 Task: Set up automation rules in Jira to manage issues based on specific triggers and conditions.
Action: Mouse moved to (985, 312)
Screenshot: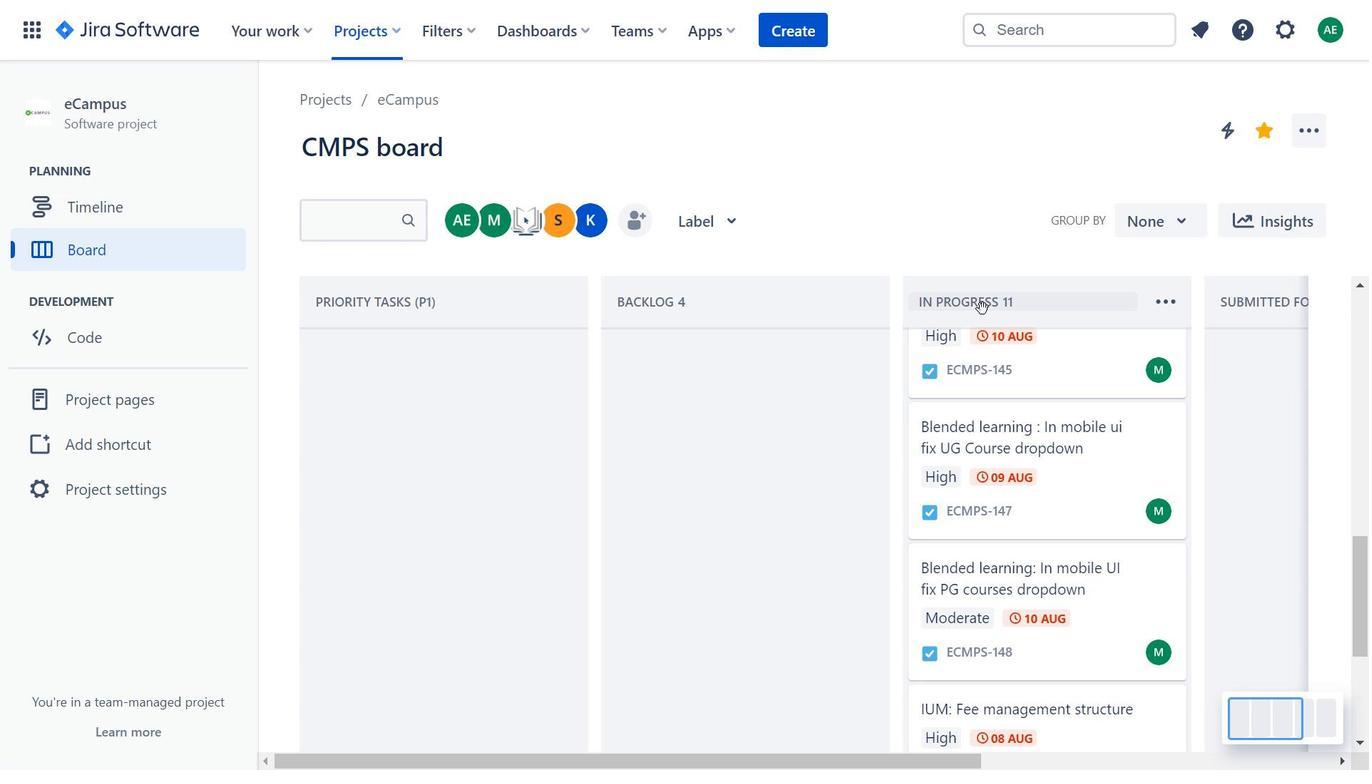 
Action: Mouse scrolled (985, 311) with delta (0, 0)
Screenshot: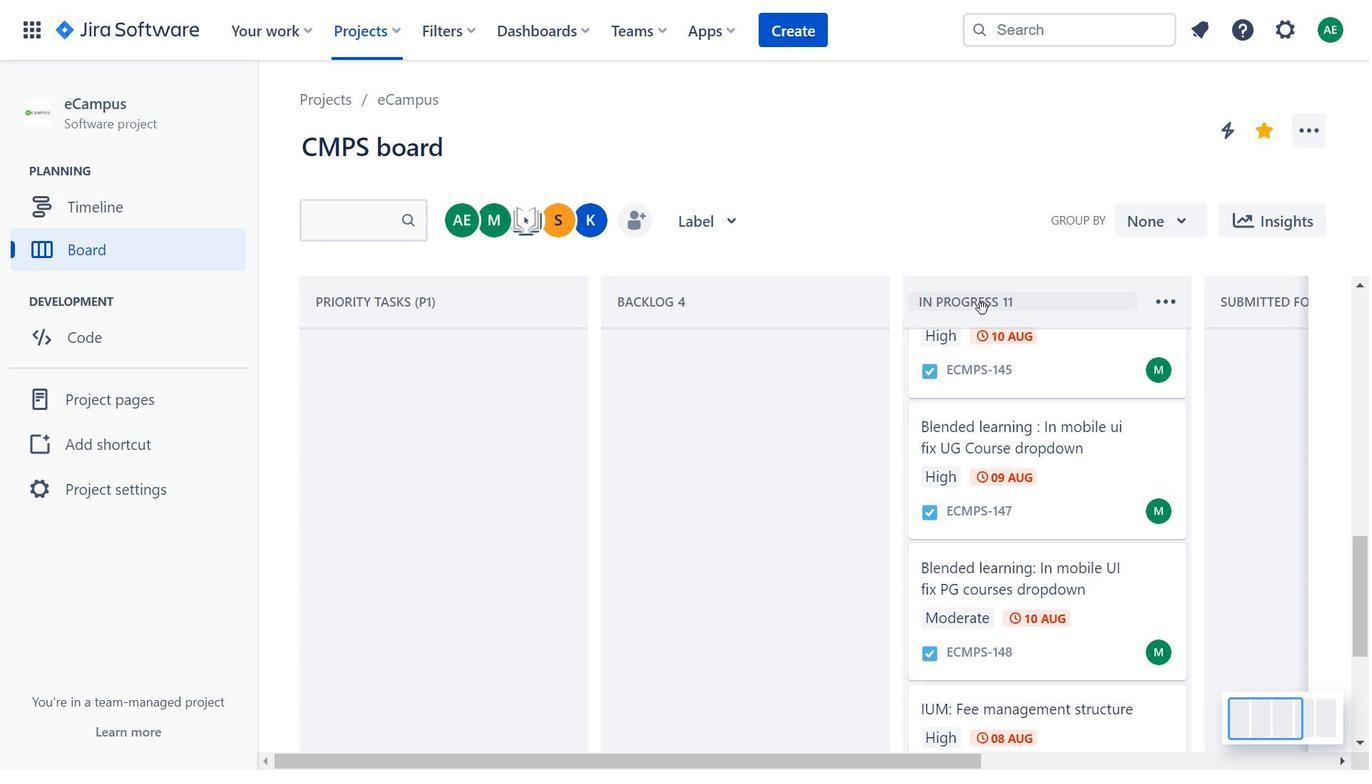 
Action: Mouse moved to (985, 312)
Screenshot: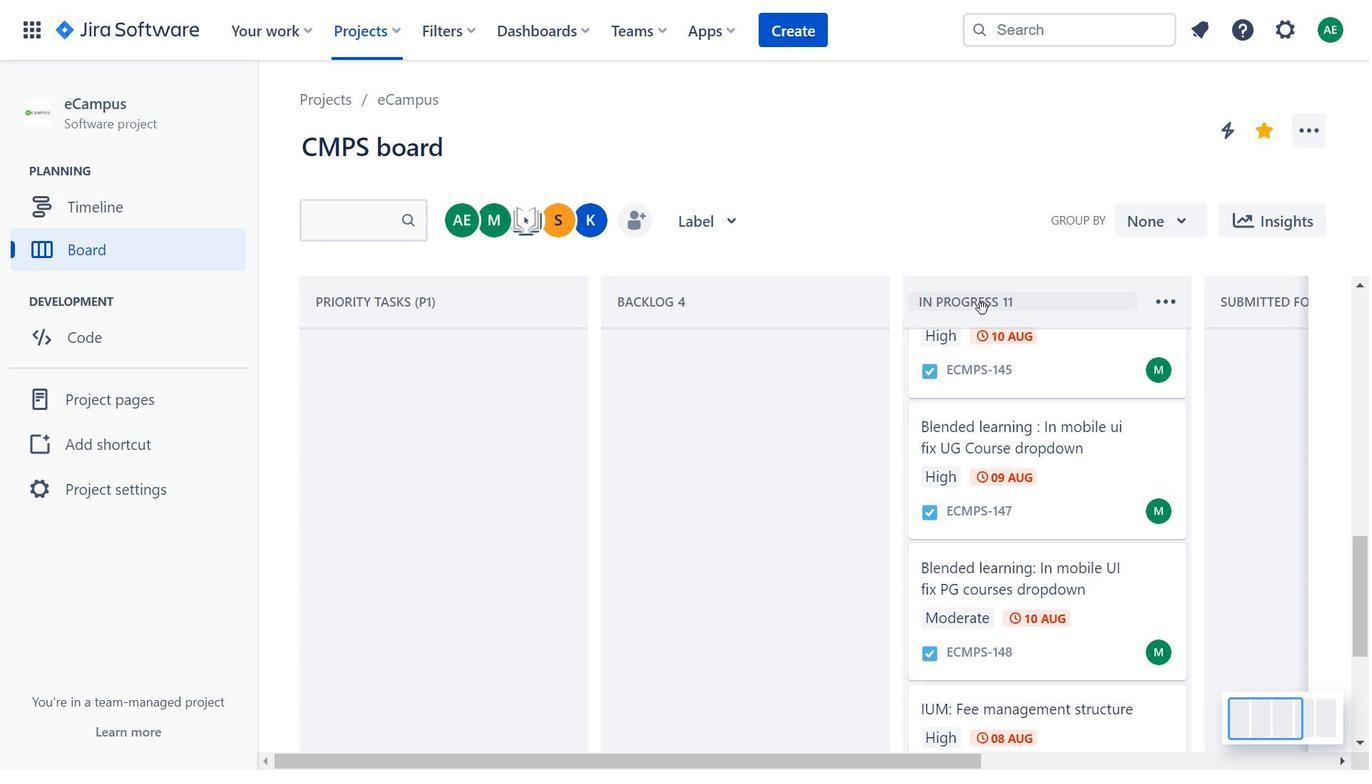 
Action: Mouse scrolled (985, 311) with delta (0, 0)
Screenshot: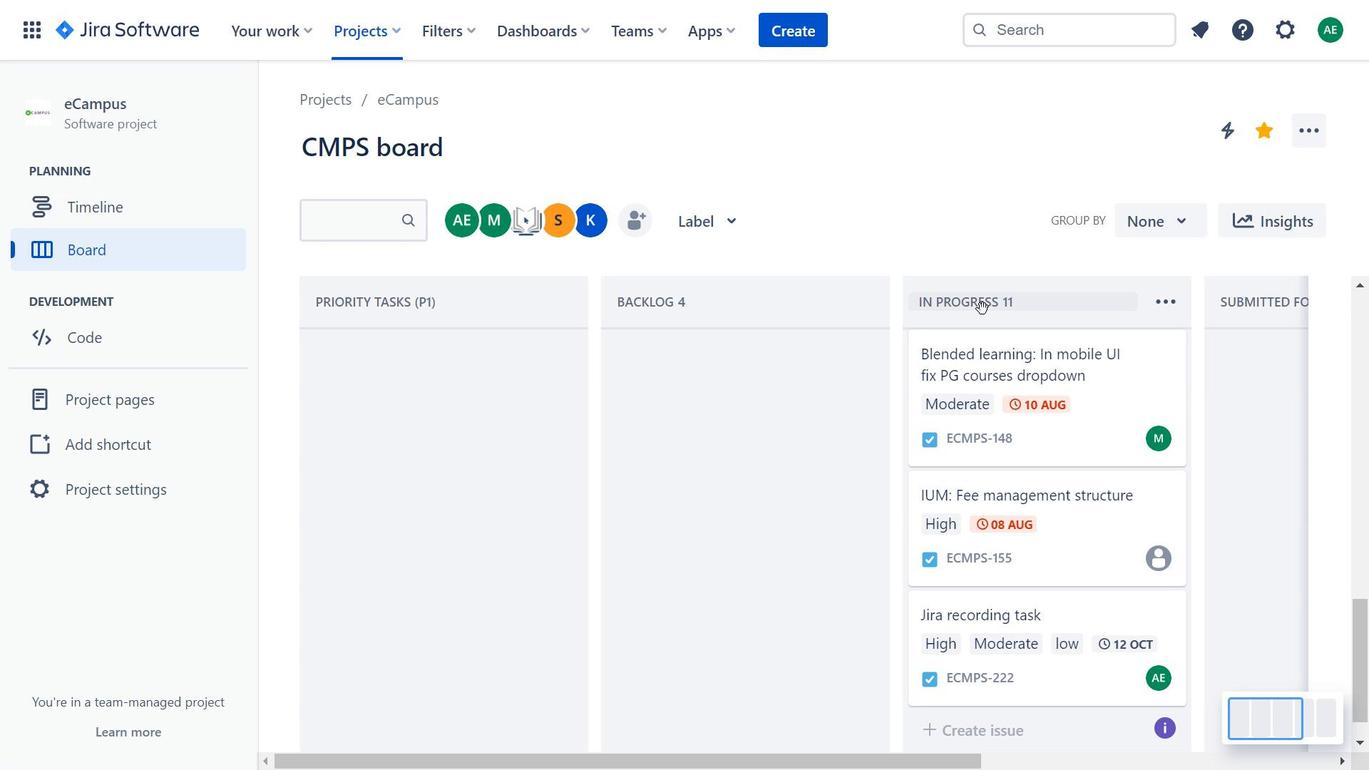 
Action: Mouse scrolled (985, 311) with delta (0, 0)
Screenshot: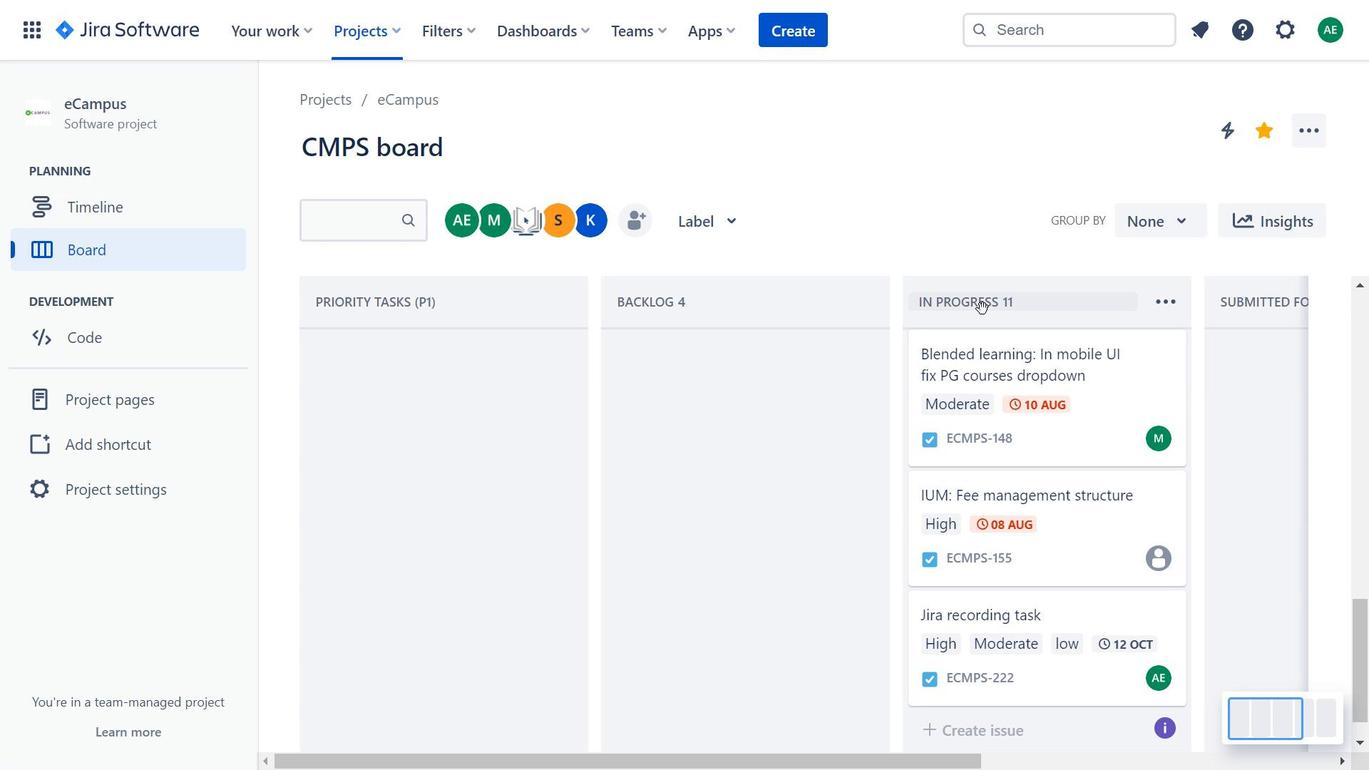 
Action: Mouse scrolled (985, 311) with delta (0, 0)
Screenshot: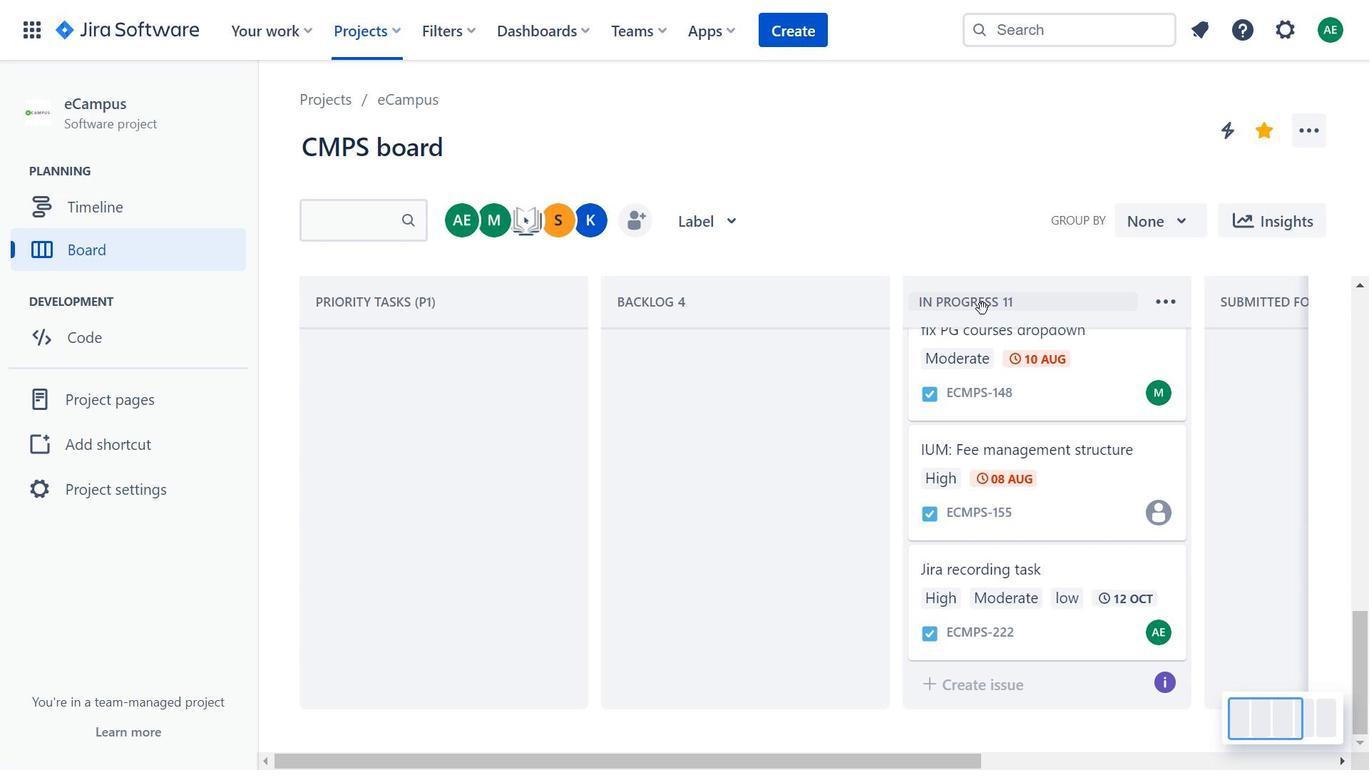 
Action: Mouse scrolled (985, 311) with delta (0, 0)
Screenshot: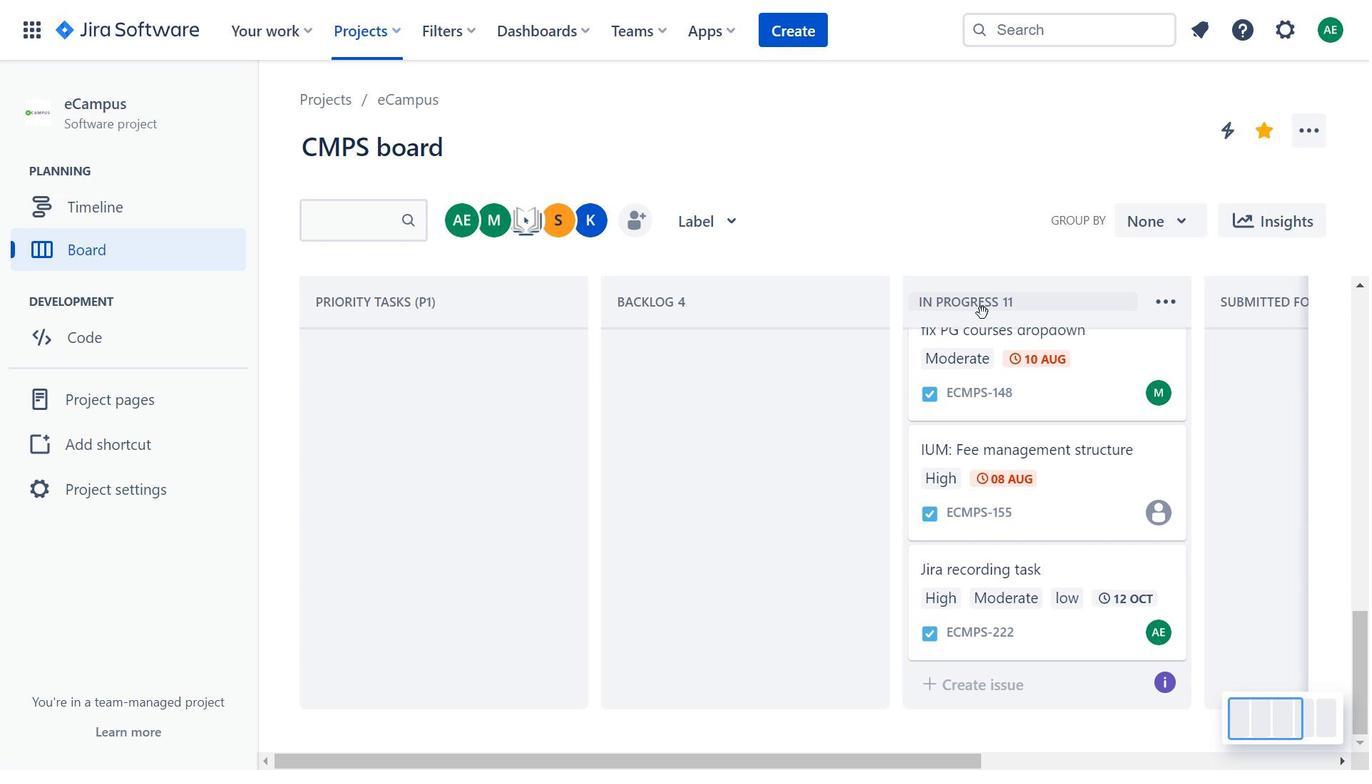 
Action: Mouse scrolled (985, 311) with delta (0, 0)
Screenshot: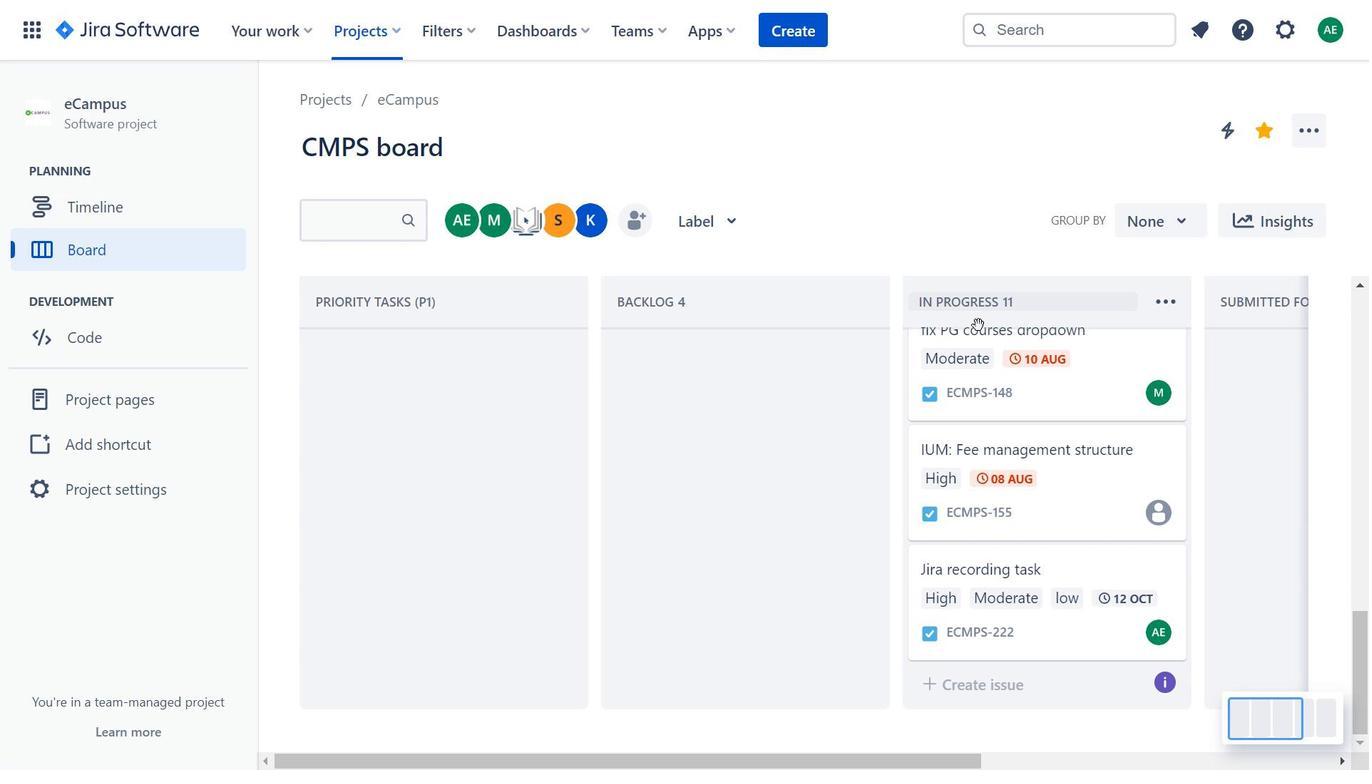 
Action: Mouse moved to (970, 343)
Screenshot: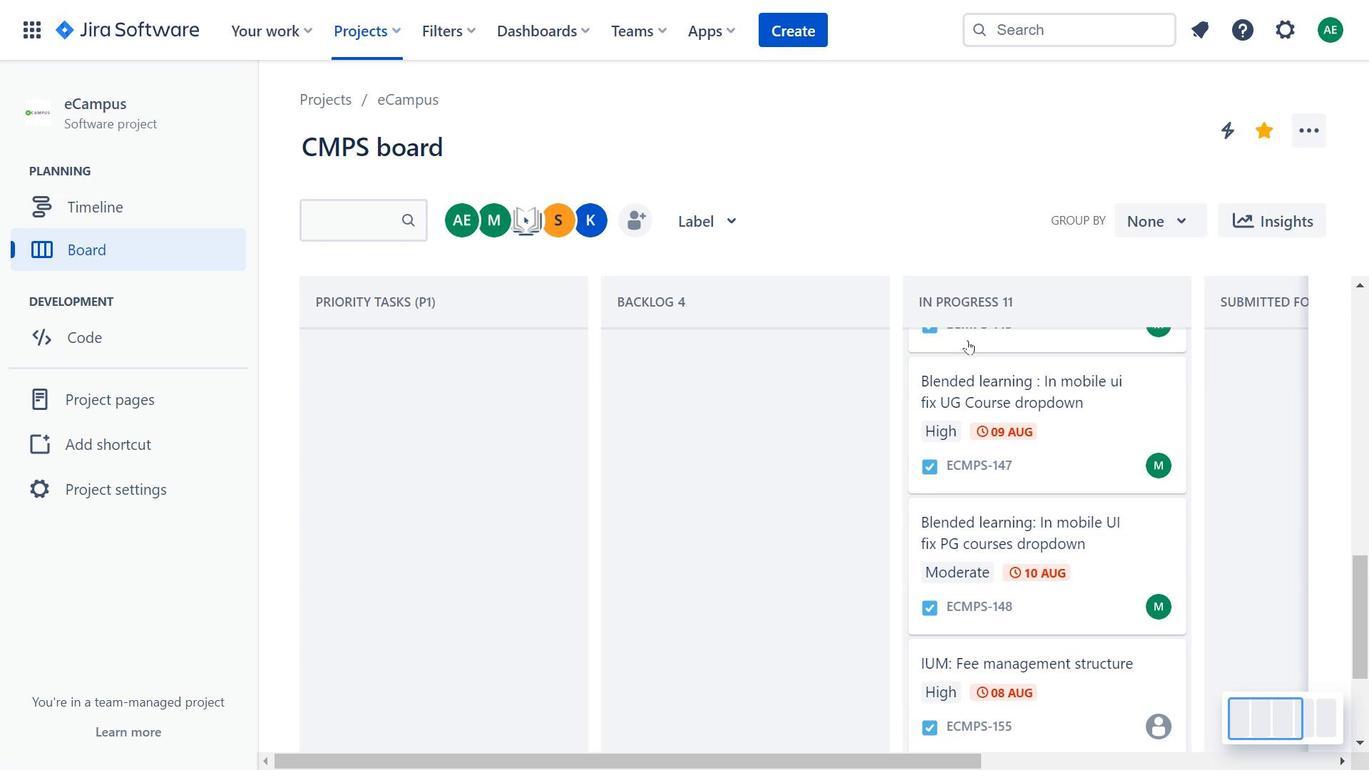 
Action: Mouse scrolled (970, 343) with delta (0, 0)
Screenshot: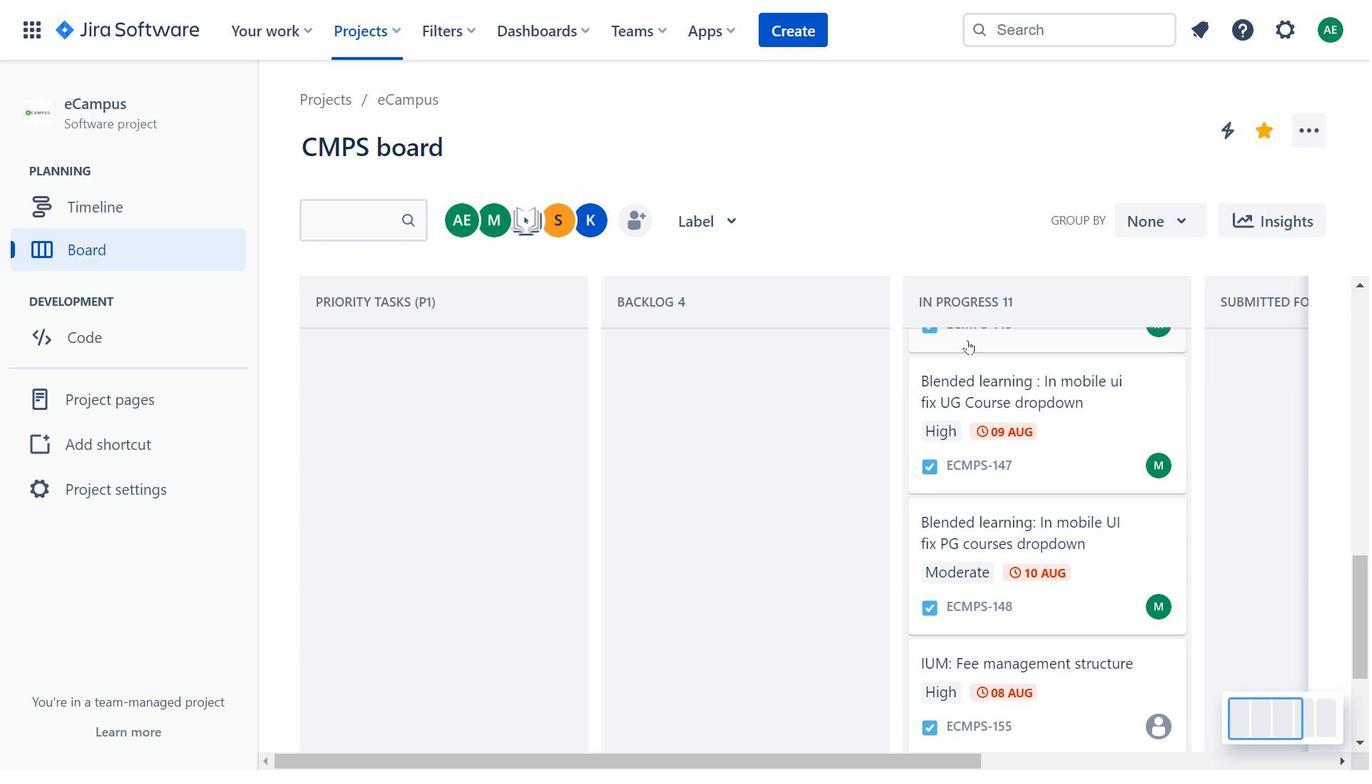 
Action: Mouse scrolled (970, 343) with delta (0, 0)
Screenshot: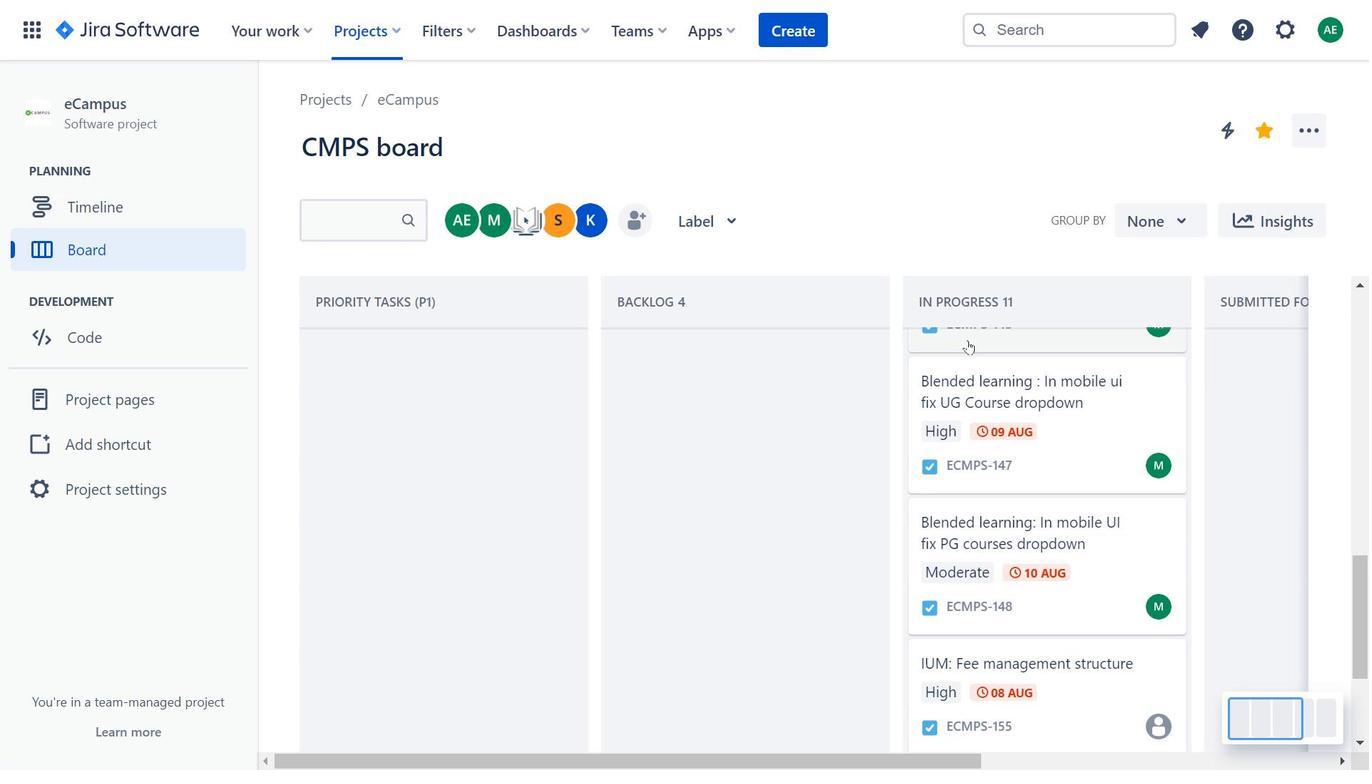 
Action: Mouse scrolled (970, 343) with delta (0, 0)
Screenshot: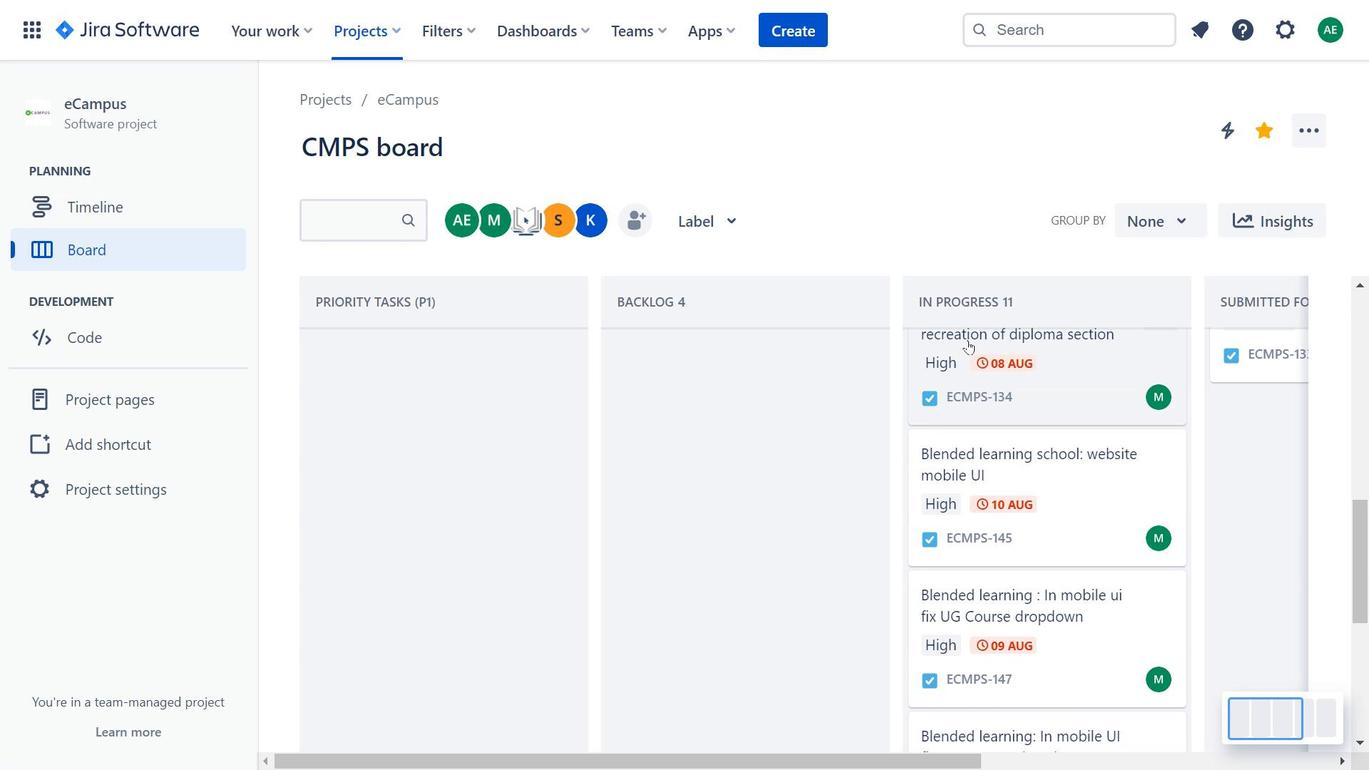 
Action: Mouse scrolled (970, 343) with delta (0, 0)
Screenshot: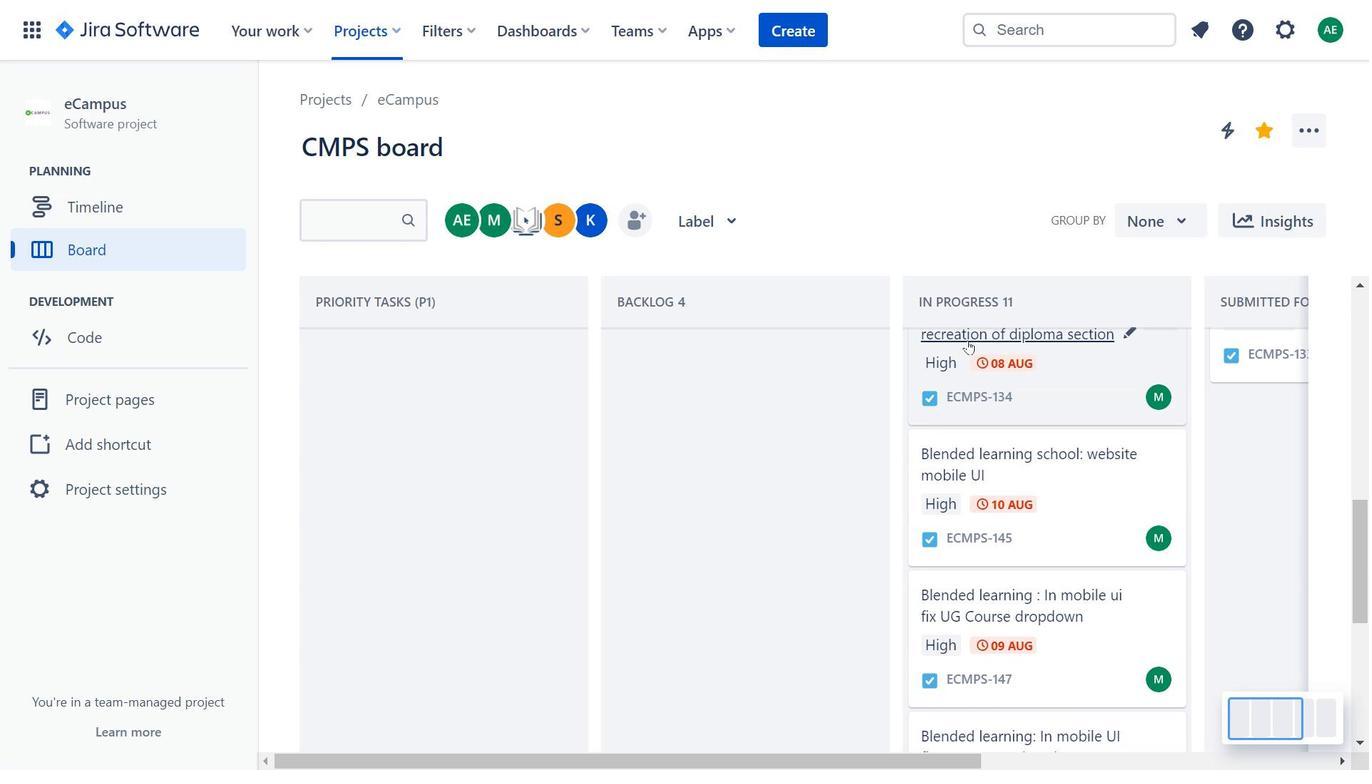 
Action: Mouse scrolled (970, 343) with delta (0, 0)
Screenshot: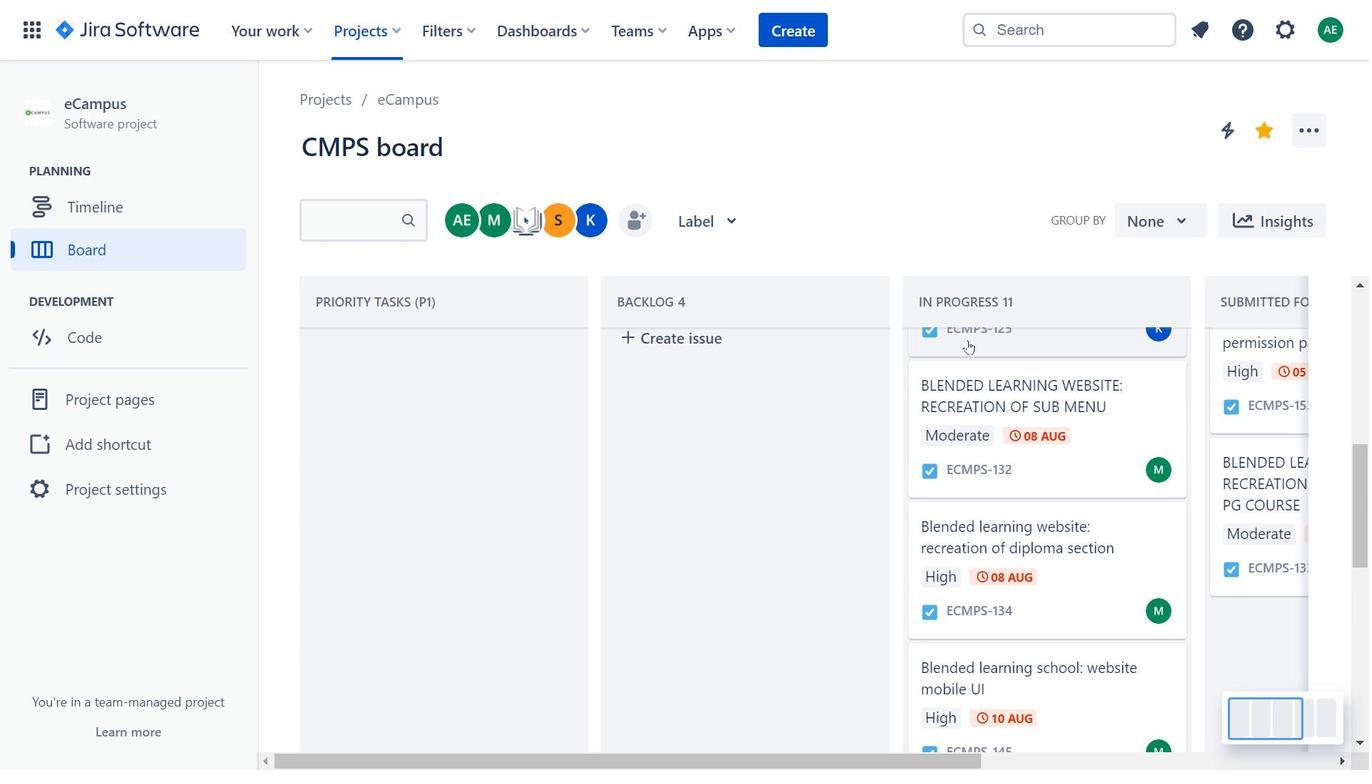 
Action: Mouse scrolled (970, 343) with delta (0, 0)
Screenshot: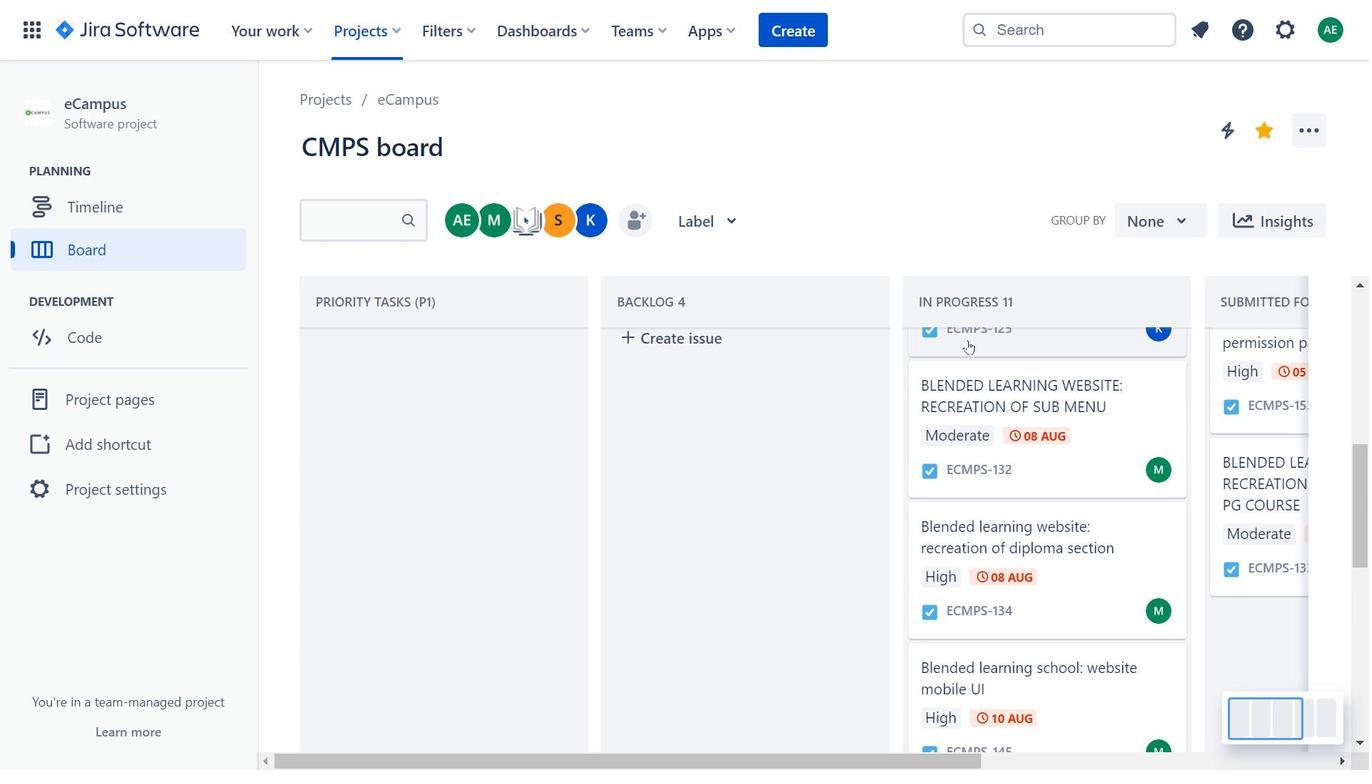 
Action: Mouse scrolled (970, 343) with delta (0, 0)
Screenshot: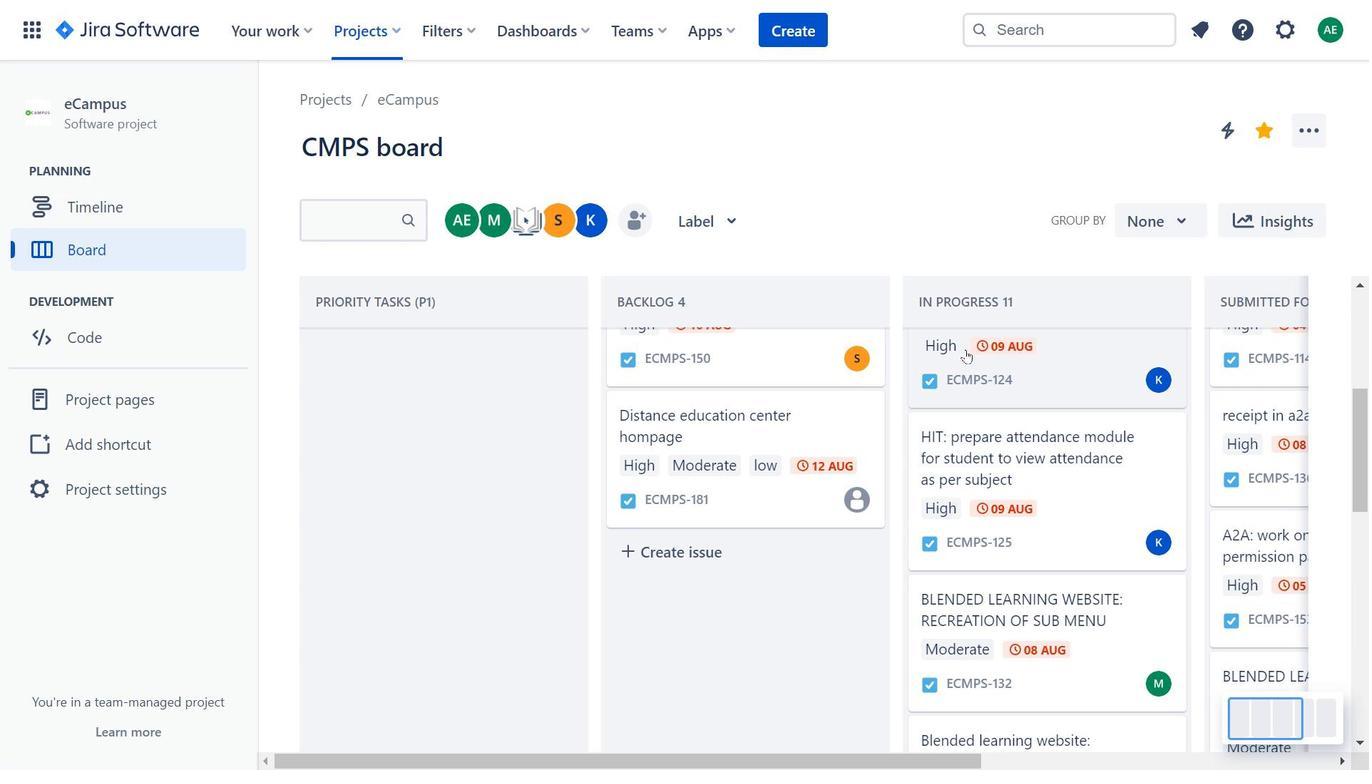 
Action: Mouse scrolled (970, 343) with delta (0, 0)
Screenshot: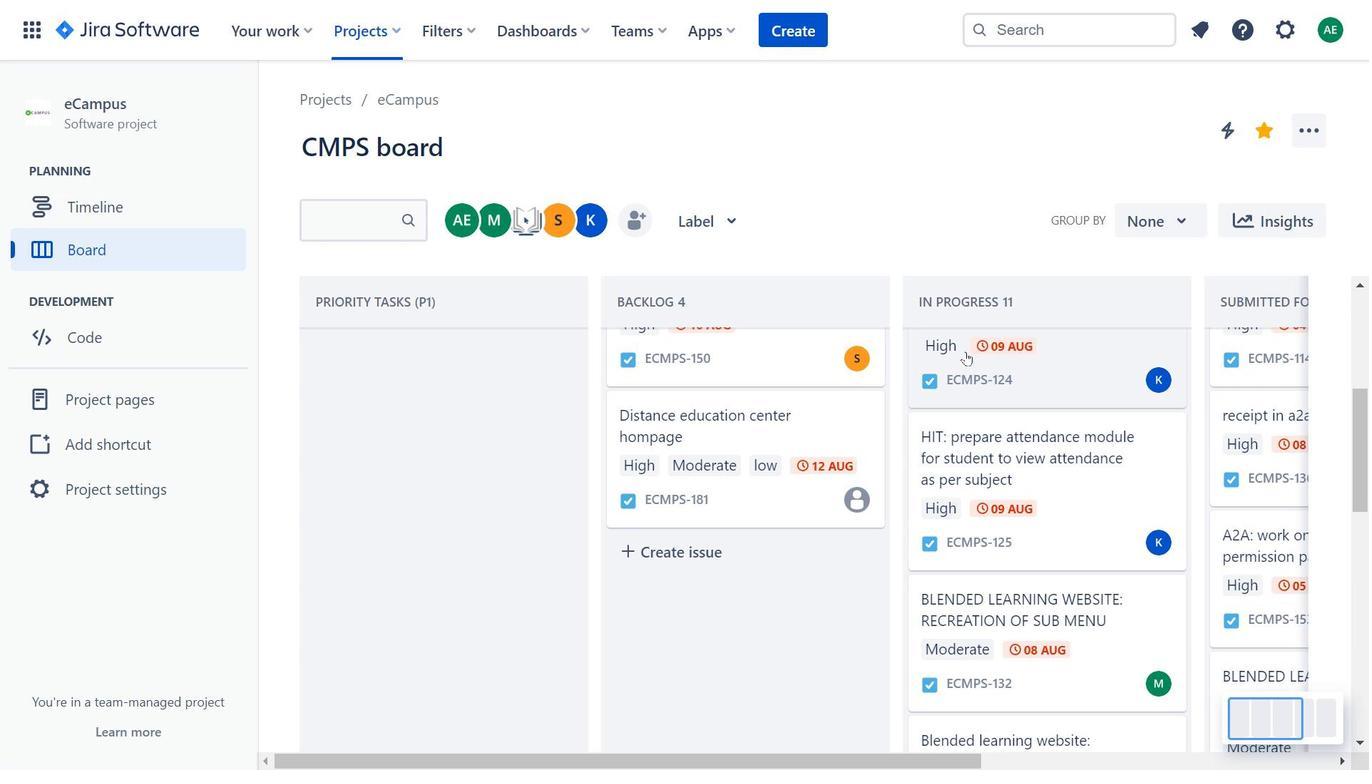 
Action: Mouse moved to (1007, 405)
Screenshot: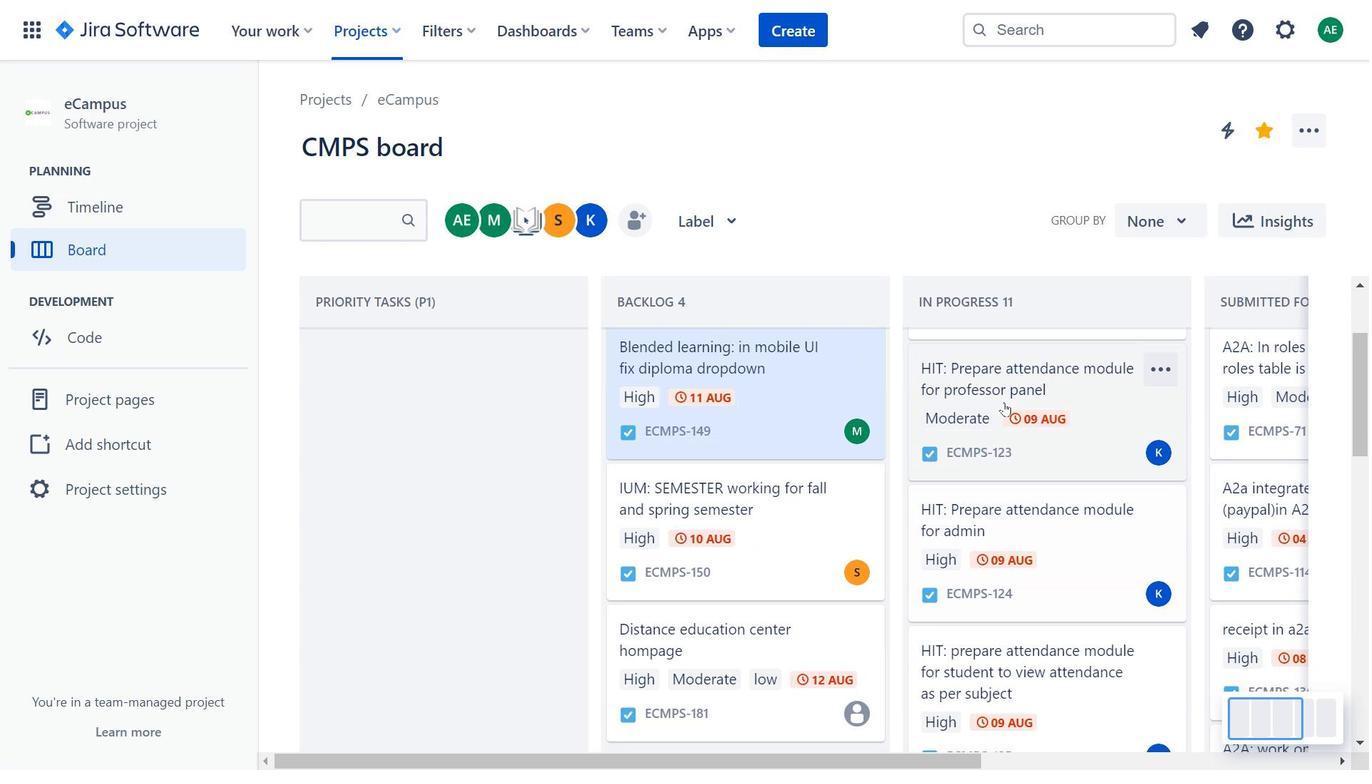
Action: Mouse scrolled (1007, 405) with delta (0, 0)
Screenshot: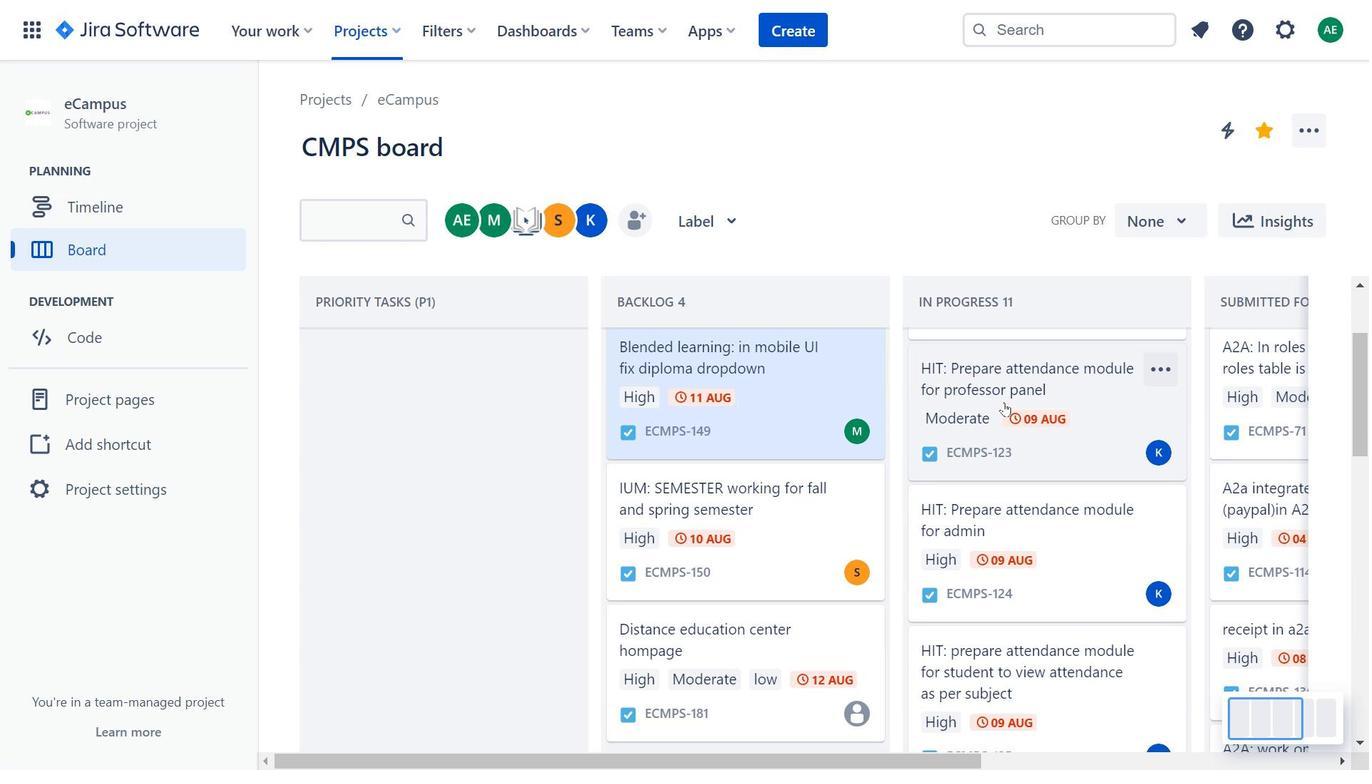 
Action: Mouse scrolled (1007, 405) with delta (0, 0)
Screenshot: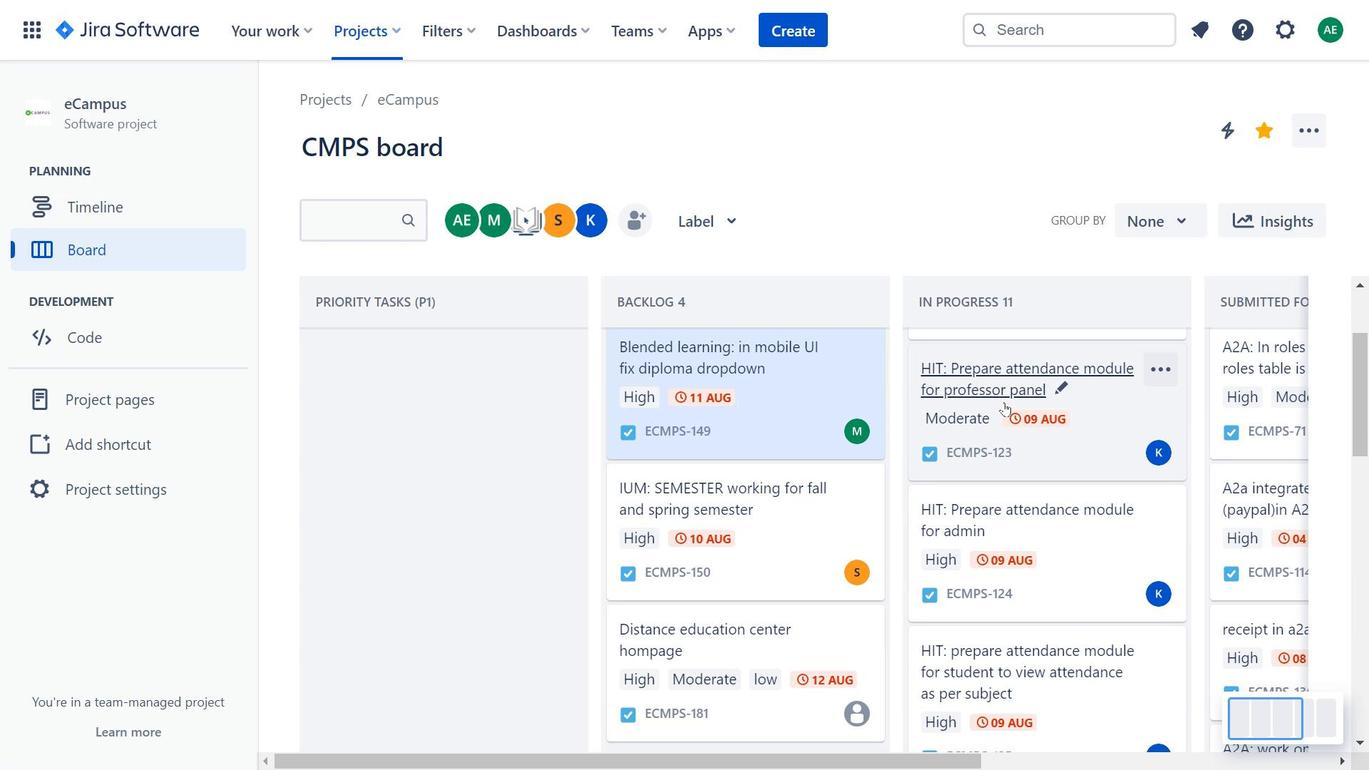 
Action: Mouse moved to (1007, 405)
Screenshot: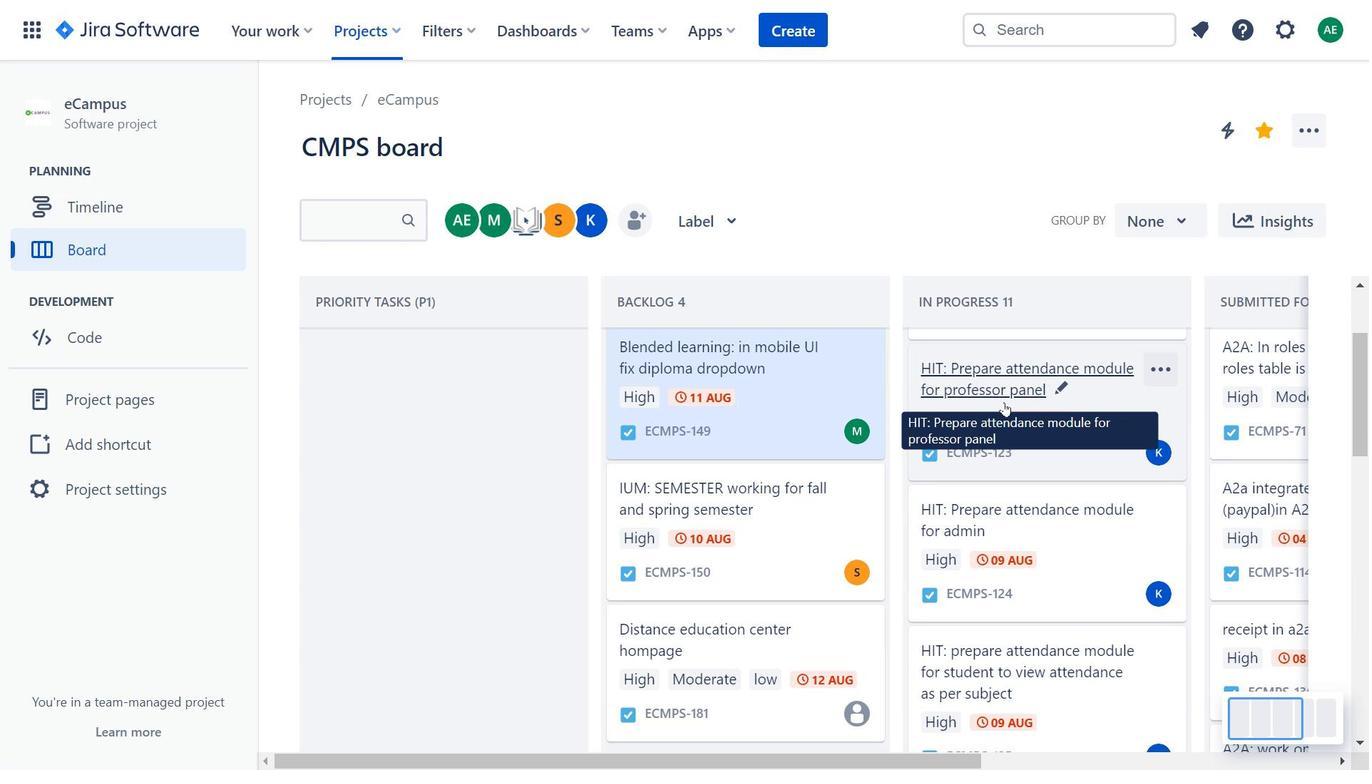 
Action: Mouse scrolled (1007, 405) with delta (0, 0)
Screenshot: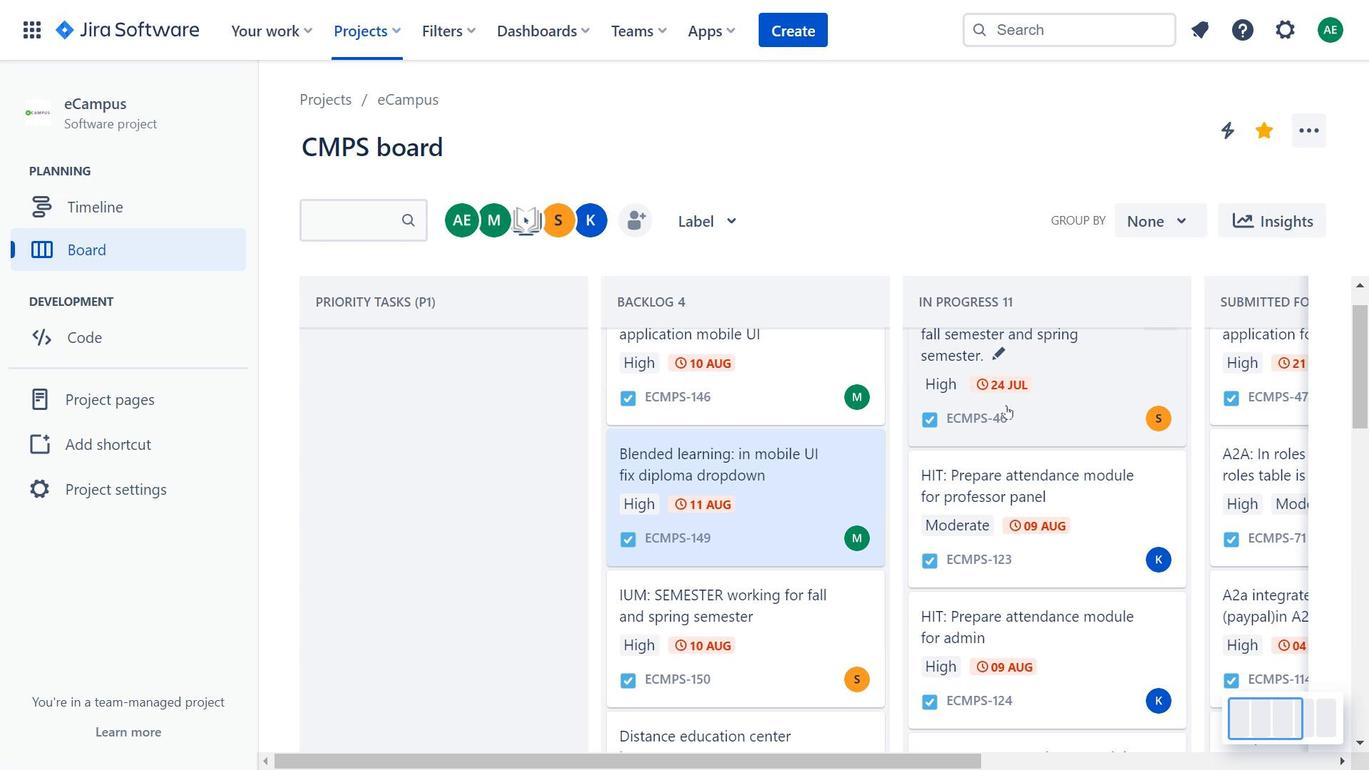
Action: Mouse moved to (1009, 408)
Screenshot: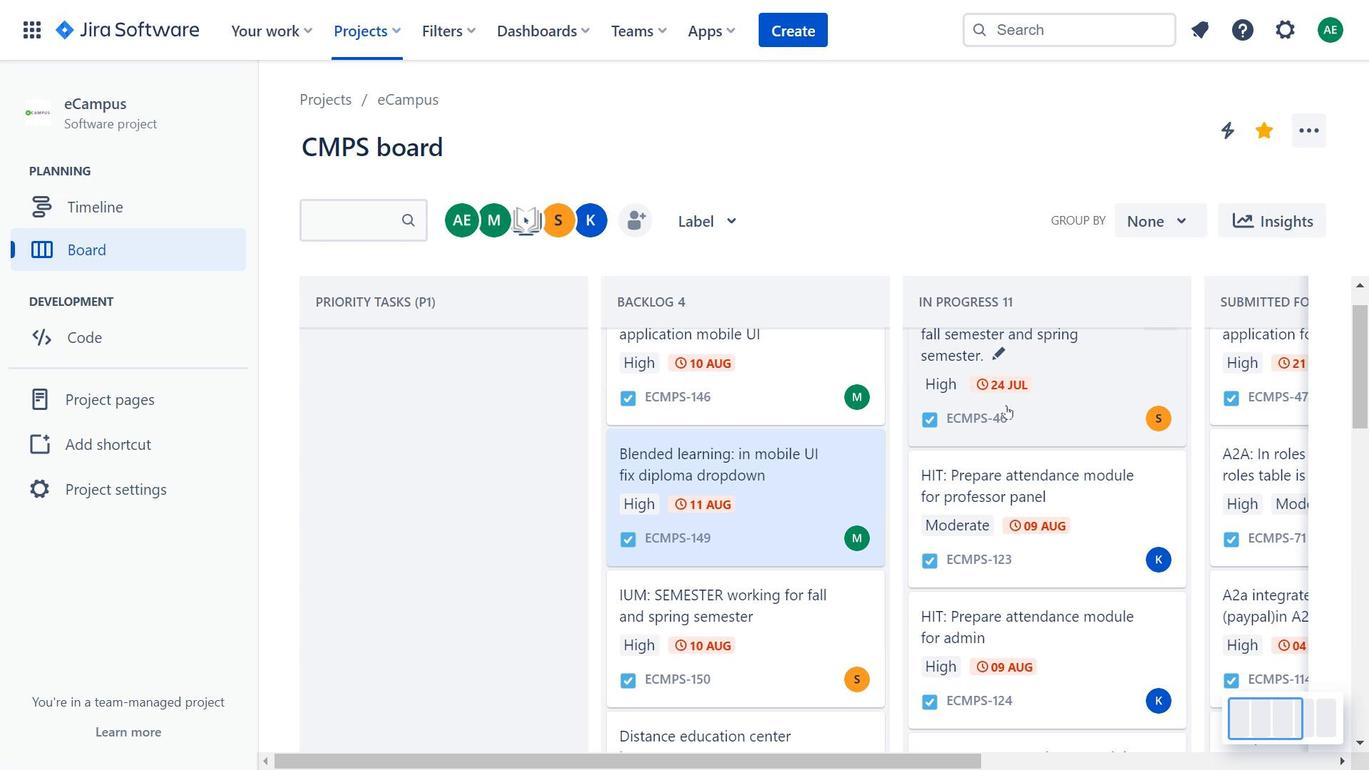 
Action: Mouse scrolled (1009, 407) with delta (0, 0)
Screenshot: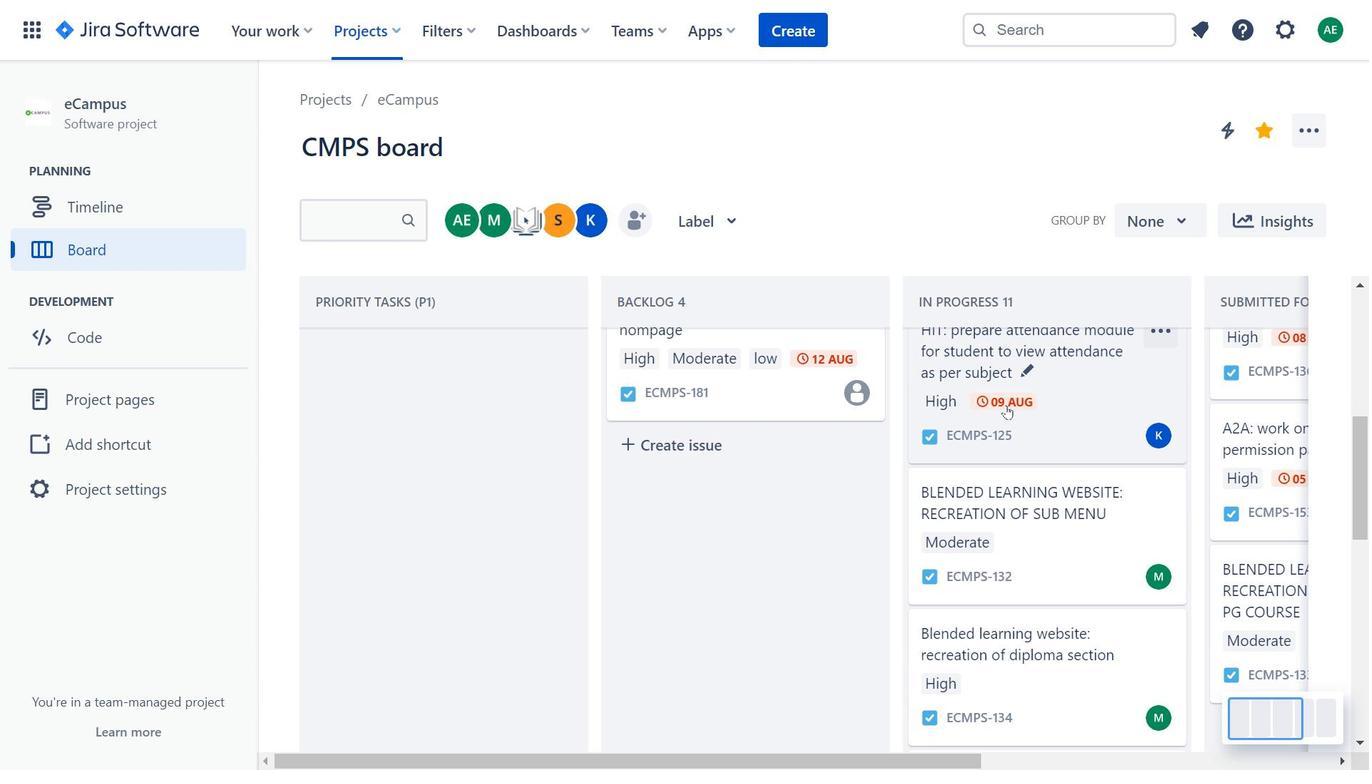 
Action: Mouse scrolled (1009, 407) with delta (0, 0)
Screenshot: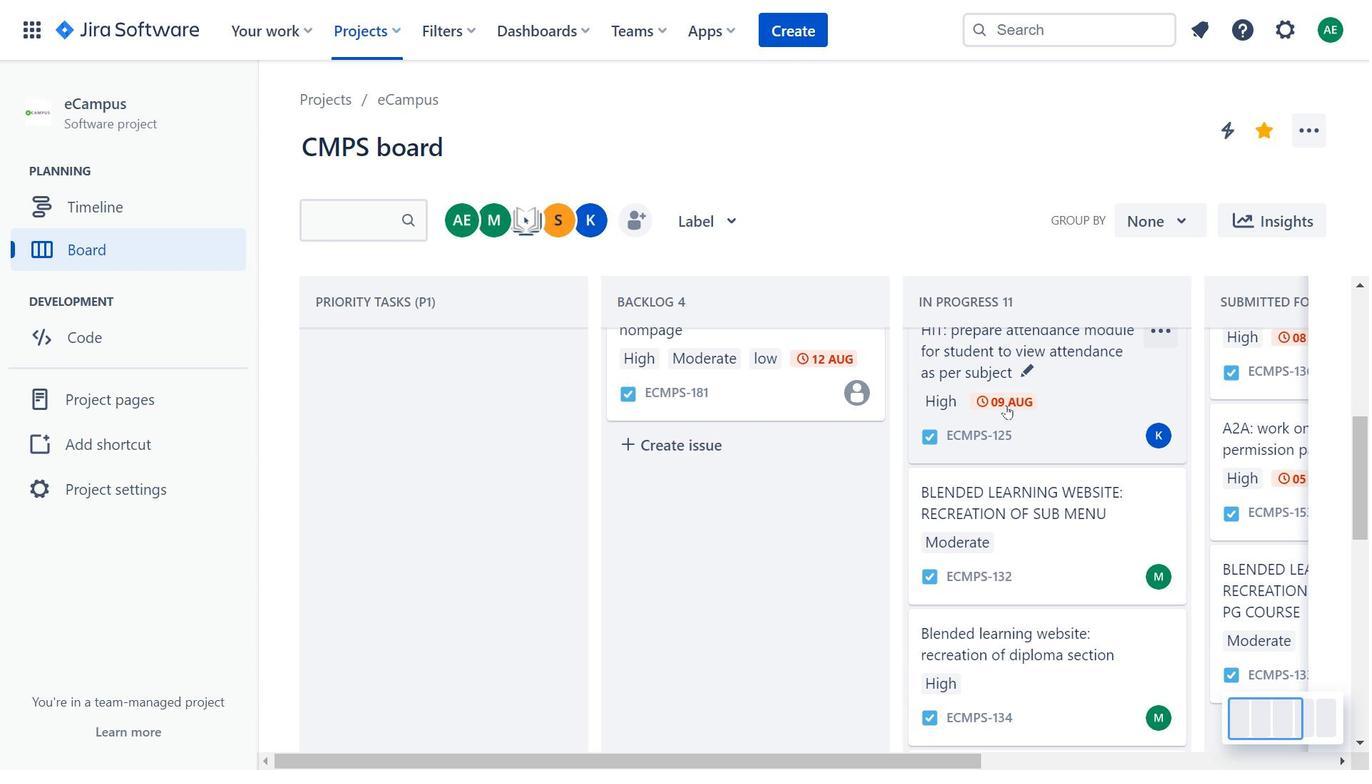 
Action: Mouse scrolled (1009, 407) with delta (0, 0)
Screenshot: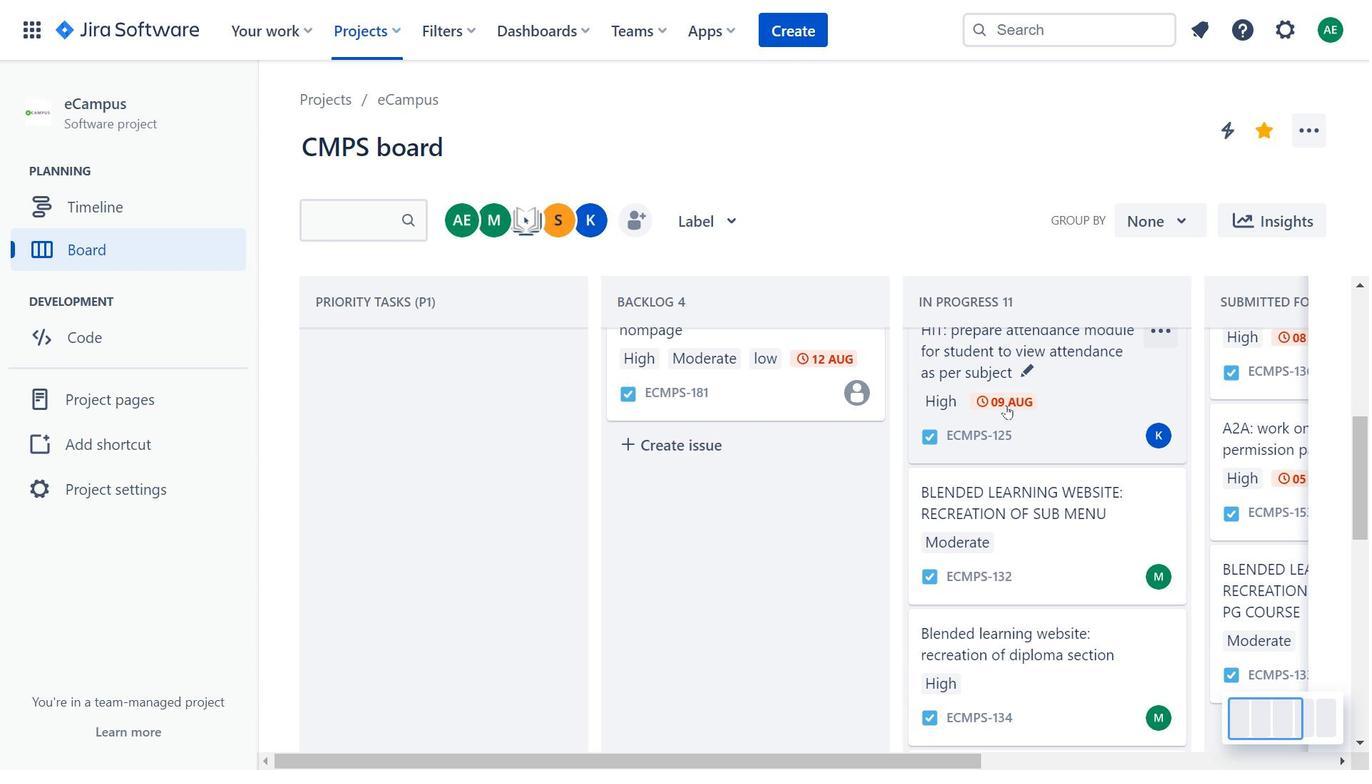 
Action: Mouse scrolled (1009, 407) with delta (0, 0)
Screenshot: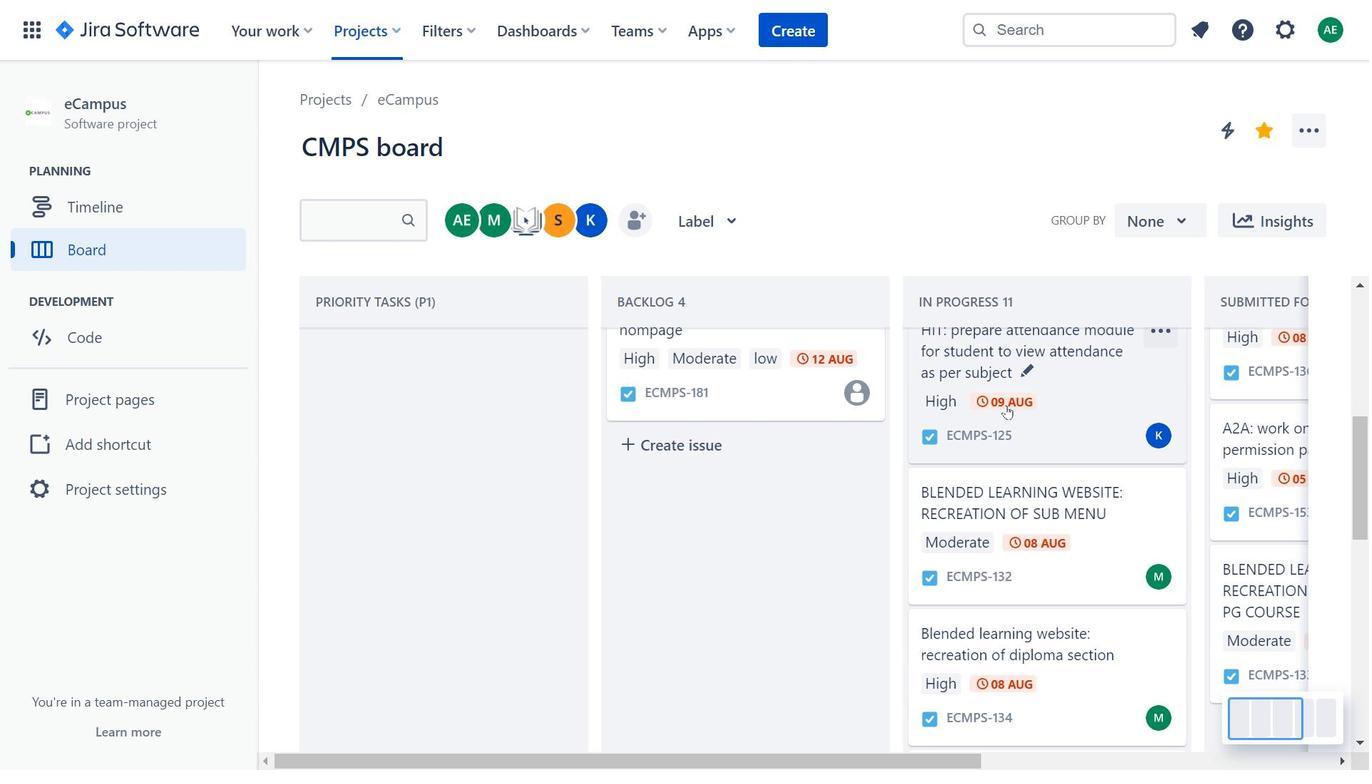 
Action: Mouse scrolled (1009, 407) with delta (0, 0)
Screenshot: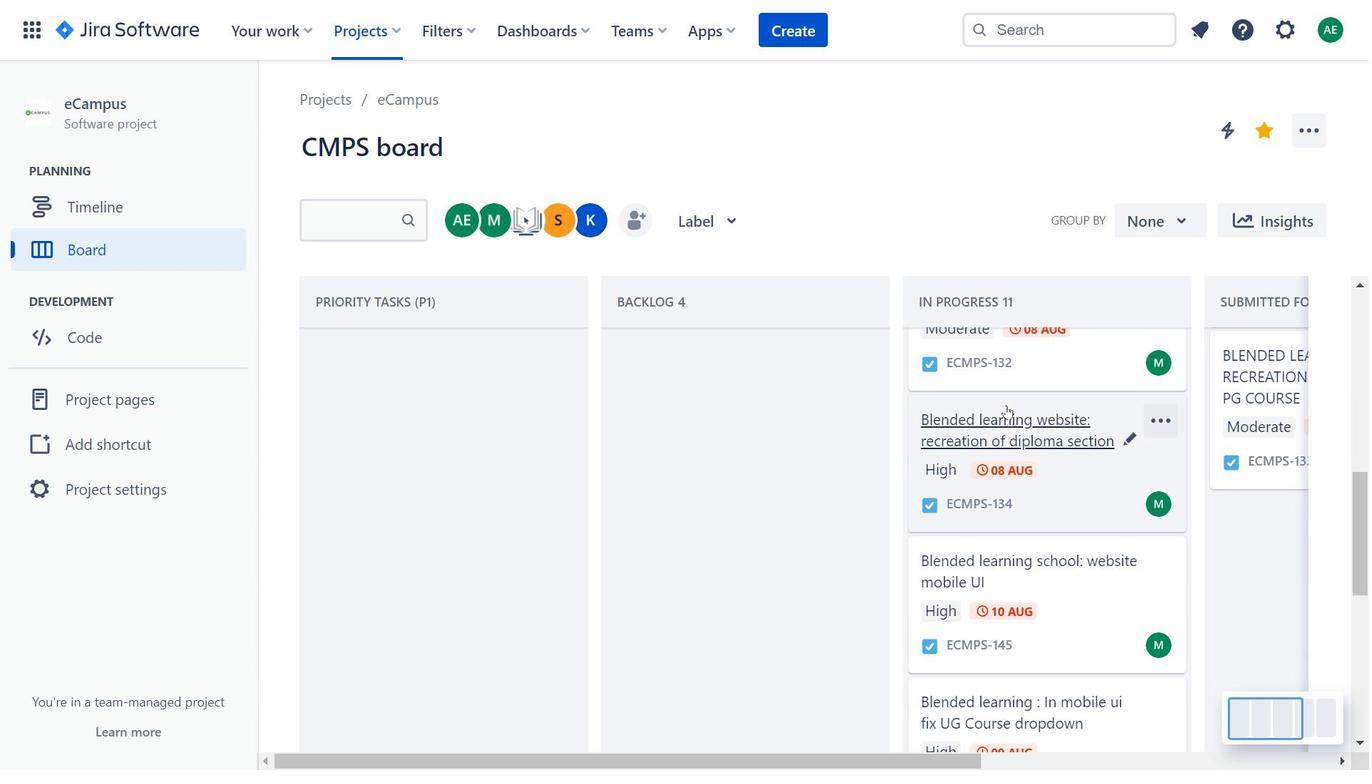 
Action: Mouse scrolled (1009, 407) with delta (0, 0)
Screenshot: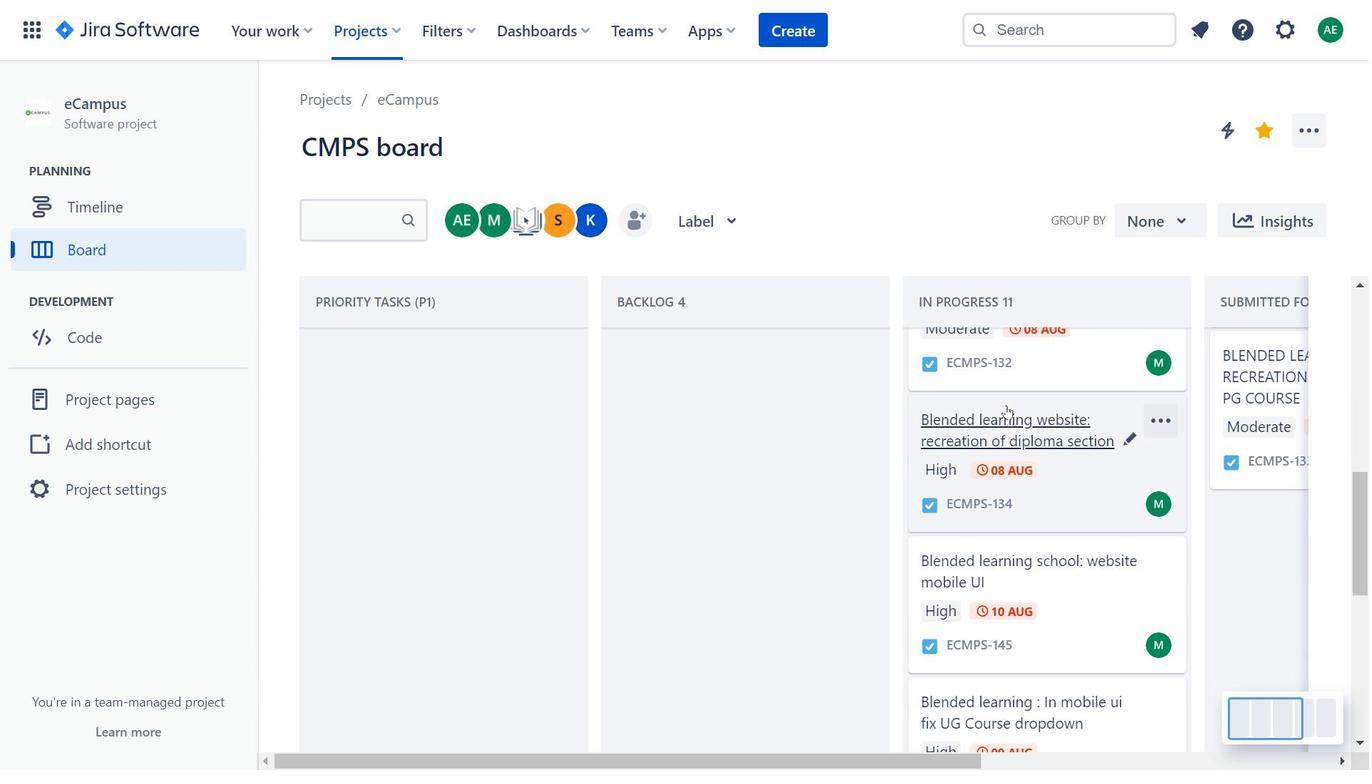 
Action: Mouse scrolled (1009, 407) with delta (0, 0)
Screenshot: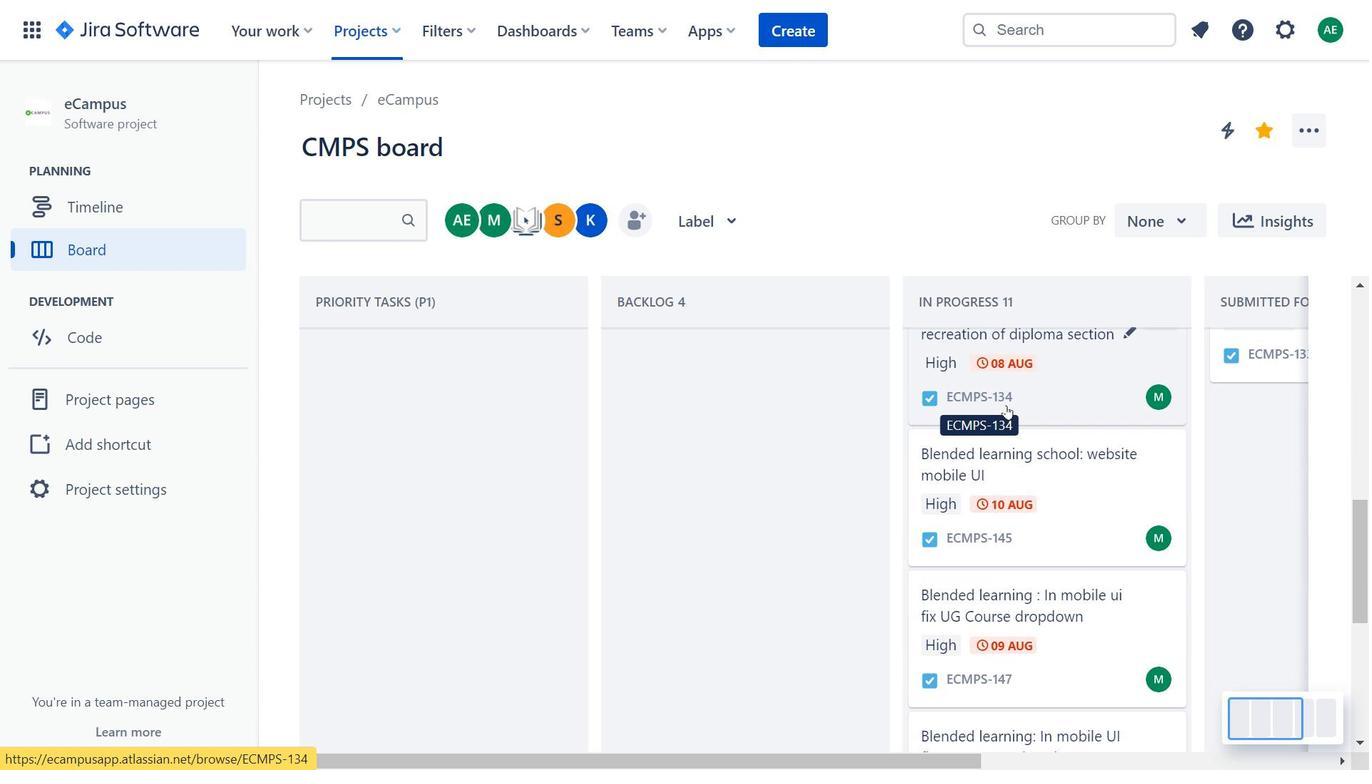 
Action: Mouse scrolled (1009, 407) with delta (0, 0)
Screenshot: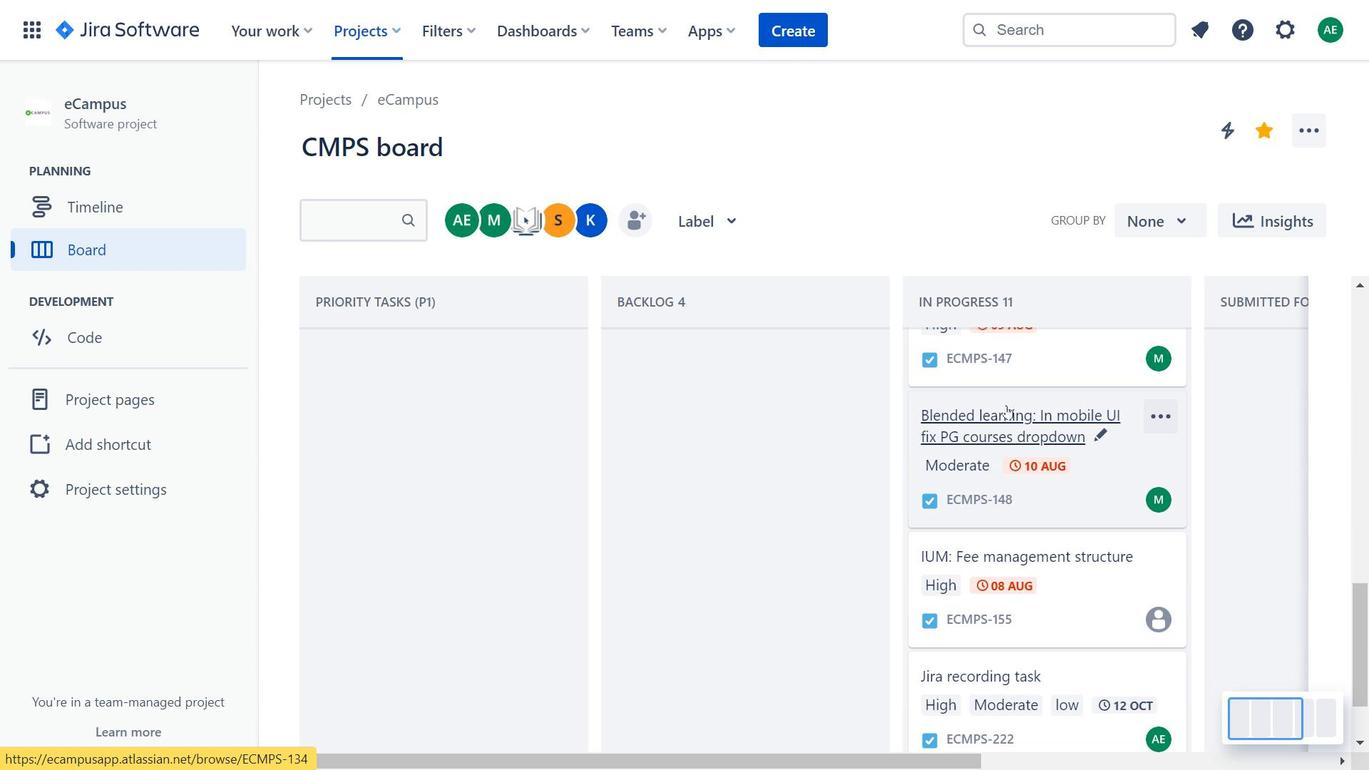 
Action: Mouse scrolled (1009, 407) with delta (0, 0)
Screenshot: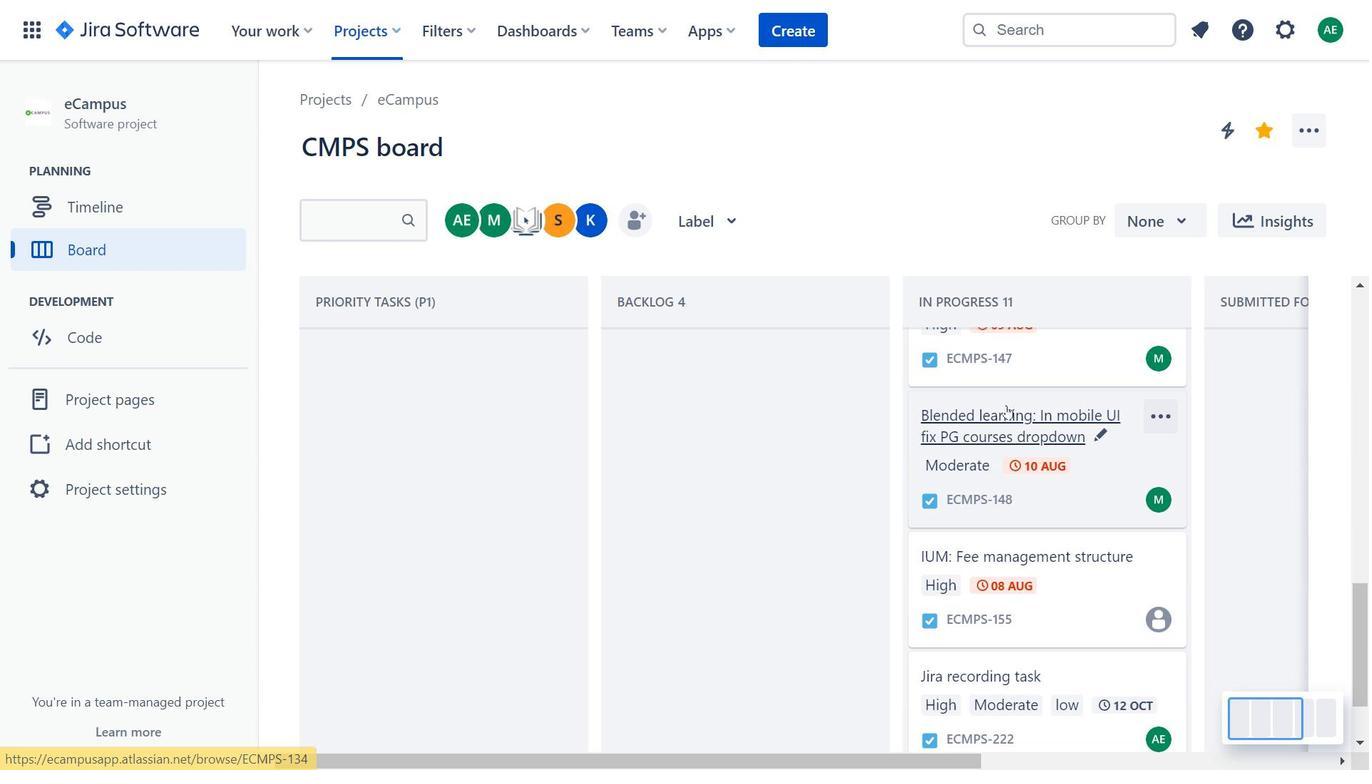 
Action: Mouse scrolled (1009, 407) with delta (0, 0)
Screenshot: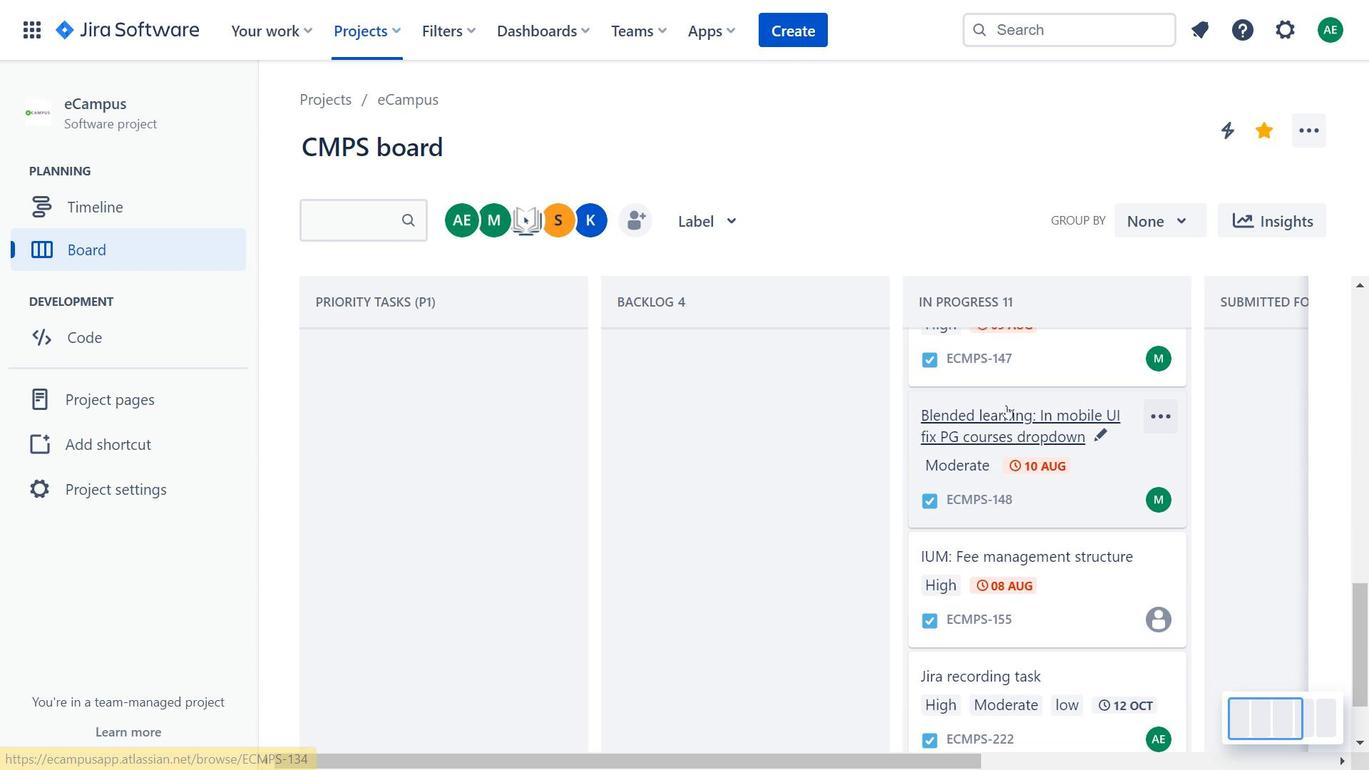 
Action: Mouse scrolled (1009, 407) with delta (0, 0)
Screenshot: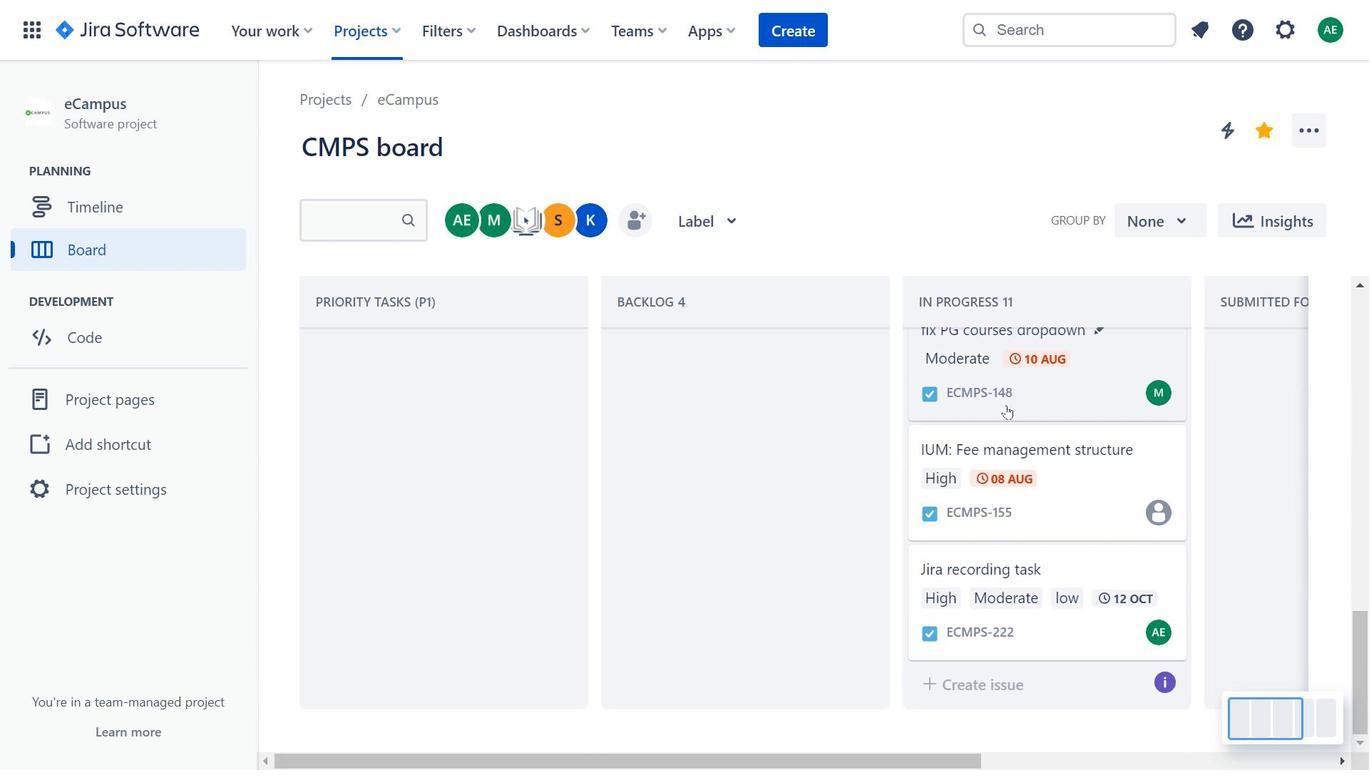 
Action: Mouse scrolled (1009, 407) with delta (0, 0)
Screenshot: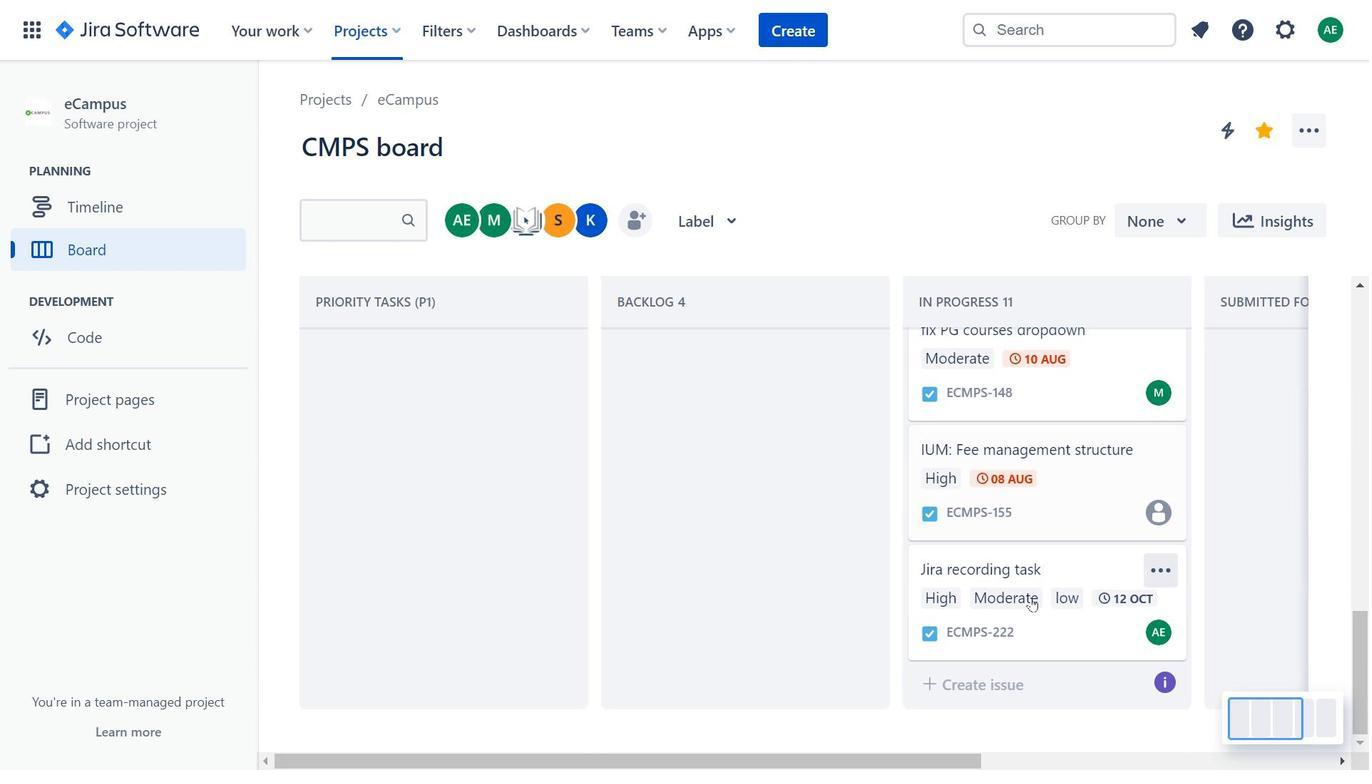 
Action: Mouse moved to (1032, 629)
Screenshot: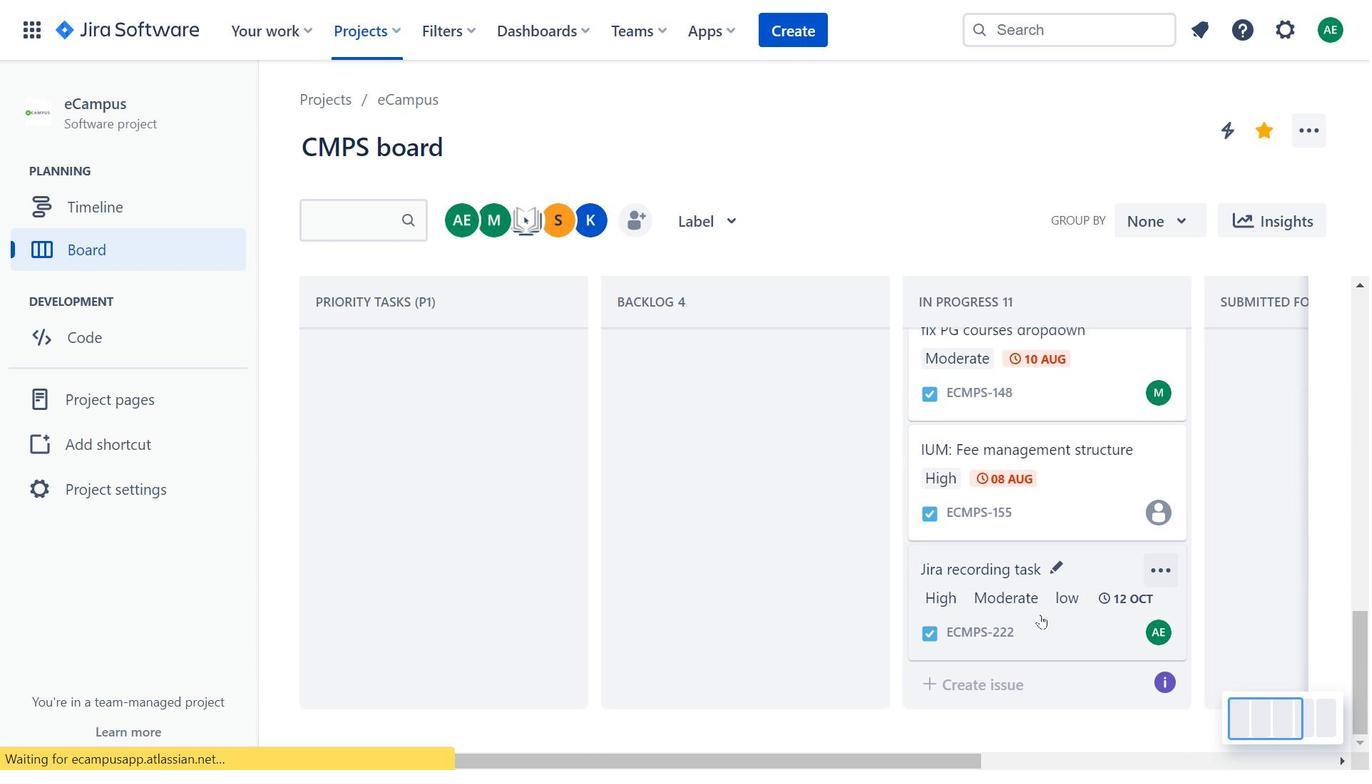 
Action: Mouse pressed left at (1032, 629)
Screenshot: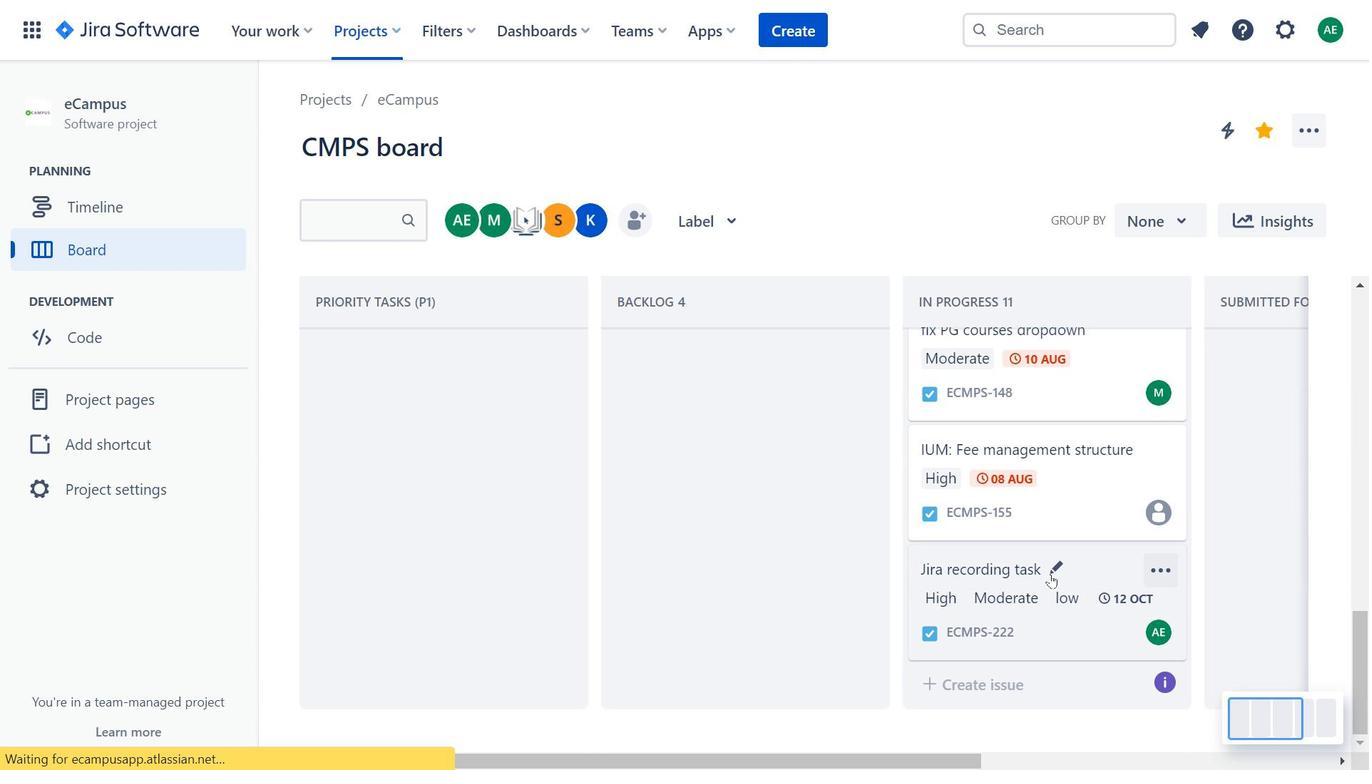 
Action: Mouse moved to (373, 253)
Screenshot: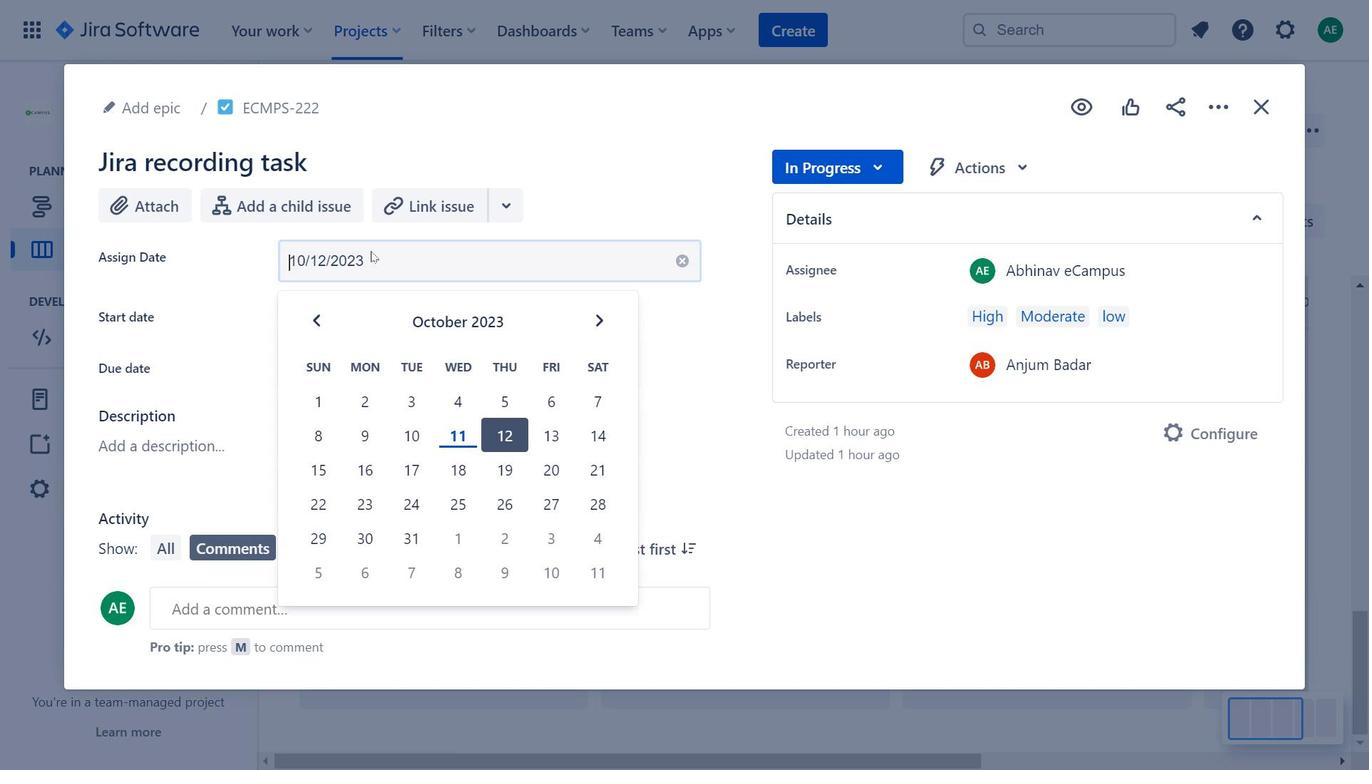
Action: Mouse pressed left at (373, 253)
Screenshot: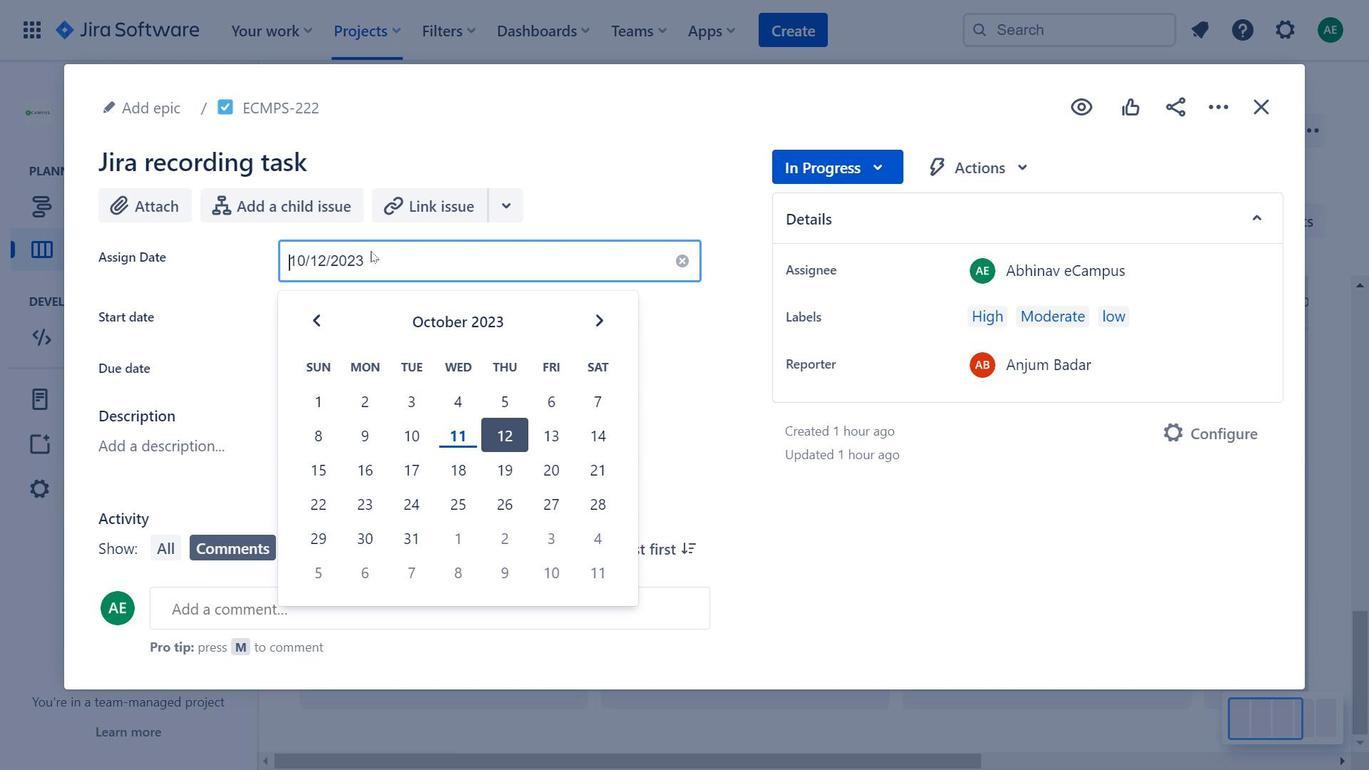 
Action: Mouse moved to (746, 315)
Screenshot: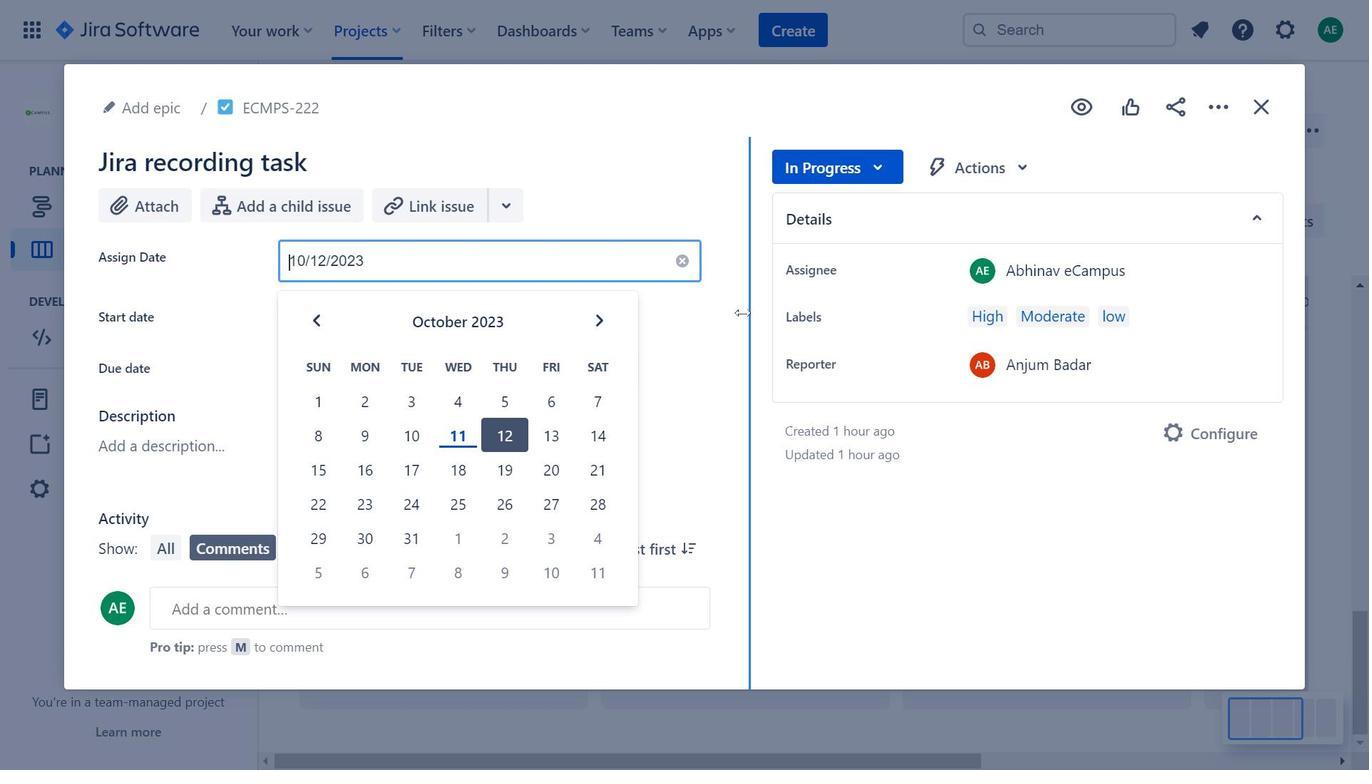 
Action: Mouse pressed left at (746, 315)
Screenshot: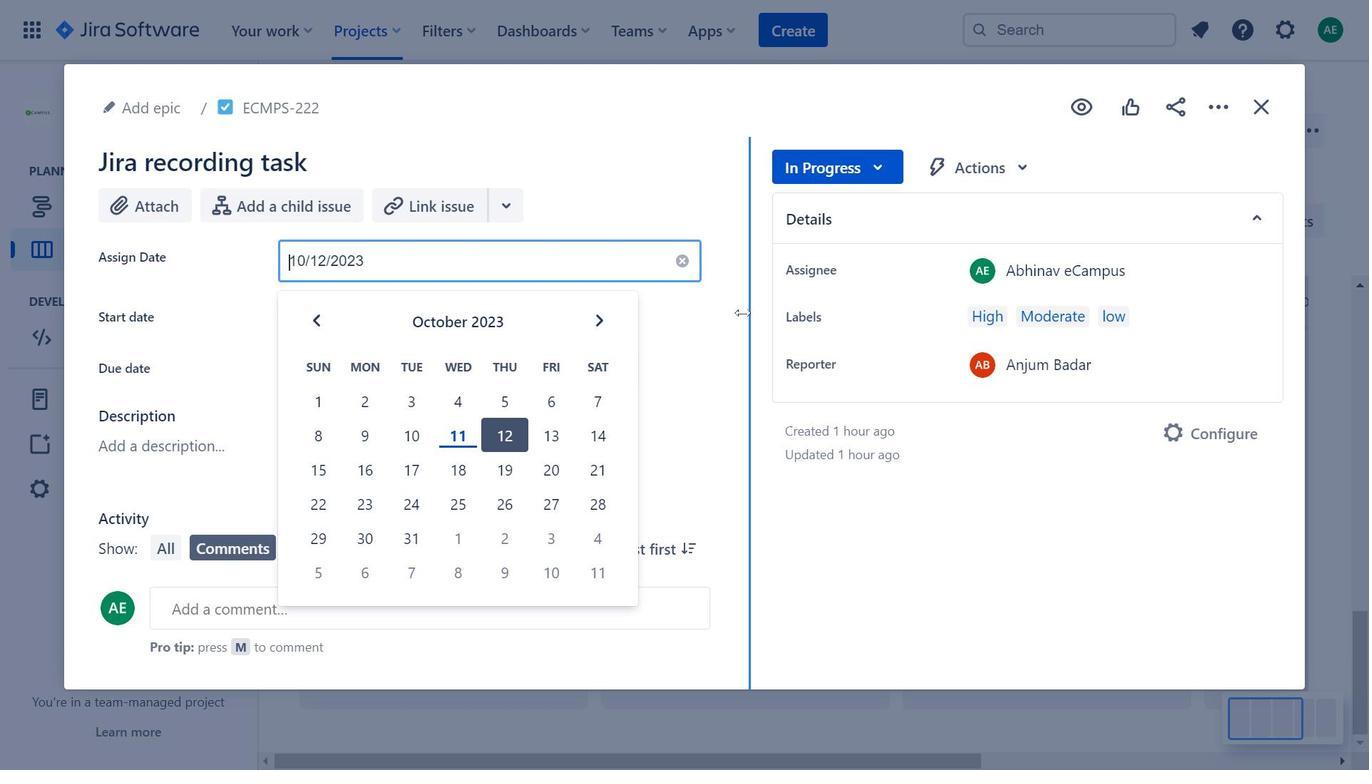 
Action: Mouse moved to (900, 505)
Screenshot: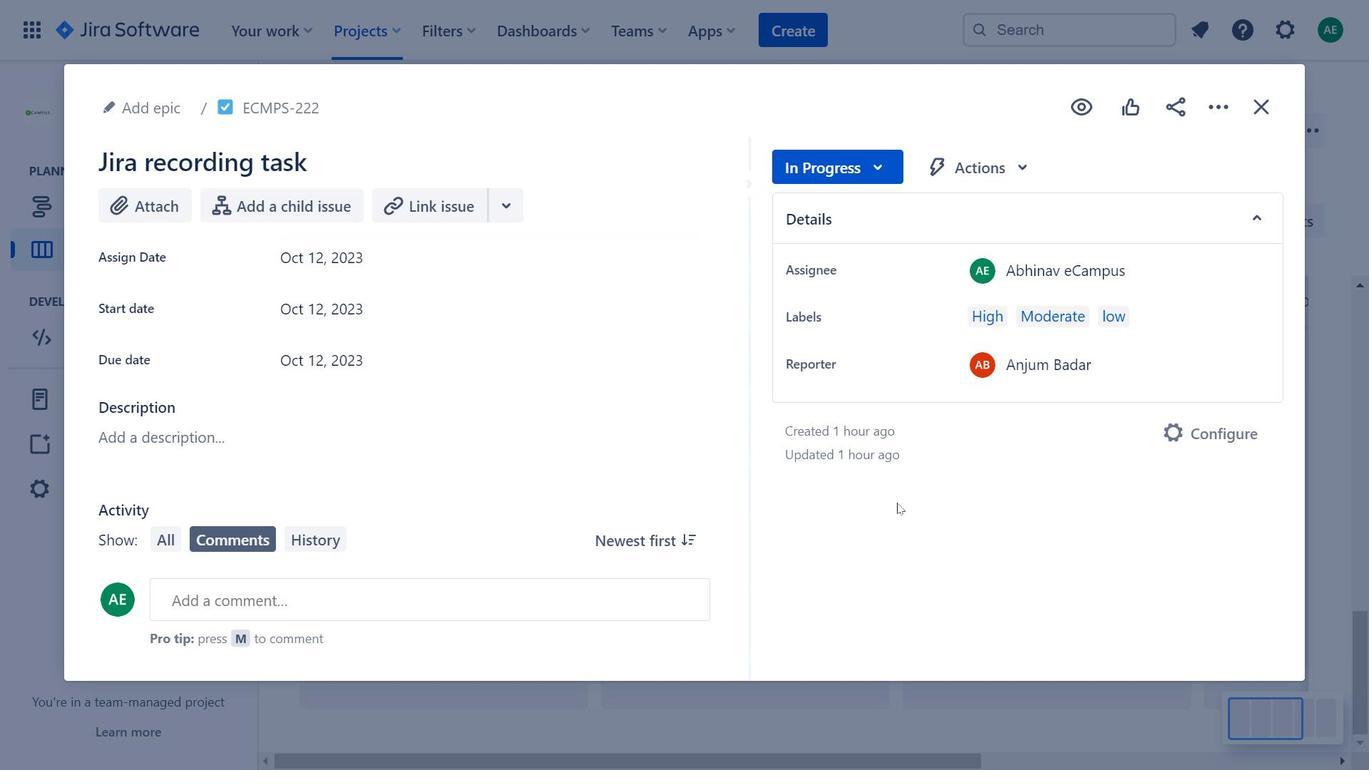
Action: Mouse pressed left at (900, 505)
Screenshot: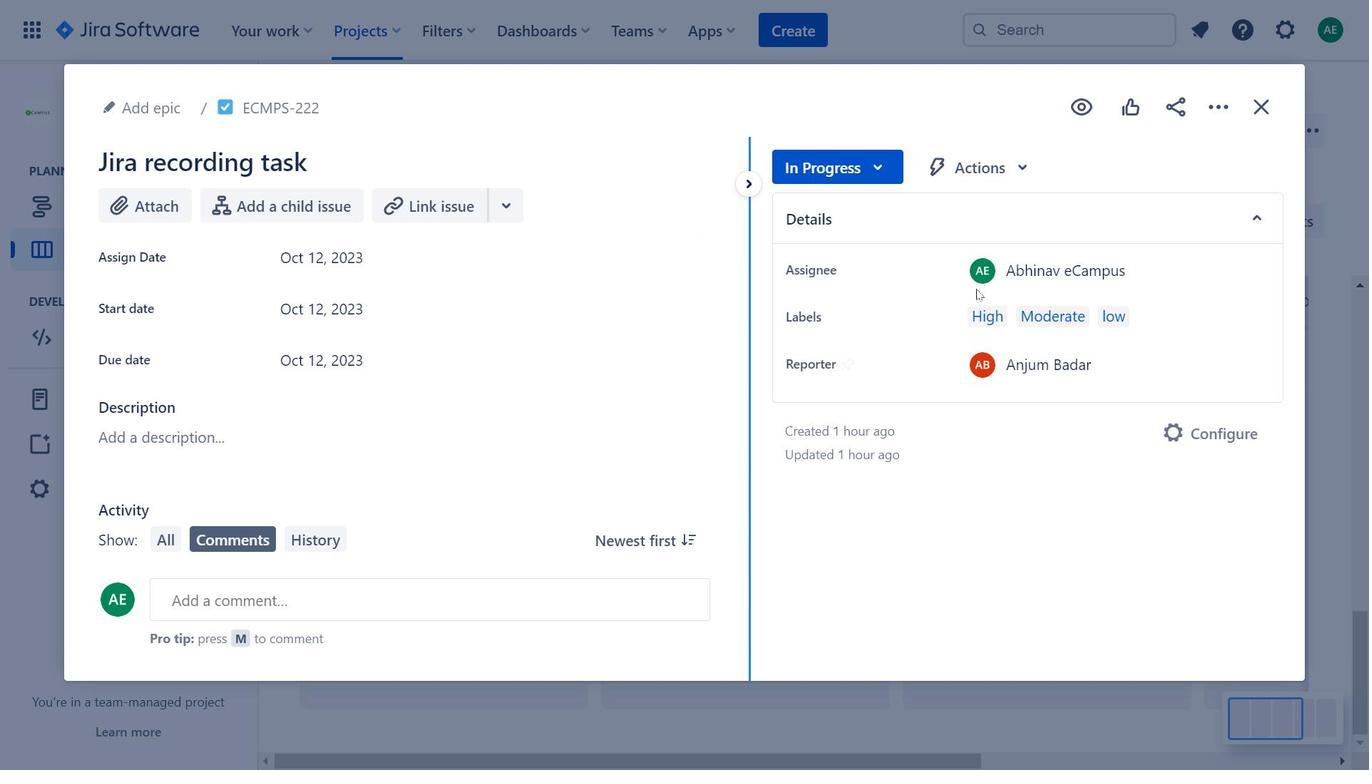 
Action: Mouse moved to (999, 178)
Screenshot: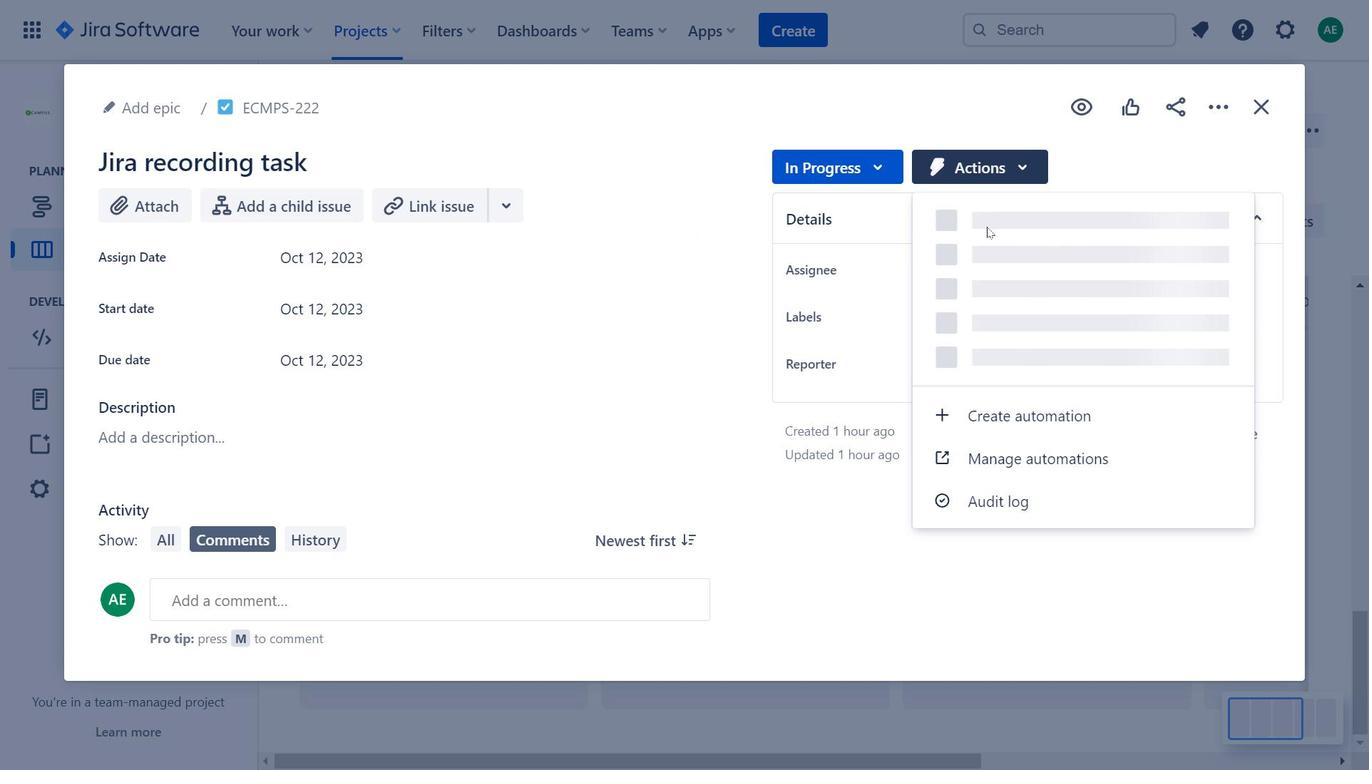 
Action: Mouse pressed left at (999, 178)
Screenshot: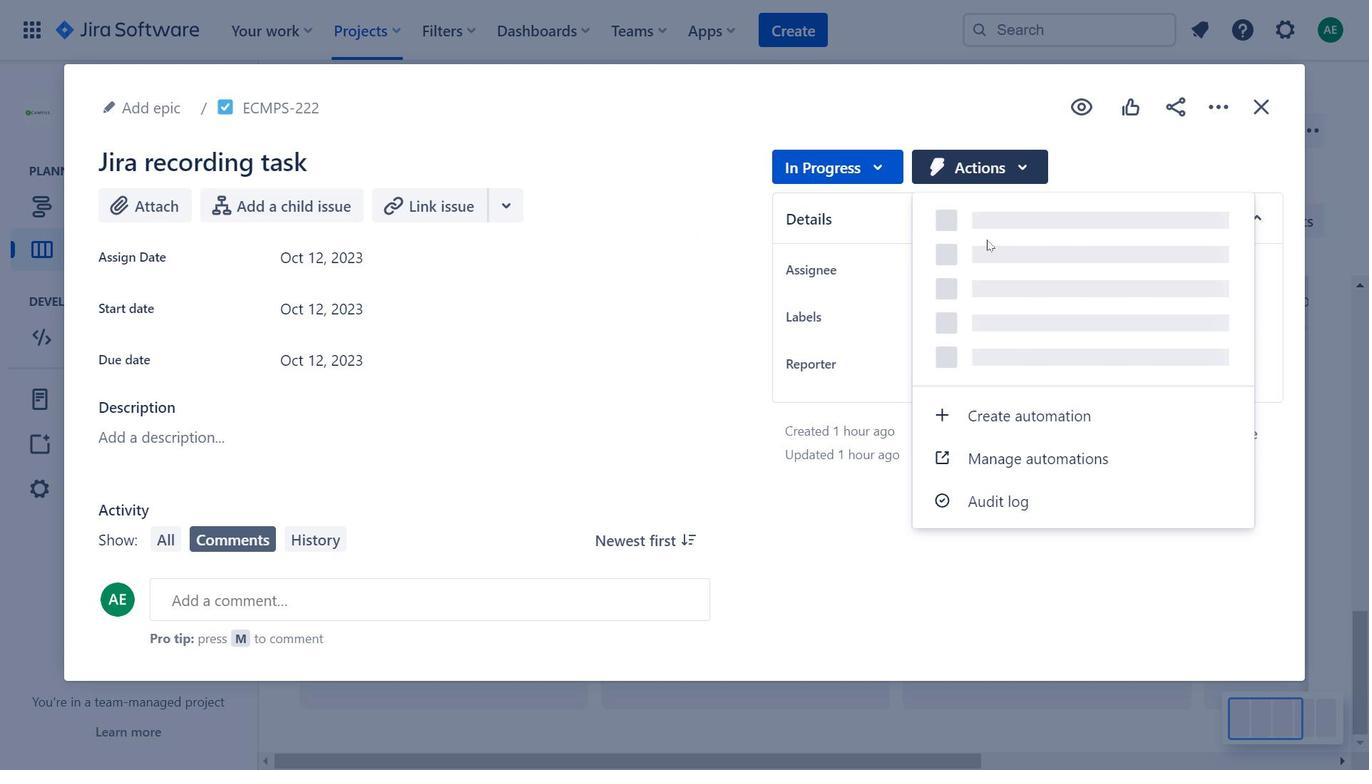 
Action: Mouse moved to (509, 216)
Screenshot: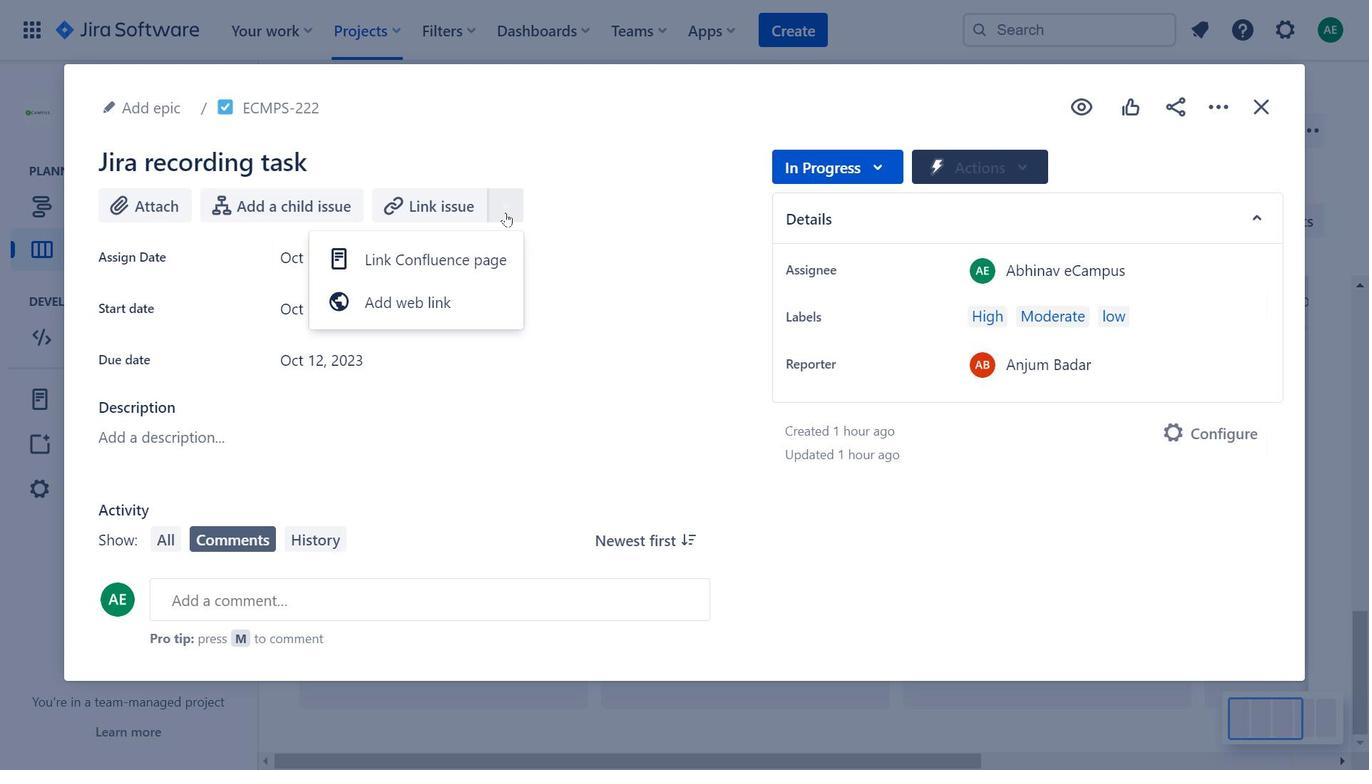 
Action: Mouse pressed left at (509, 216)
Screenshot: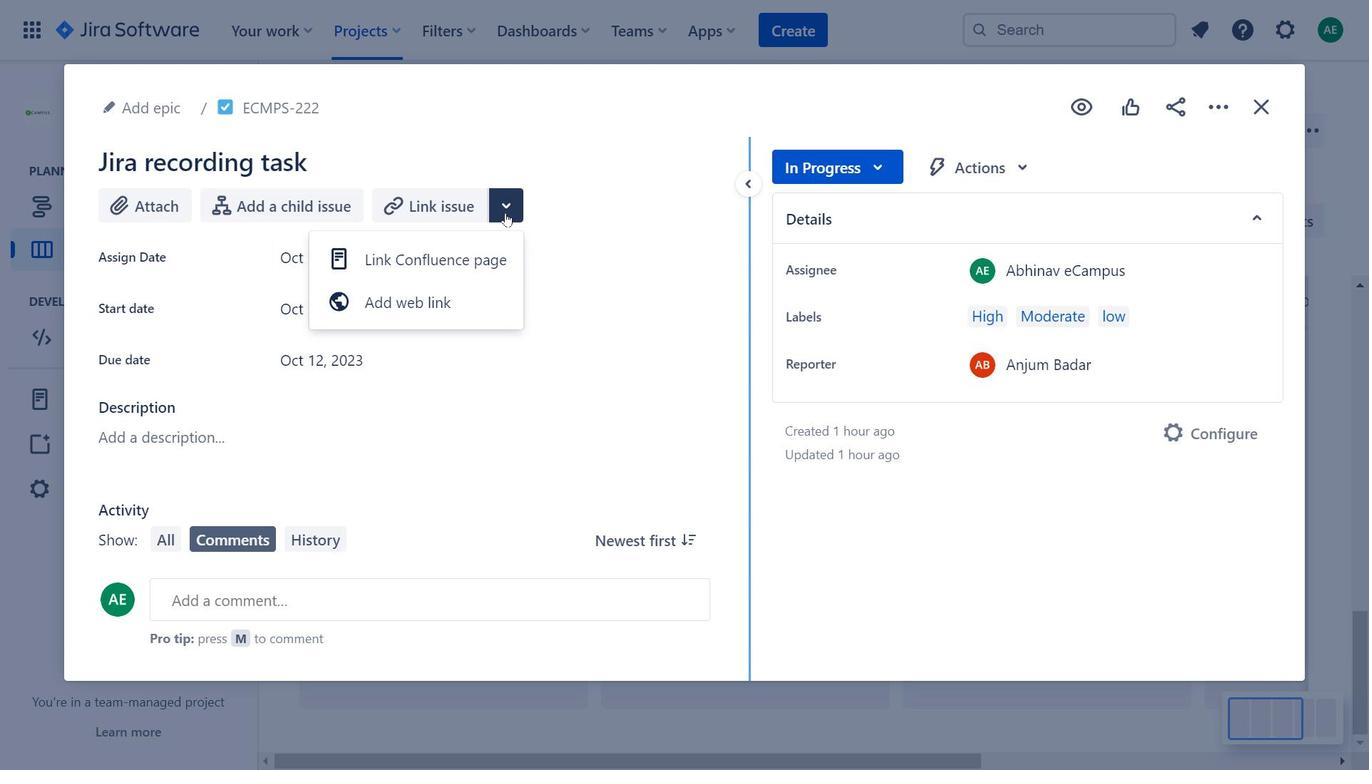 
Action: Mouse moved to (1171, 116)
Screenshot: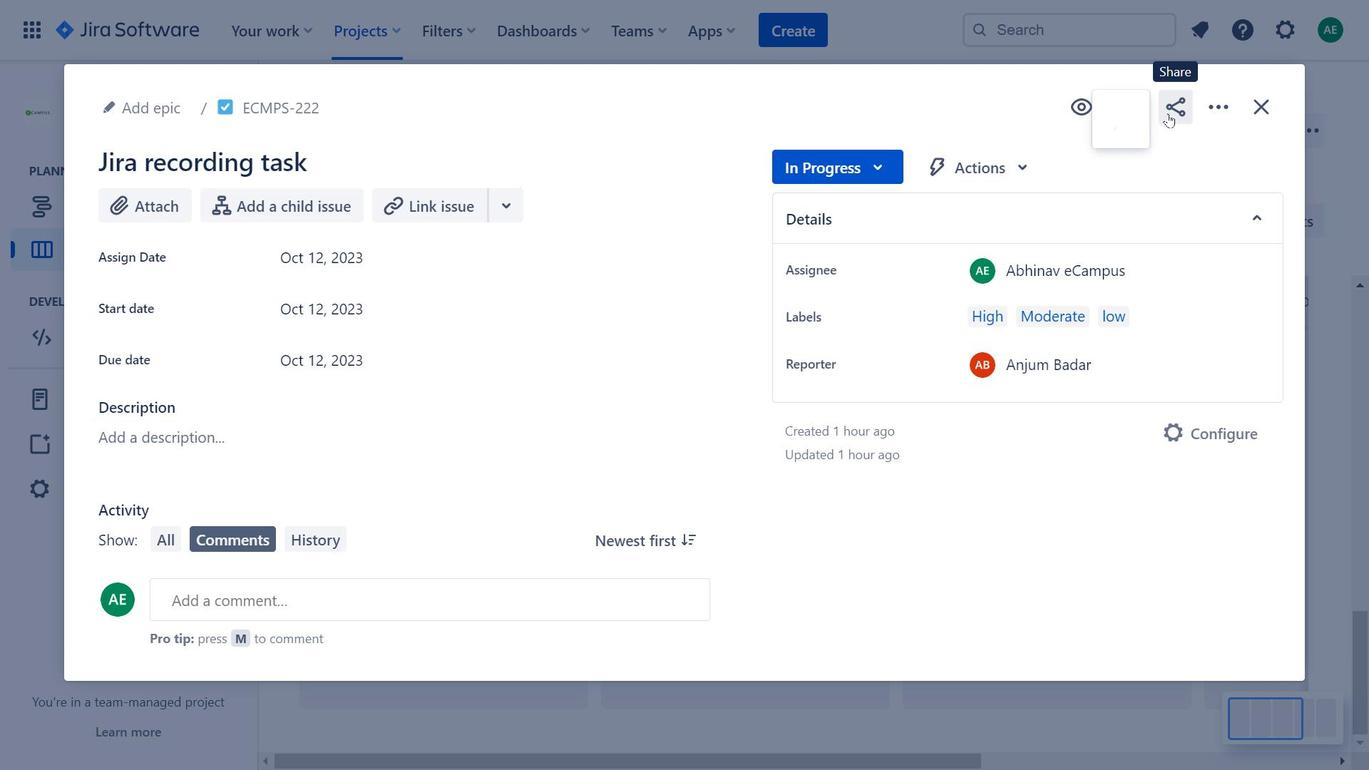 
Action: Mouse pressed left at (1171, 116)
Screenshot: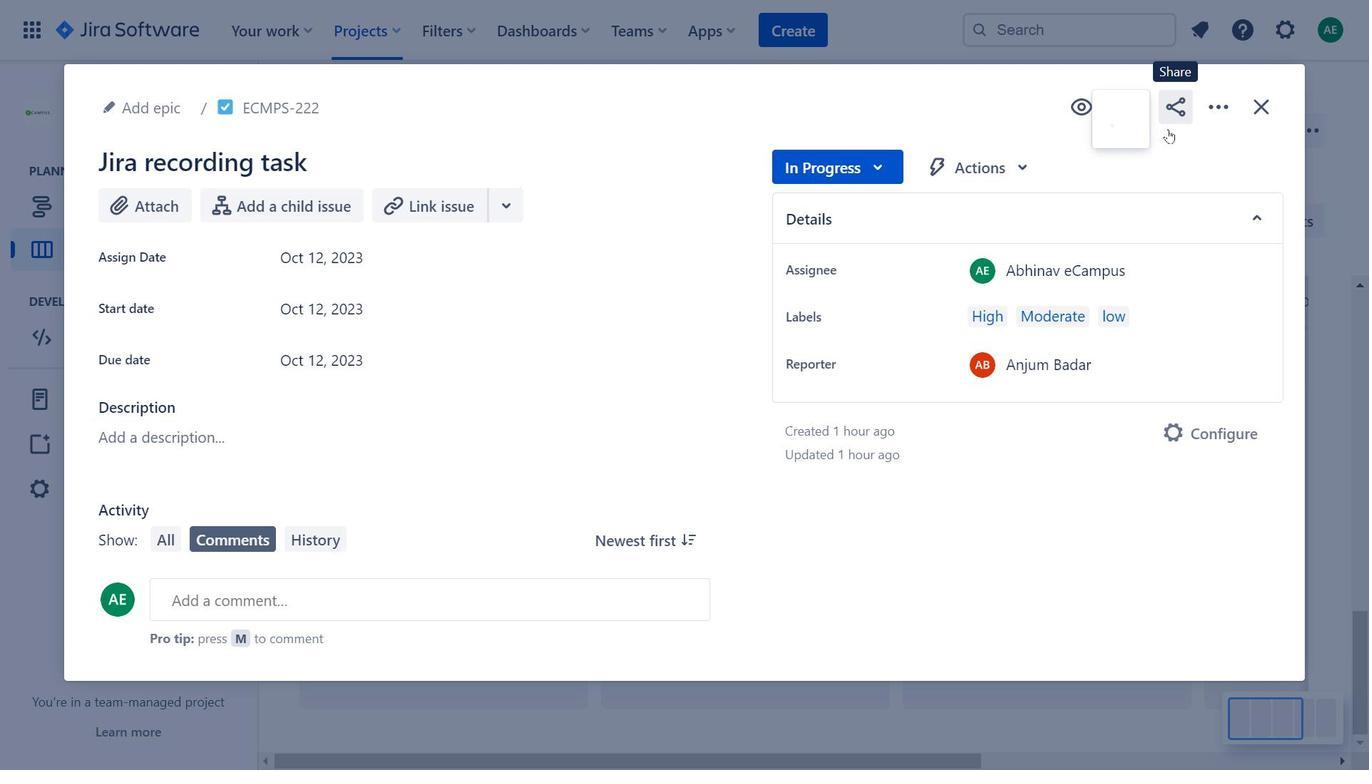 
Action: Mouse moved to (1223, 114)
Screenshot: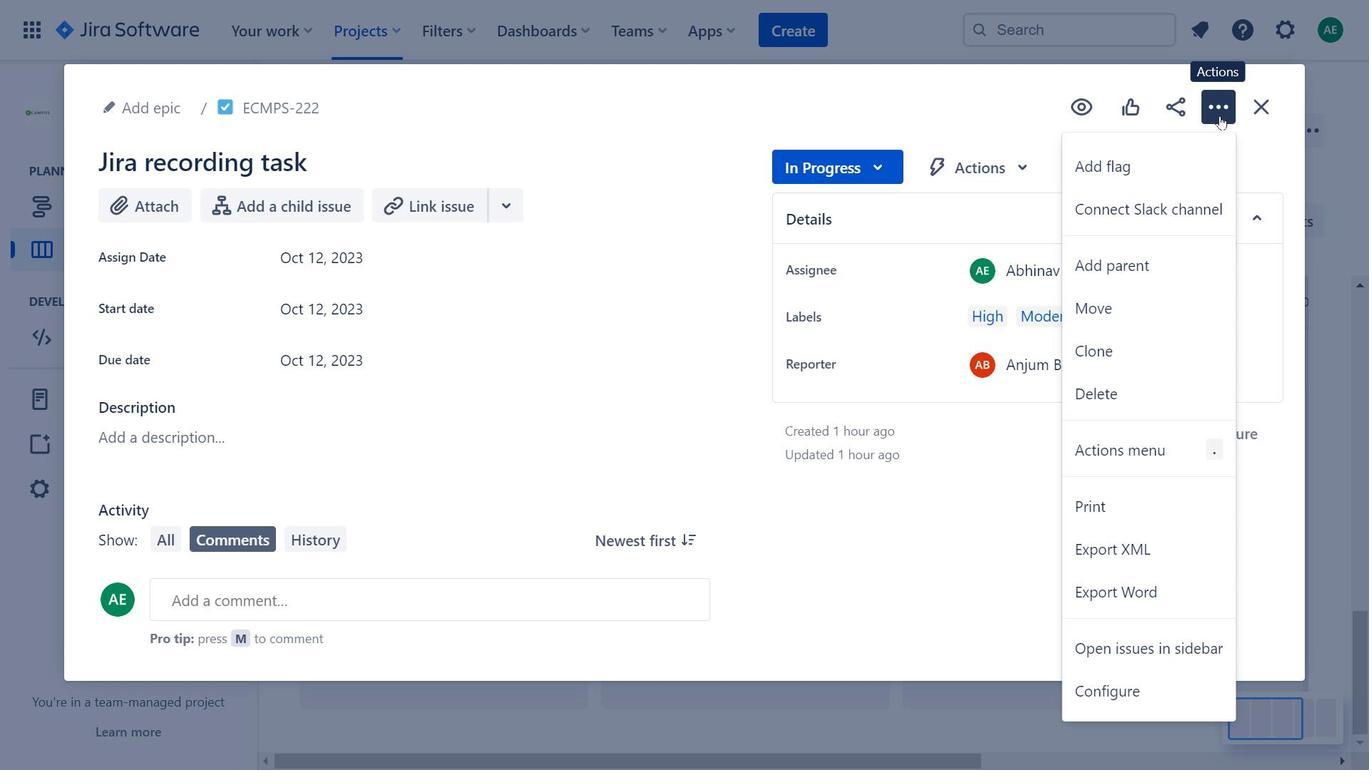 
Action: Mouse pressed left at (1223, 114)
Screenshot: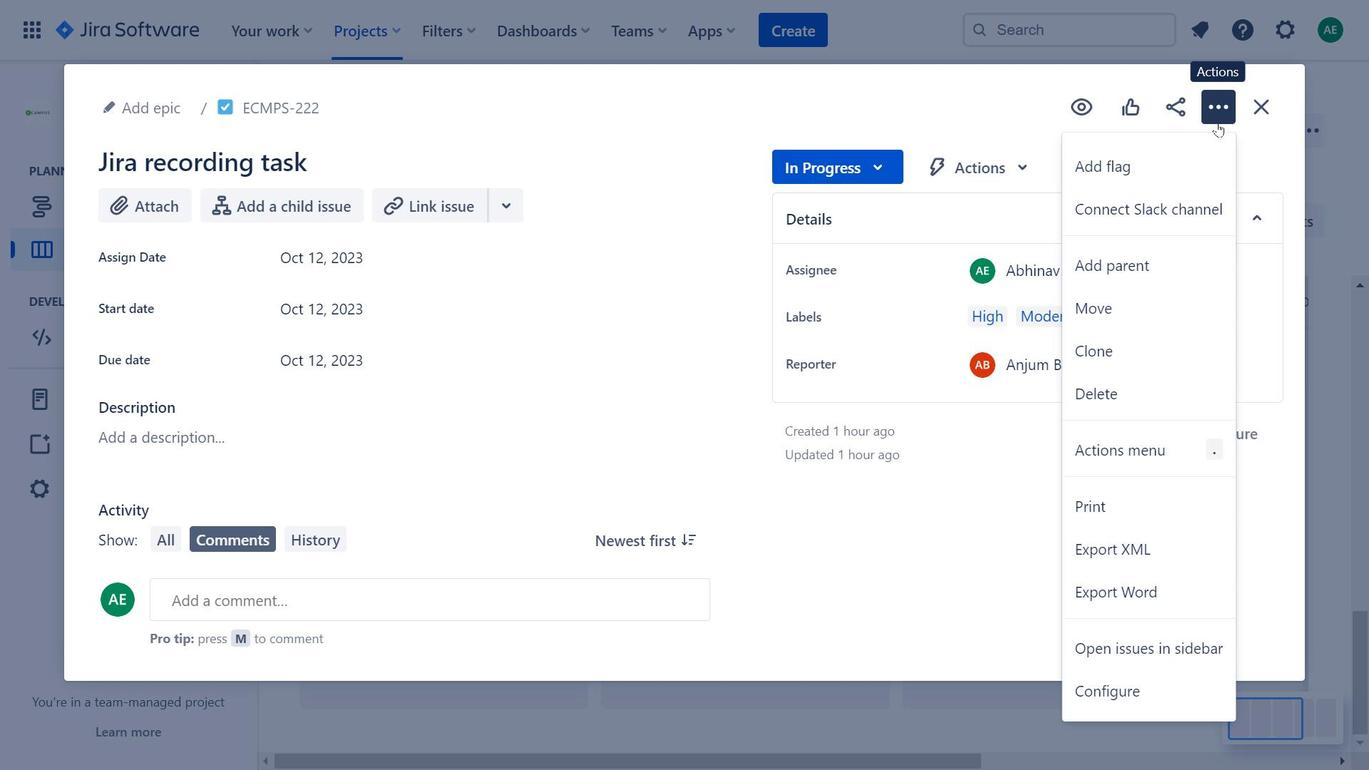 
Action: Mouse moved to (1178, 106)
Screenshot: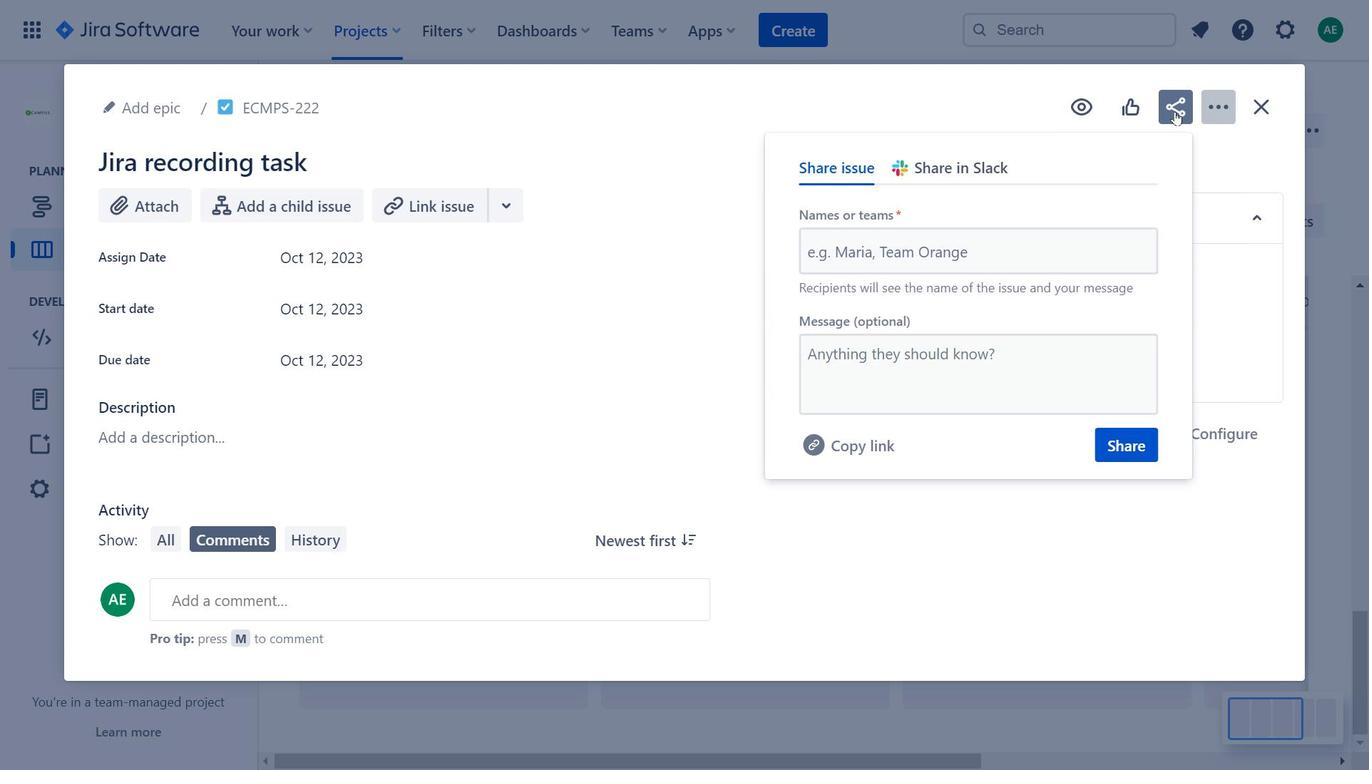 
Action: Mouse pressed left at (1178, 106)
Screenshot: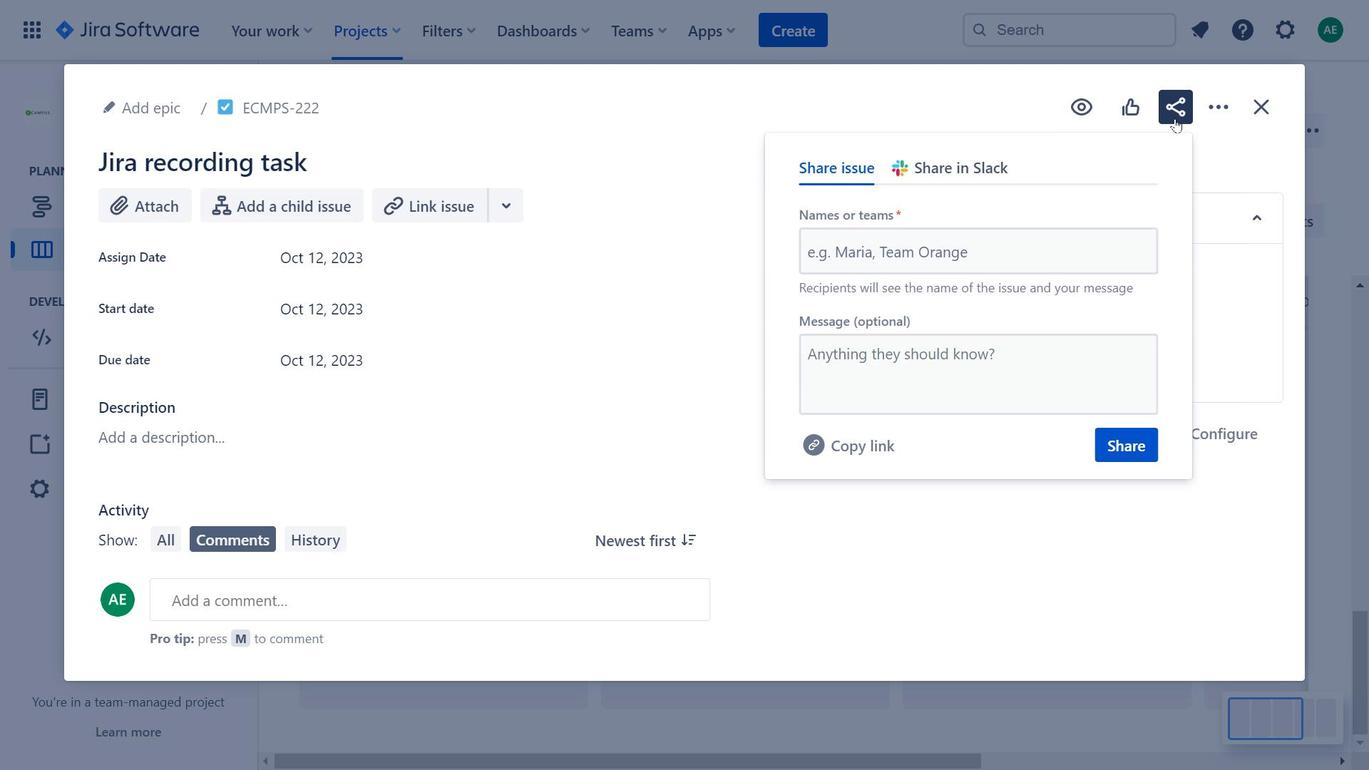 
Action: Mouse moved to (1253, 177)
Screenshot: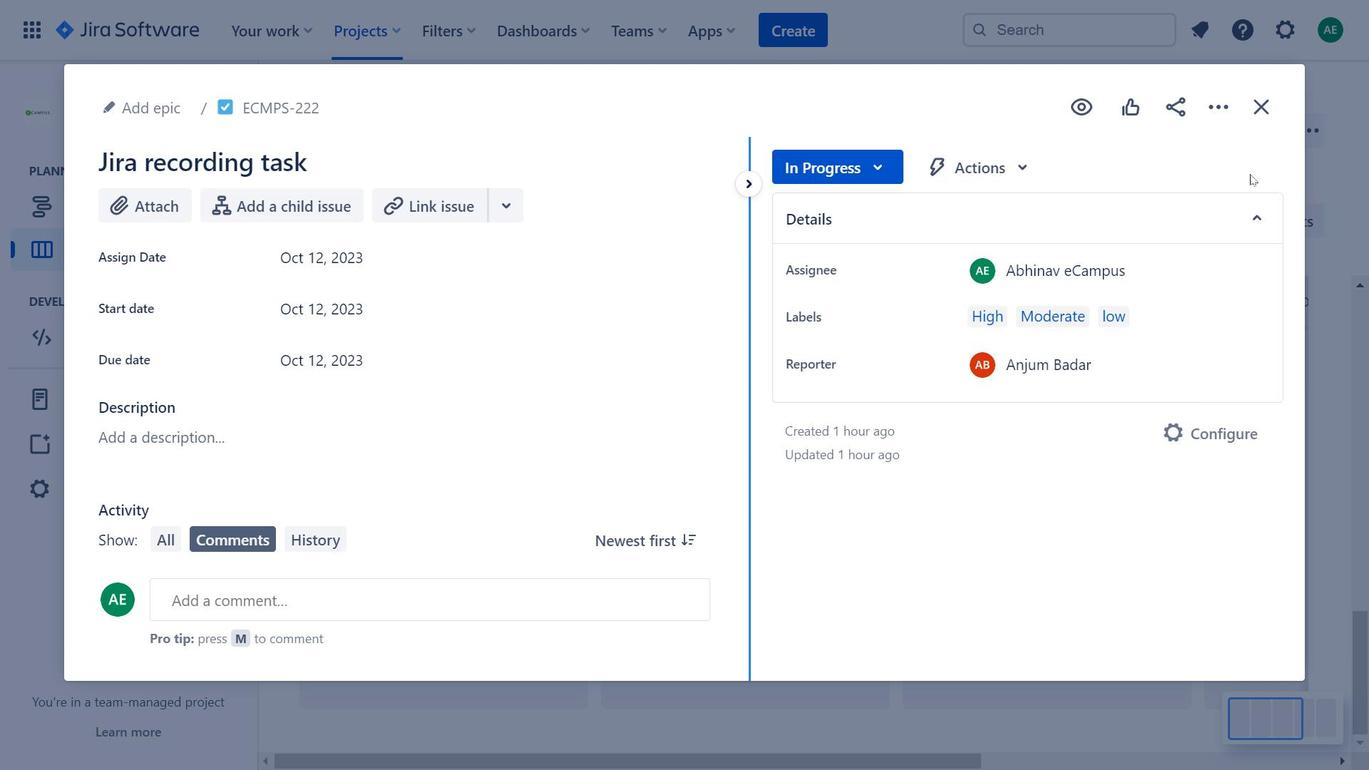 
Action: Mouse pressed left at (1253, 177)
Screenshot: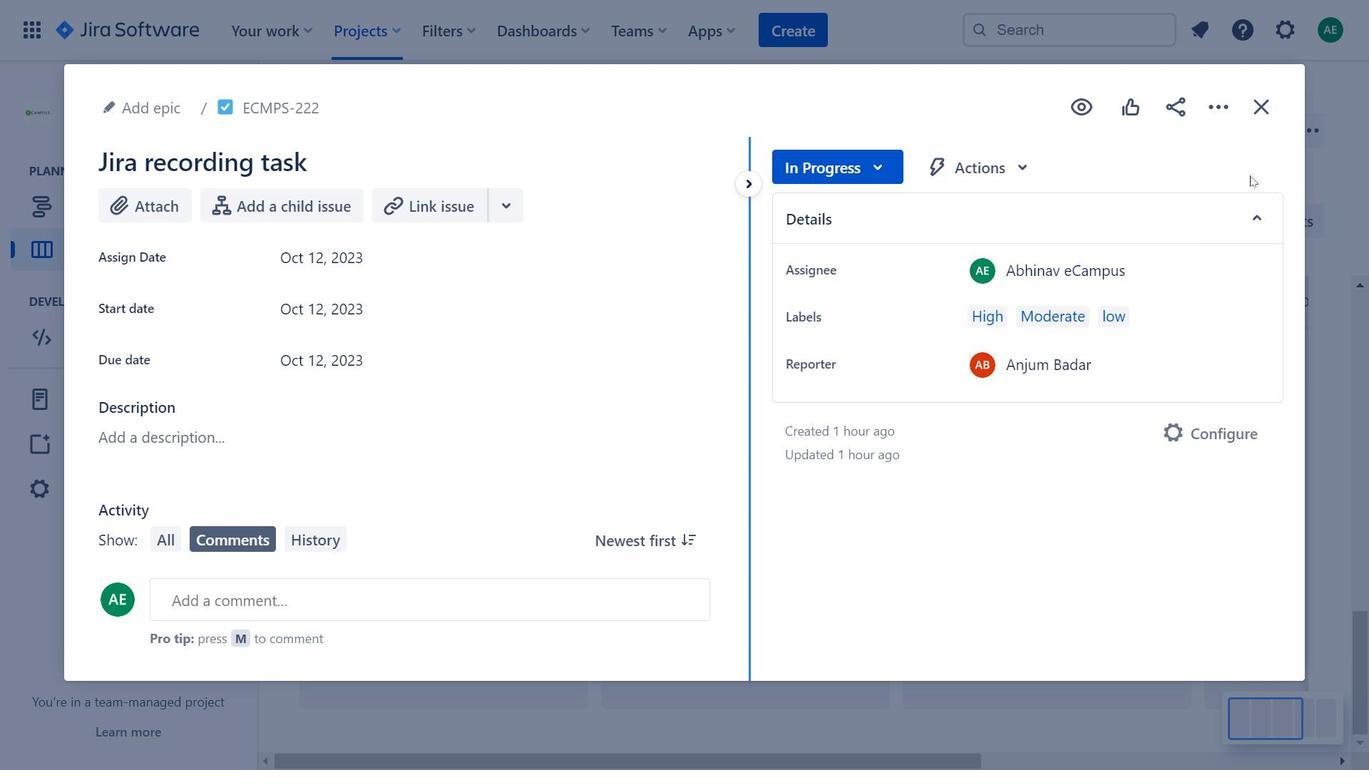 
Action: Mouse moved to (455, 333)
Screenshot: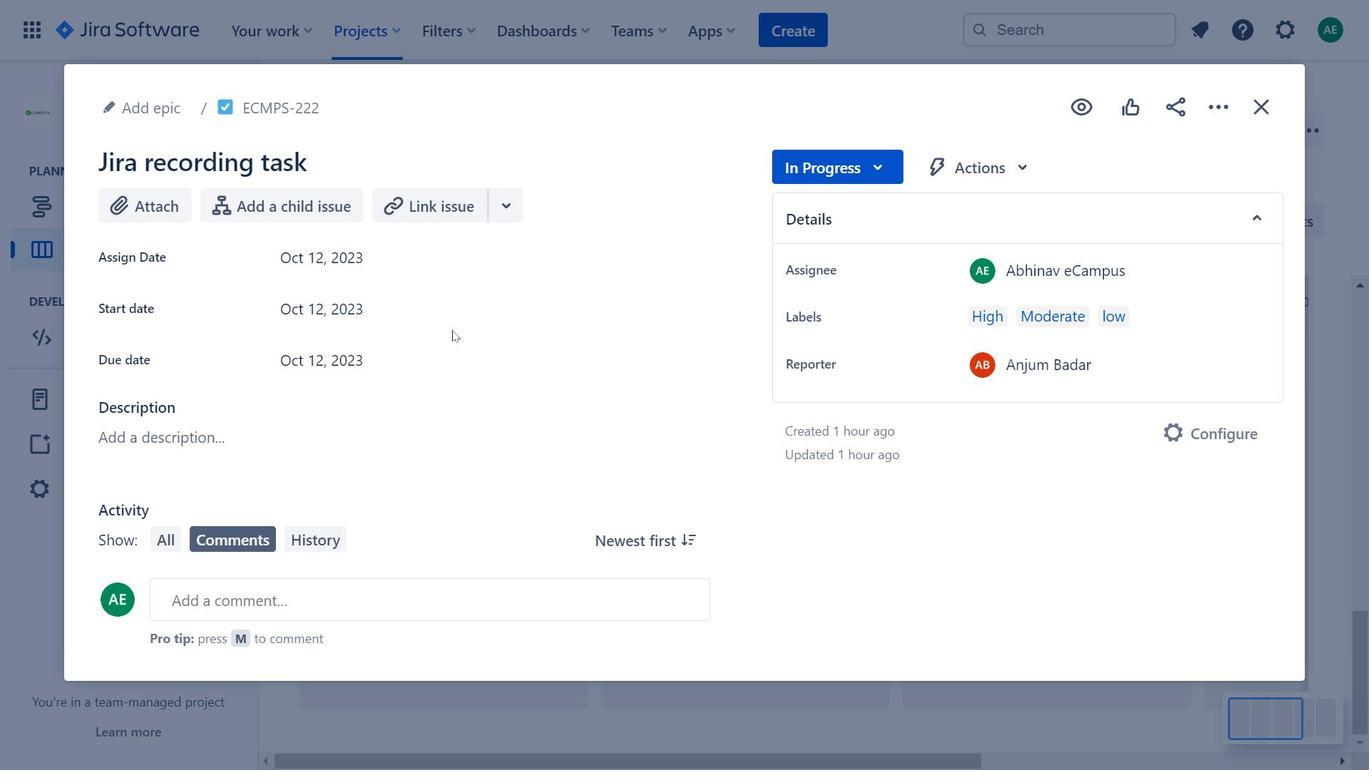 
Action: Mouse scrolled (455, 332) with delta (0, 0)
Screenshot: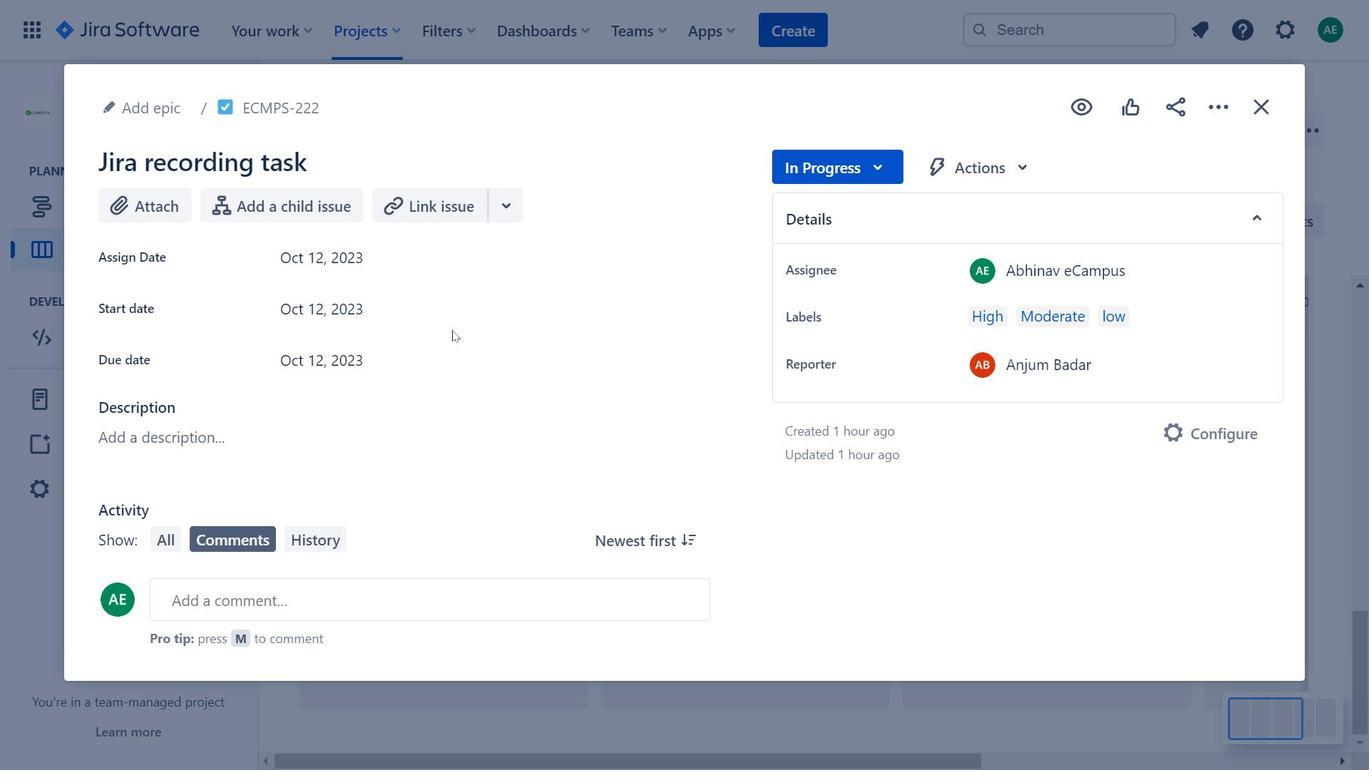 
Action: Mouse scrolled (455, 332) with delta (0, 0)
Screenshot: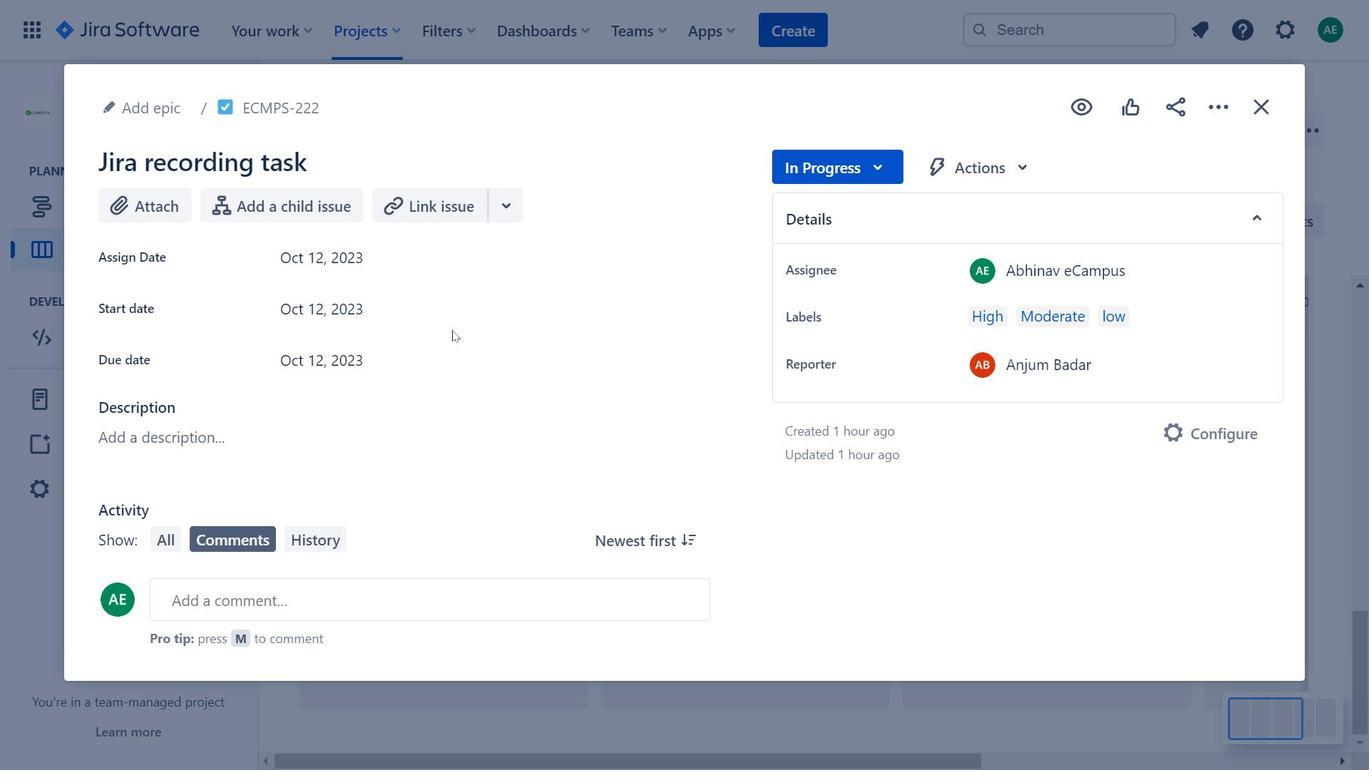 
Action: Mouse moved to (1255, 111)
Screenshot: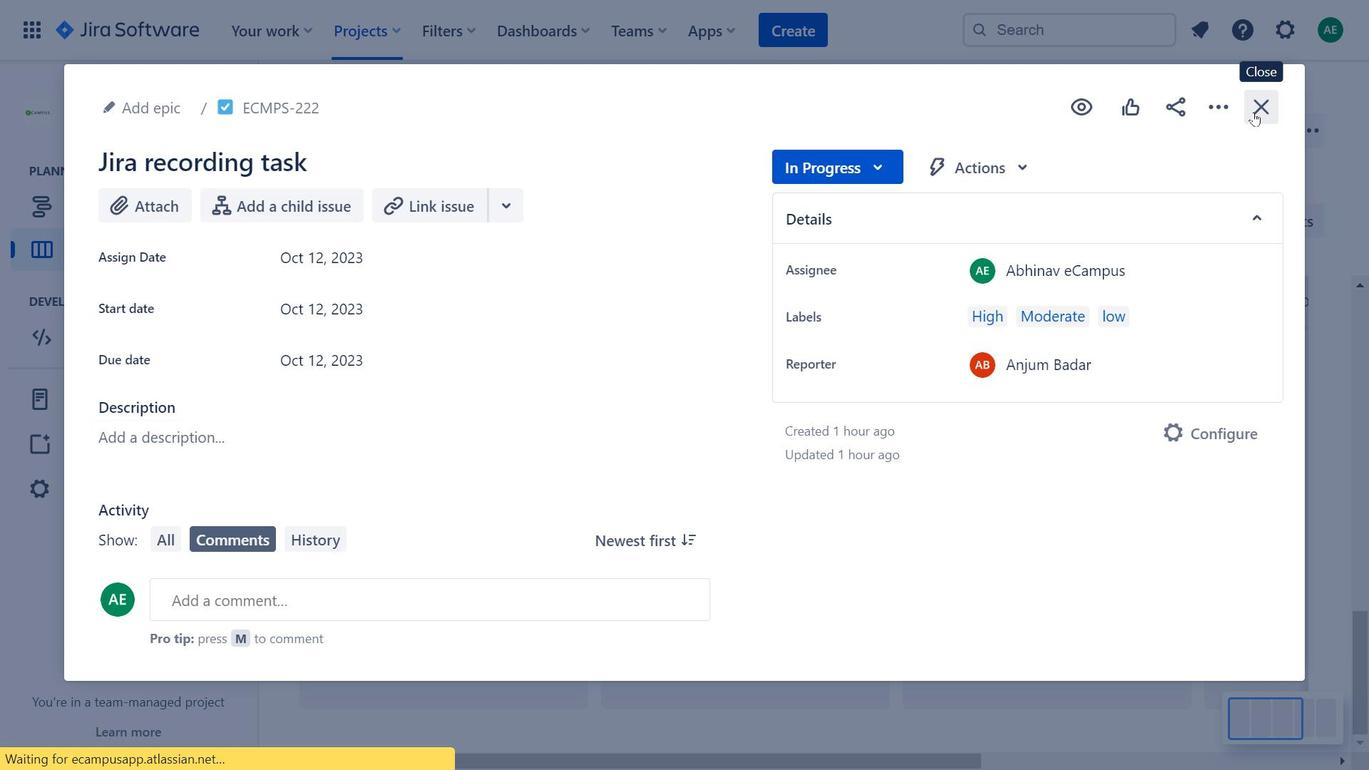 
Action: Mouse pressed left at (1255, 111)
Screenshot: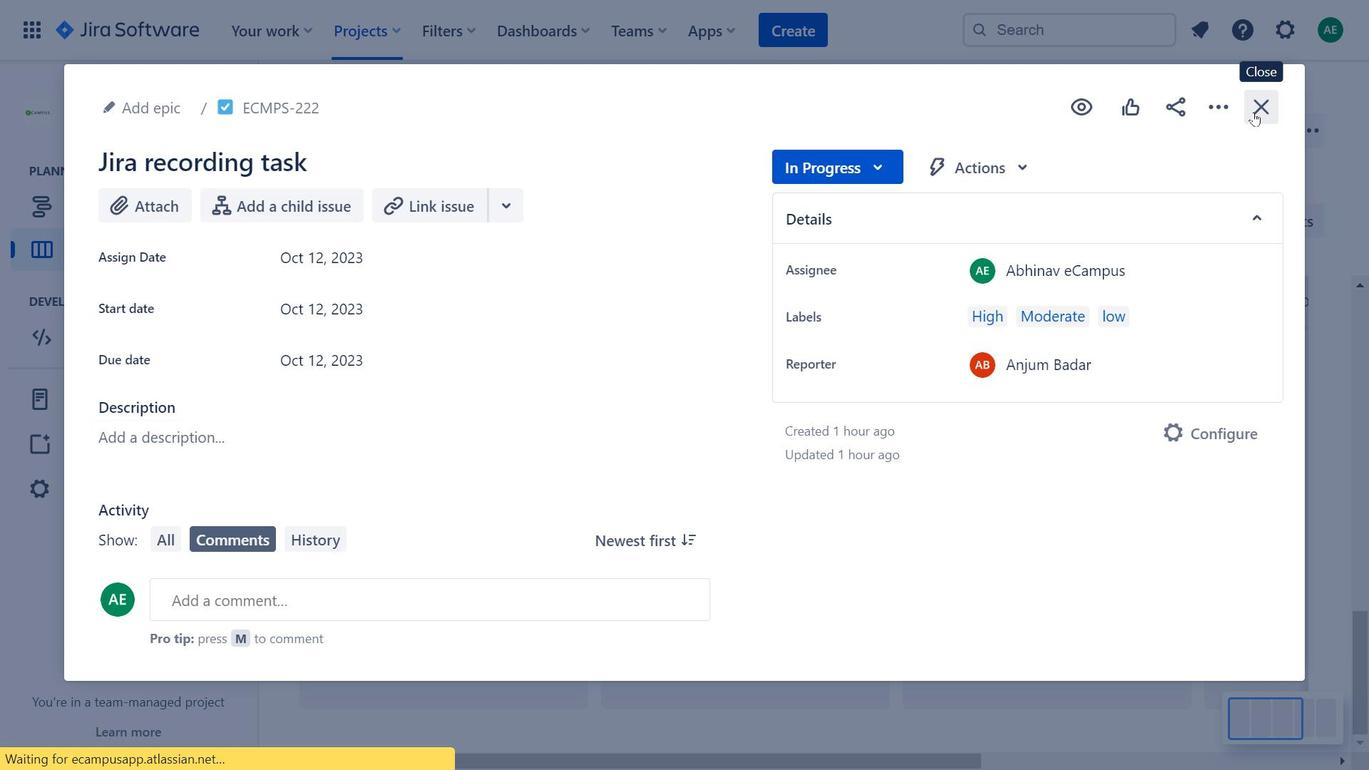 
Action: Mouse moved to (1023, 525)
Screenshot: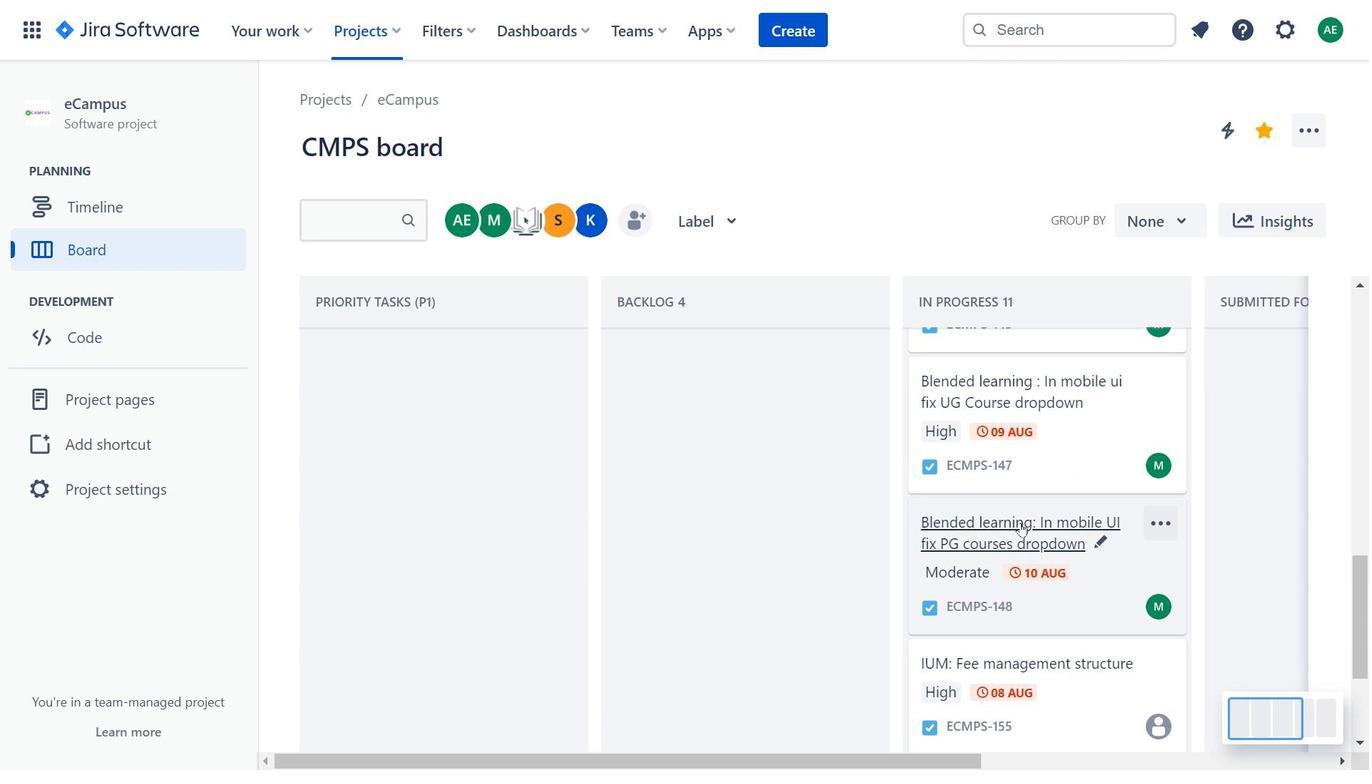 
Action: Mouse scrolled (1023, 526) with delta (0, 0)
Screenshot: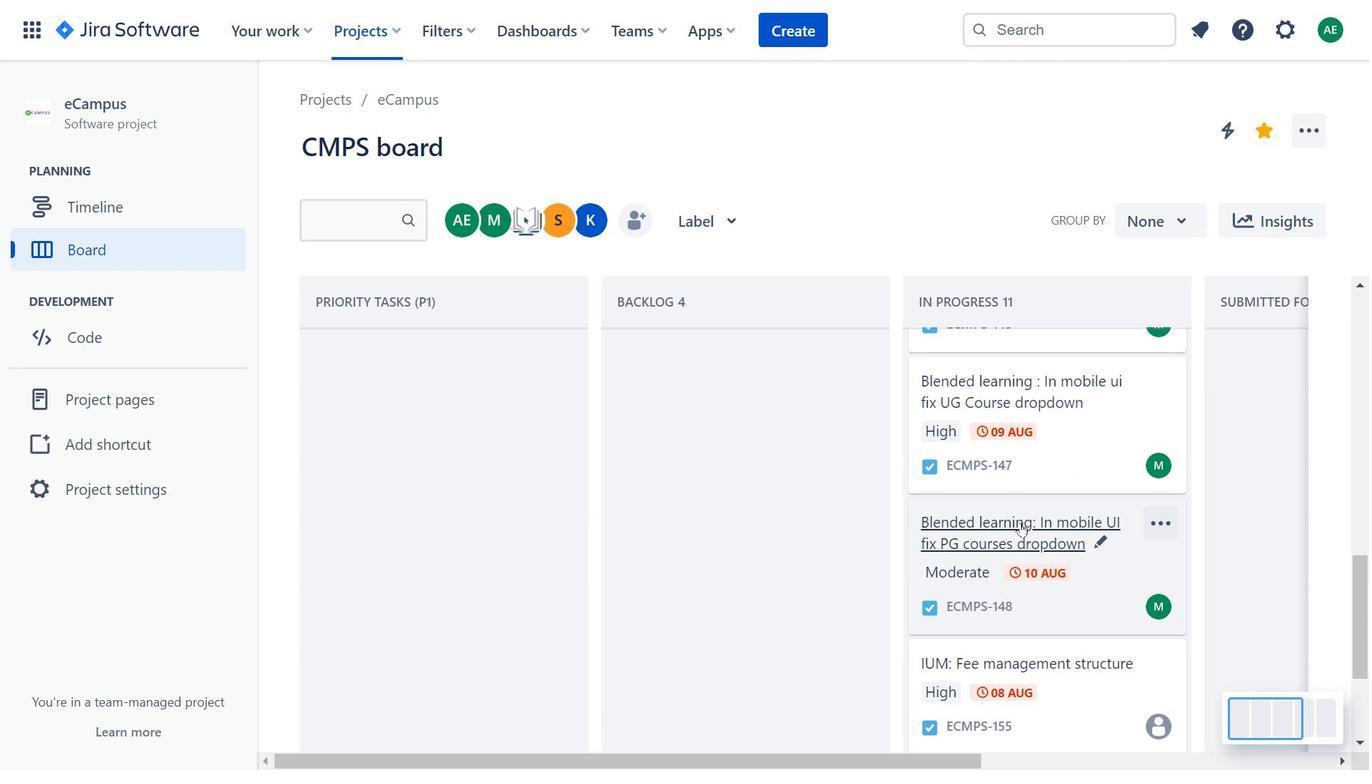 
Action: Mouse scrolled (1023, 526) with delta (0, 0)
Screenshot: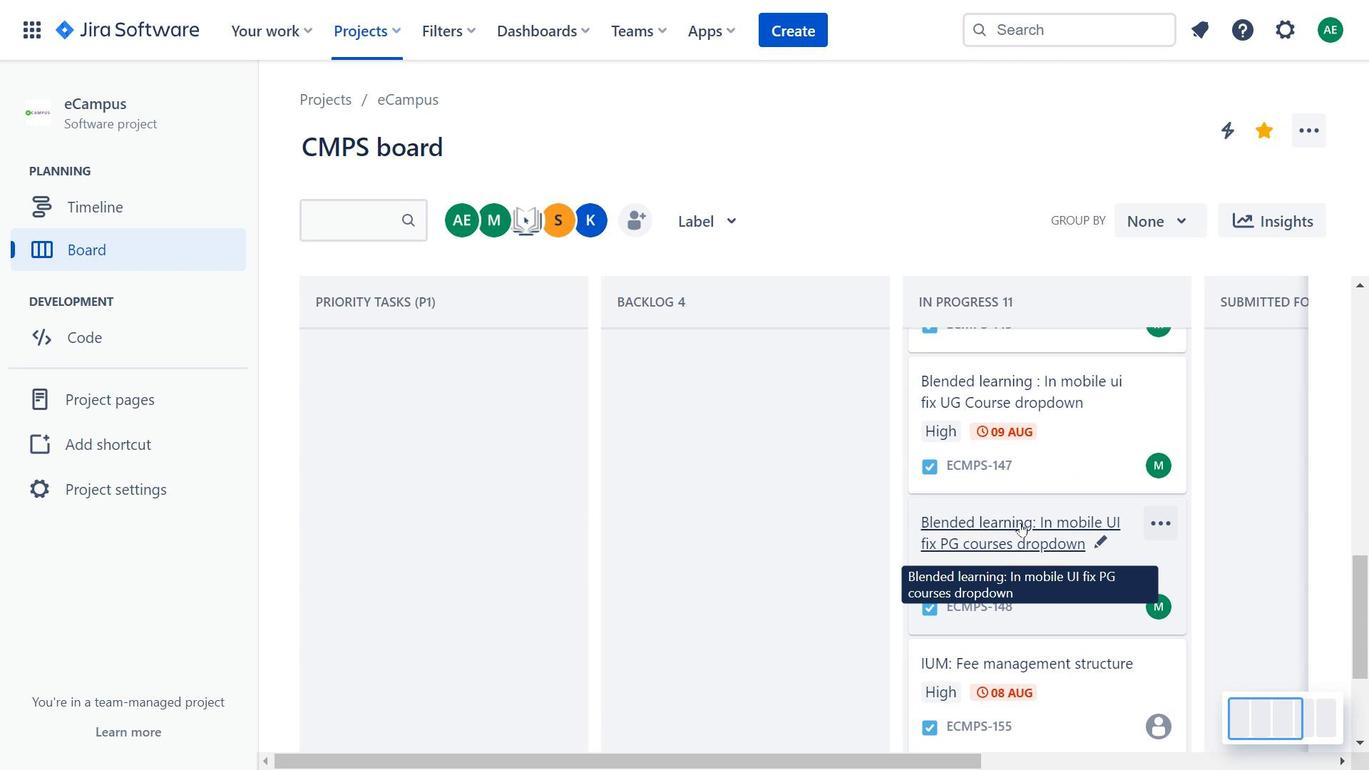 
Action: Mouse scrolled (1023, 526) with delta (0, 0)
Screenshot: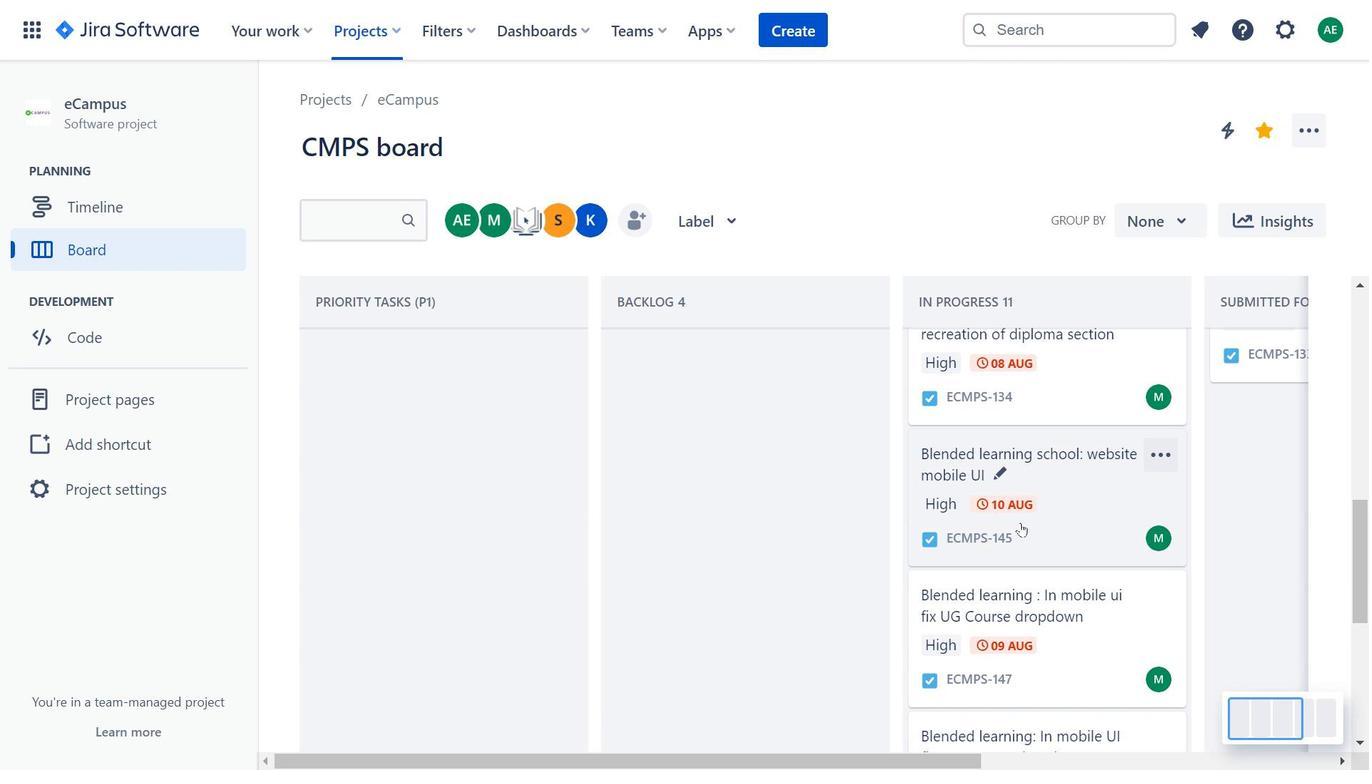 
Action: Mouse scrolled (1023, 526) with delta (0, 0)
Screenshot: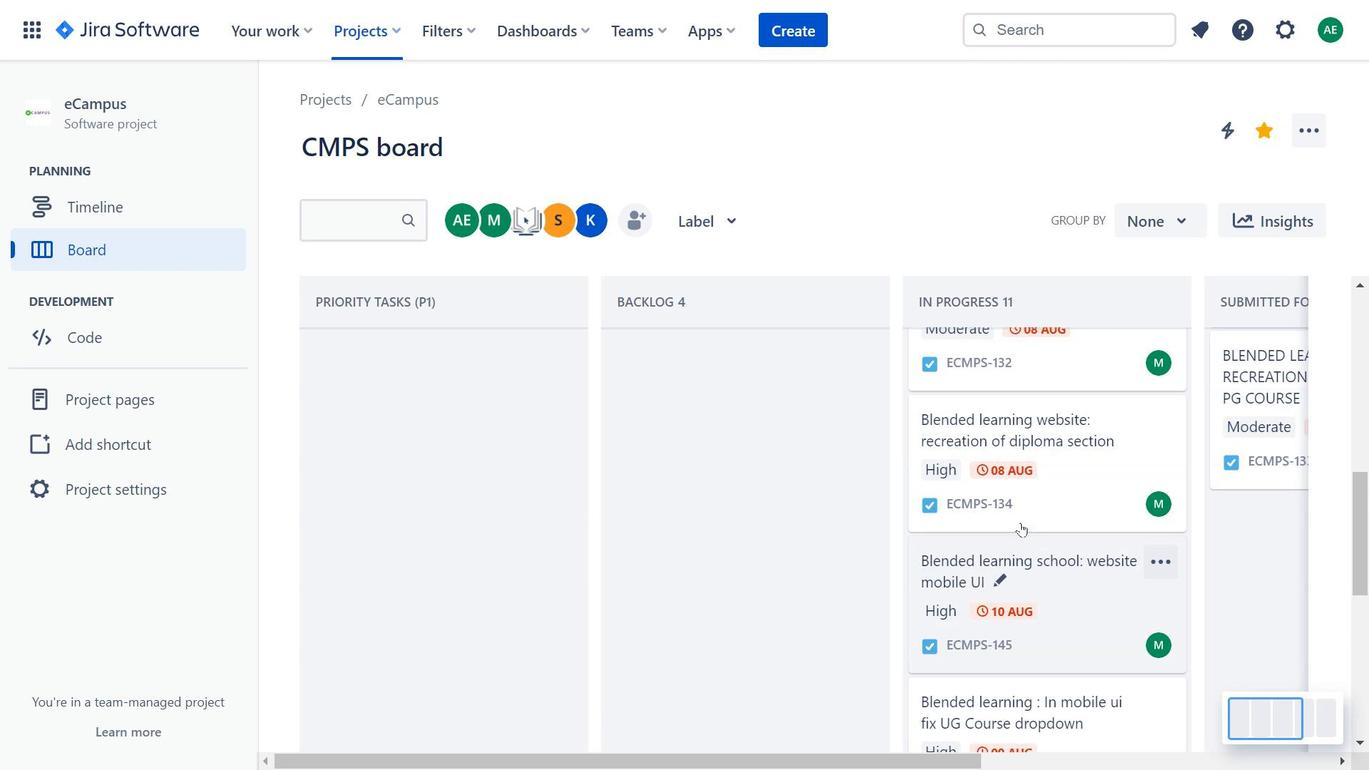 
Action: Mouse scrolled (1023, 526) with delta (0, 0)
Screenshot: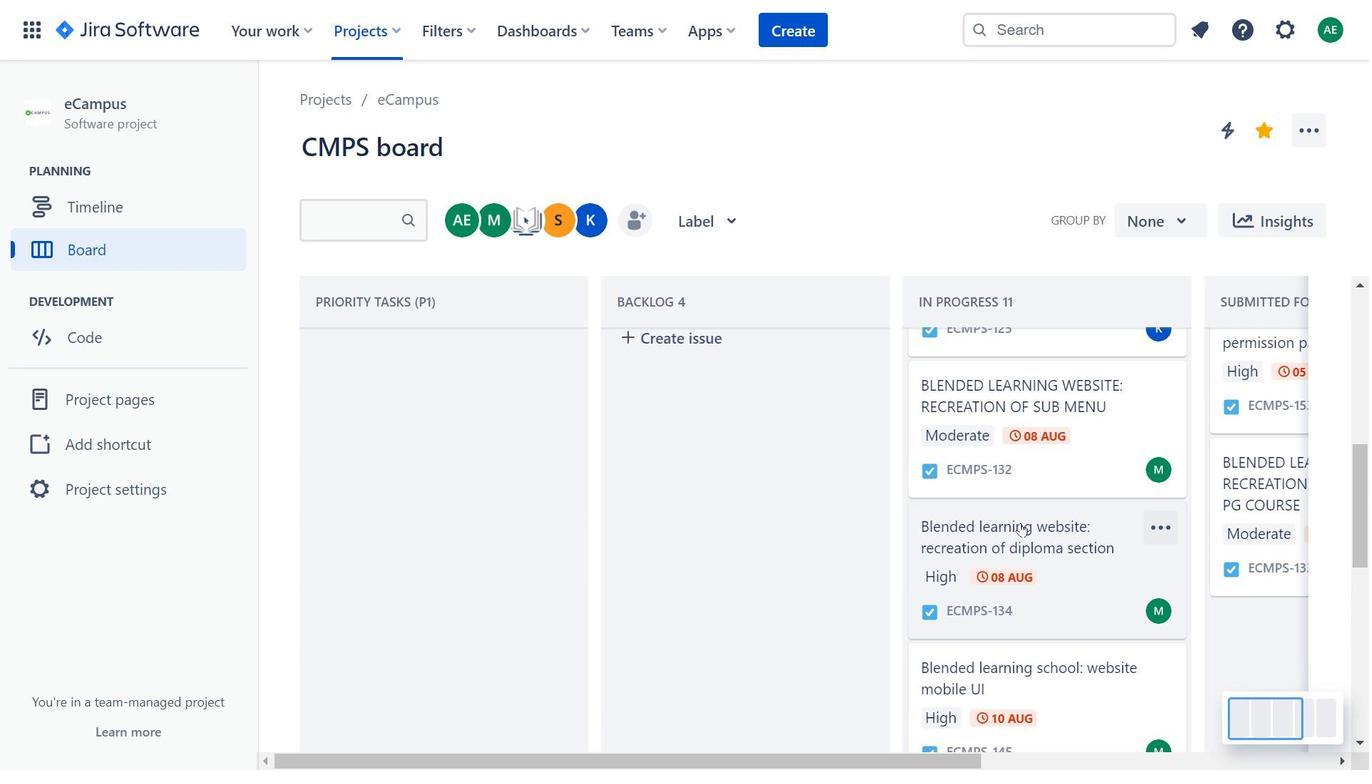 
Action: Mouse scrolled (1023, 526) with delta (0, 0)
Screenshot: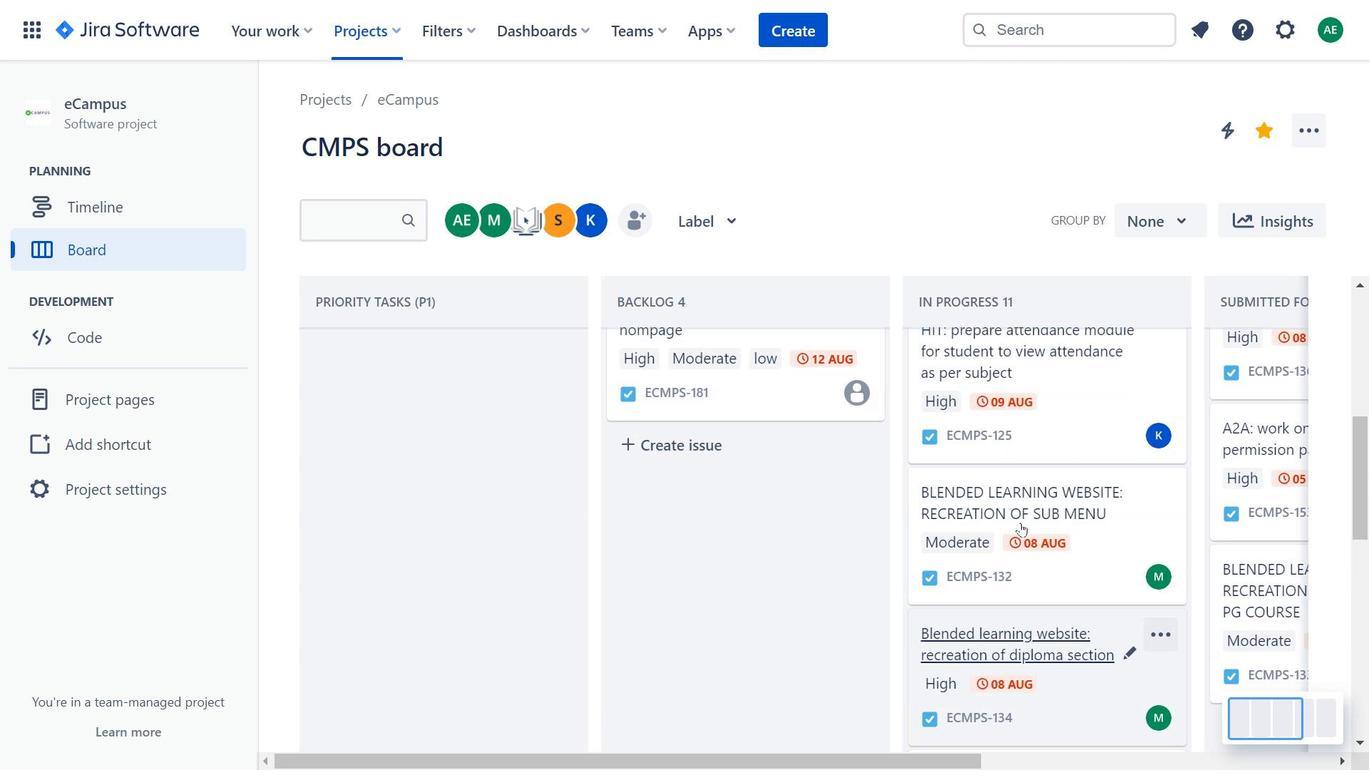 
Action: Mouse scrolled (1023, 526) with delta (0, 0)
Screenshot: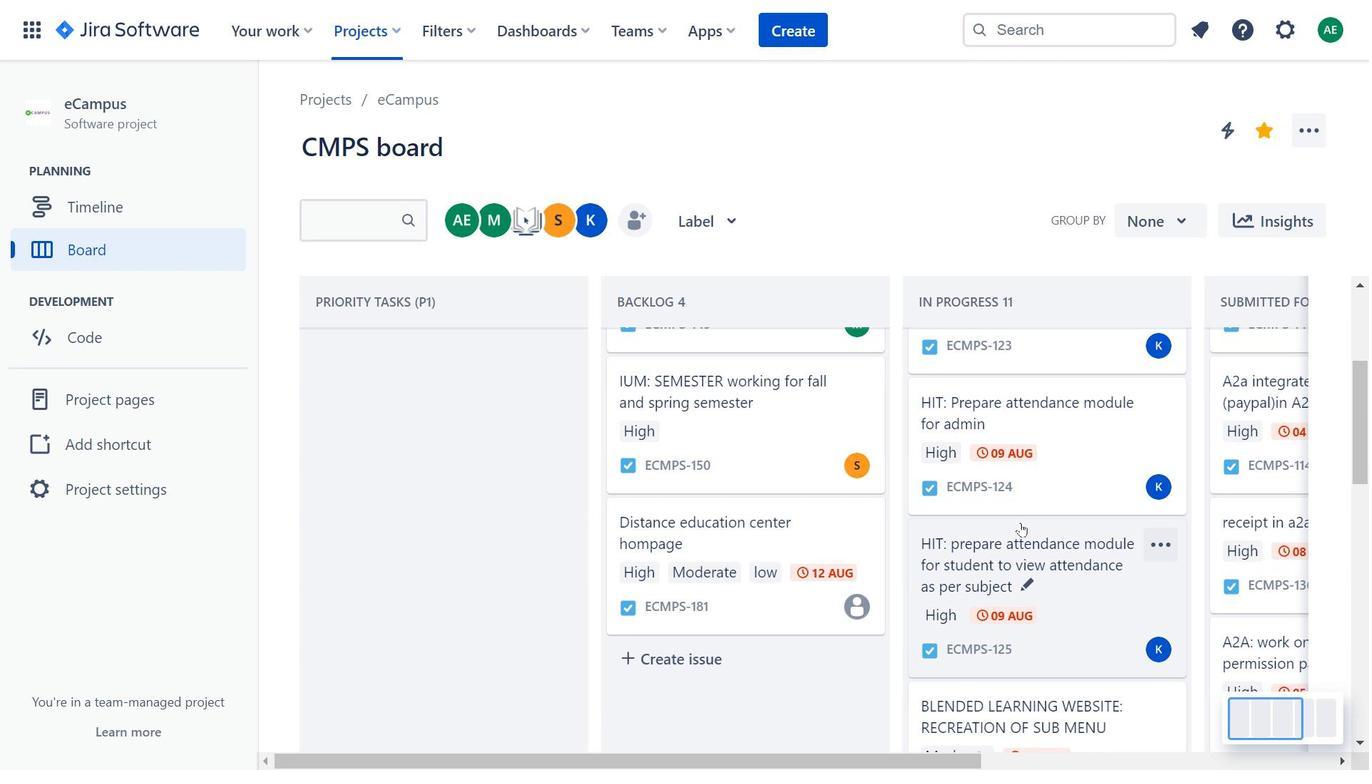 
Action: Mouse scrolled (1023, 526) with delta (0, 0)
Screenshot: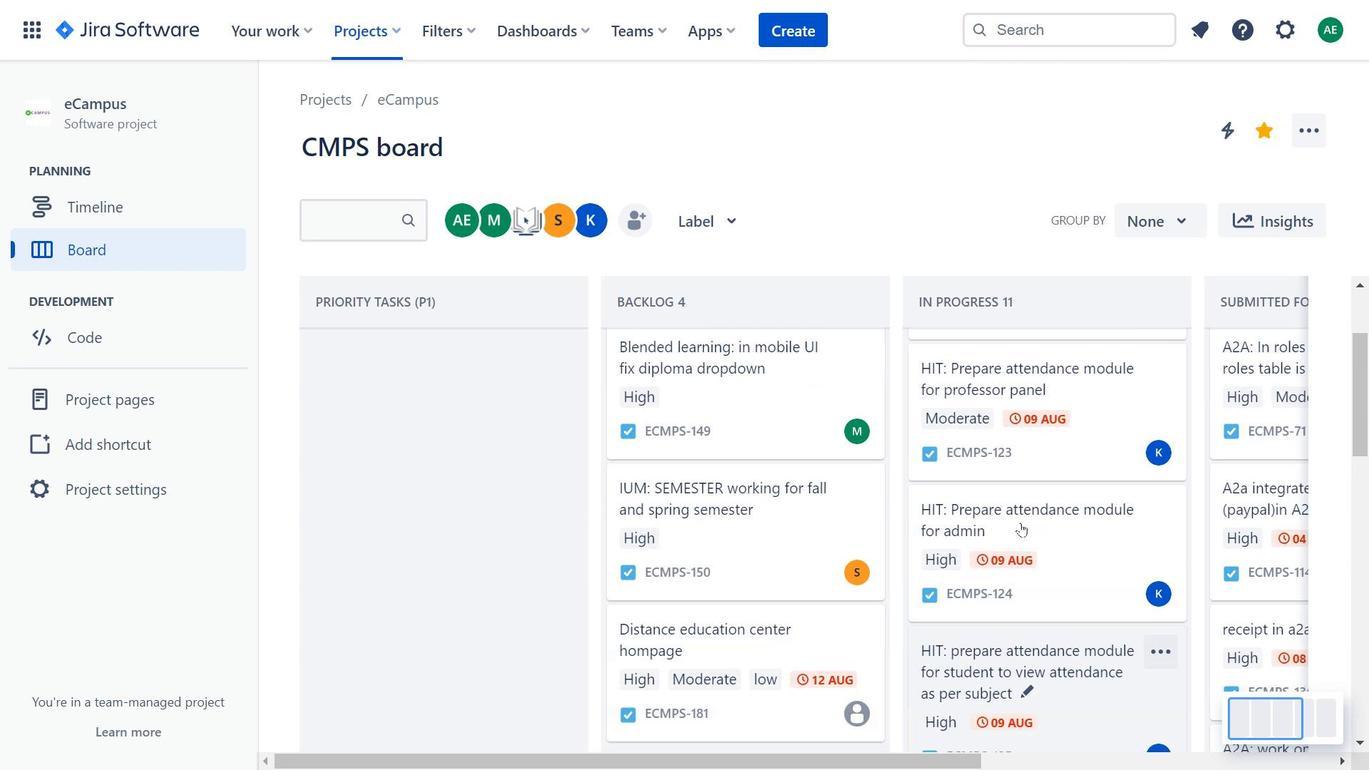 
Action: Mouse scrolled (1023, 526) with delta (0, 0)
Screenshot: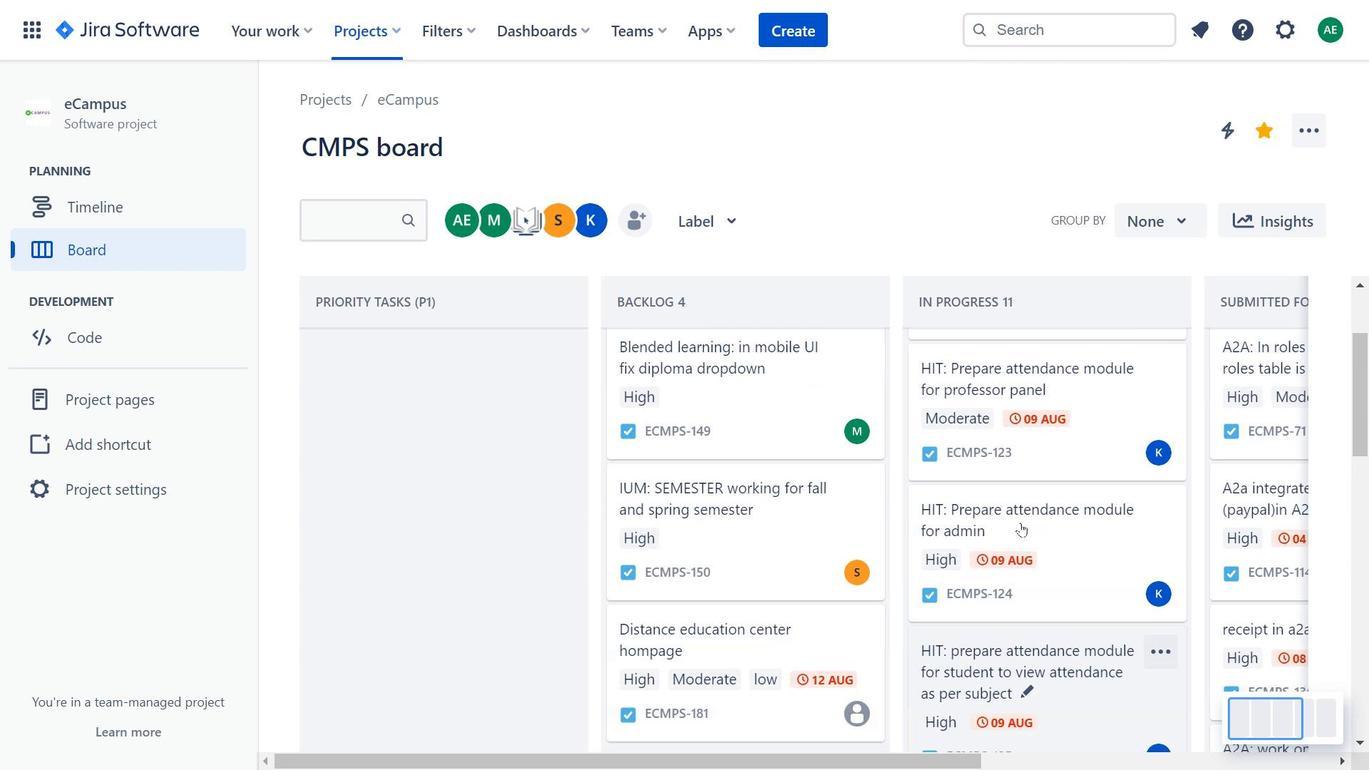 
Action: Mouse scrolled (1023, 526) with delta (0, 0)
Screenshot: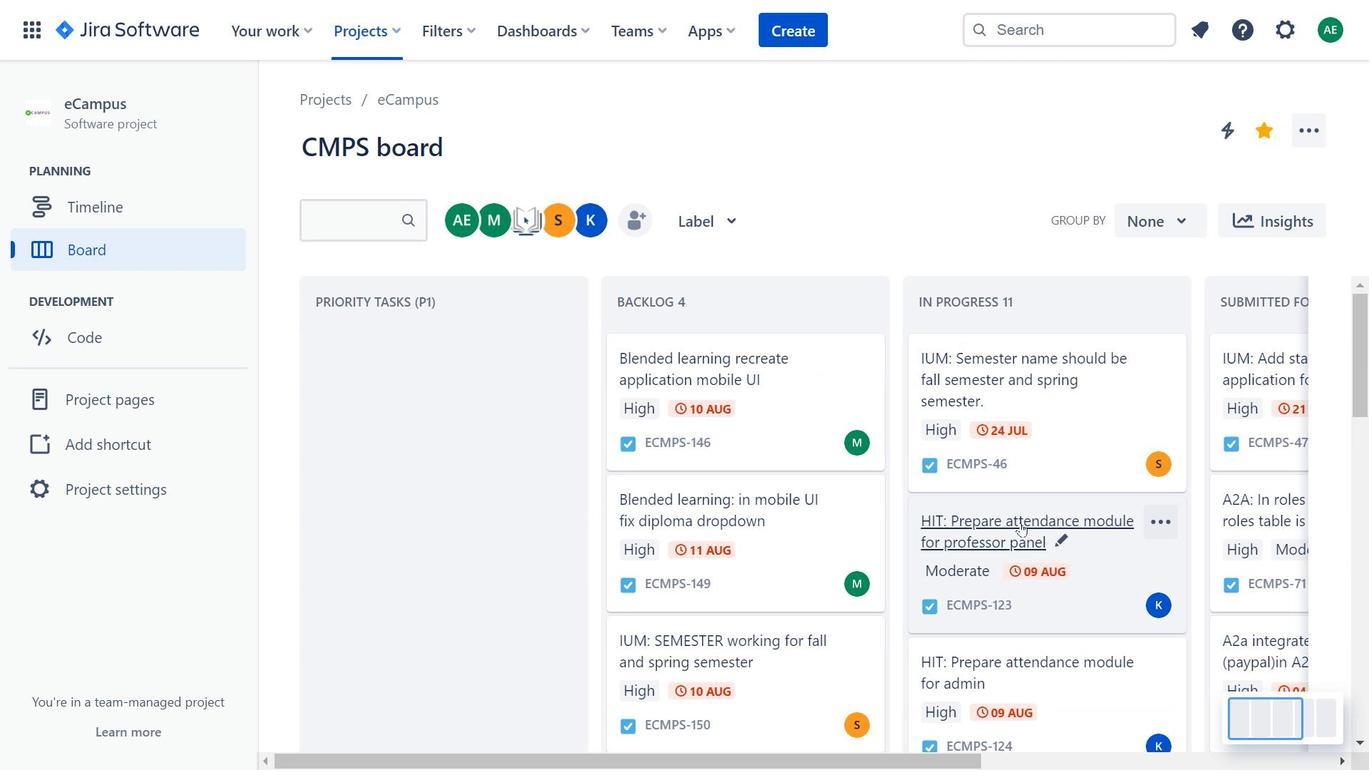 
Action: Mouse scrolled (1023, 526) with delta (0, 0)
Screenshot: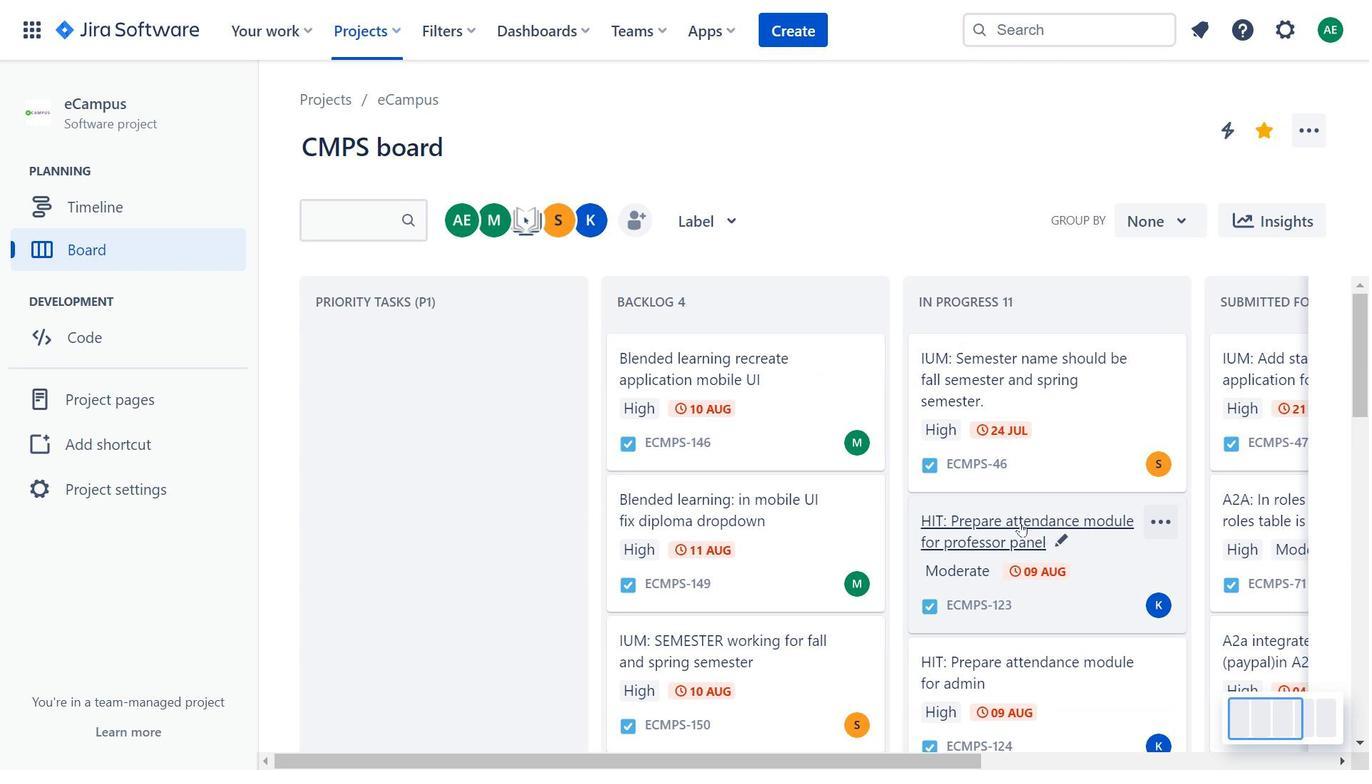 
Action: Mouse scrolled (1023, 526) with delta (0, 0)
Screenshot: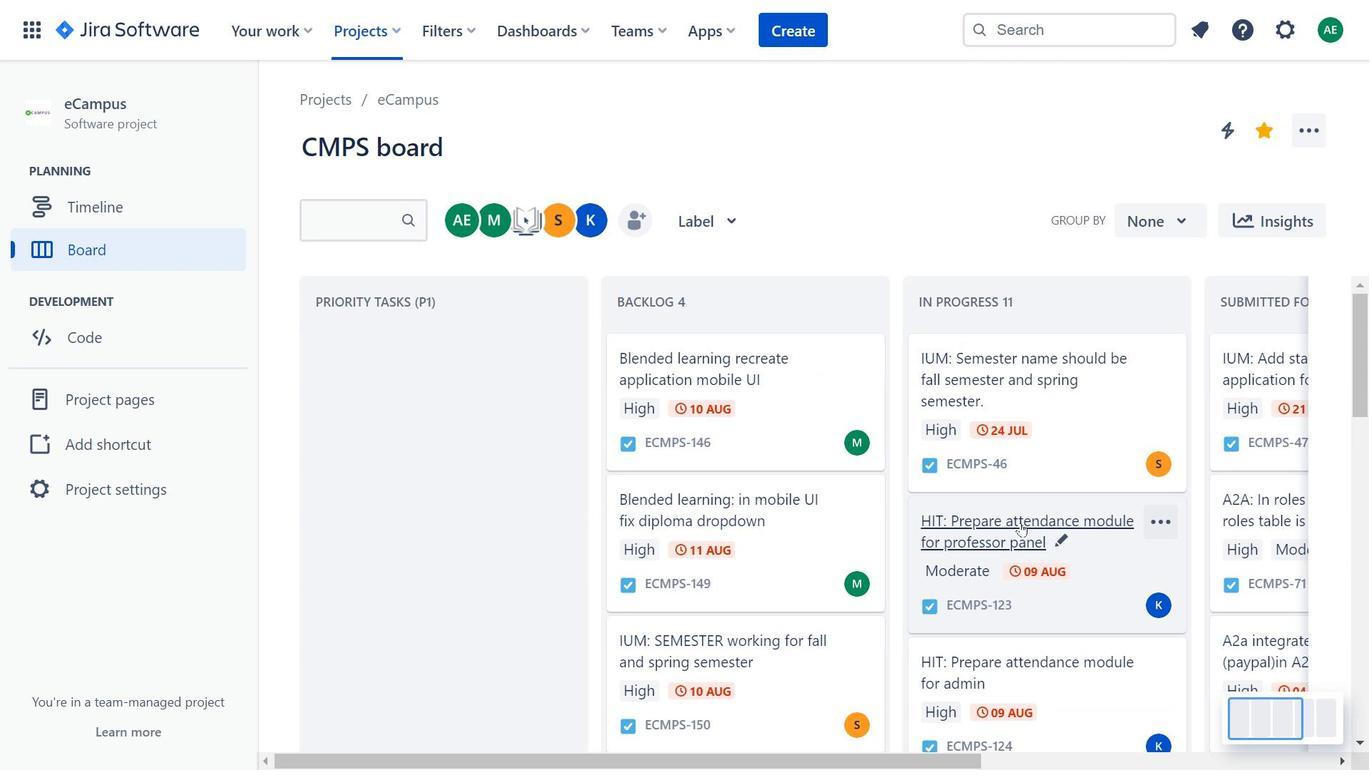 
Action: Mouse scrolled (1023, 526) with delta (0, 0)
Screenshot: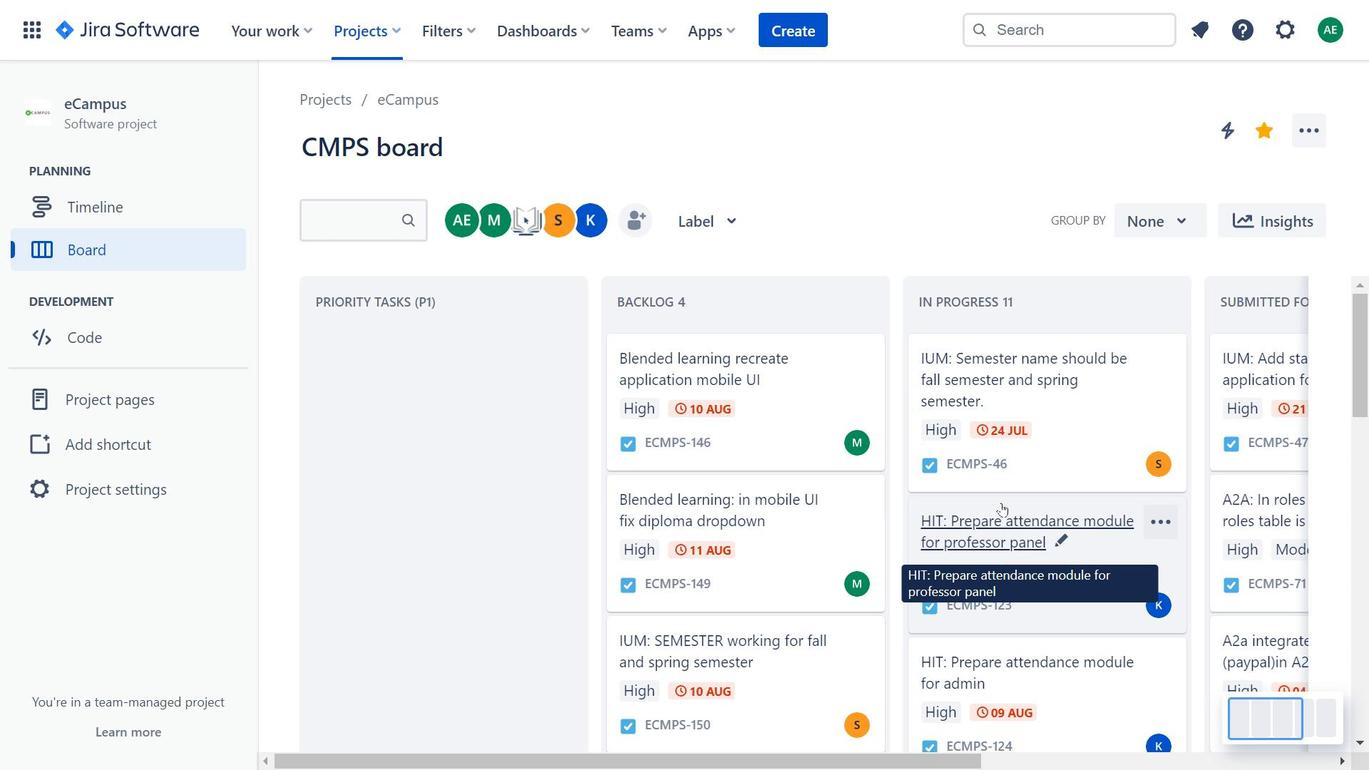 
Action: Mouse moved to (1050, 420)
Screenshot: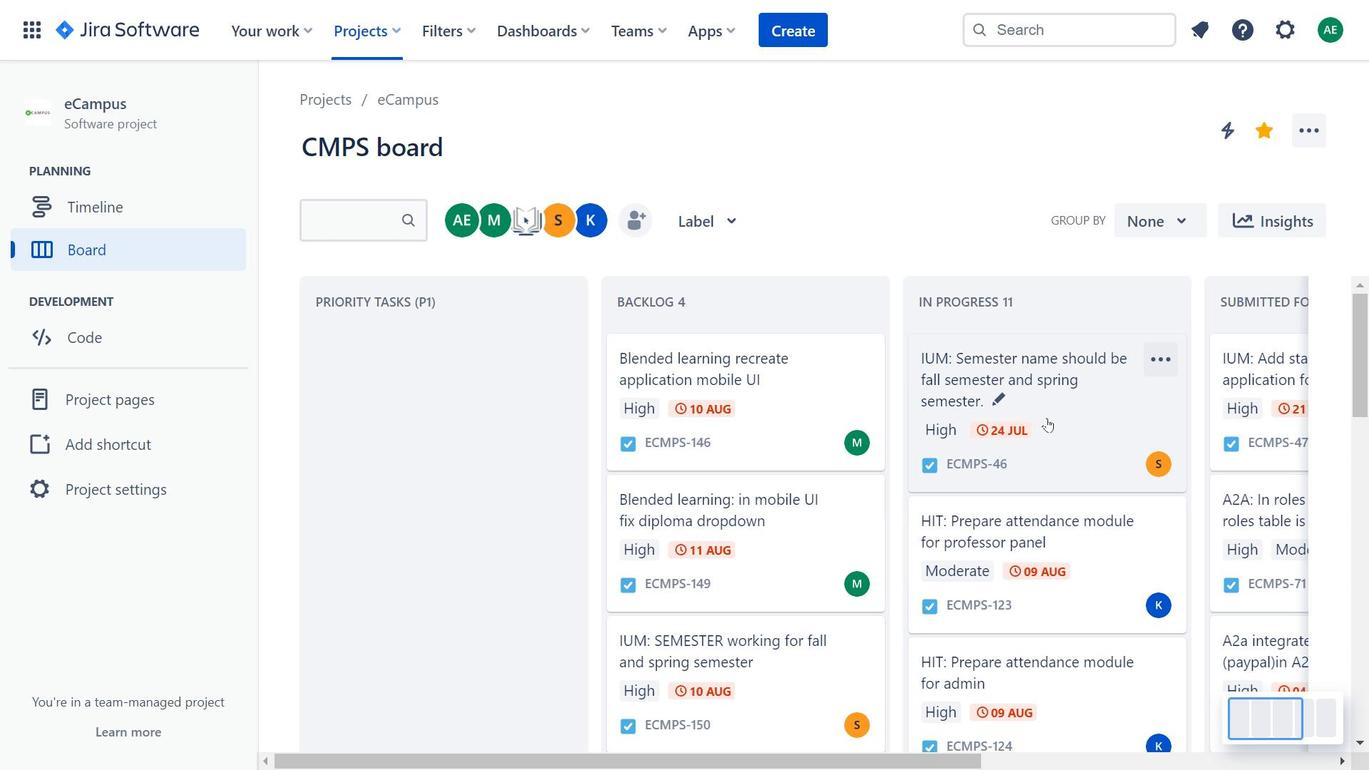 
Action: Mouse pressed left at (1050, 420)
Screenshot: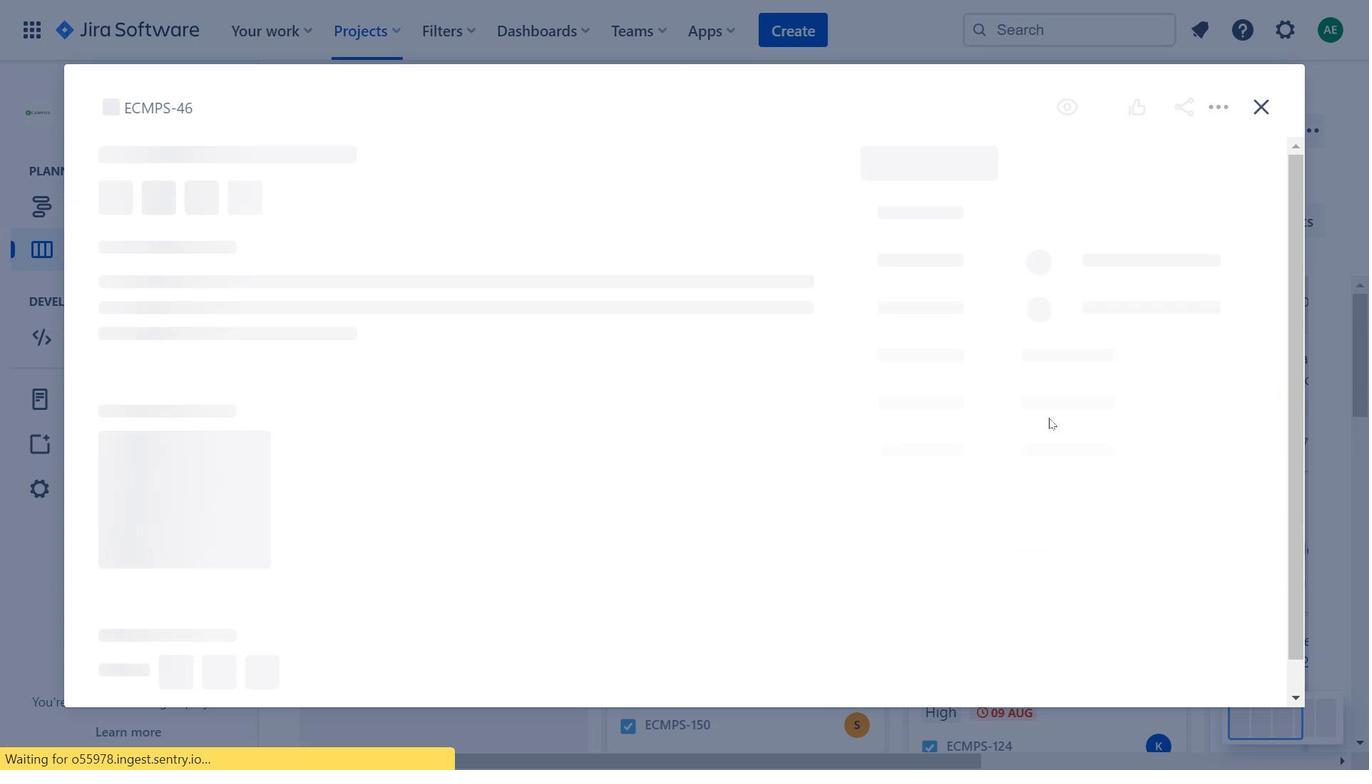 
Action: Mouse moved to (1023, 165)
Screenshot: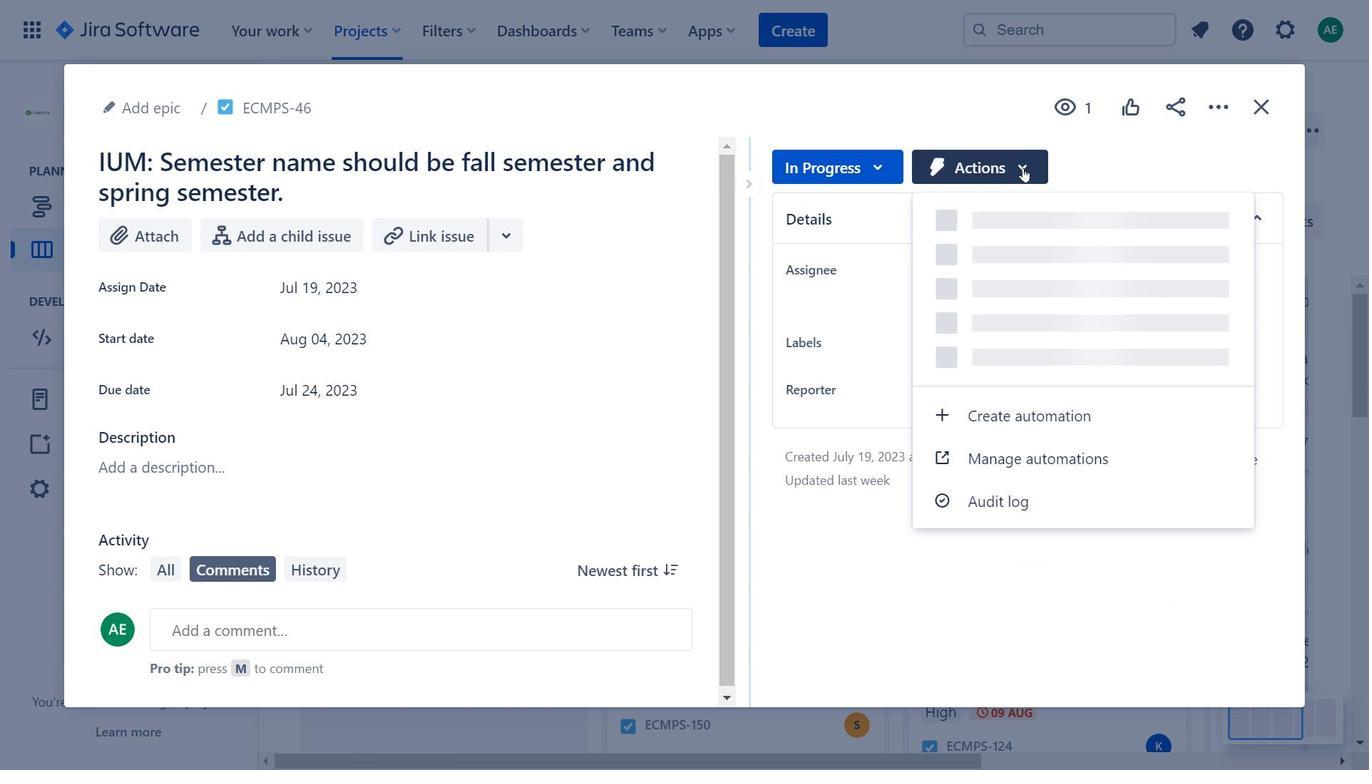 
Action: Mouse pressed left at (1023, 165)
Screenshot: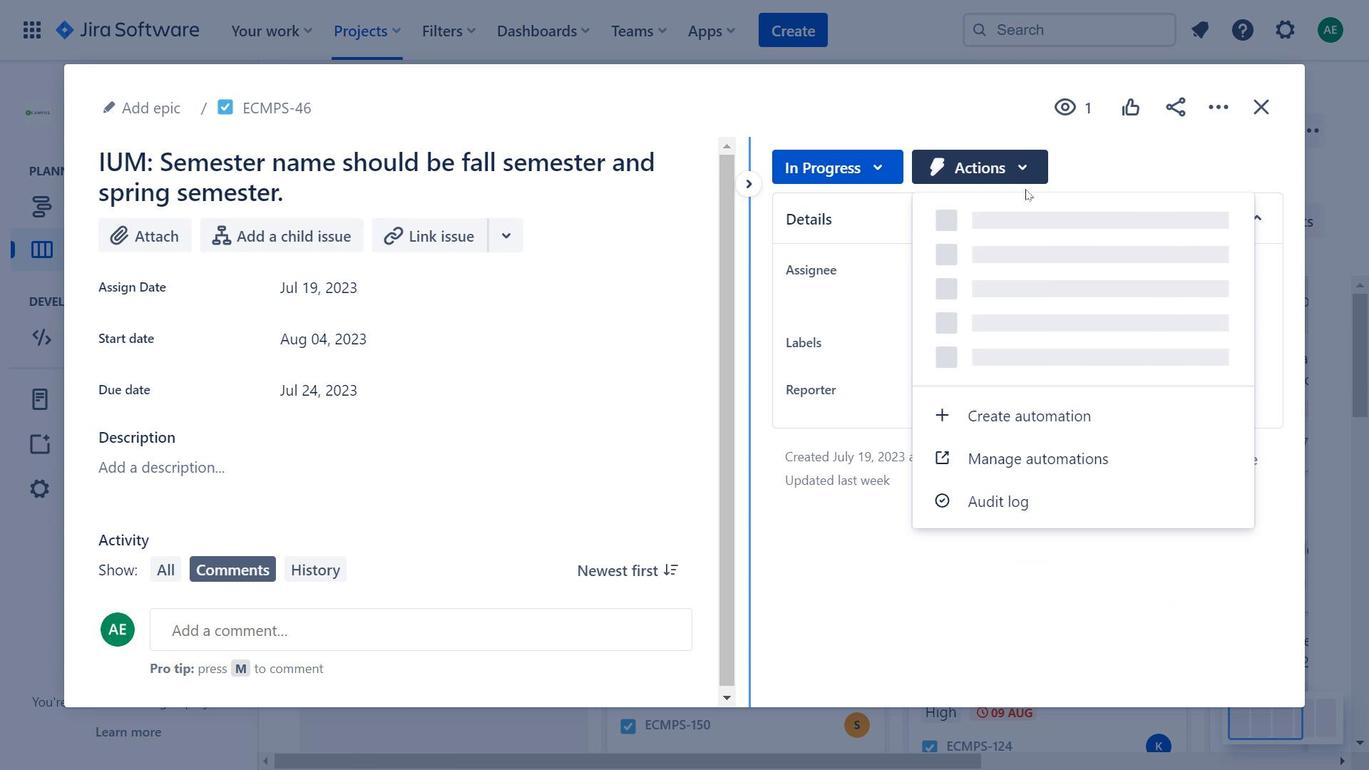 
Action: Mouse moved to (349, 333)
Screenshot: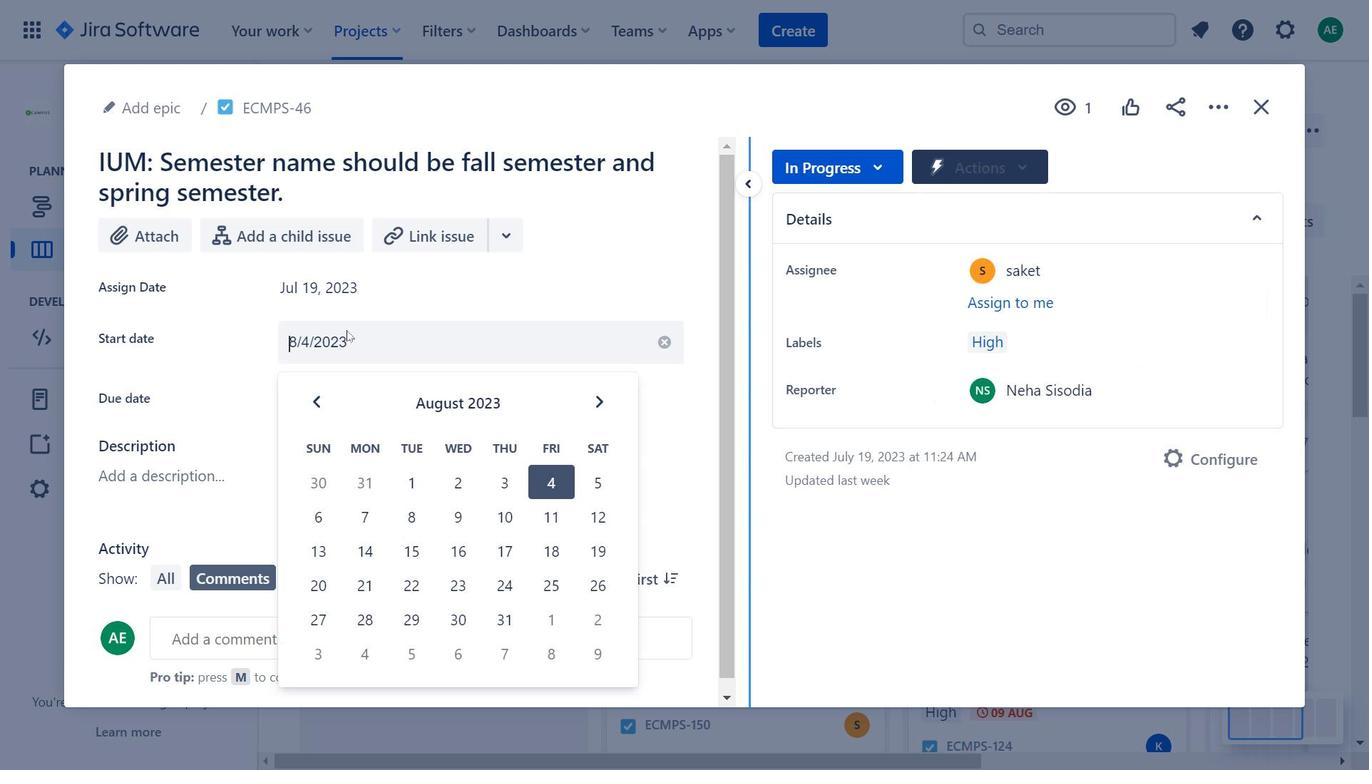 
Action: Mouse pressed left at (349, 333)
Screenshot: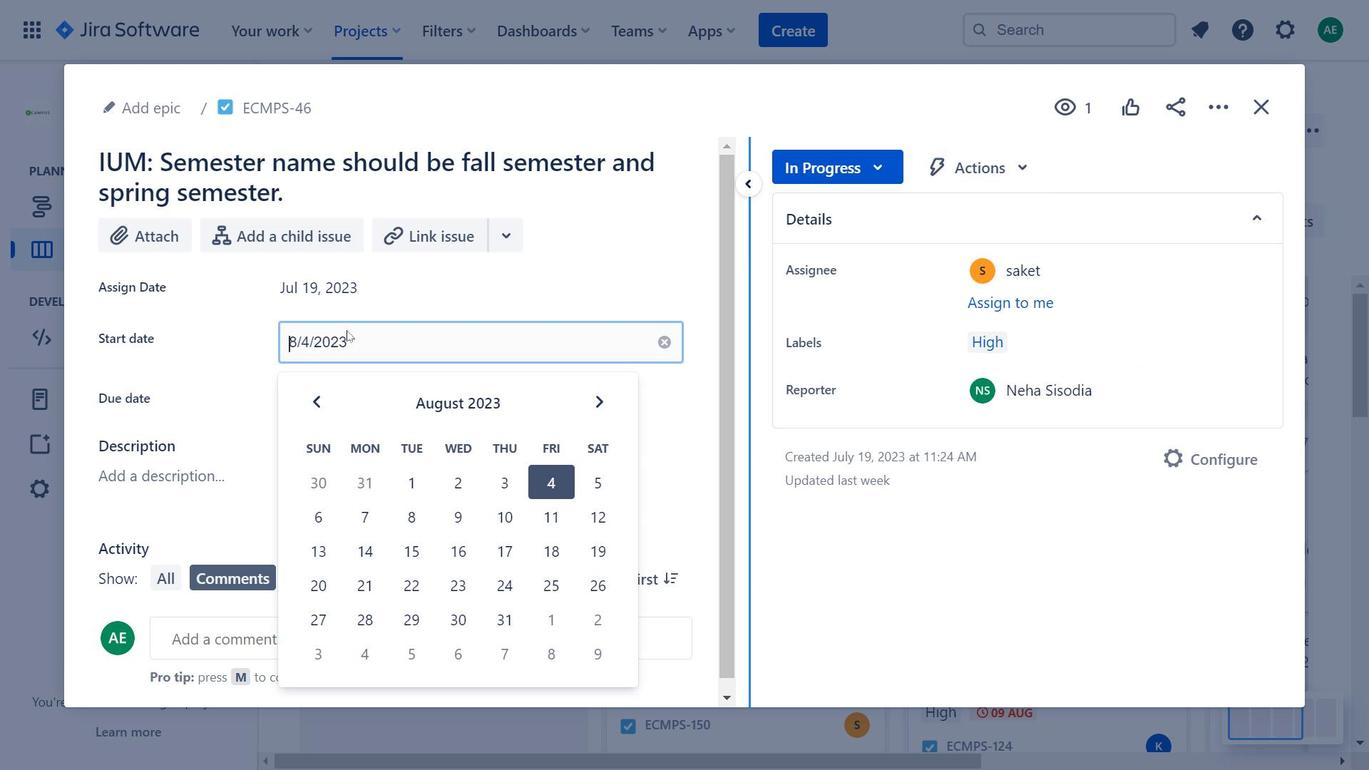 
Action: Mouse moved to (333, 395)
Screenshot: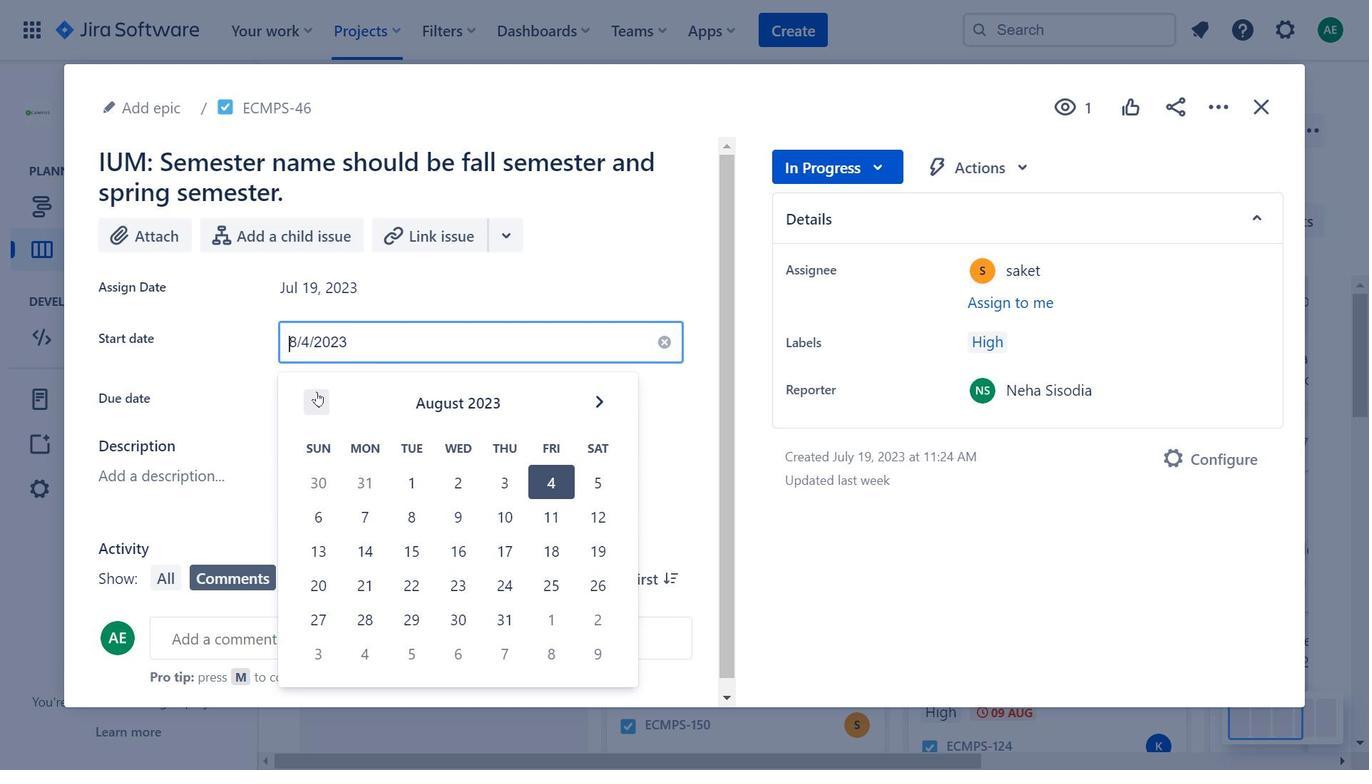 
Action: Mouse pressed left at (333, 395)
Screenshot: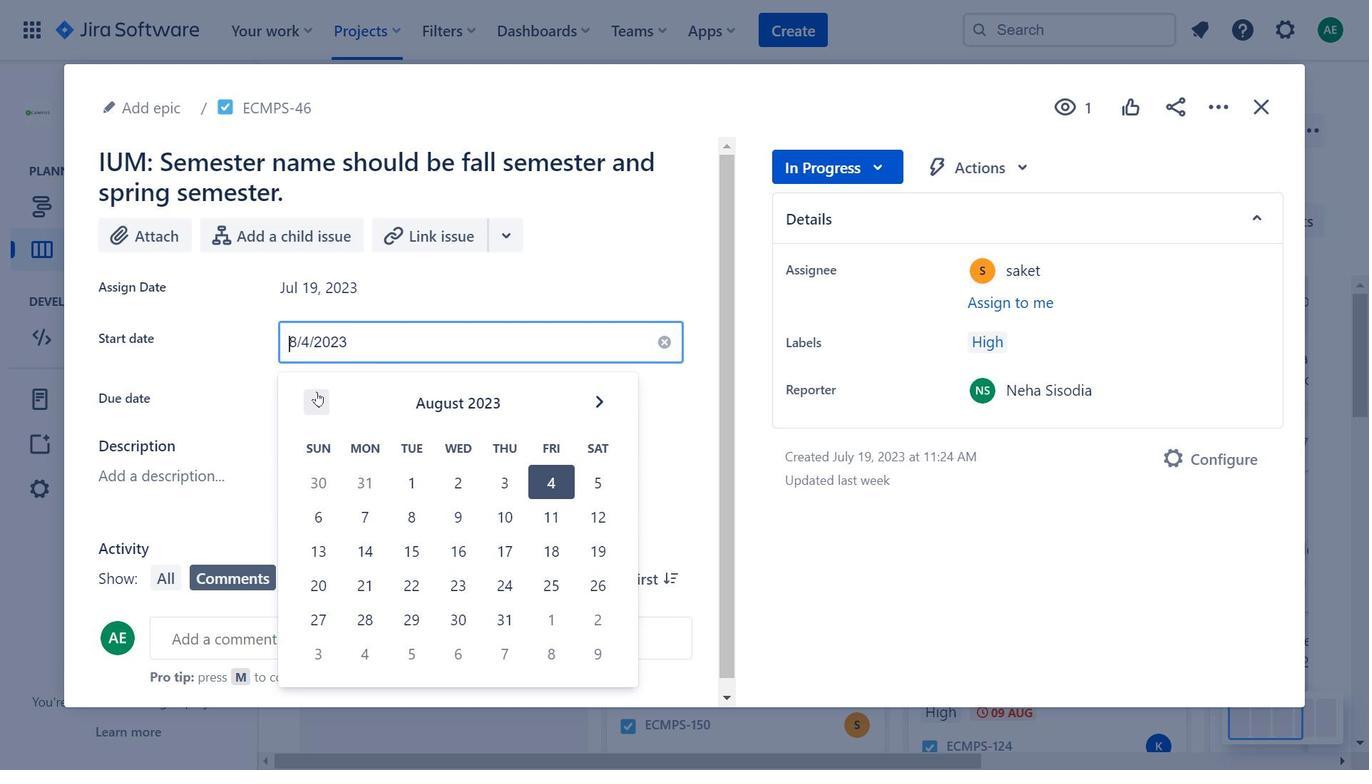 
Action: Mouse moved to (319, 394)
Screenshot: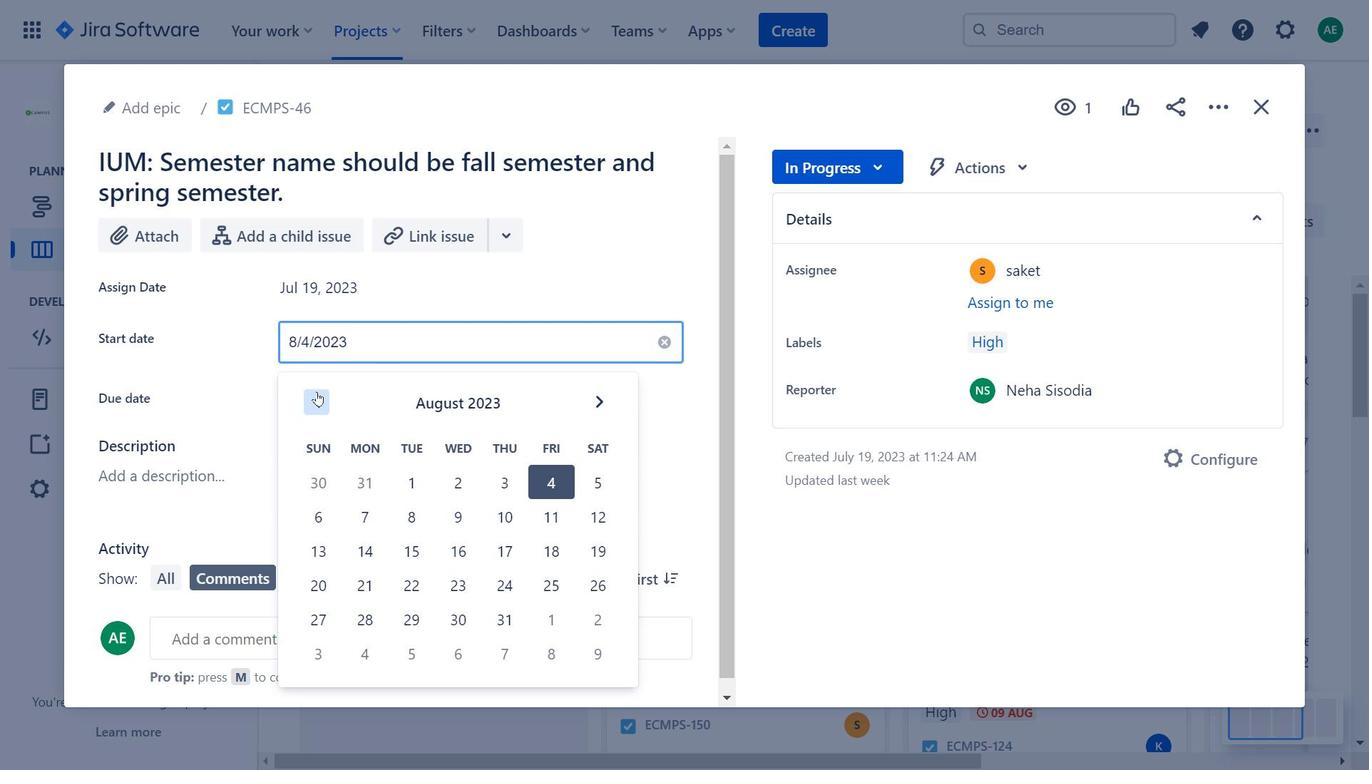 
Action: Mouse pressed left at (319, 394)
Screenshot: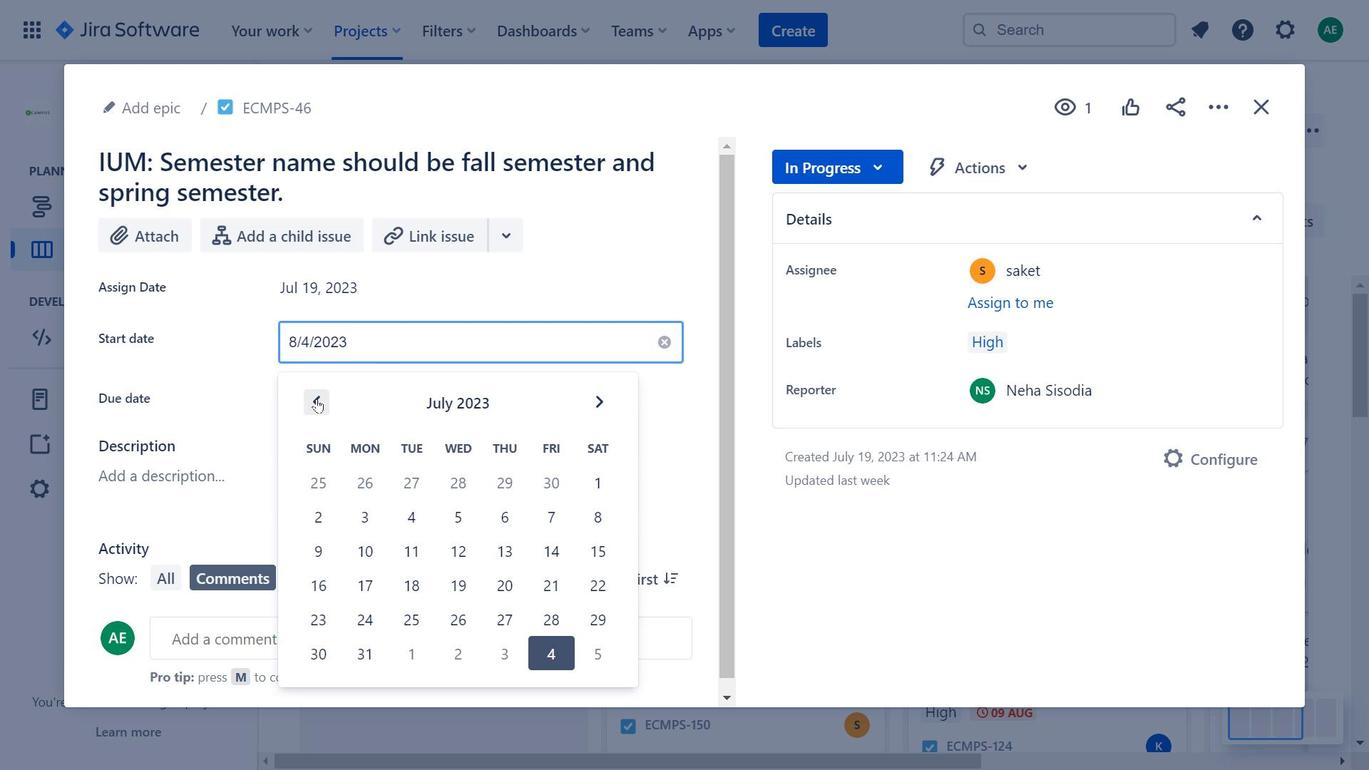 
Action: Mouse moved to (499, 590)
Screenshot: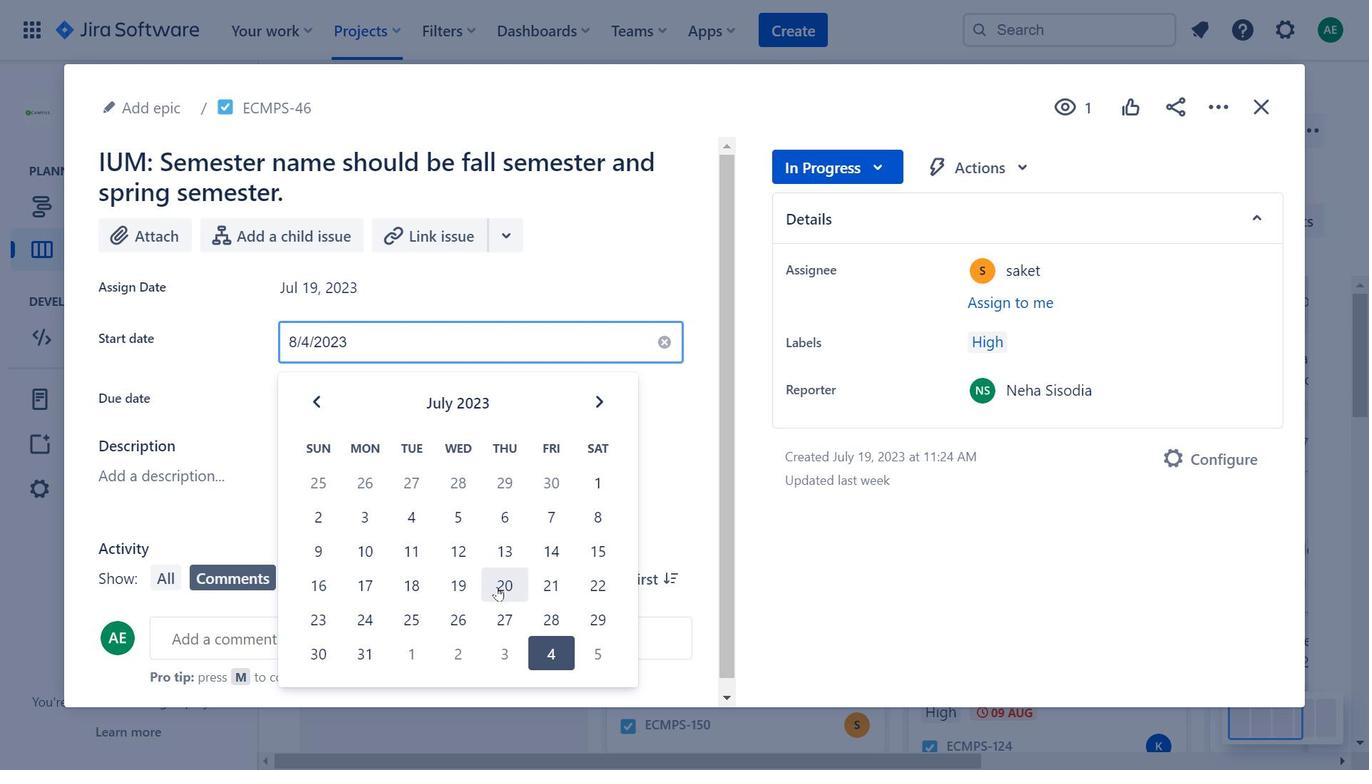 
Action: Mouse pressed left at (499, 590)
Screenshot: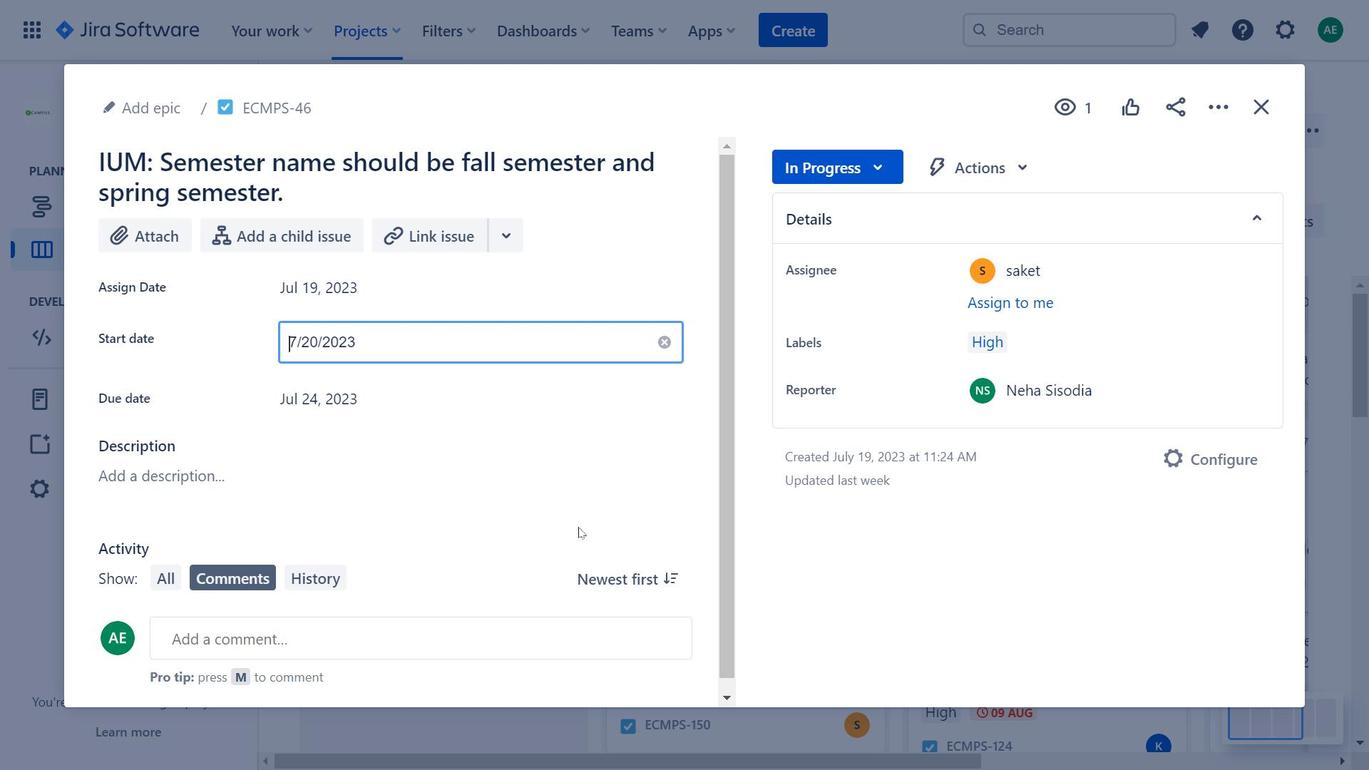 
Action: Mouse moved to (693, 390)
Screenshot: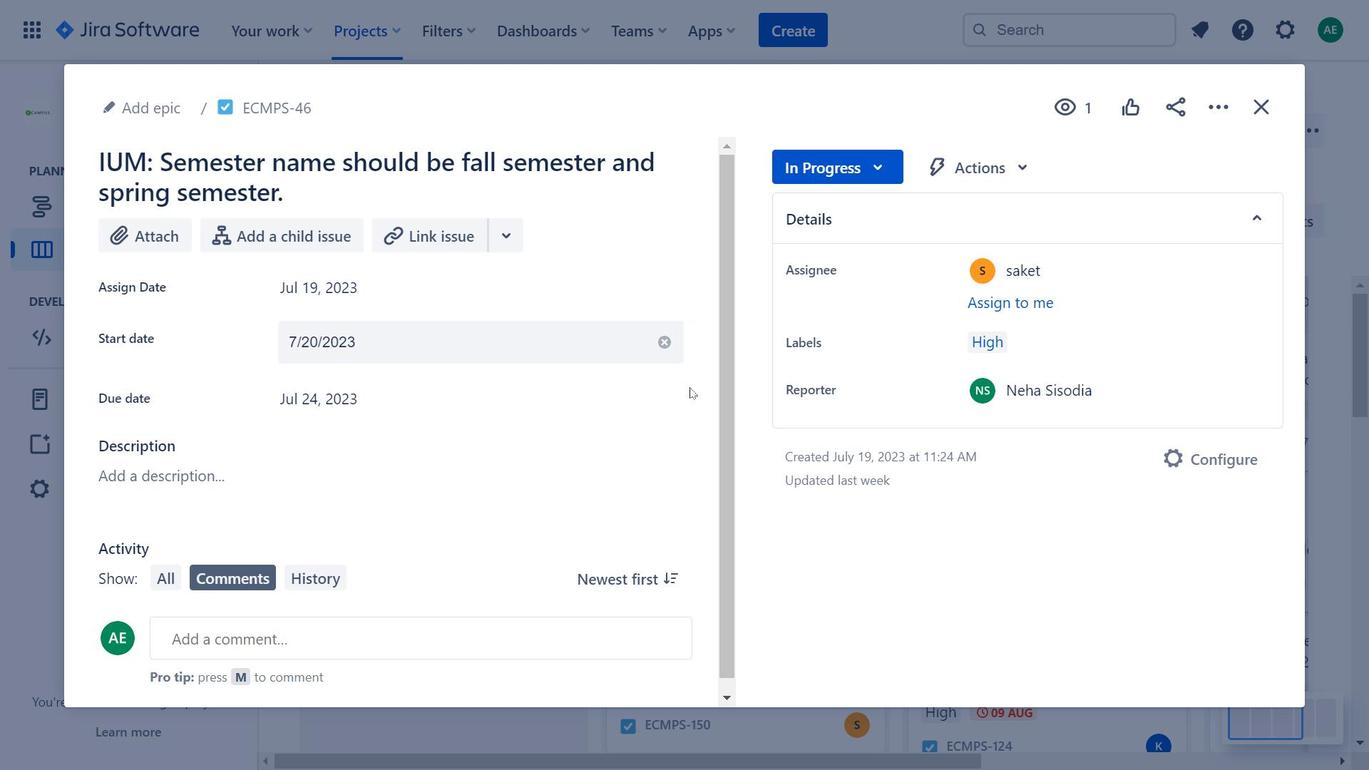 
Action: Mouse pressed left at (693, 390)
Screenshot: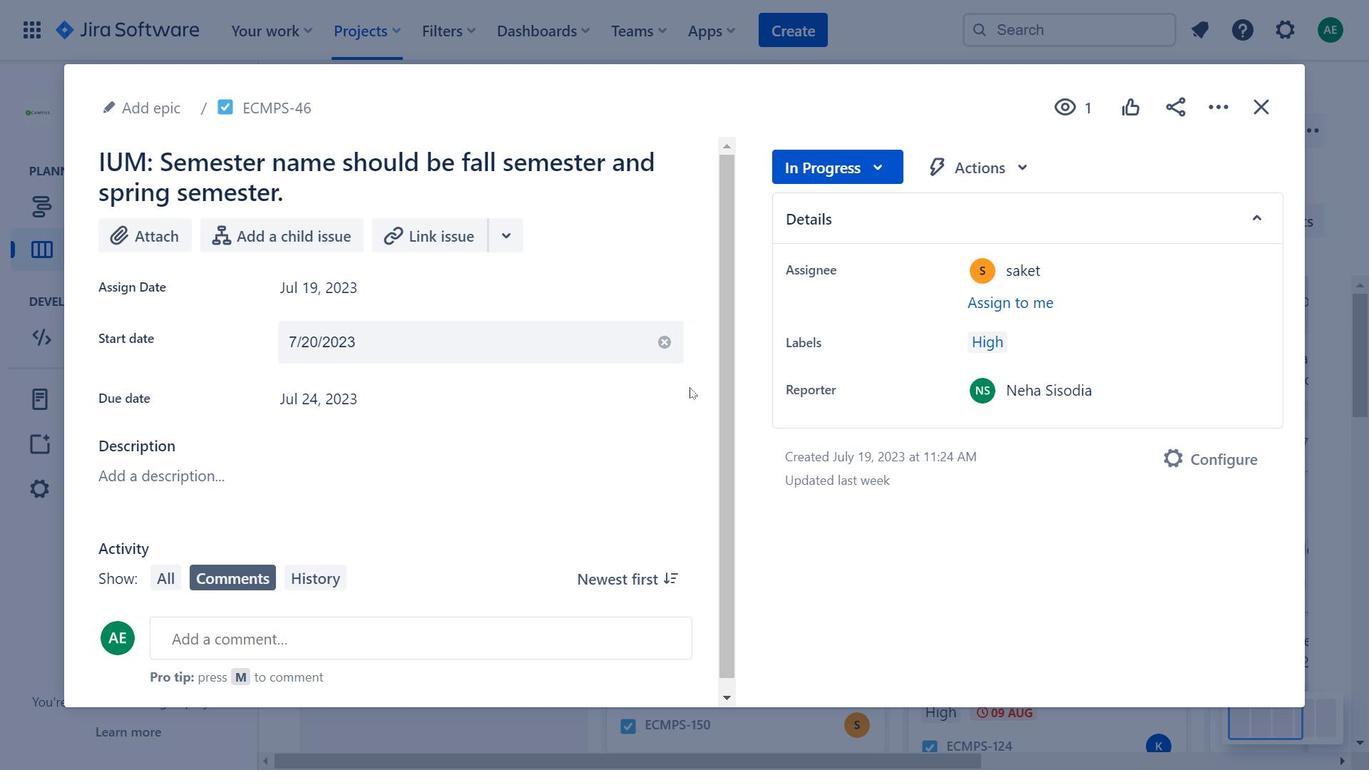 
Action: Mouse moved to (718, 351)
Screenshot: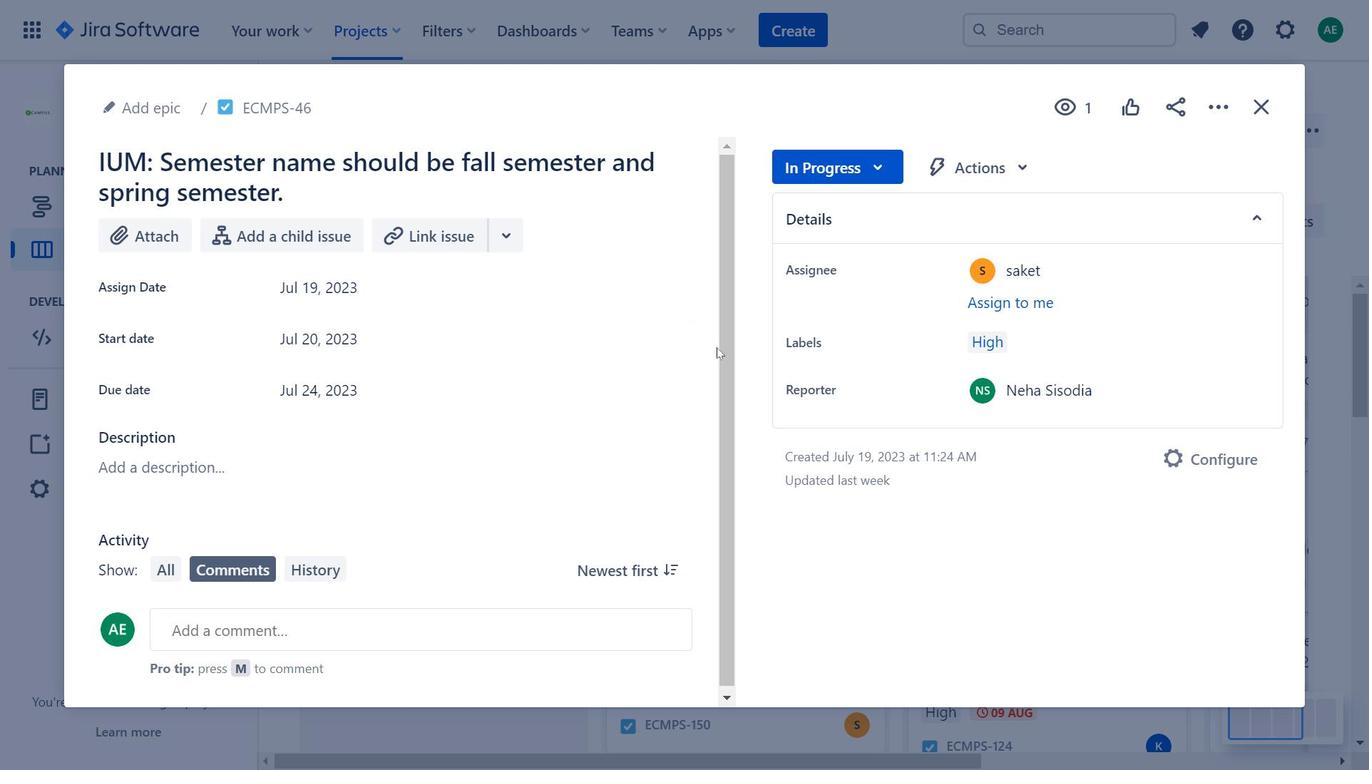 
Action: Mouse pressed left at (718, 351)
Screenshot: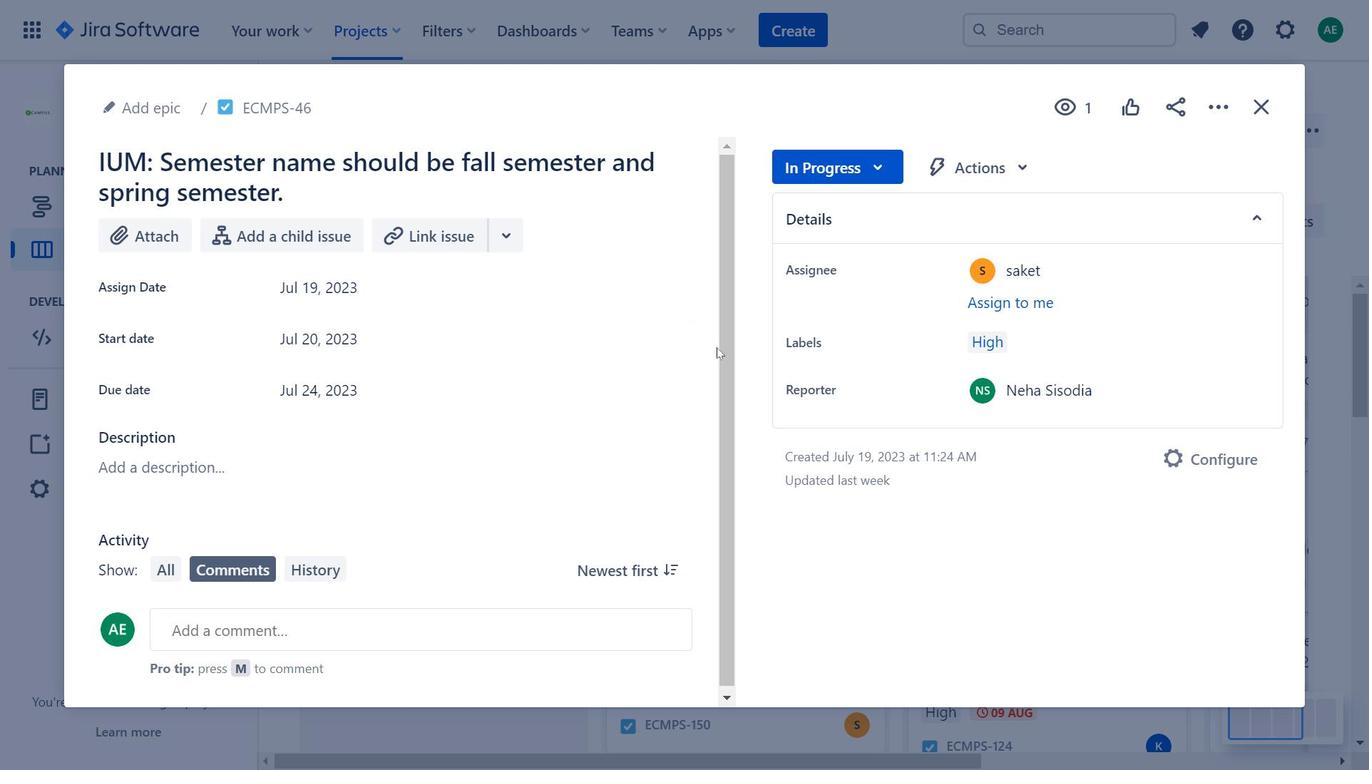 
Action: Mouse moved to (1001, 174)
Screenshot: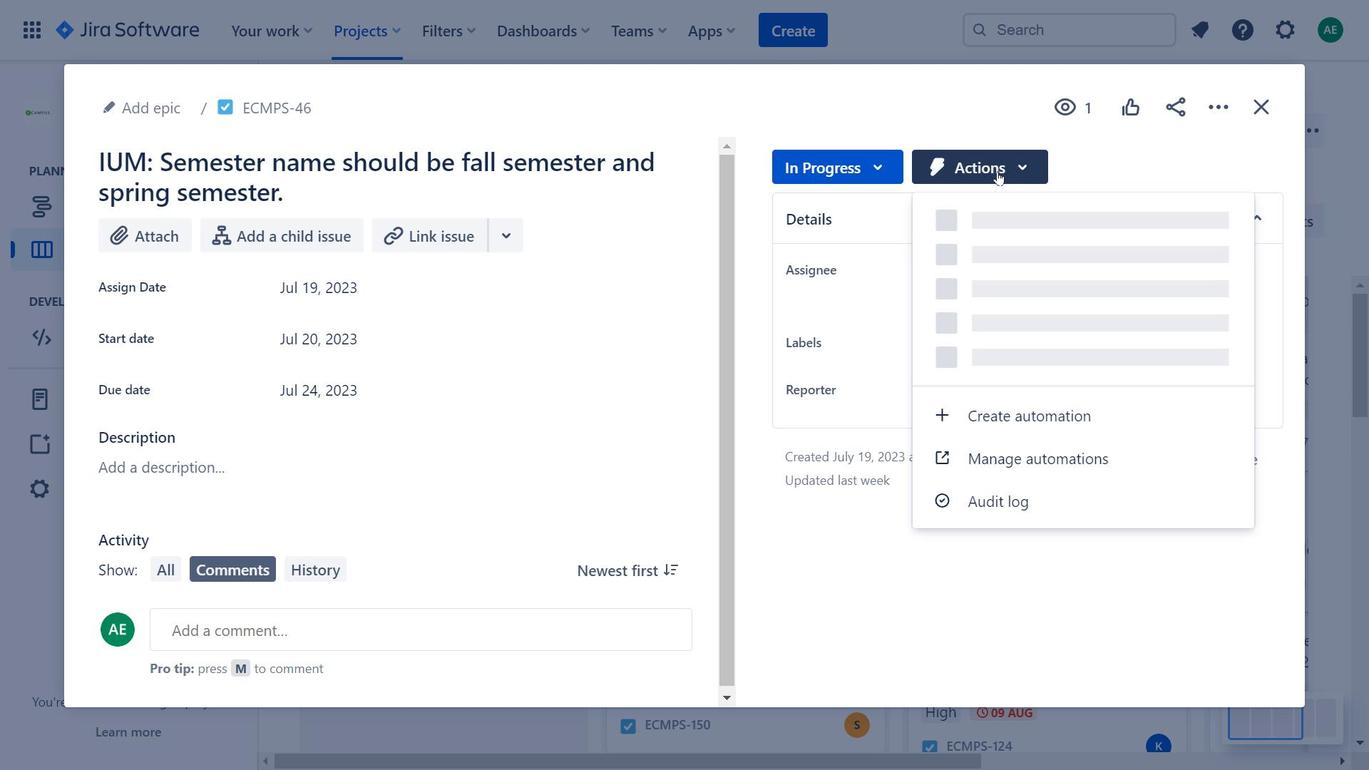 
Action: Mouse pressed left at (1001, 174)
Screenshot: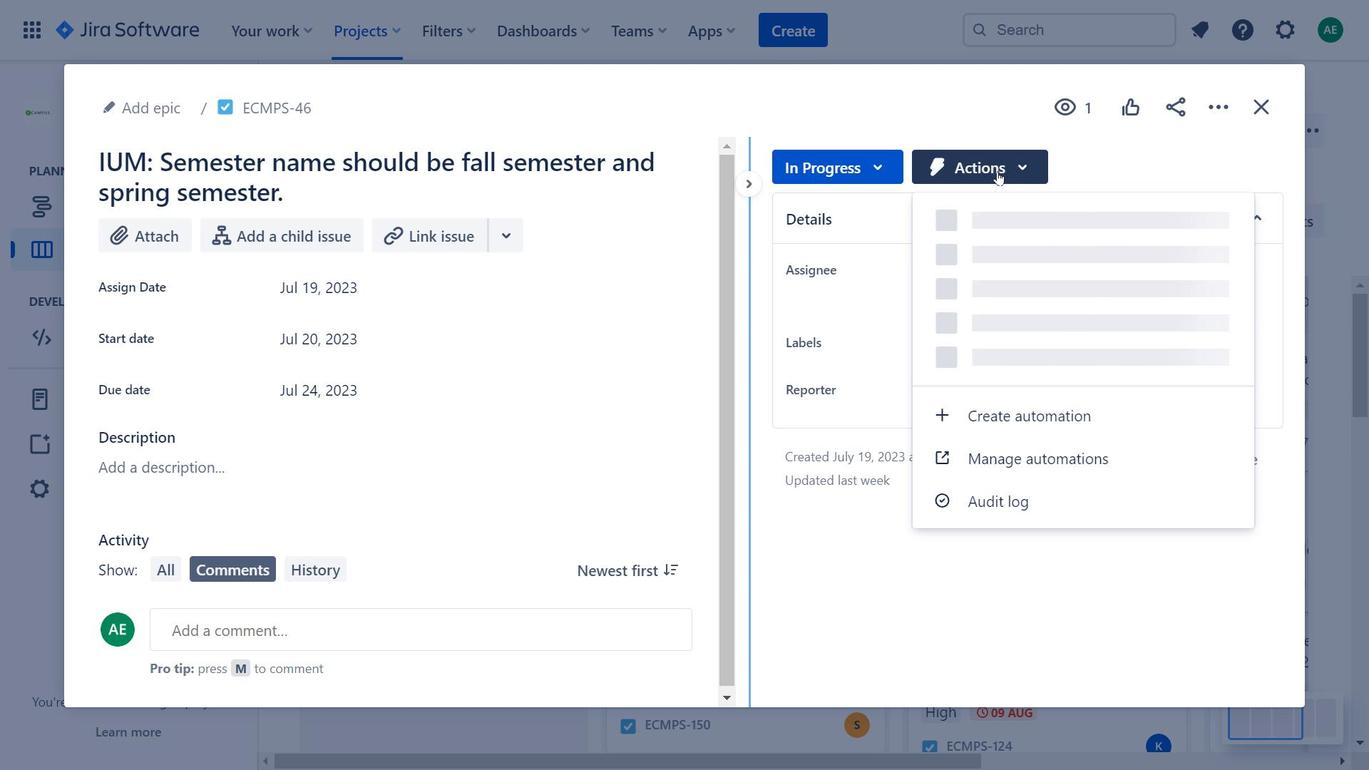 
Action: Mouse moved to (1217, 109)
Screenshot: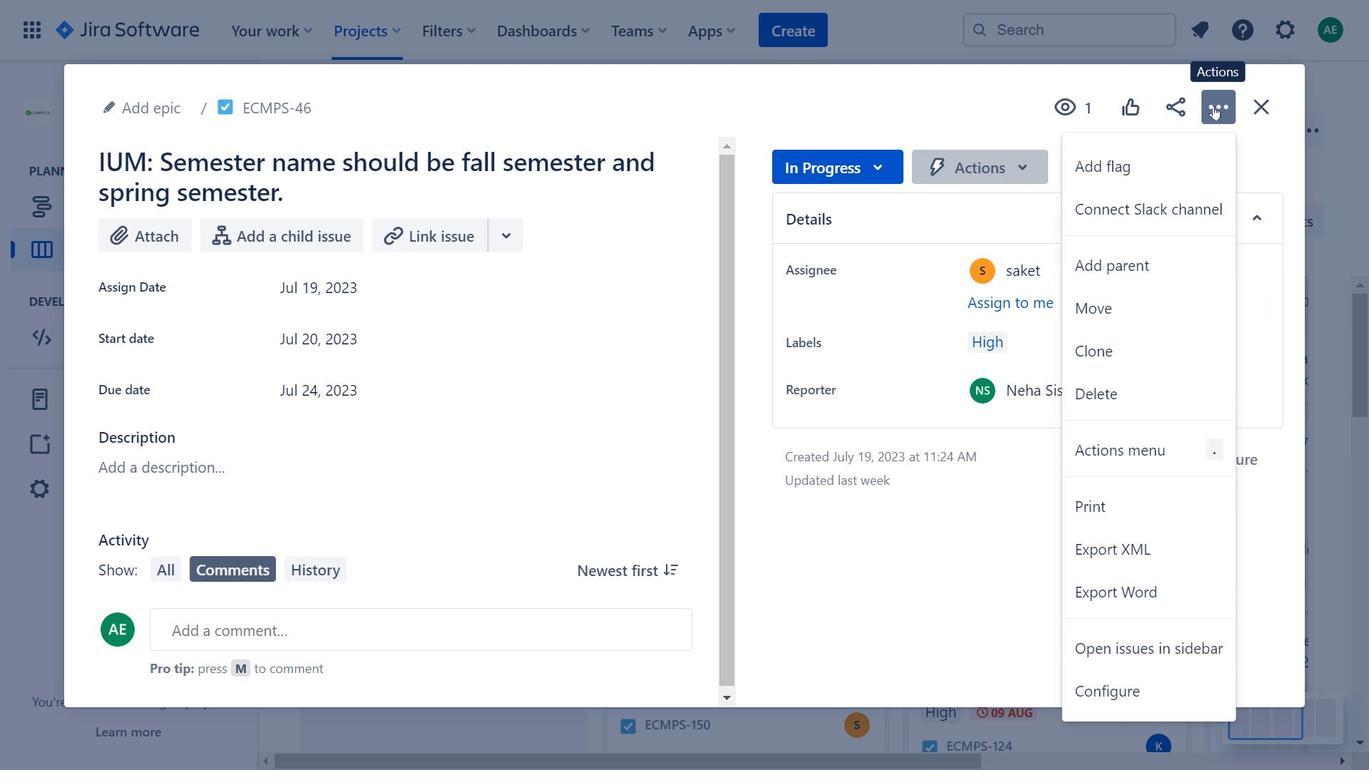 
Action: Mouse pressed left at (1217, 109)
Screenshot: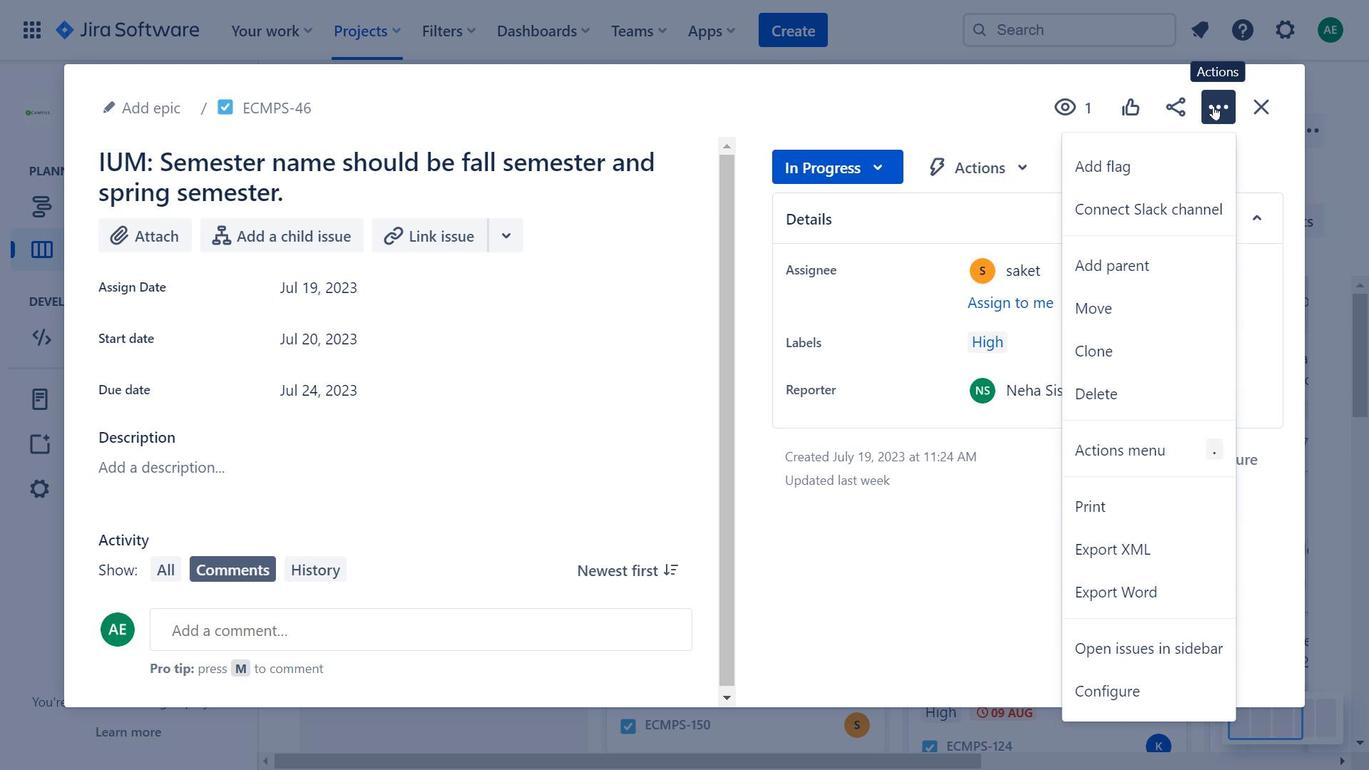 
Action: Mouse moved to (534, 329)
Screenshot: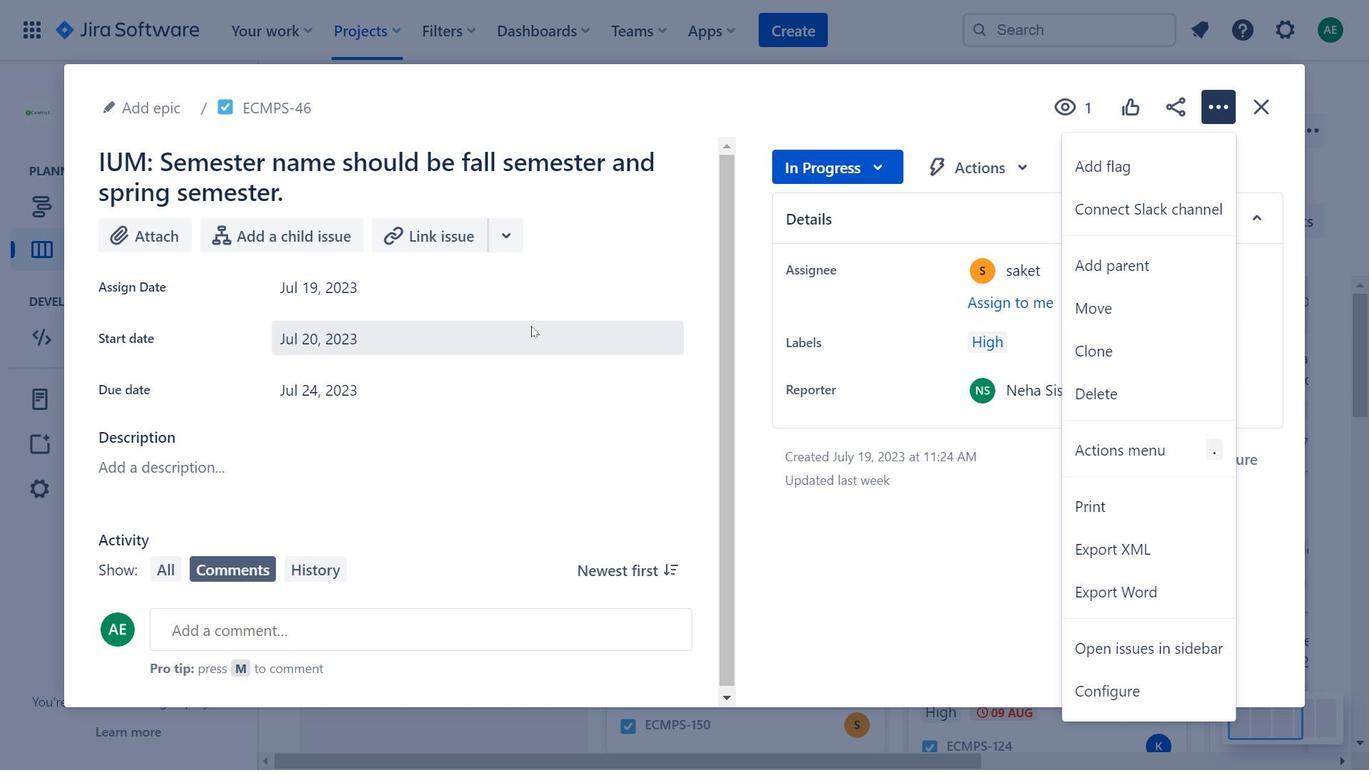 
Action: Mouse pressed left at (534, 329)
Screenshot: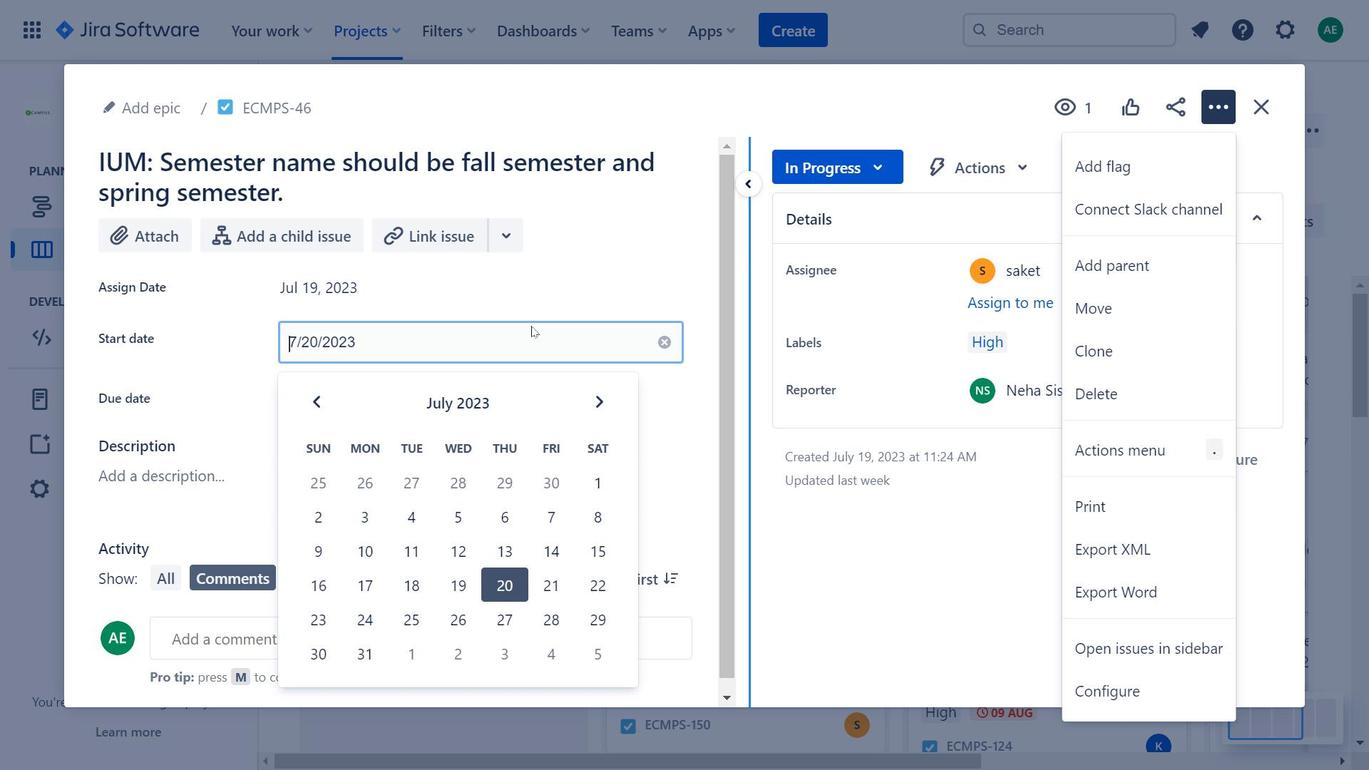 
Action: Mouse moved to (611, 402)
Screenshot: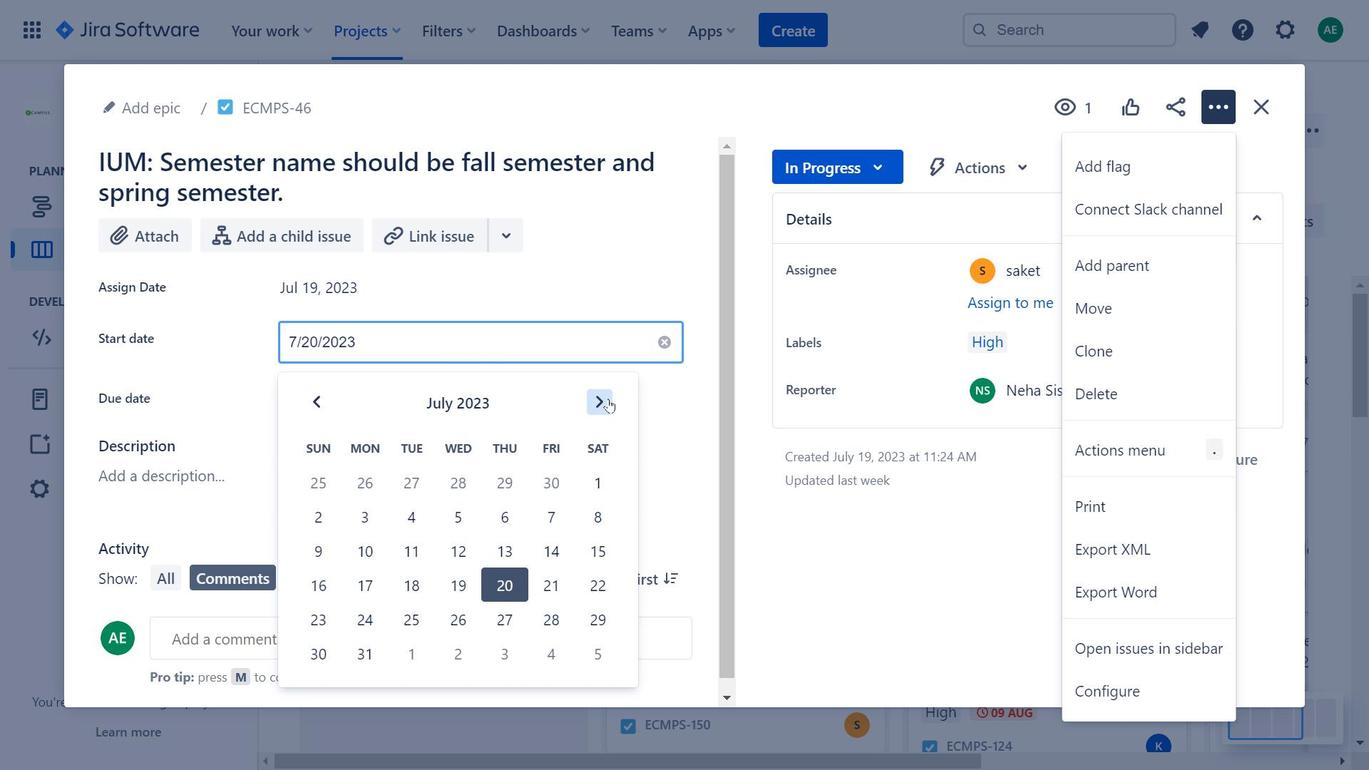 
Action: Mouse pressed left at (611, 402)
Screenshot: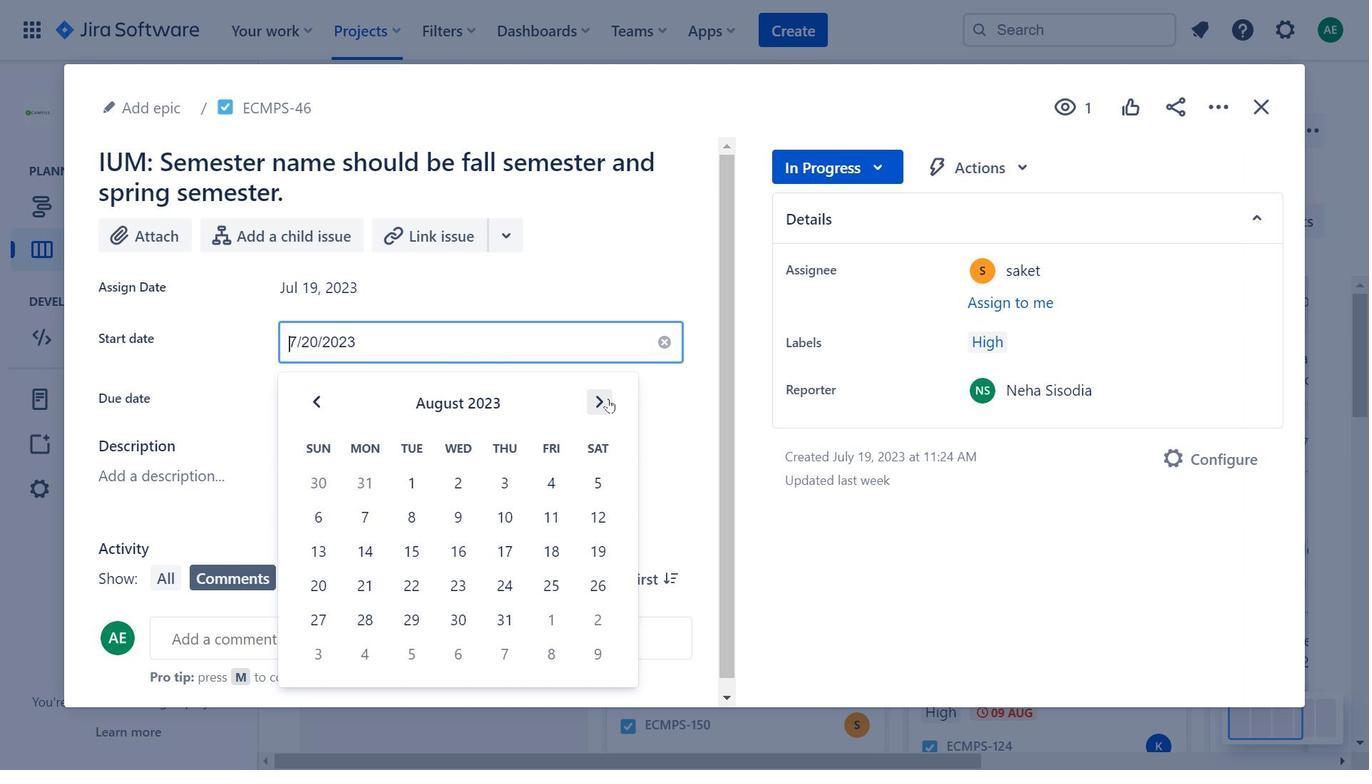 
Action: Mouse pressed left at (611, 402)
Screenshot: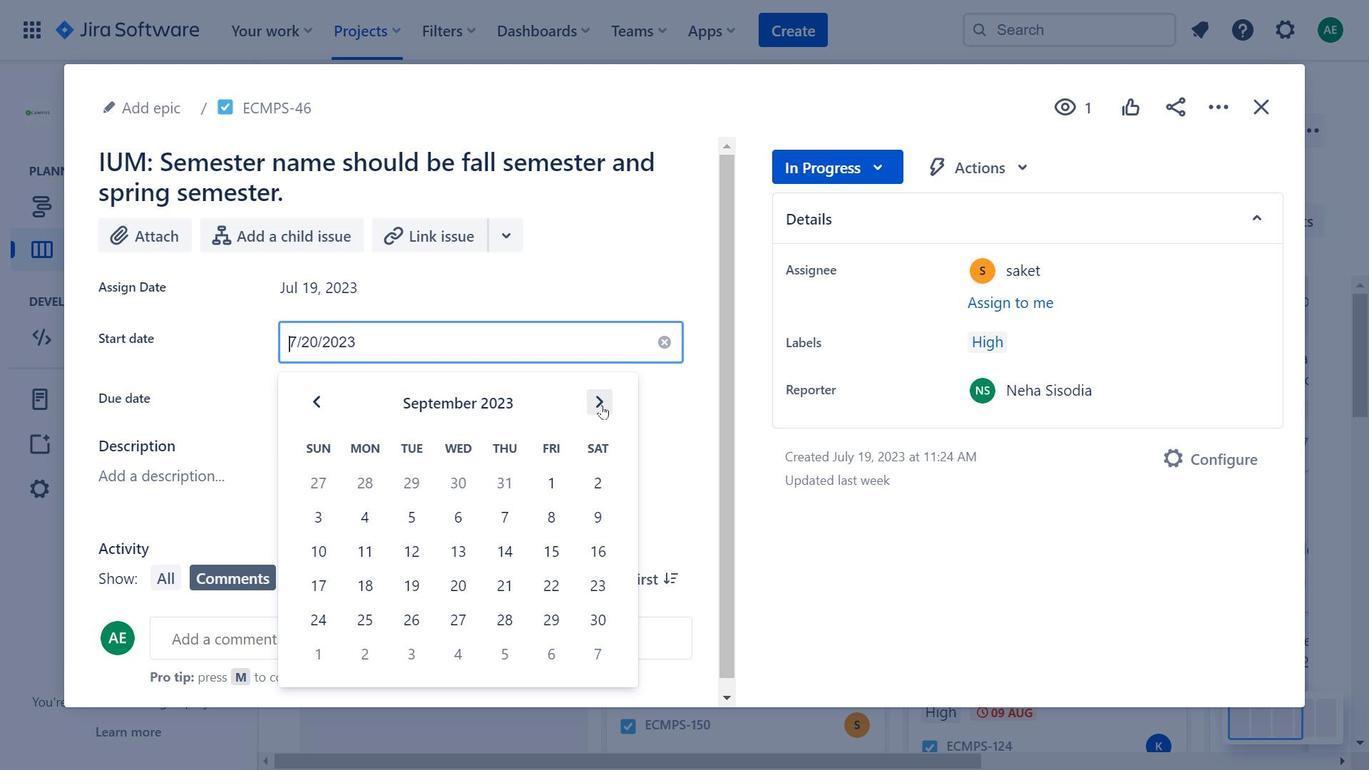 
Action: Mouse moved to (614, 397)
Screenshot: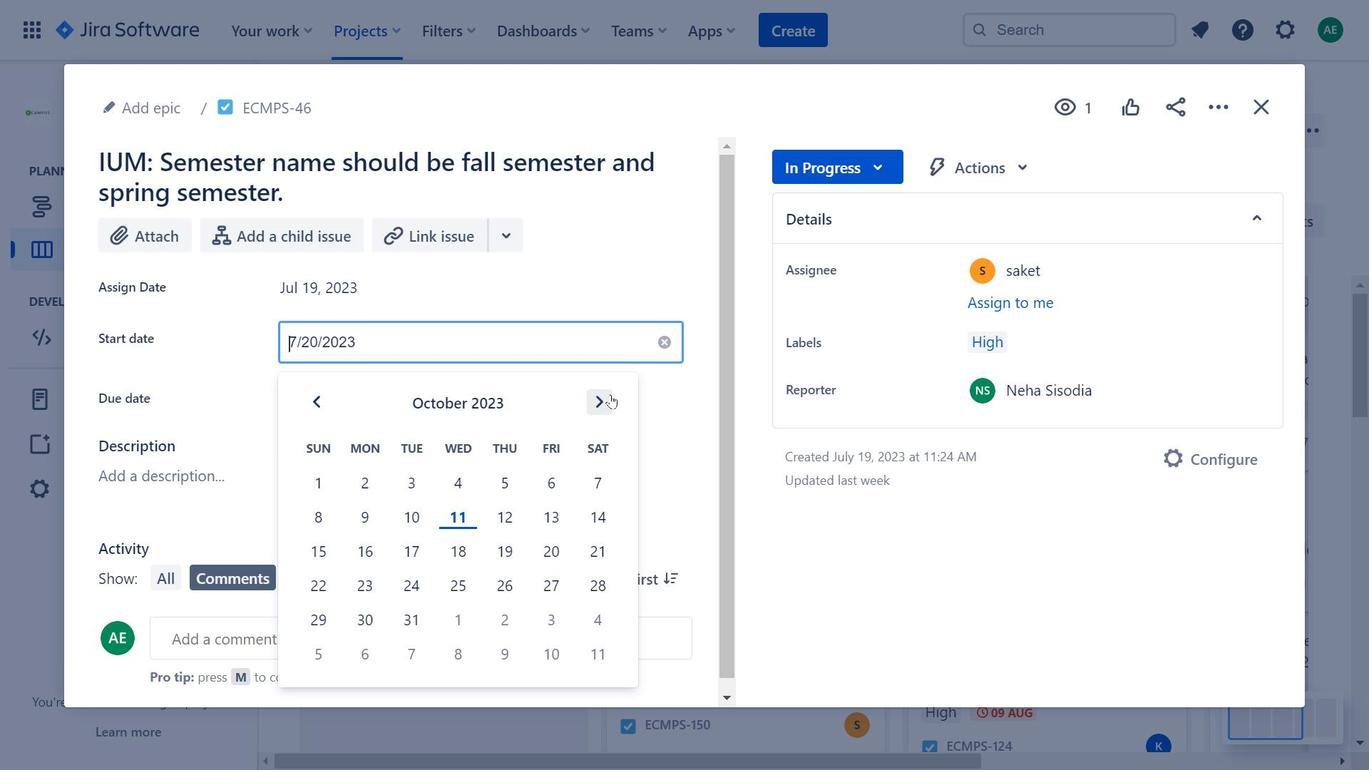 
Action: Mouse pressed left at (614, 397)
Screenshot: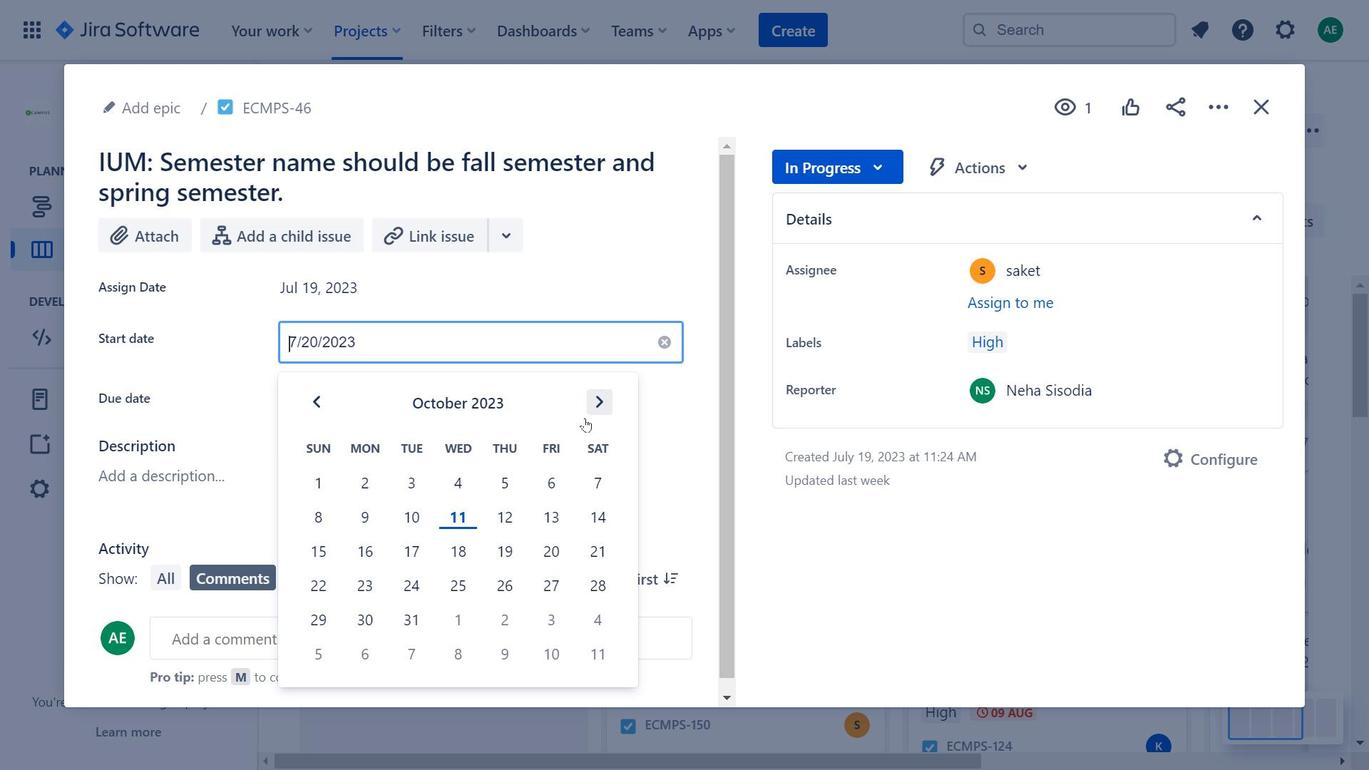 
Action: Mouse moved to (564, 276)
Screenshot: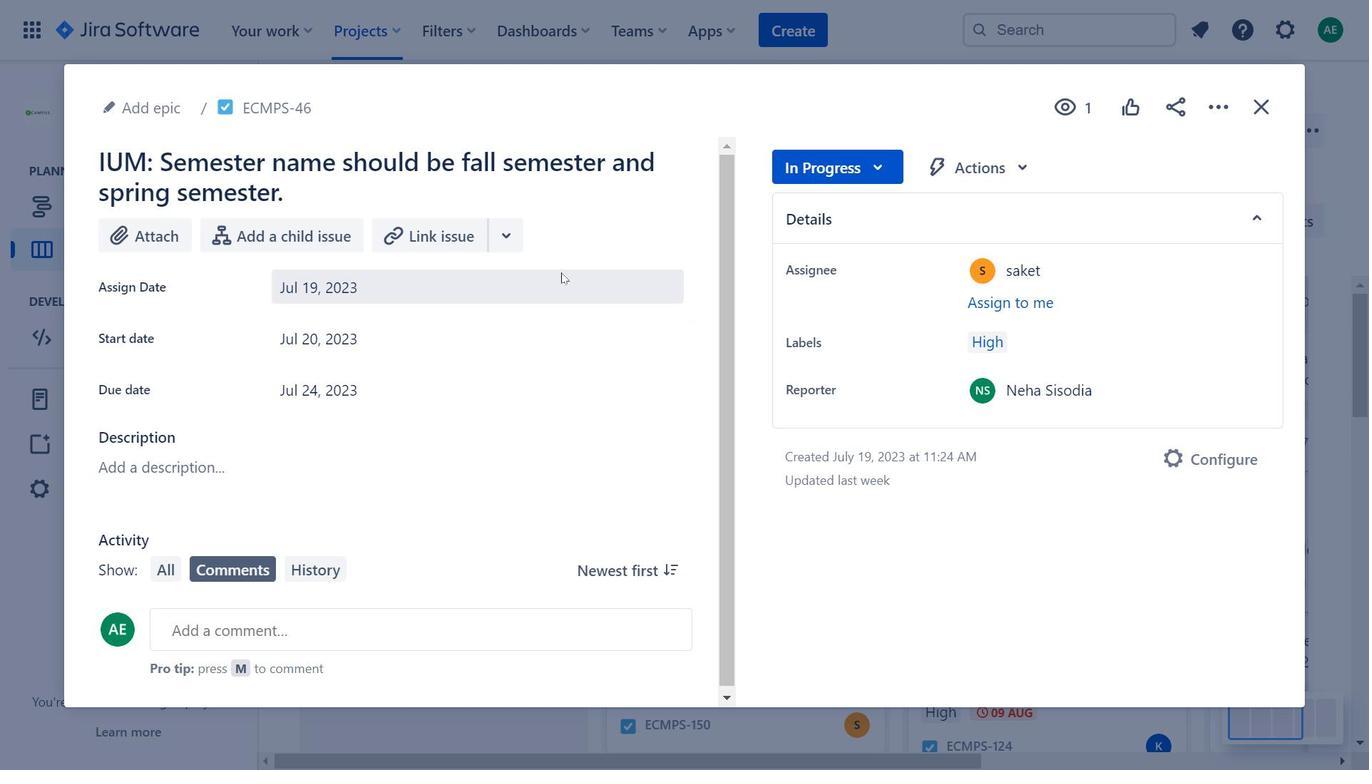 
Action: Mouse pressed left at (564, 276)
Screenshot: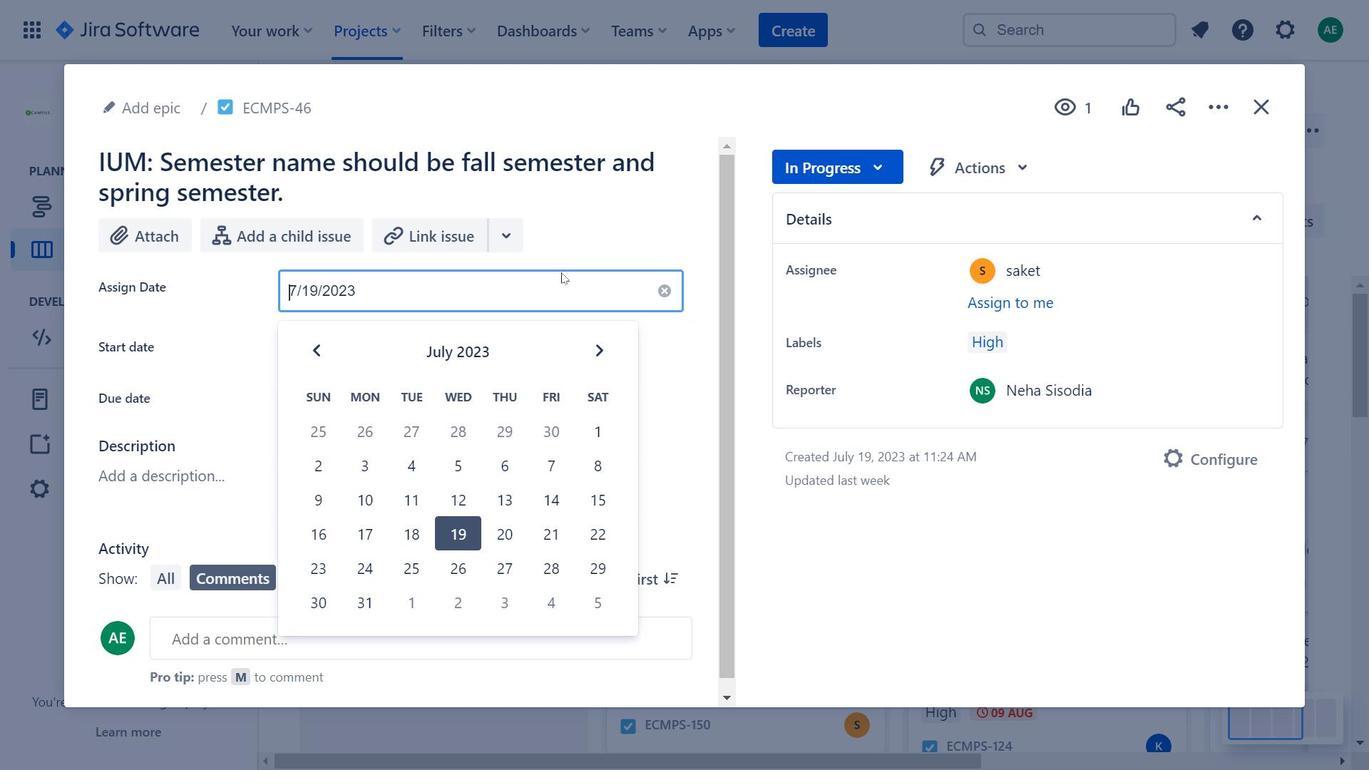 
Action: Mouse moved to (597, 360)
Screenshot: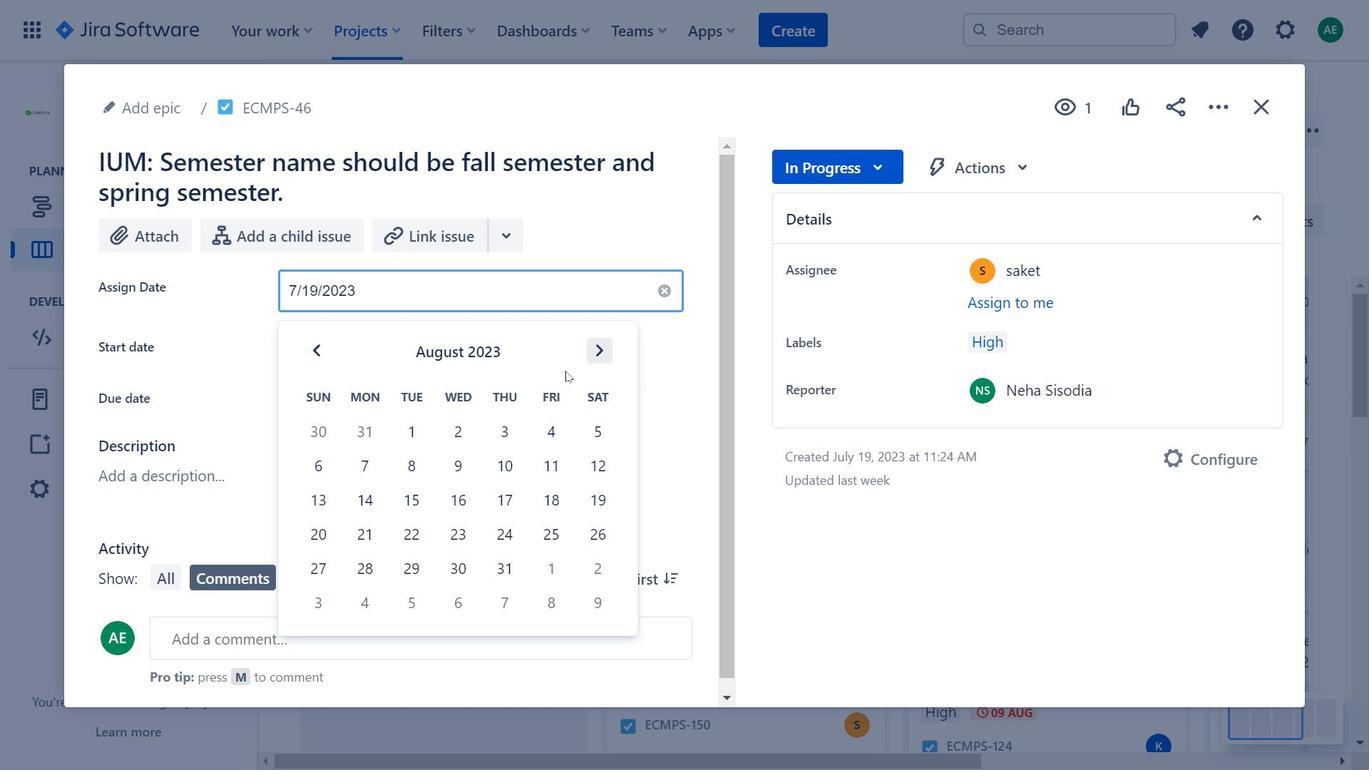 
Action: Mouse pressed left at (597, 360)
Screenshot: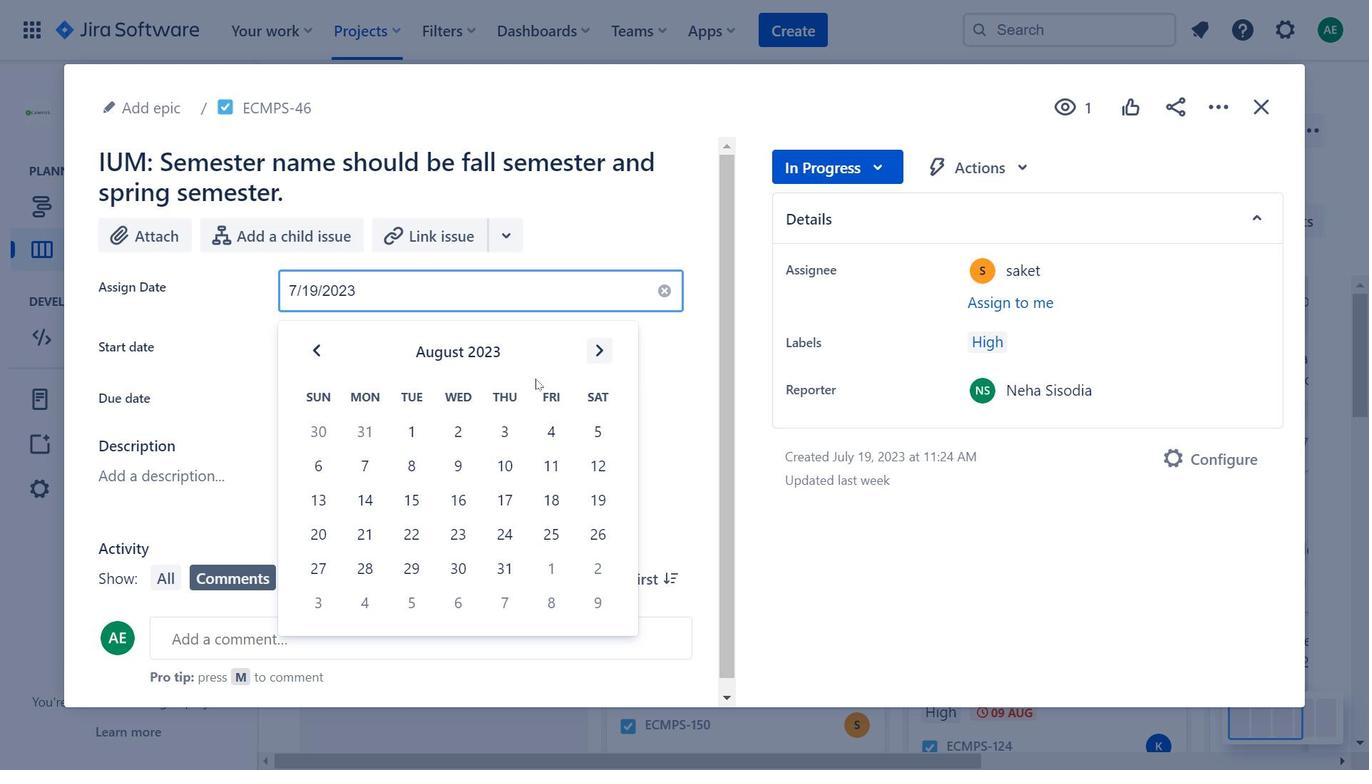 
Action: Mouse moved to (611, 360)
Screenshot: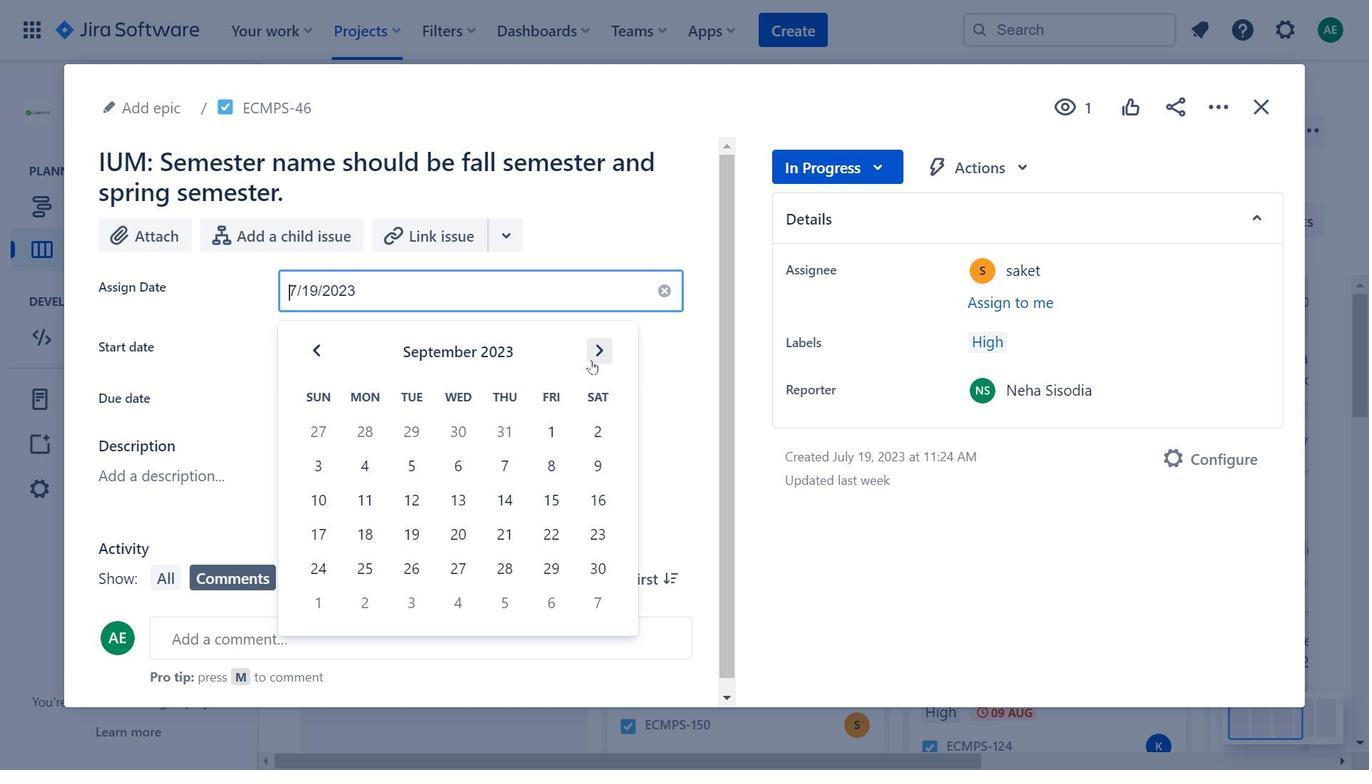 
Action: Mouse pressed left at (611, 360)
Screenshot: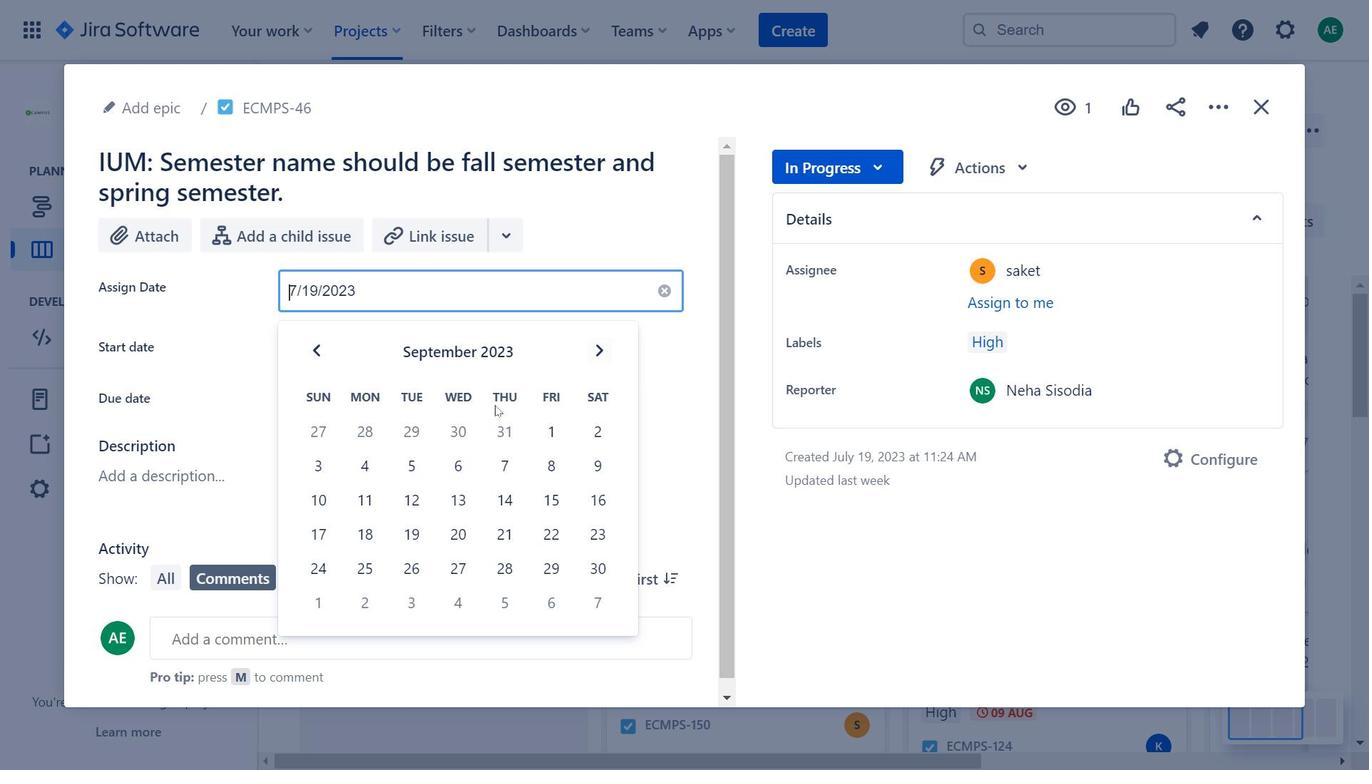 
Action: Mouse moved to (613, 350)
Screenshot: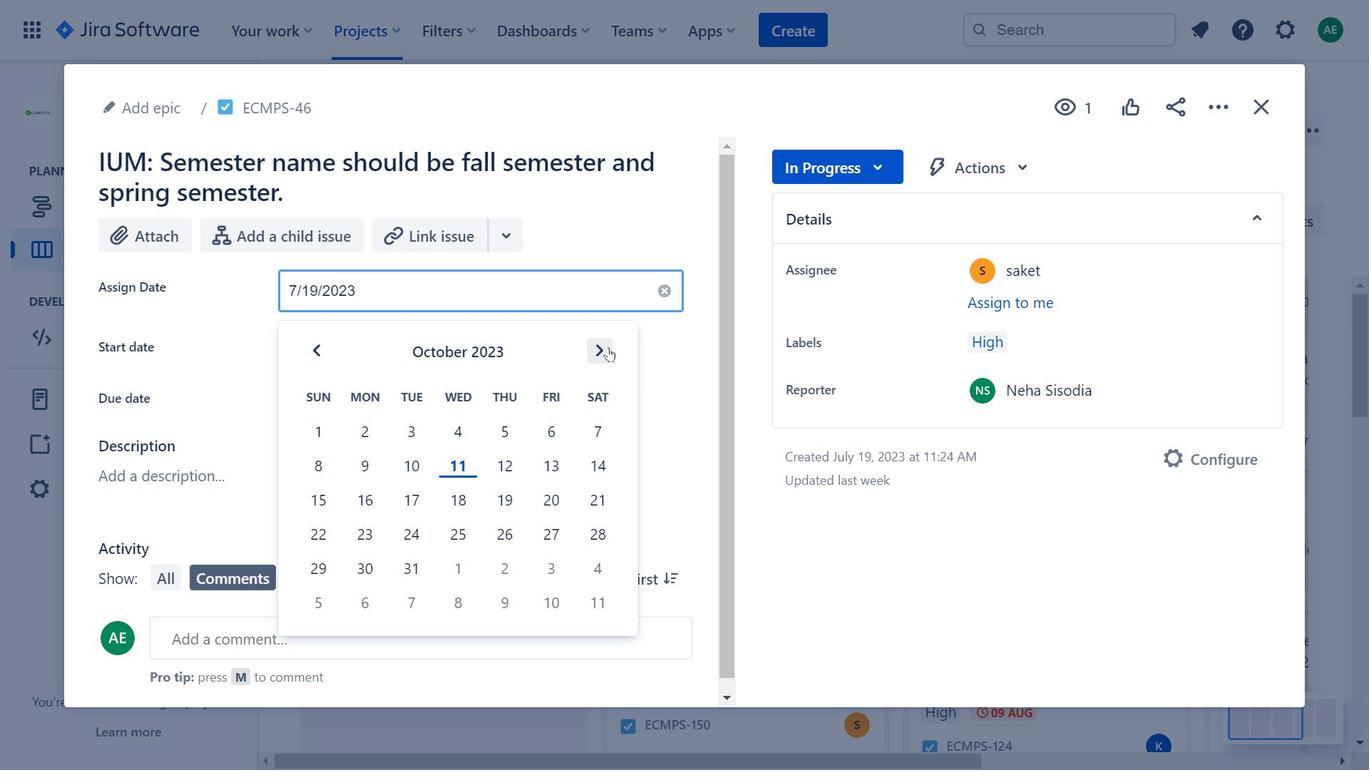 
Action: Mouse pressed left at (613, 350)
Screenshot: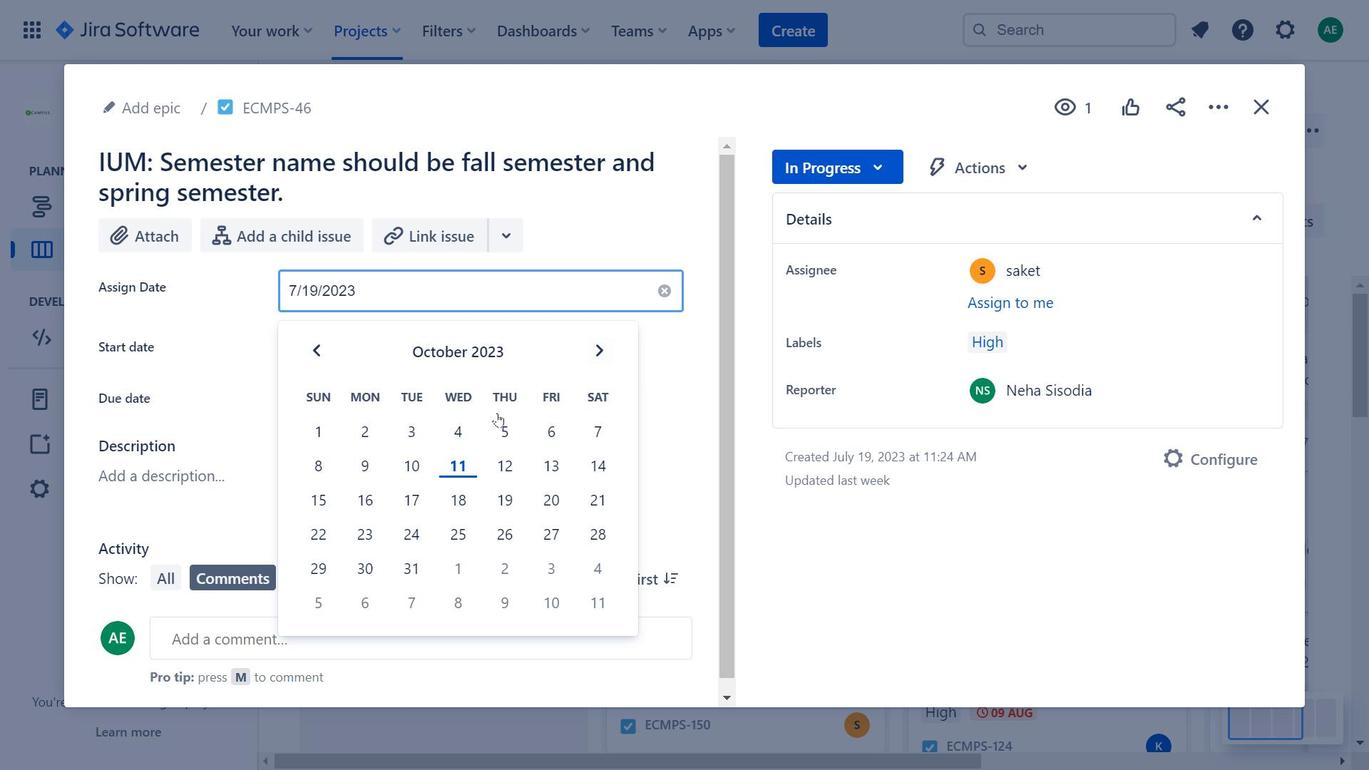 
Action: Mouse moved to (1253, 115)
Screenshot: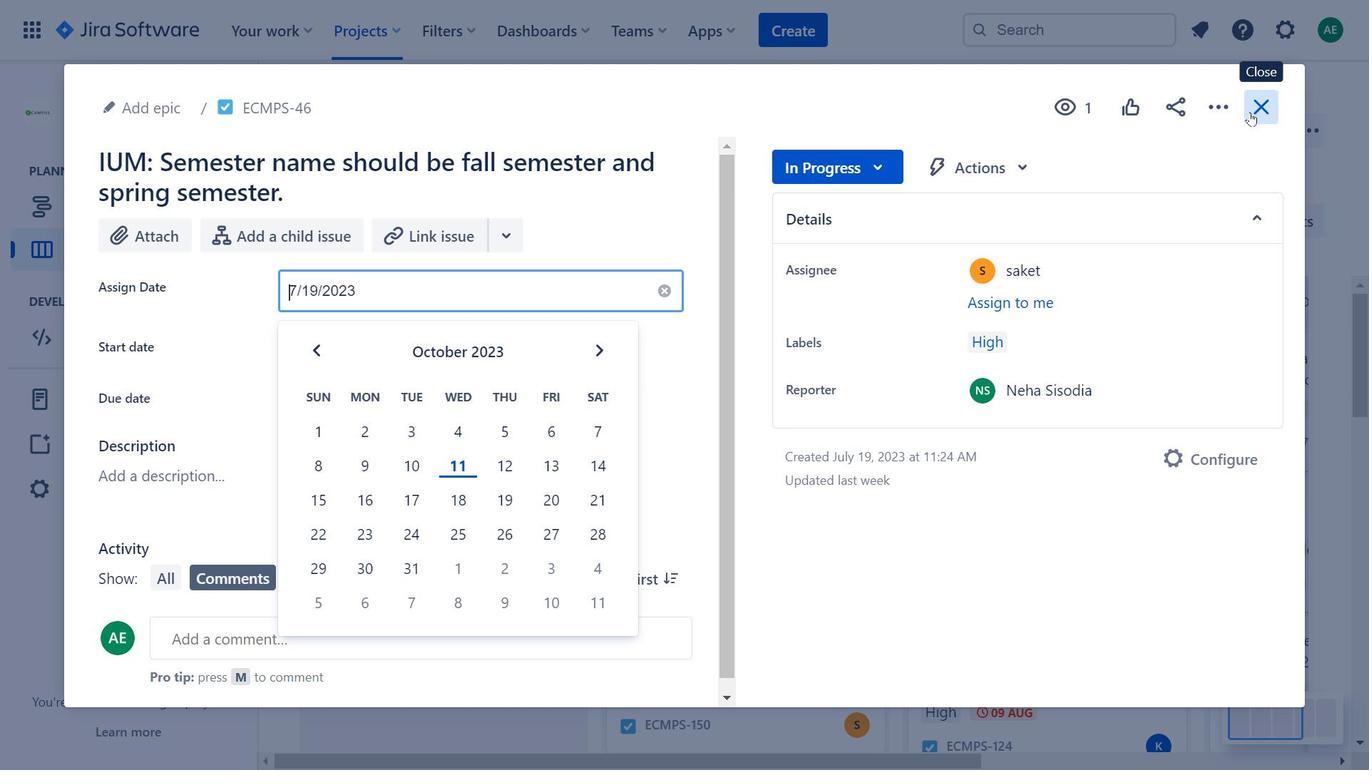 
Action: Mouse pressed left at (1253, 115)
Screenshot: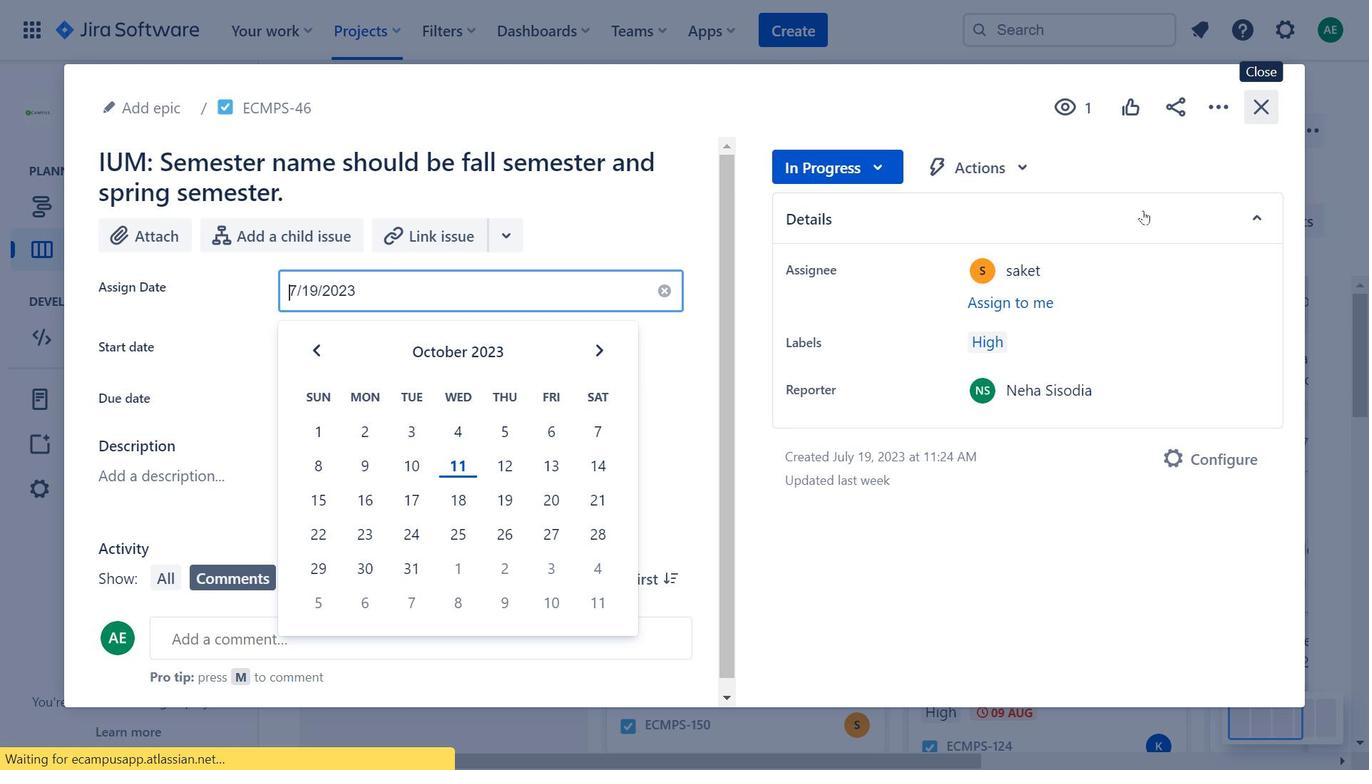 
Action: Mouse moved to (998, 453)
Screenshot: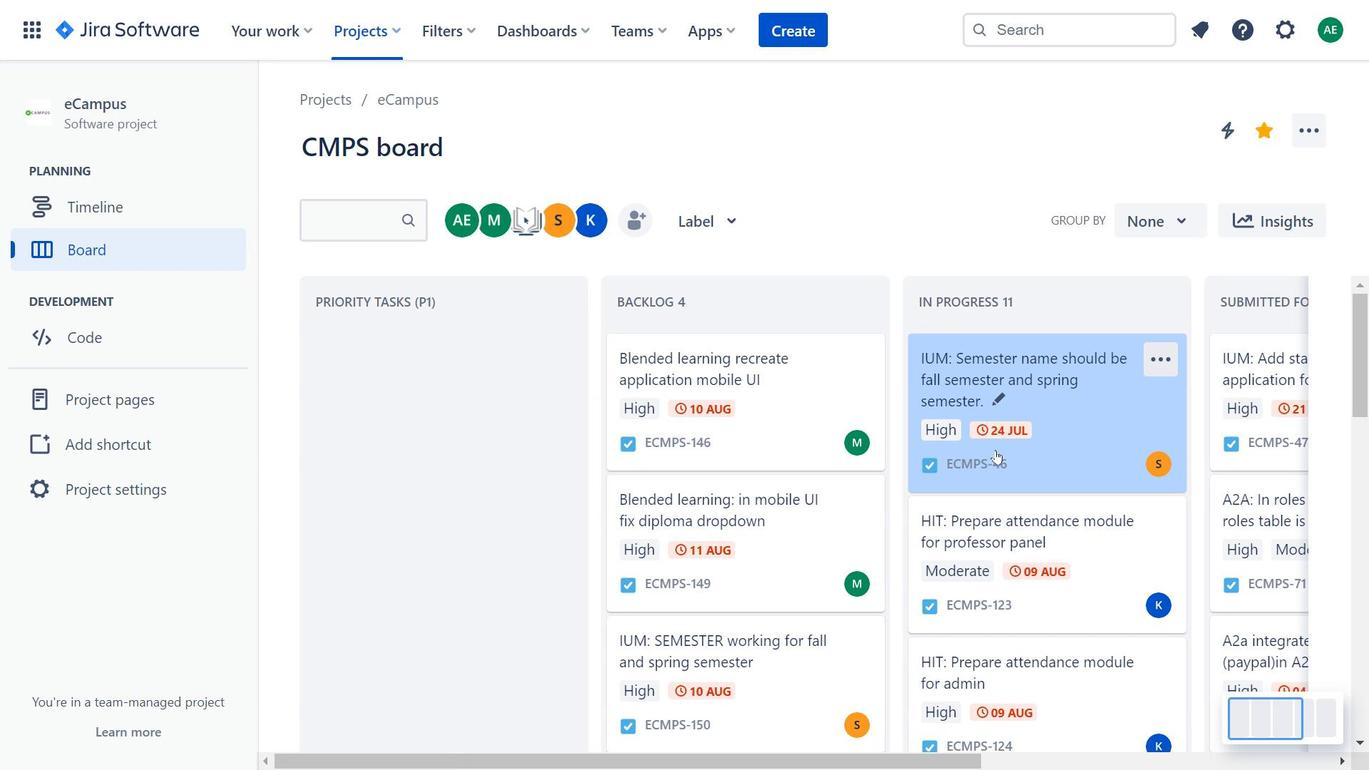 
Action: Mouse scrolled (998, 454) with delta (0, 0)
Screenshot: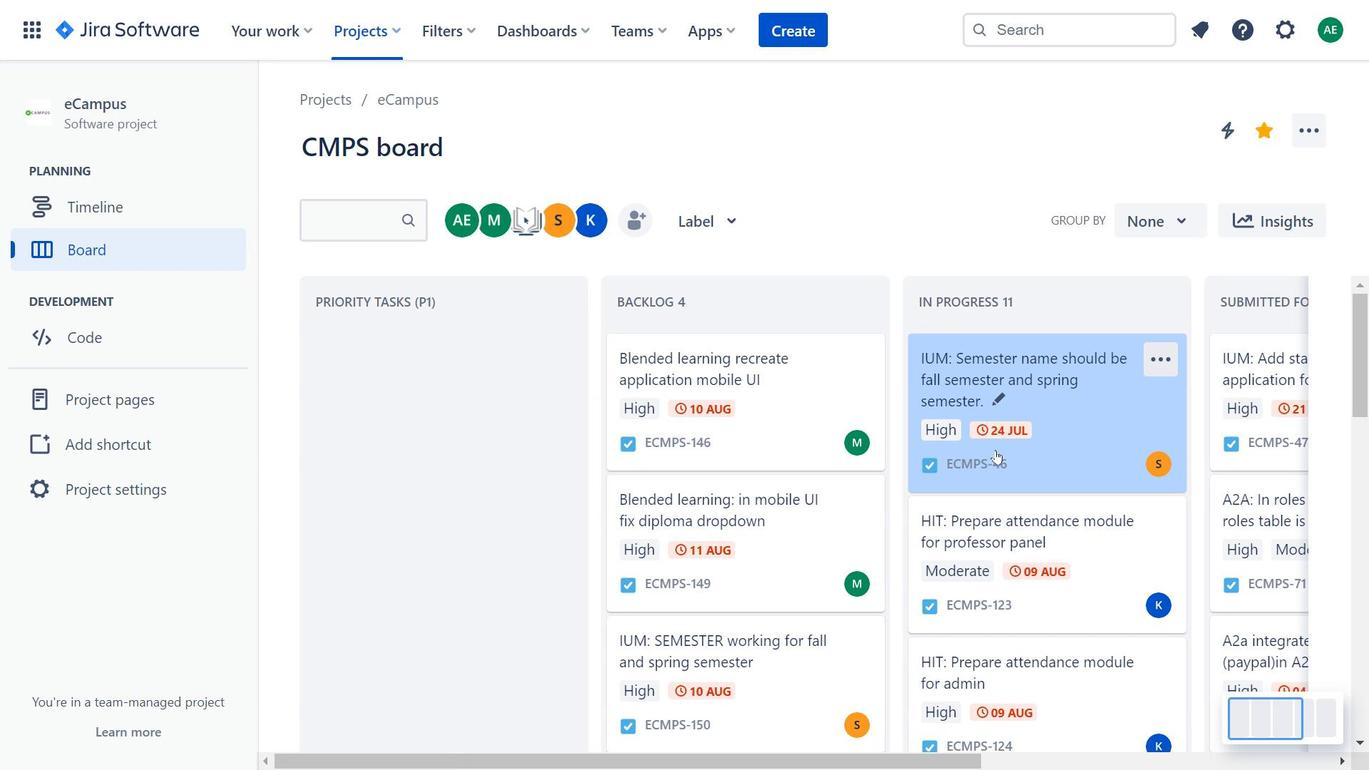 
Action: Mouse scrolled (998, 454) with delta (0, 0)
Screenshot: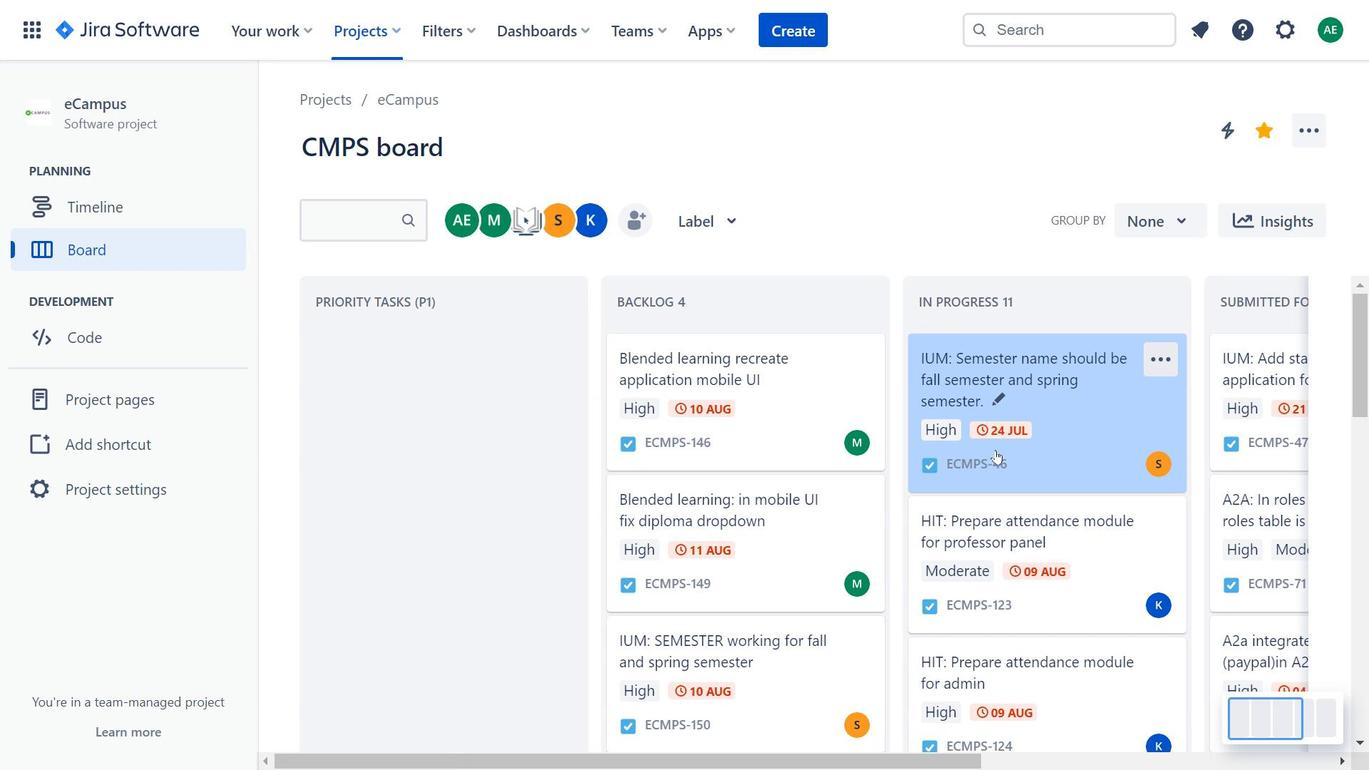
Action: Mouse scrolled (998, 454) with delta (0, 0)
Screenshot: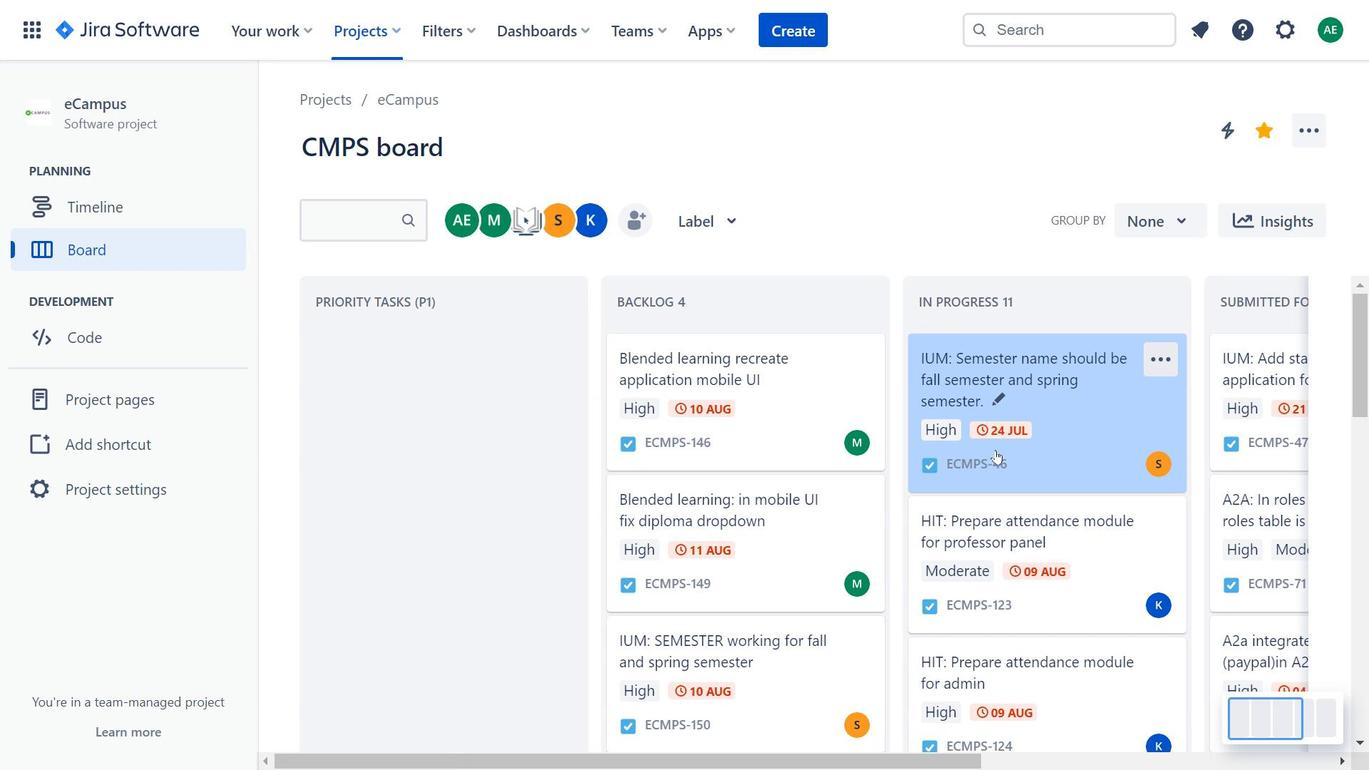 
Action: Mouse moved to (999, 453)
Screenshot: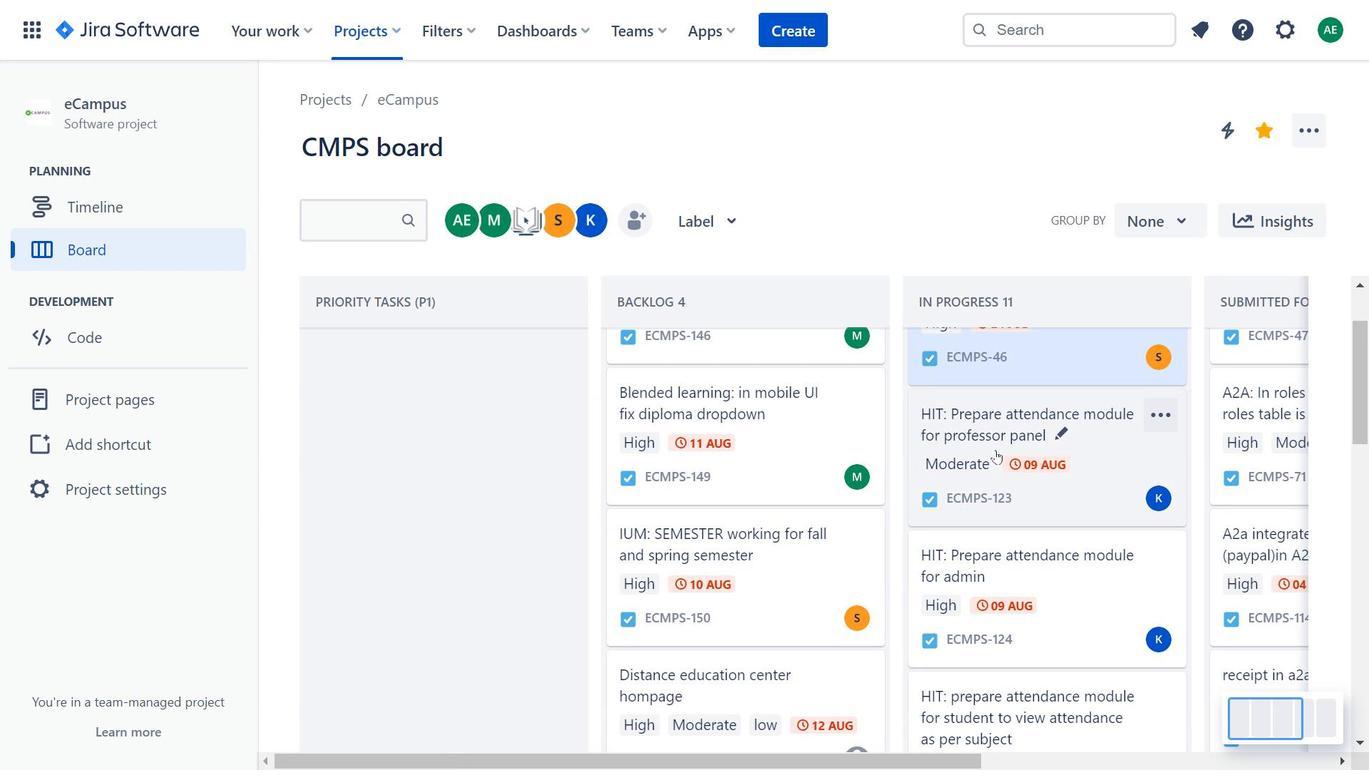 
Action: Mouse scrolled (999, 452) with delta (0, 0)
Screenshot: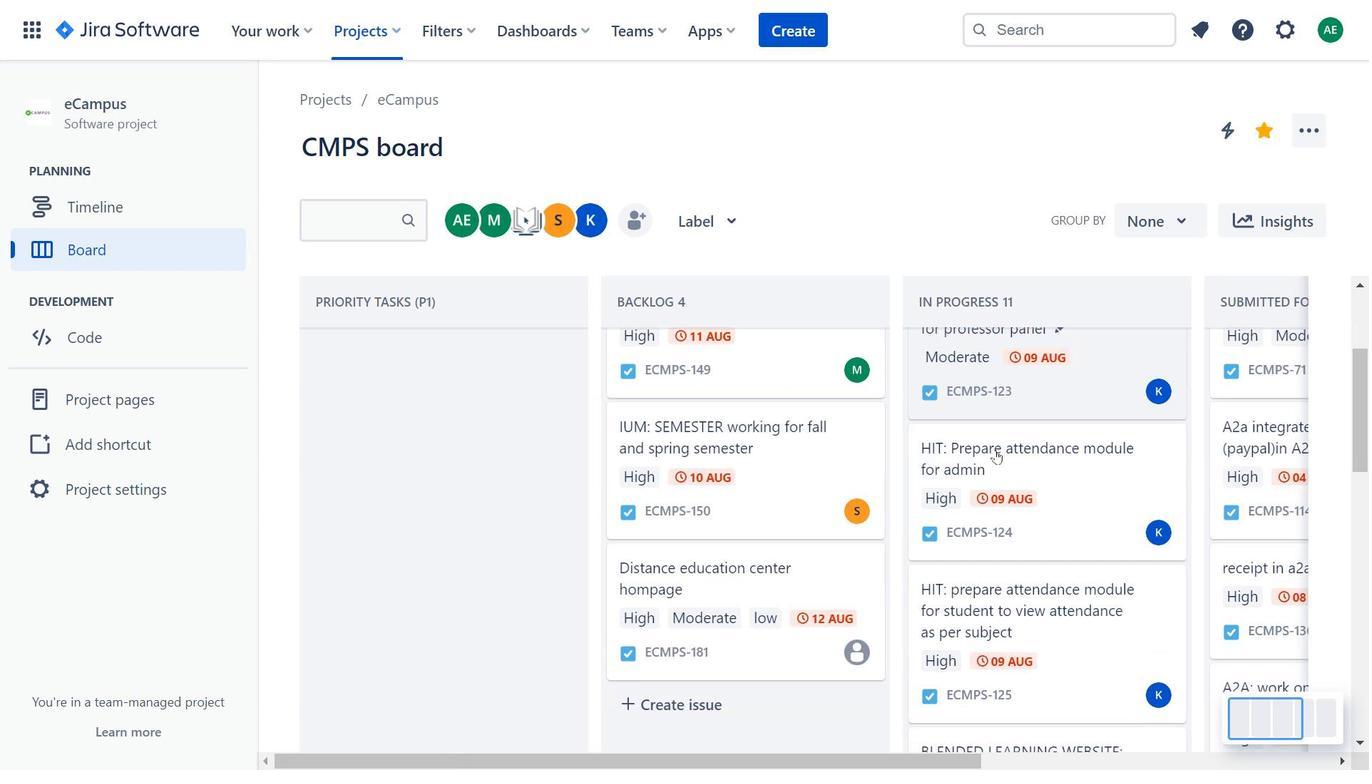 
Action: Mouse scrolled (999, 452) with delta (0, 0)
Screenshot: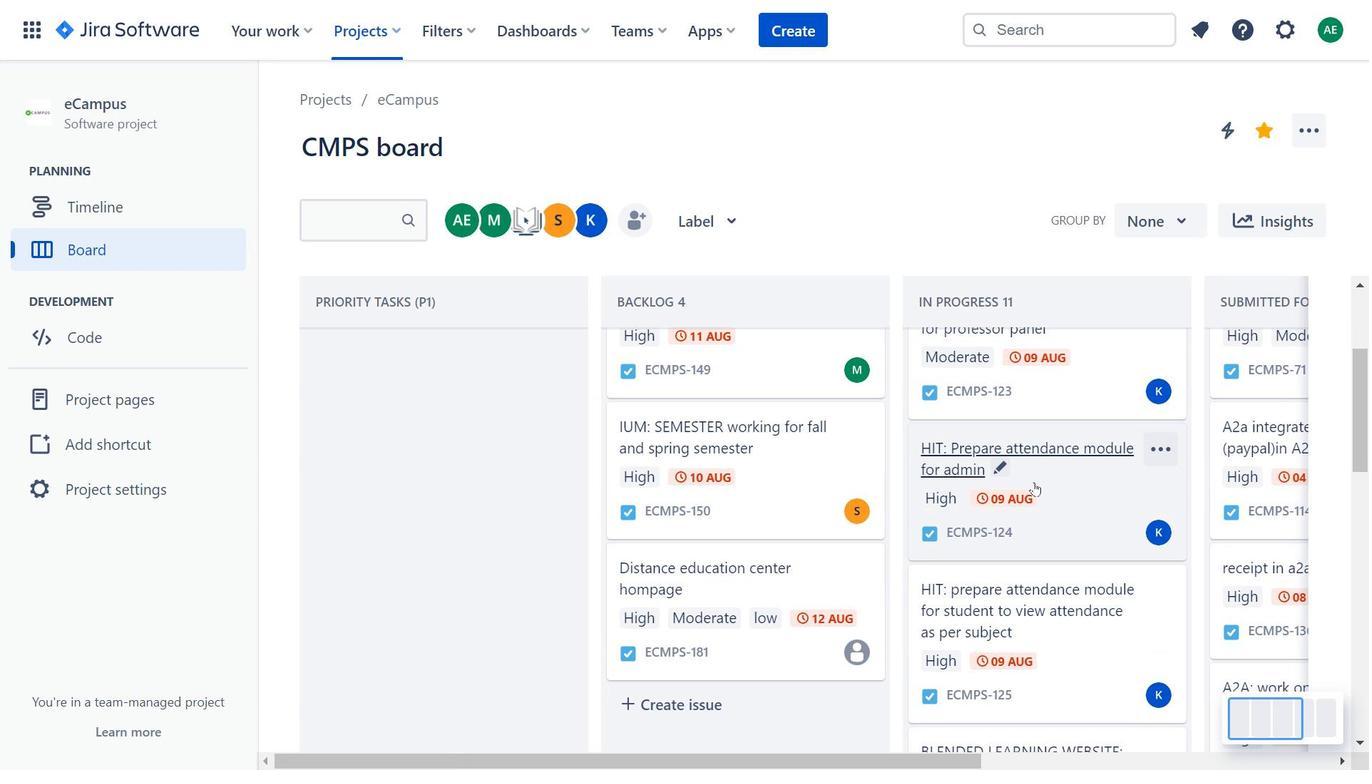 
Action: Mouse moved to (1061, 511)
Screenshot: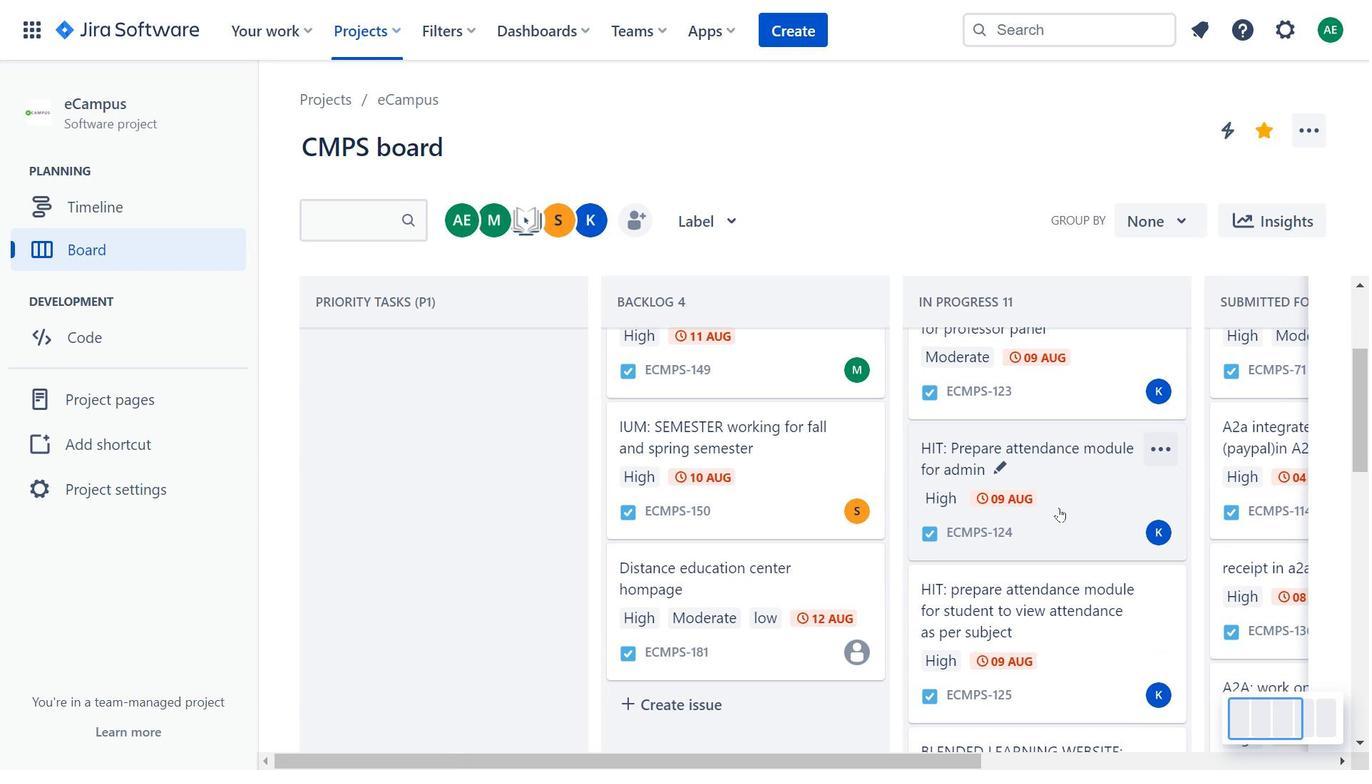 
Action: Mouse pressed left at (1061, 511)
Screenshot: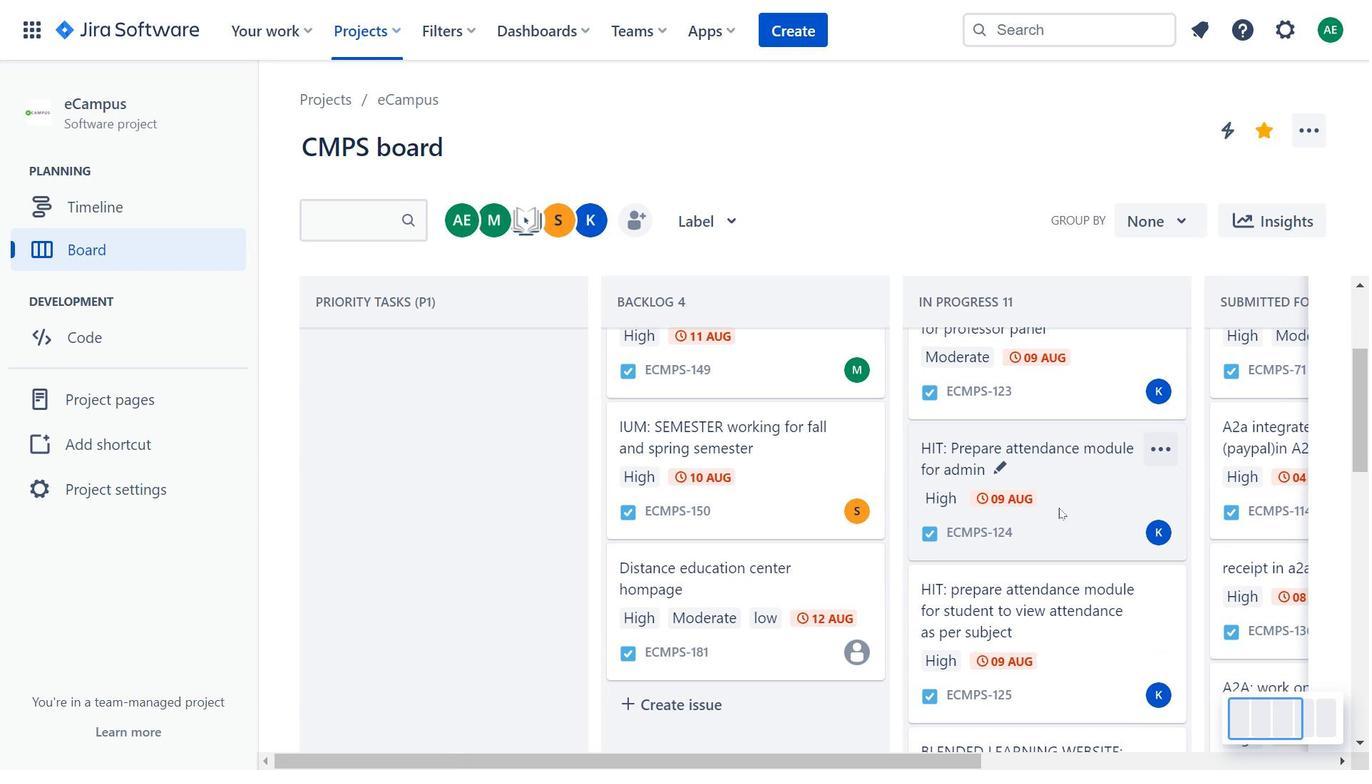 
Action: Mouse moved to (557, 439)
Screenshot: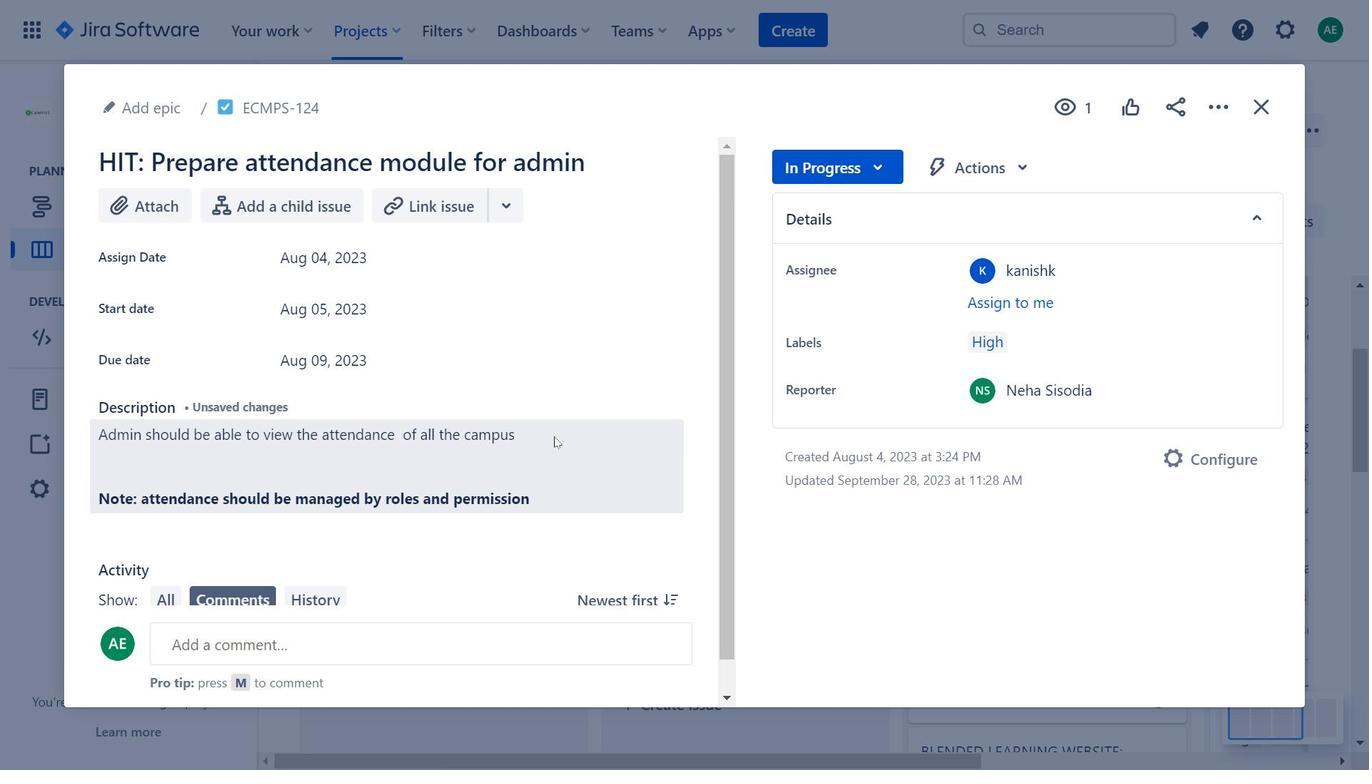 
Action: Mouse pressed left at (557, 439)
Screenshot: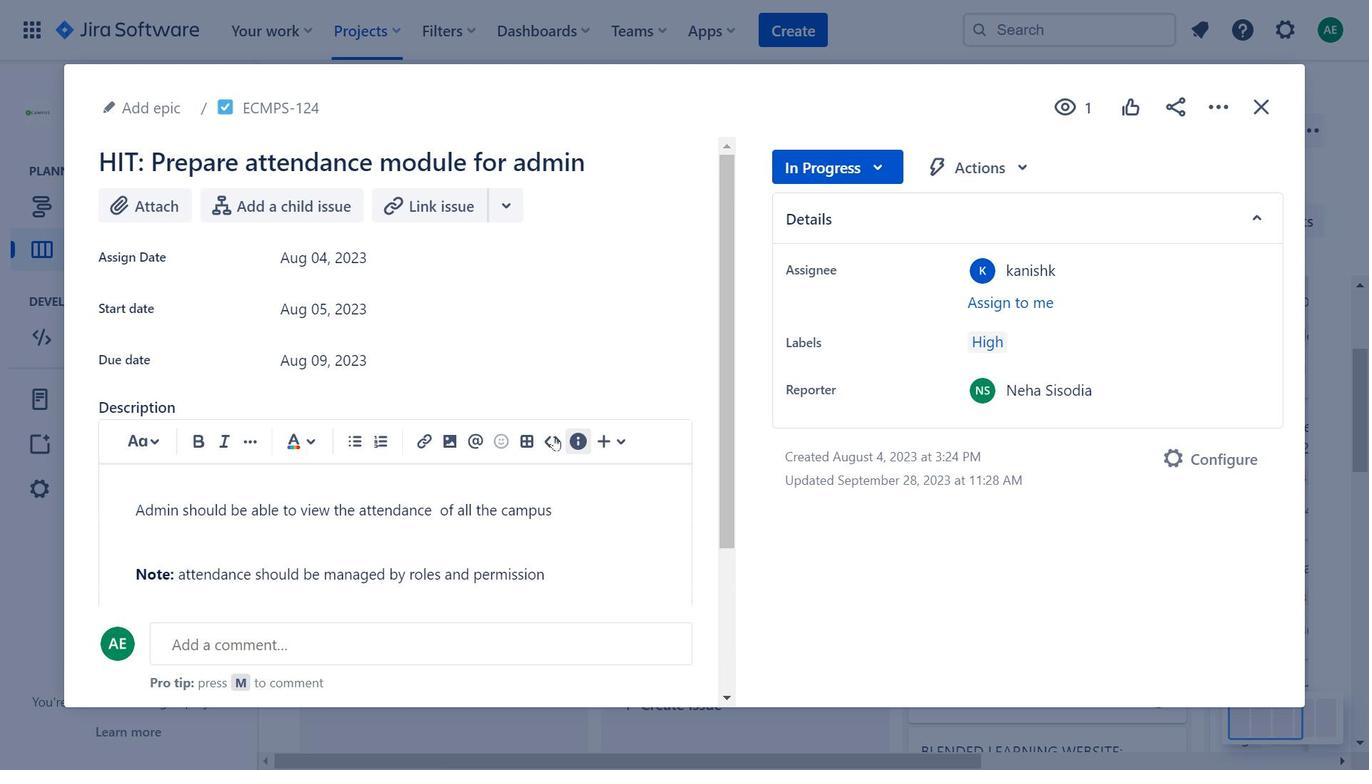 
Action: Mouse moved to (559, 579)
Screenshot: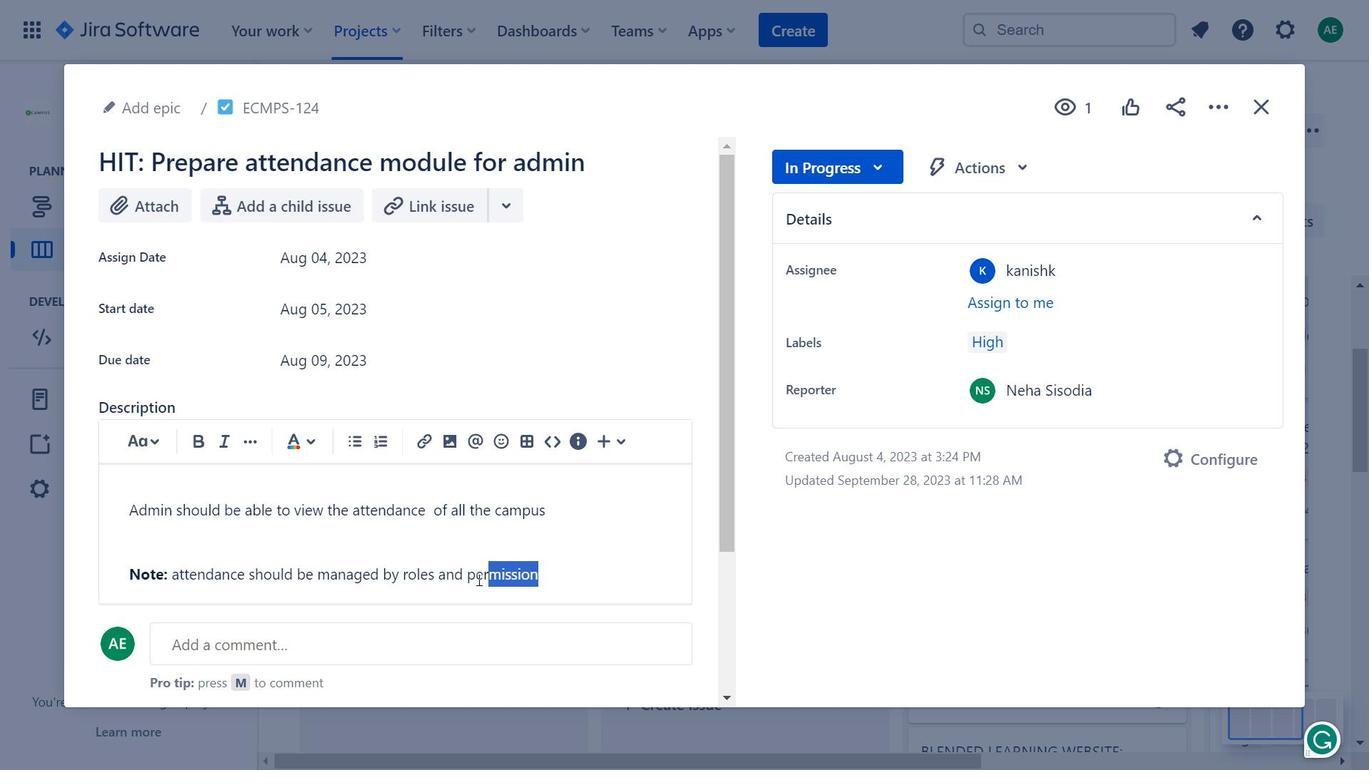 
Action: Mouse pressed left at (559, 579)
Screenshot: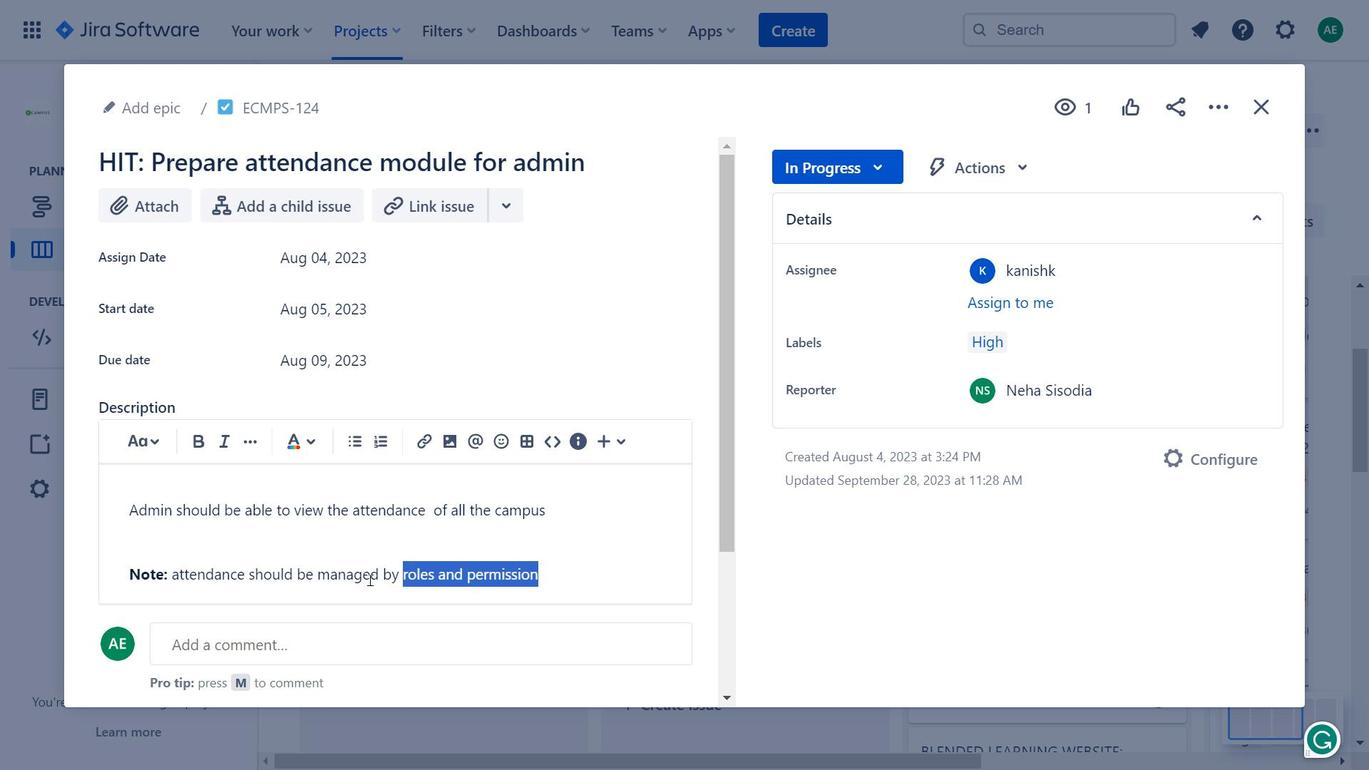 
Action: Mouse moved to (193, 439)
Screenshot: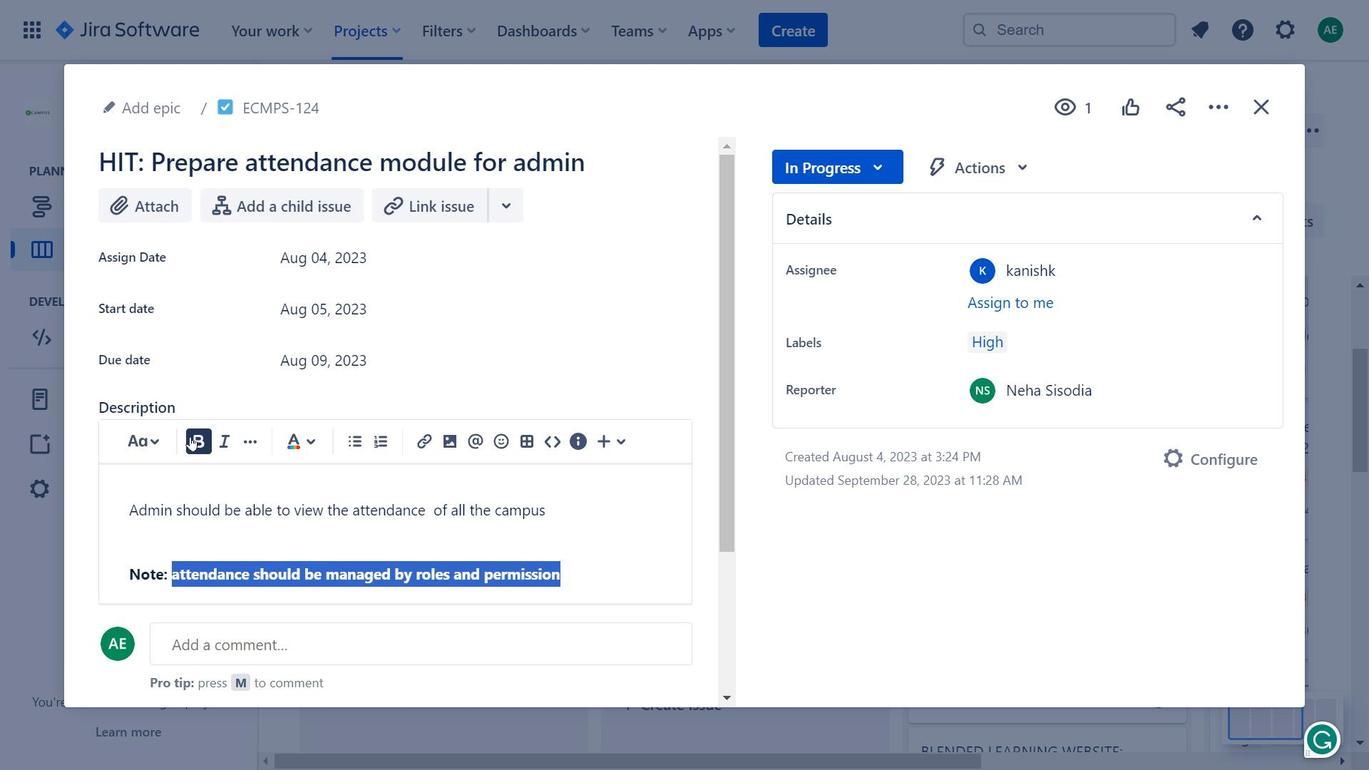 
Action: Mouse pressed left at (193, 439)
Screenshot: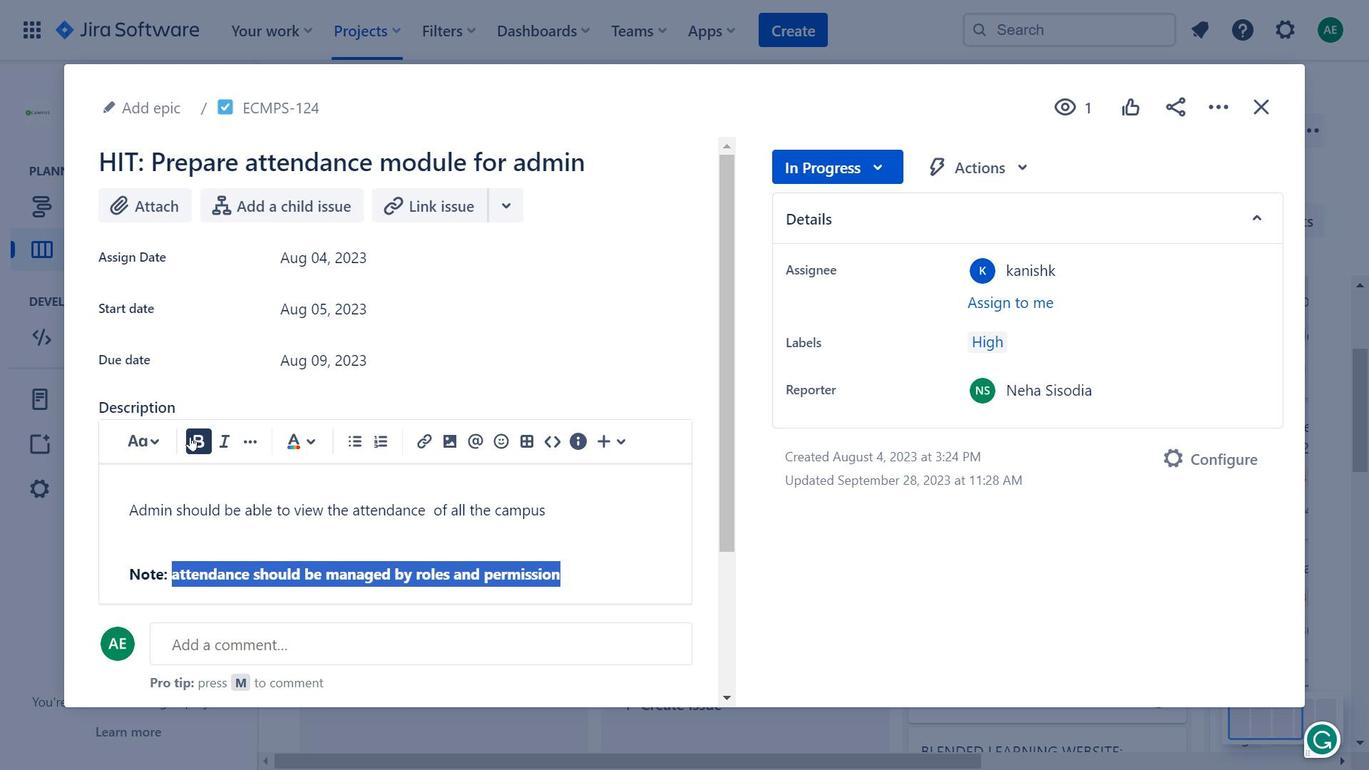 
Action: Mouse moved to (618, 550)
Screenshot: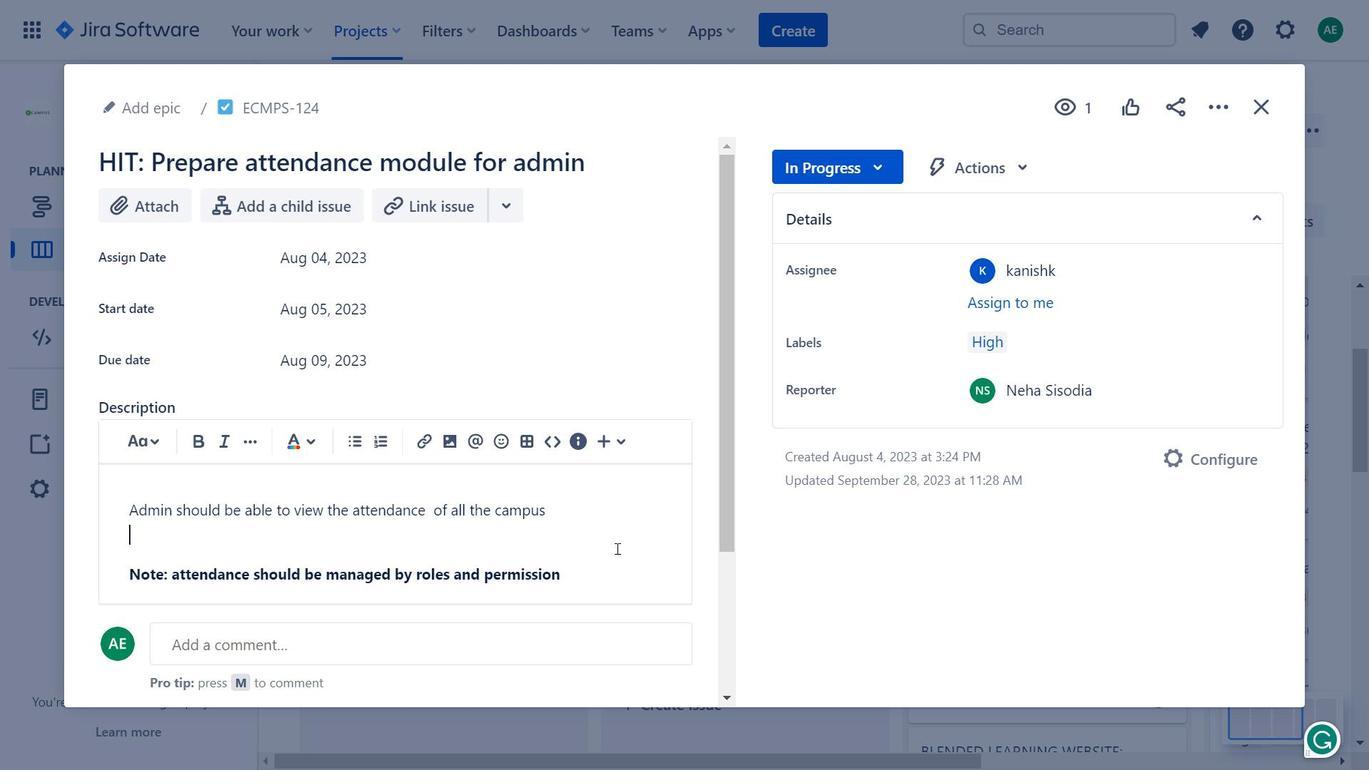 
Action: Mouse pressed left at (618, 550)
Screenshot: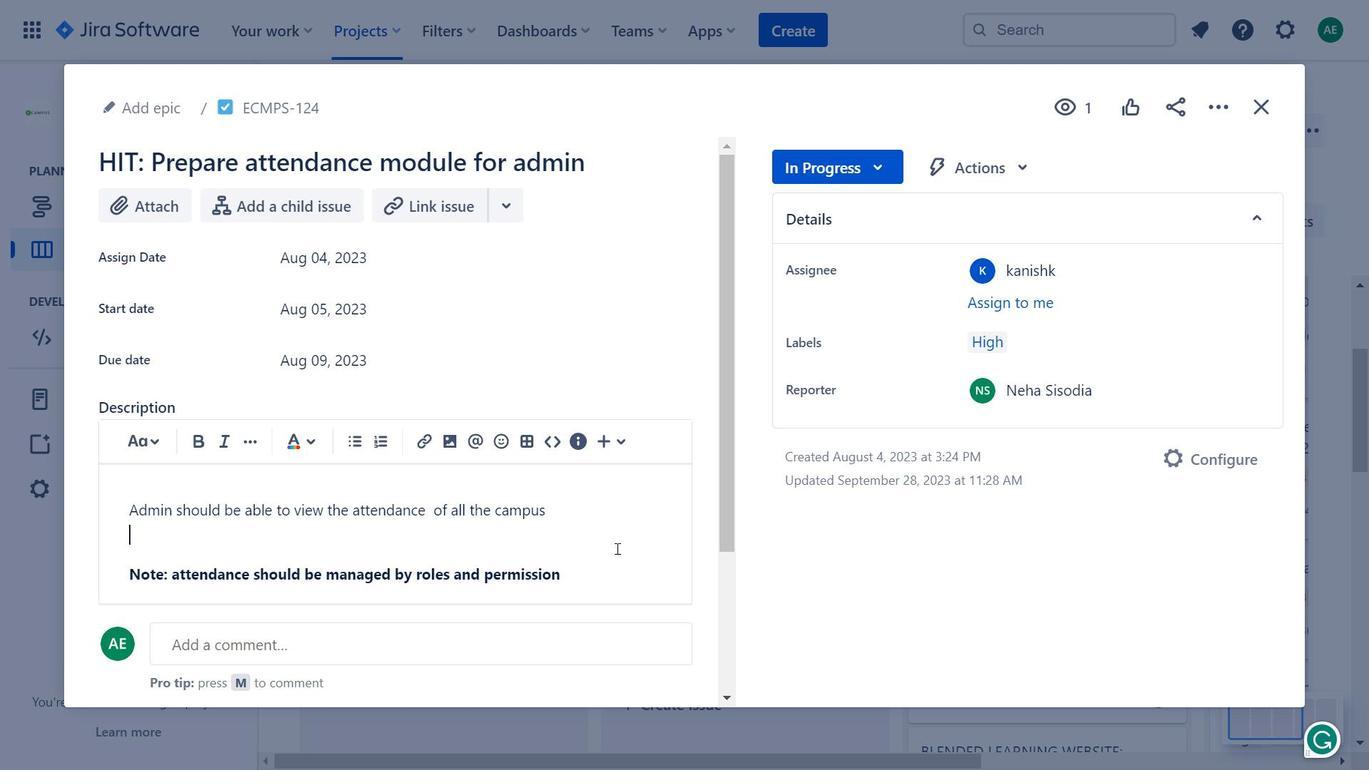 
Action: Mouse moved to (1187, 111)
Screenshot: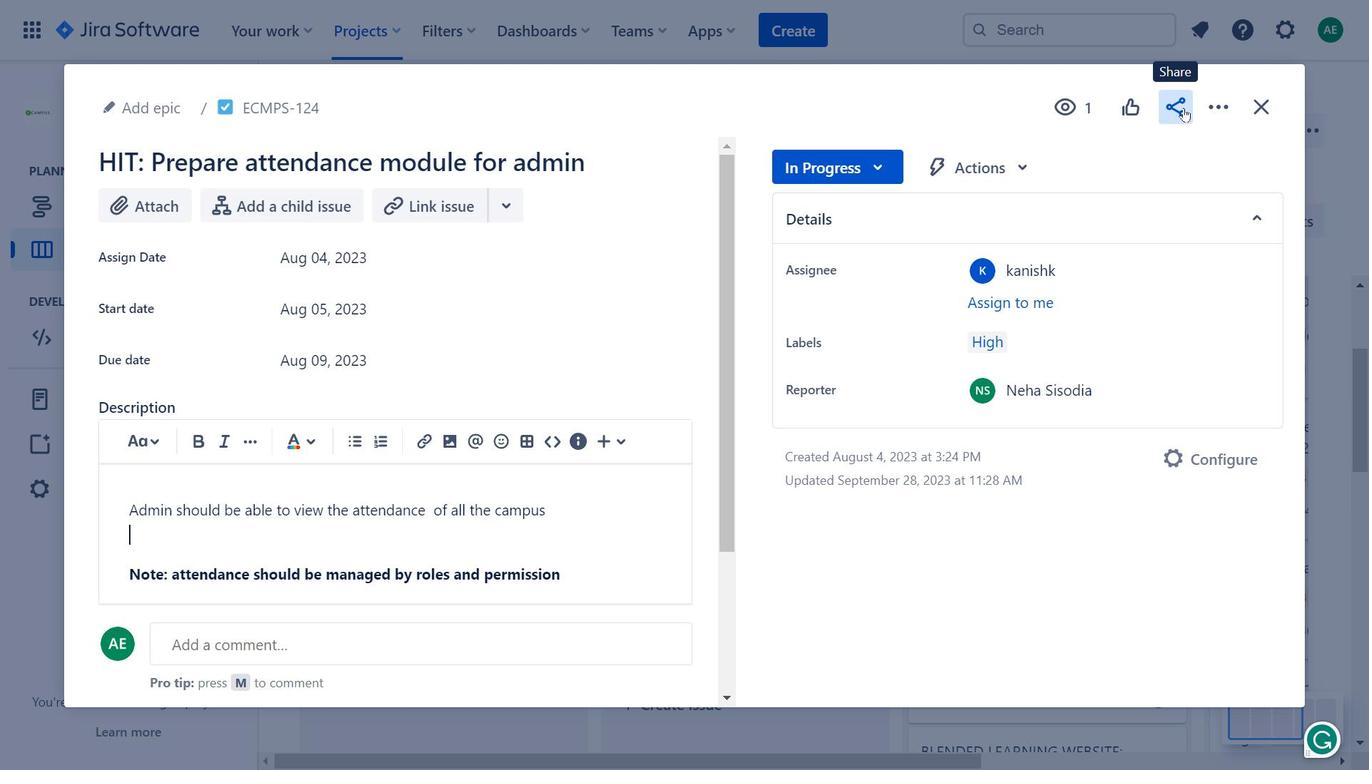 
Action: Mouse pressed left at (1187, 111)
Screenshot: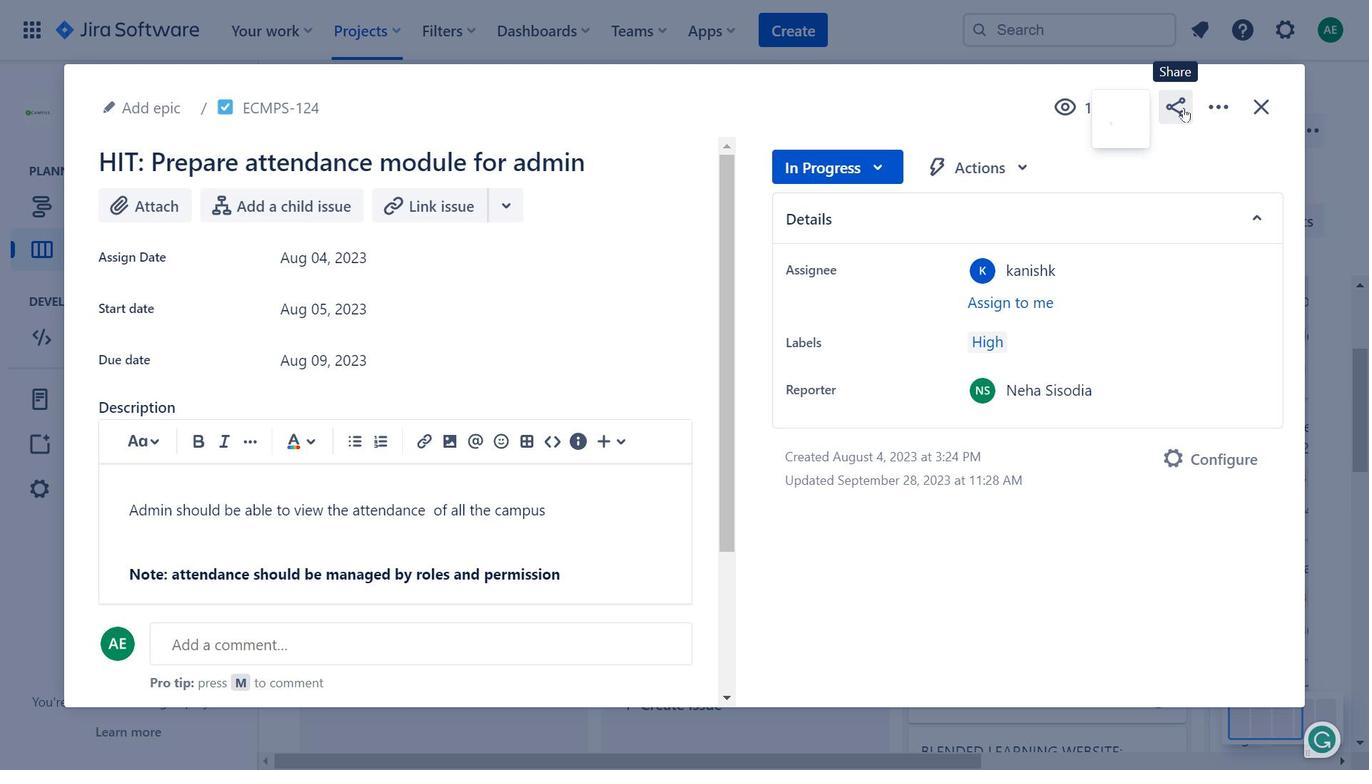 
Action: Mouse moved to (388, 273)
Screenshot: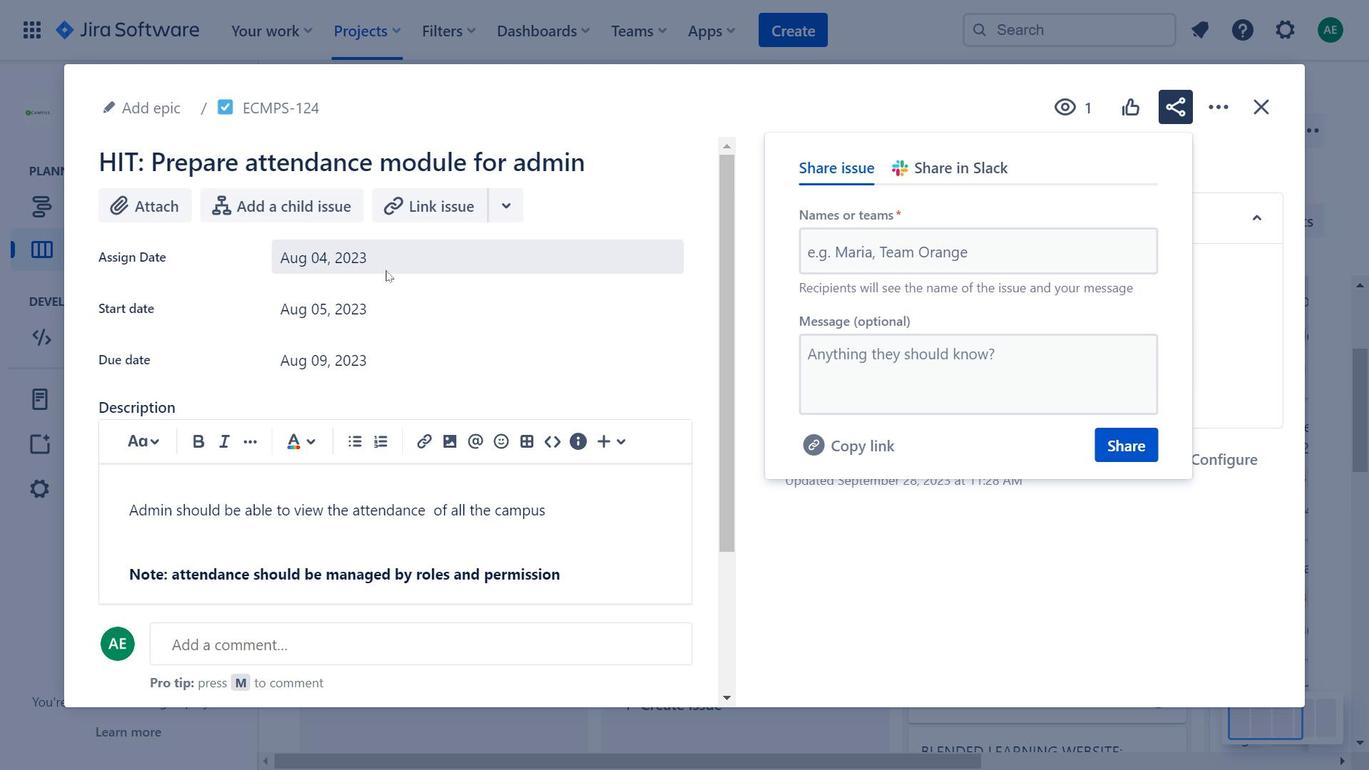 
Action: Mouse pressed left at (388, 273)
Screenshot: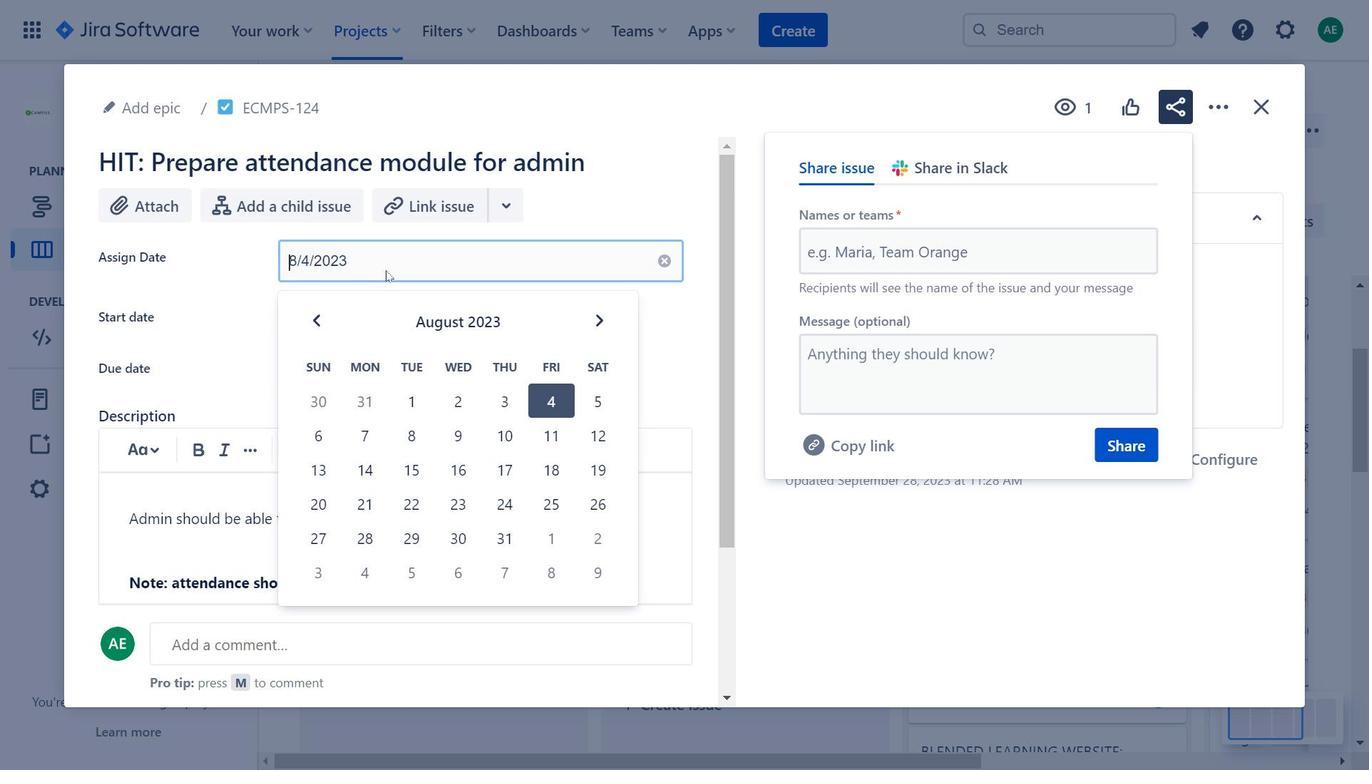 
Action: Mouse moved to (1265, 124)
Screenshot: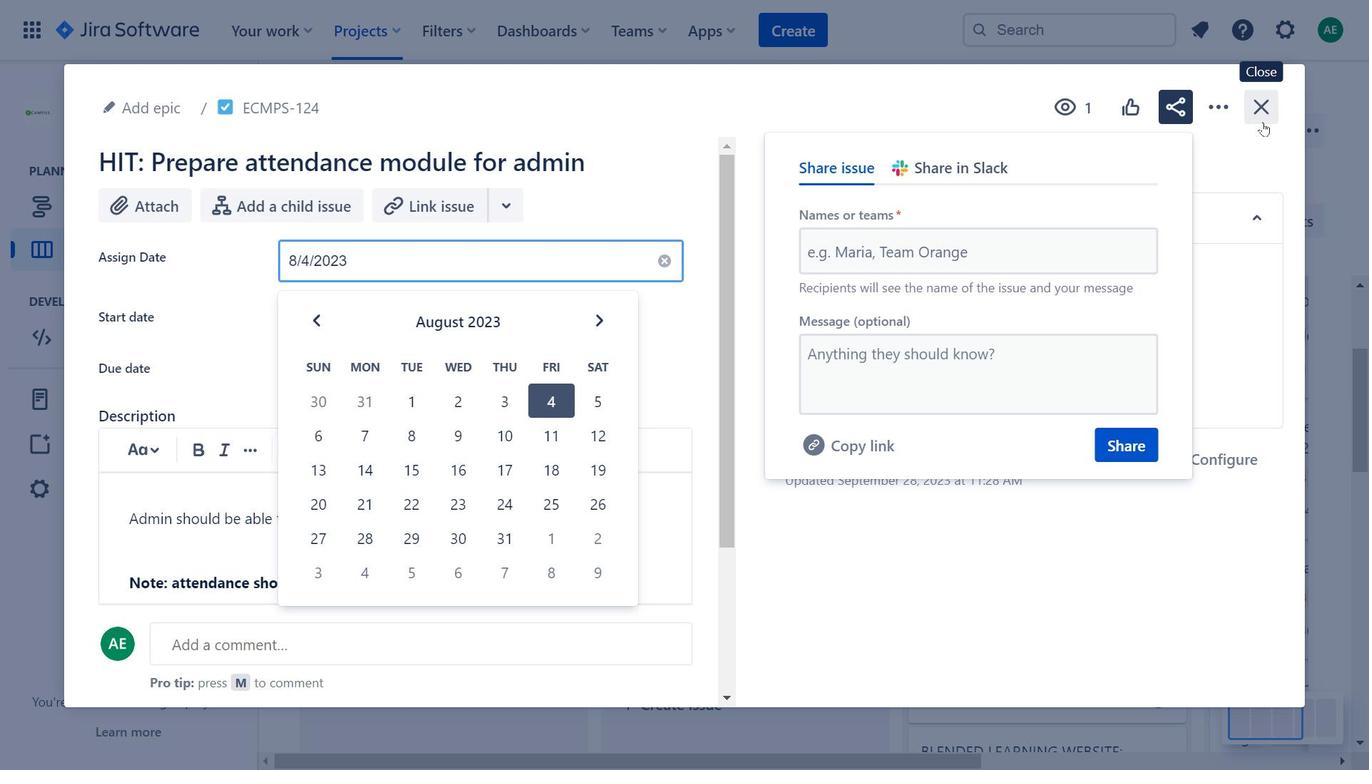 
Action: Mouse pressed left at (1265, 124)
Screenshot: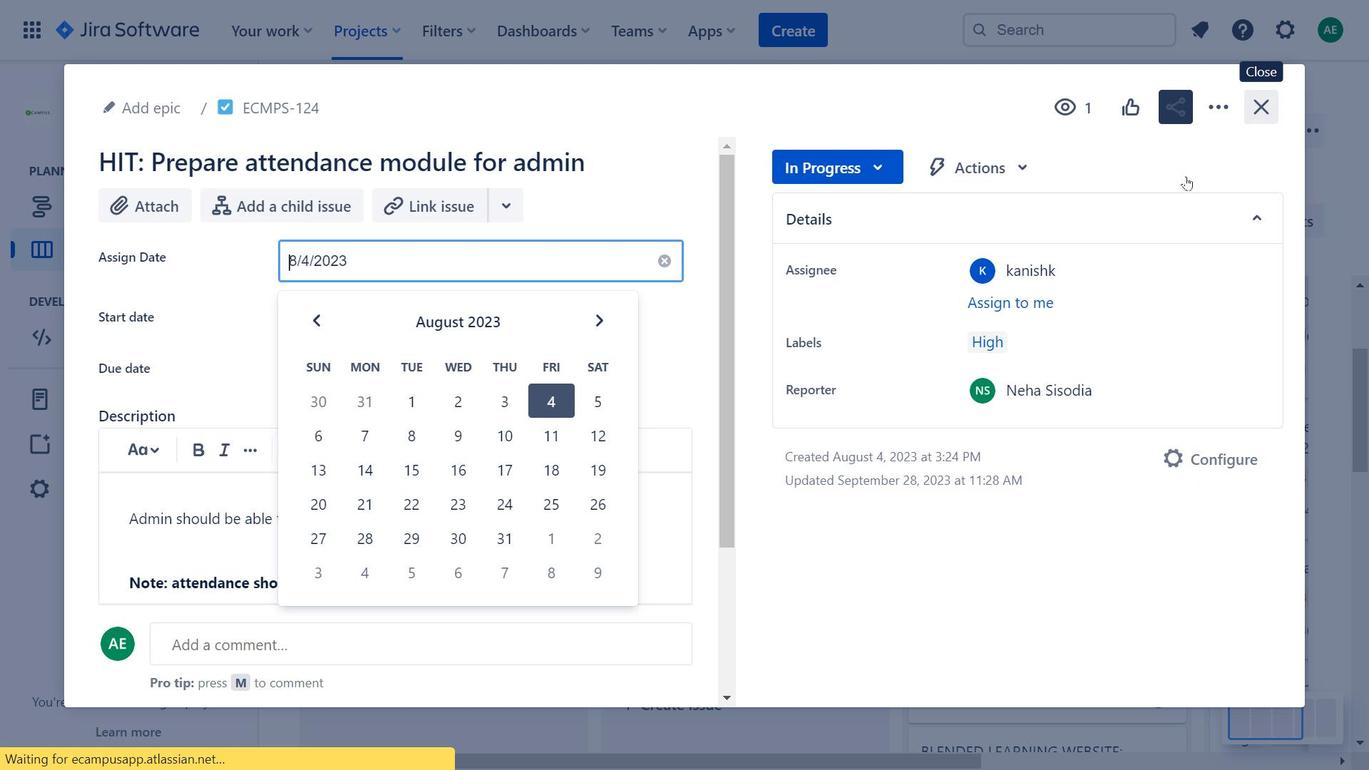 
Action: Mouse moved to (979, 498)
Screenshot: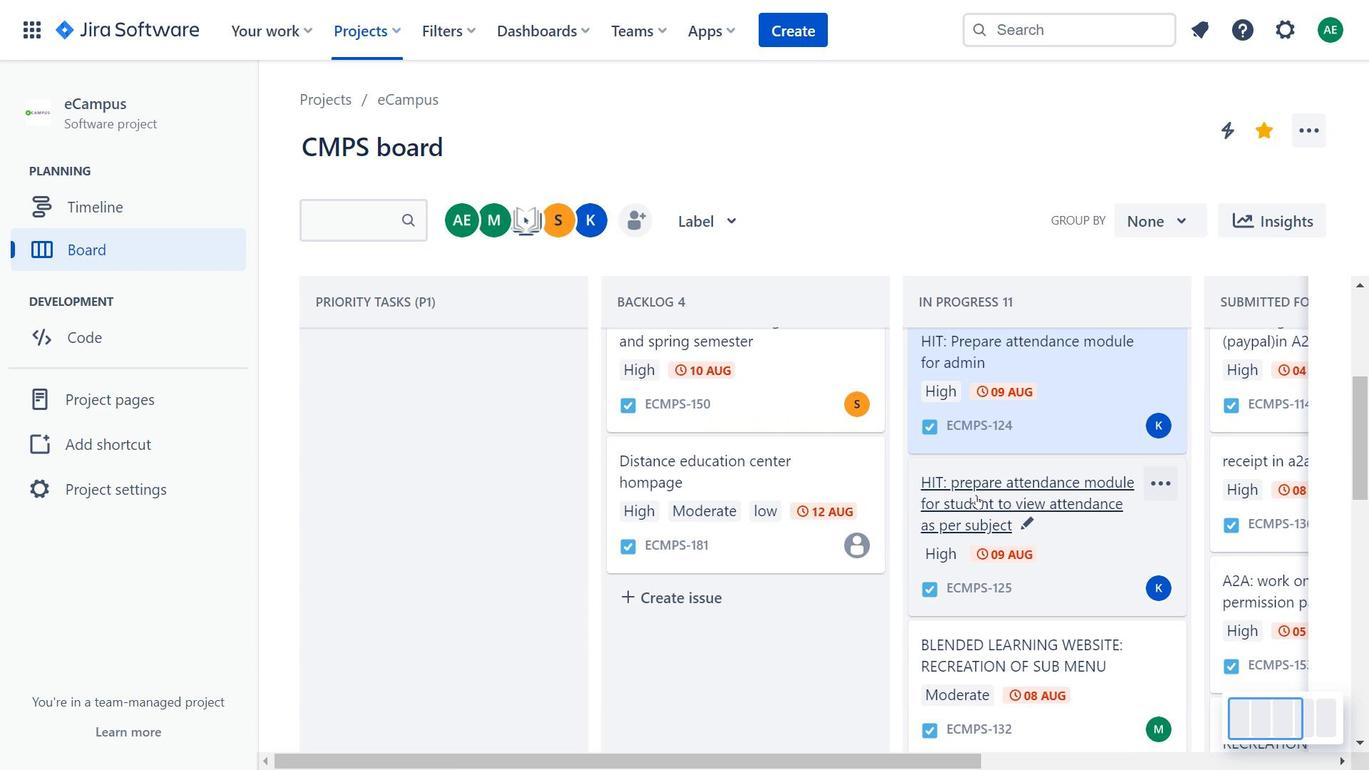 
Action: Mouse scrolled (979, 497) with delta (0, 0)
Screenshot: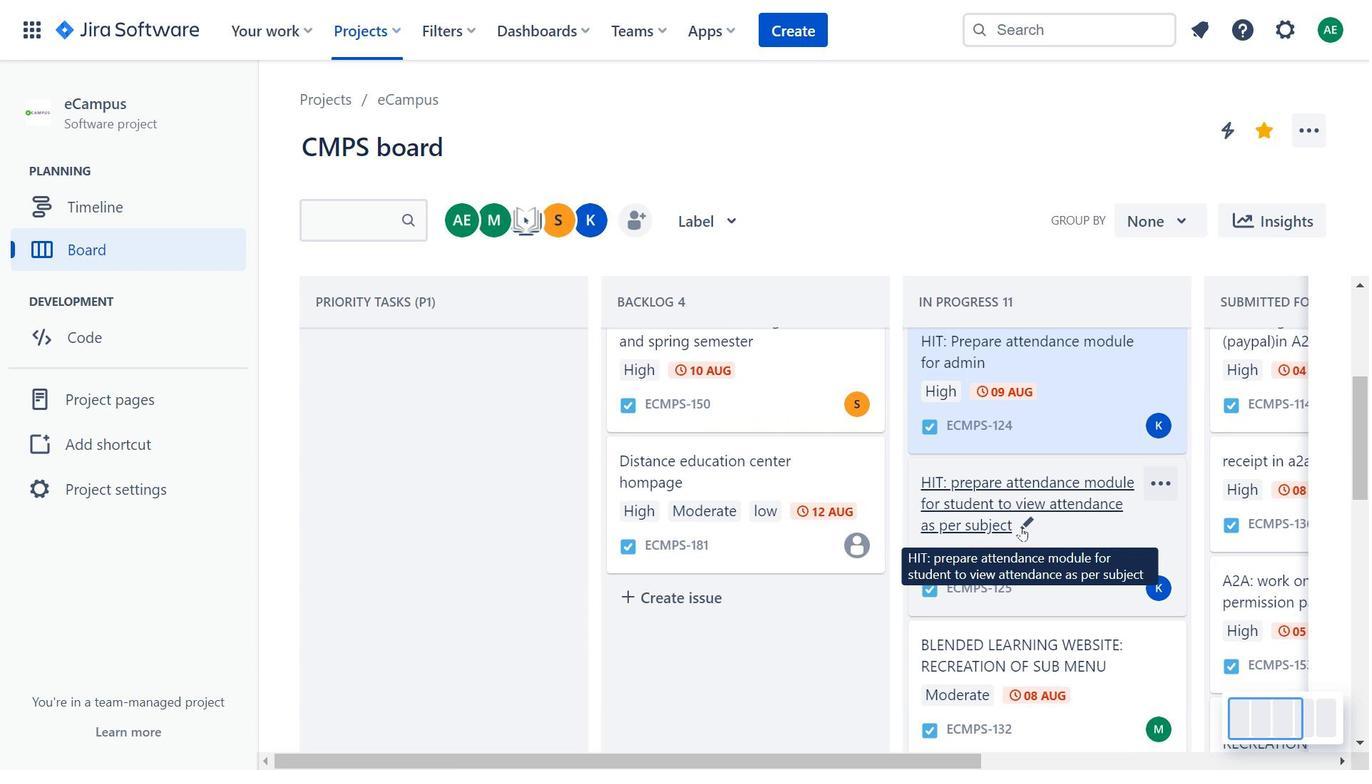 
Action: Mouse moved to (1079, 557)
Screenshot: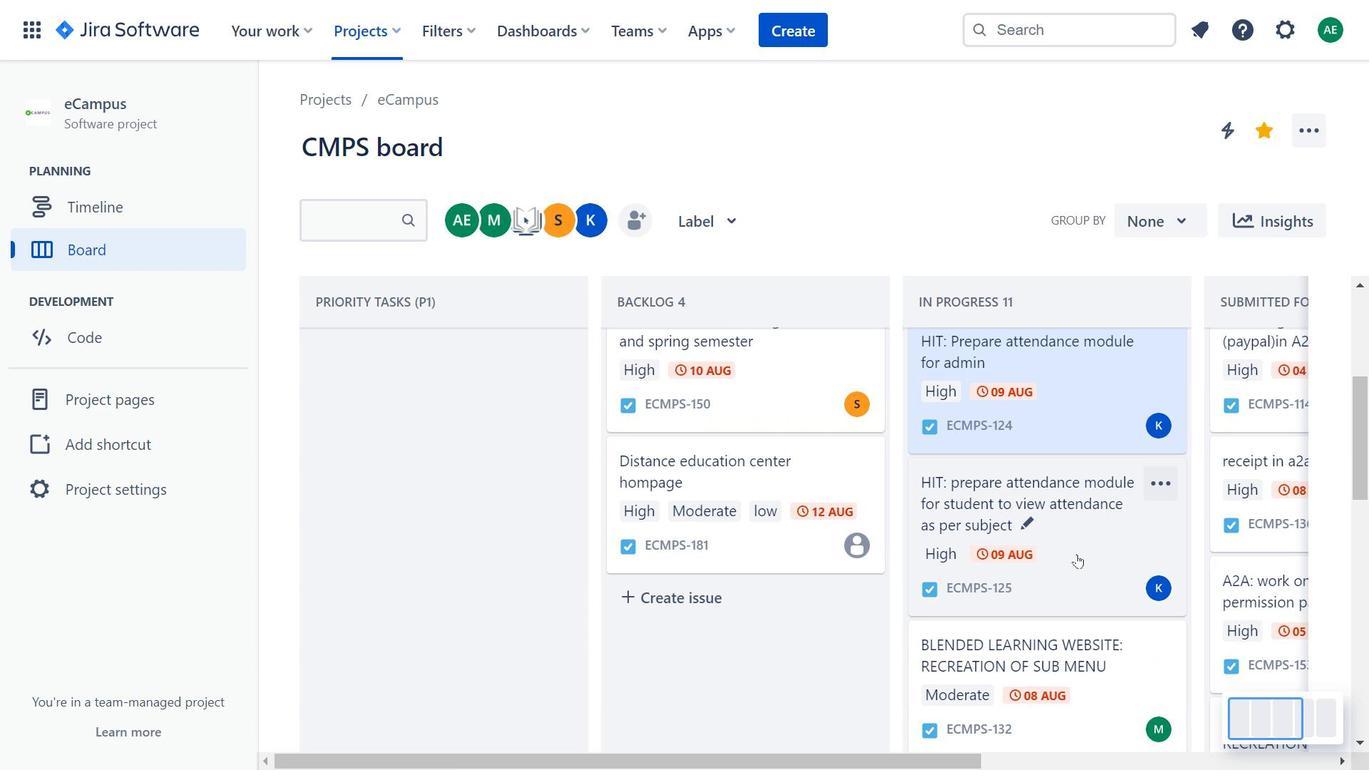 
Action: Mouse pressed left at (1079, 557)
Screenshot: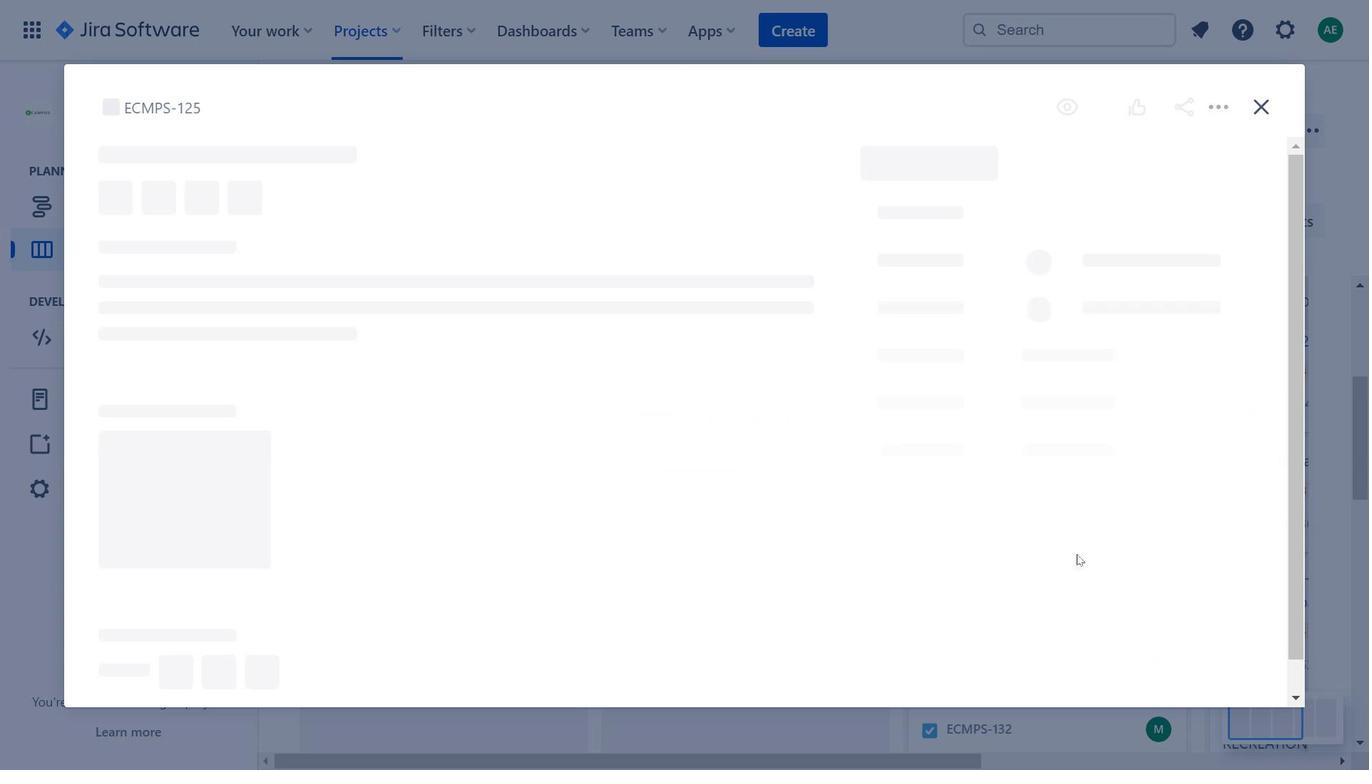 
Action: Mouse moved to (415, 349)
Screenshot: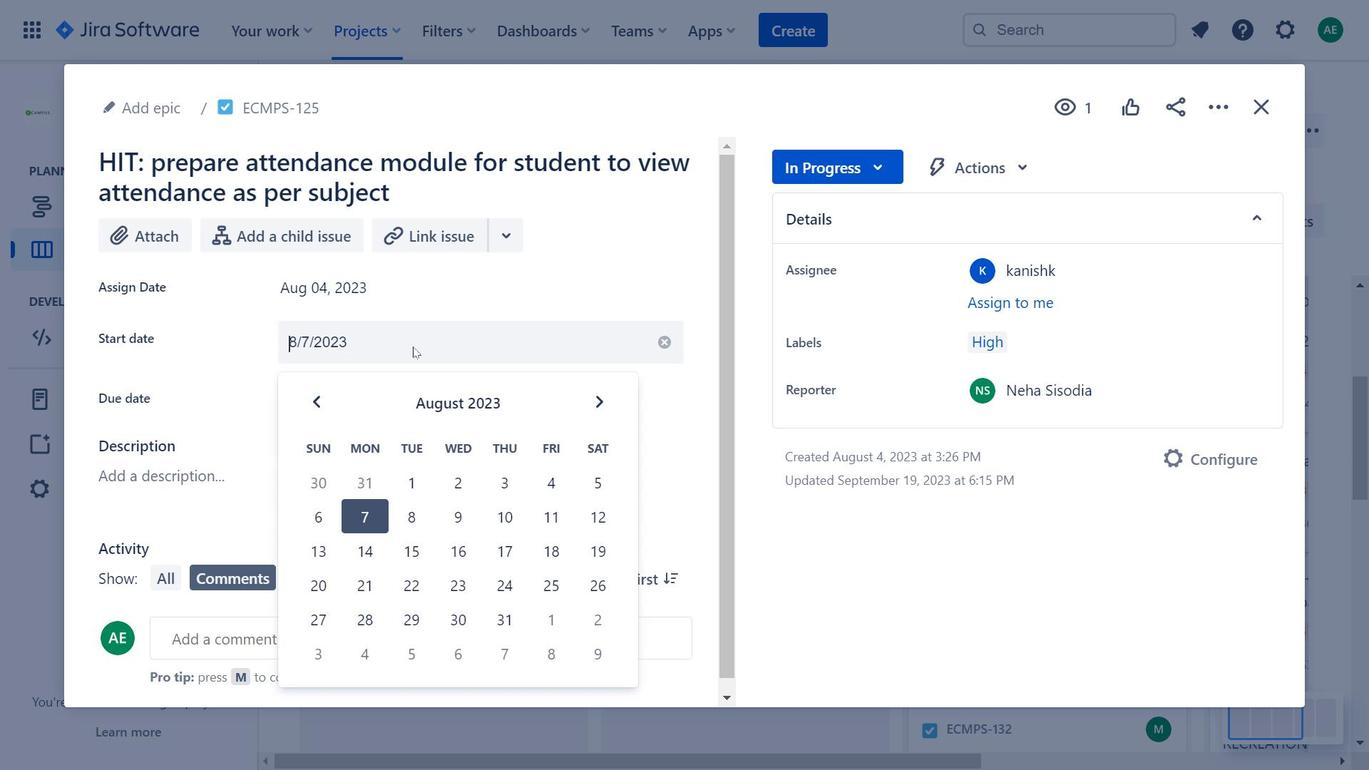 
Action: Mouse pressed left at (415, 349)
Screenshot: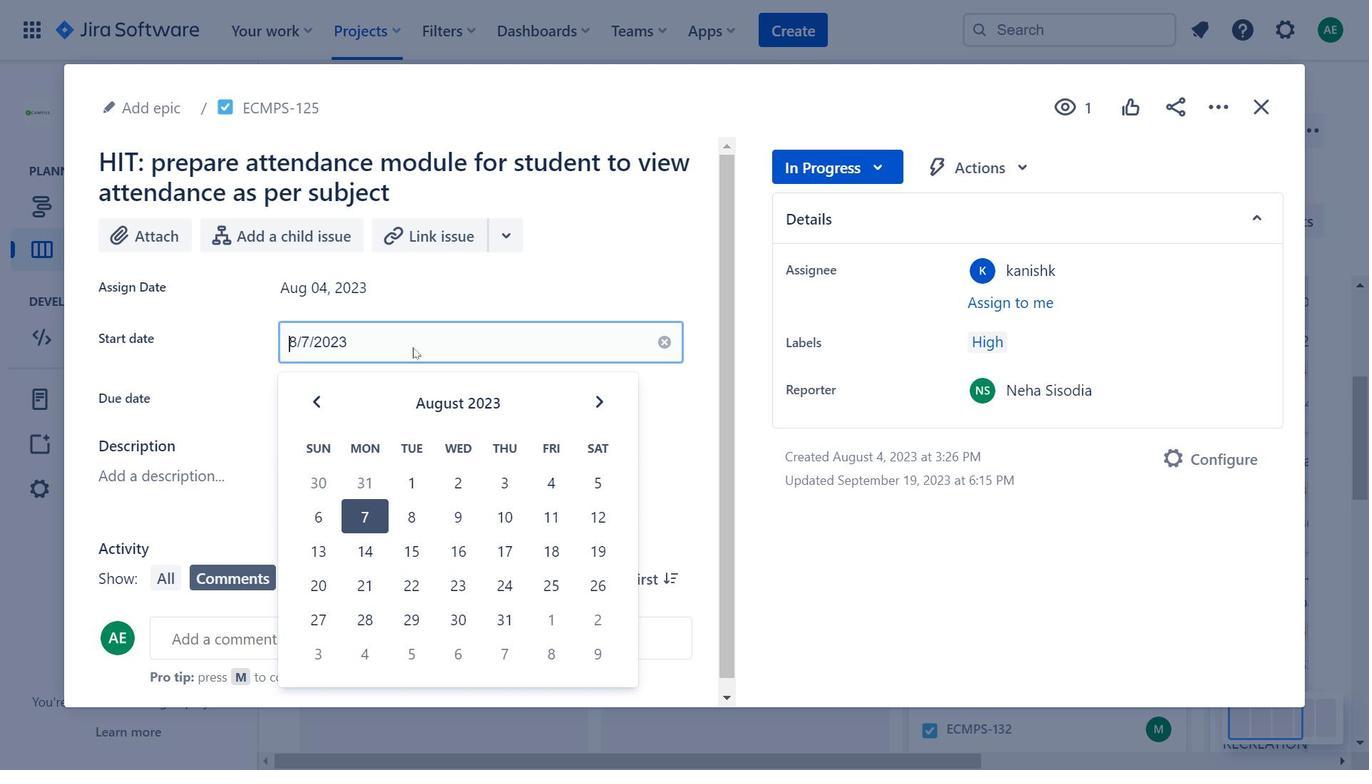 
Action: Mouse moved to (991, 171)
Screenshot: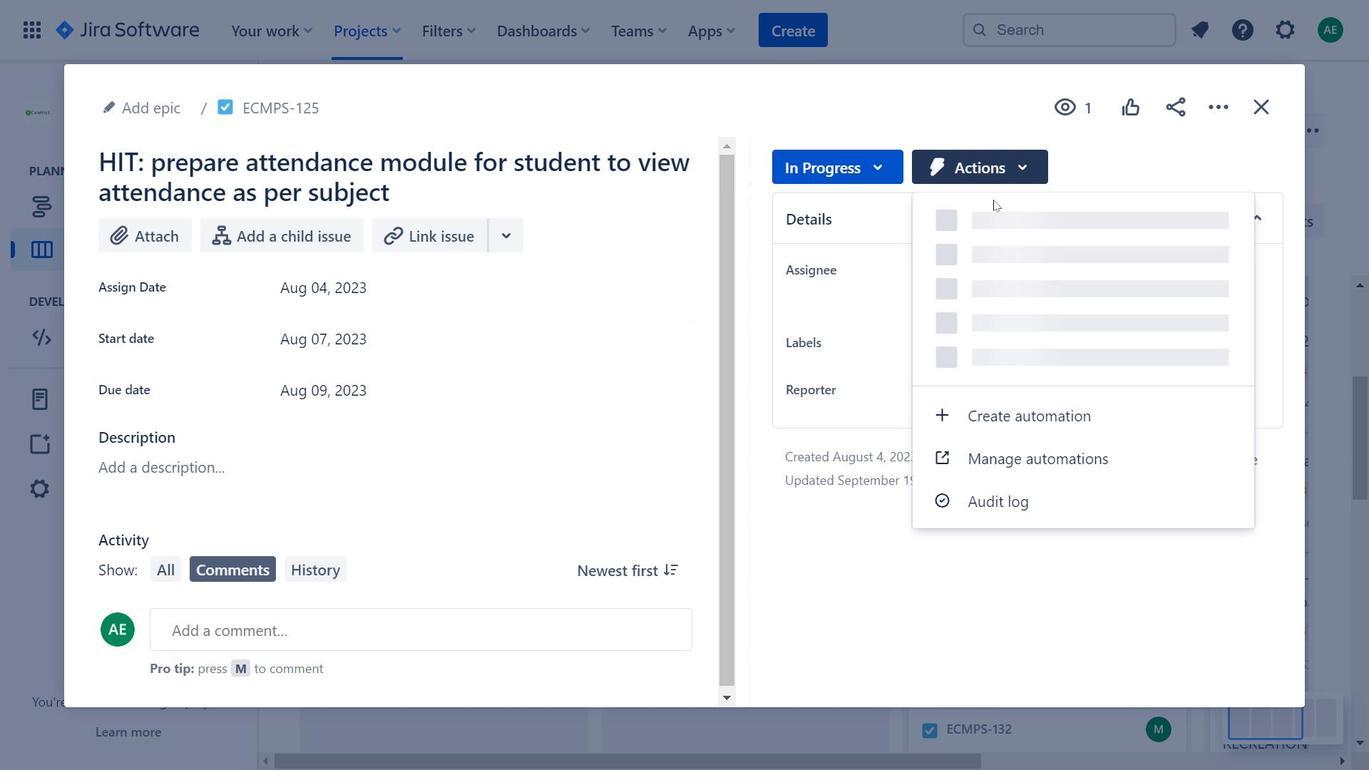 
Action: Mouse pressed left at (991, 171)
Screenshot: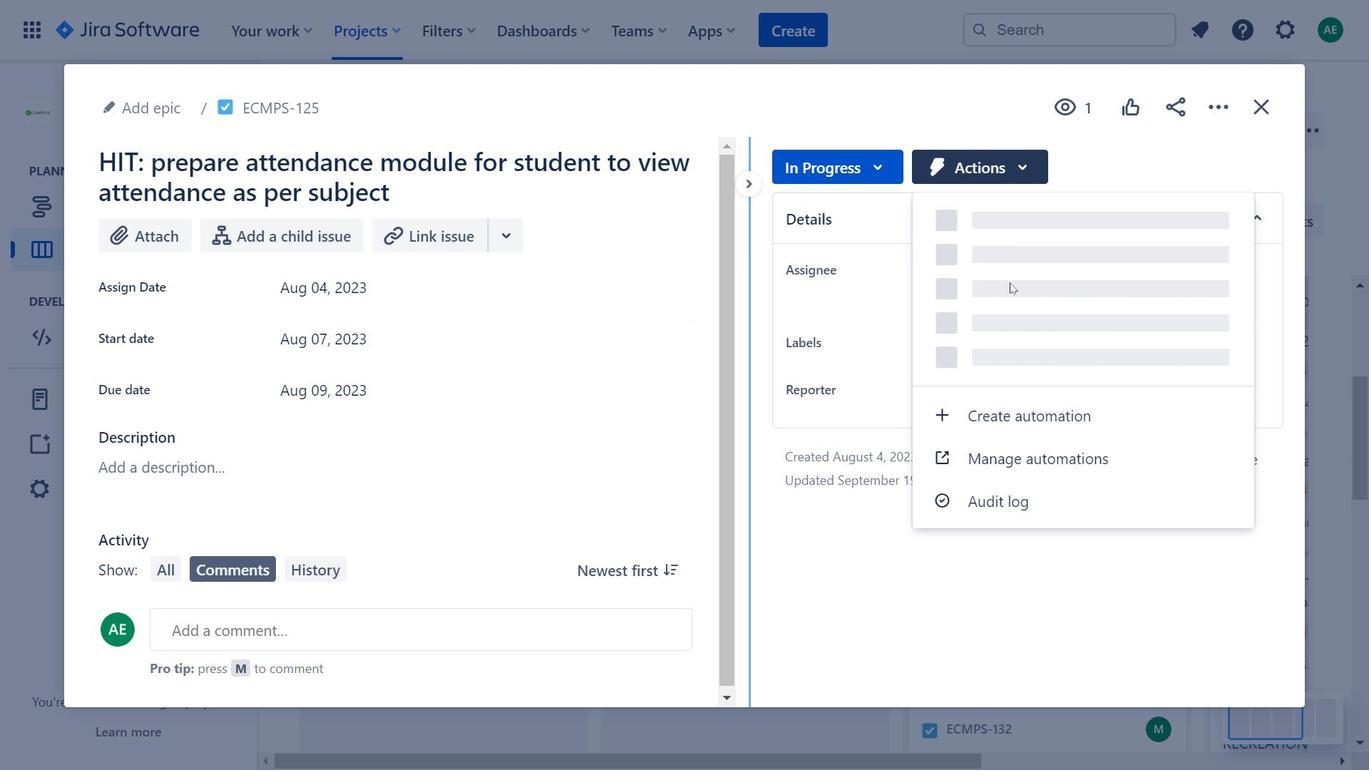 
Action: Mouse moved to (1261, 111)
Screenshot: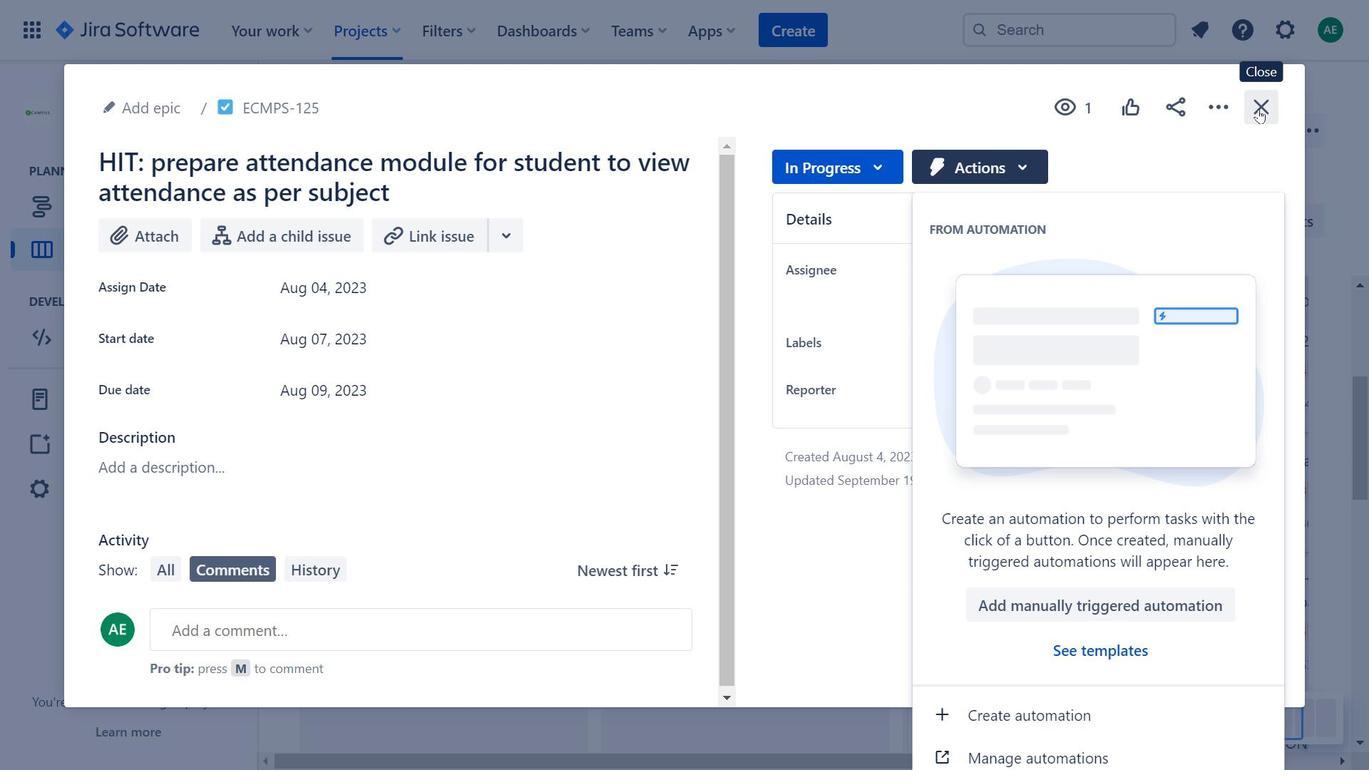 
Action: Mouse pressed left at (1261, 111)
Screenshot: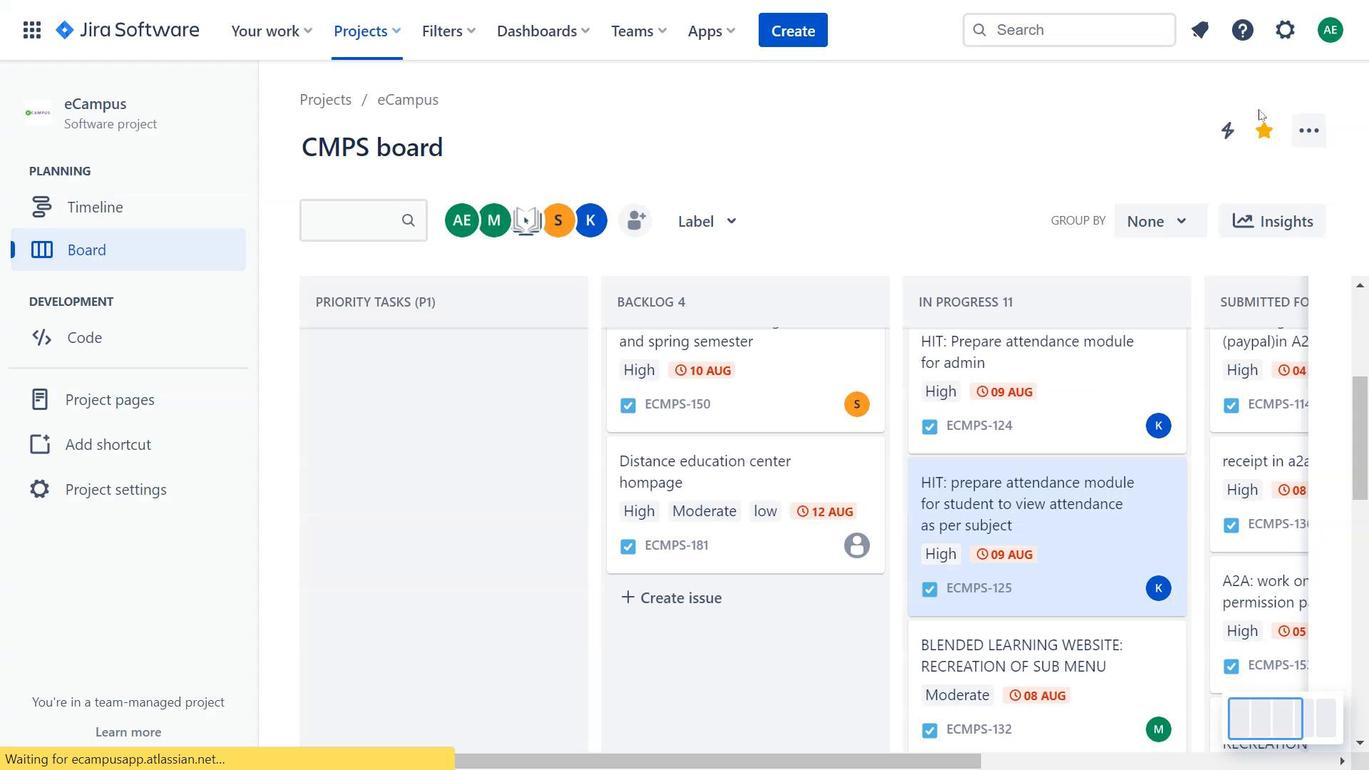 
Action: Mouse moved to (1269, 722)
Screenshot: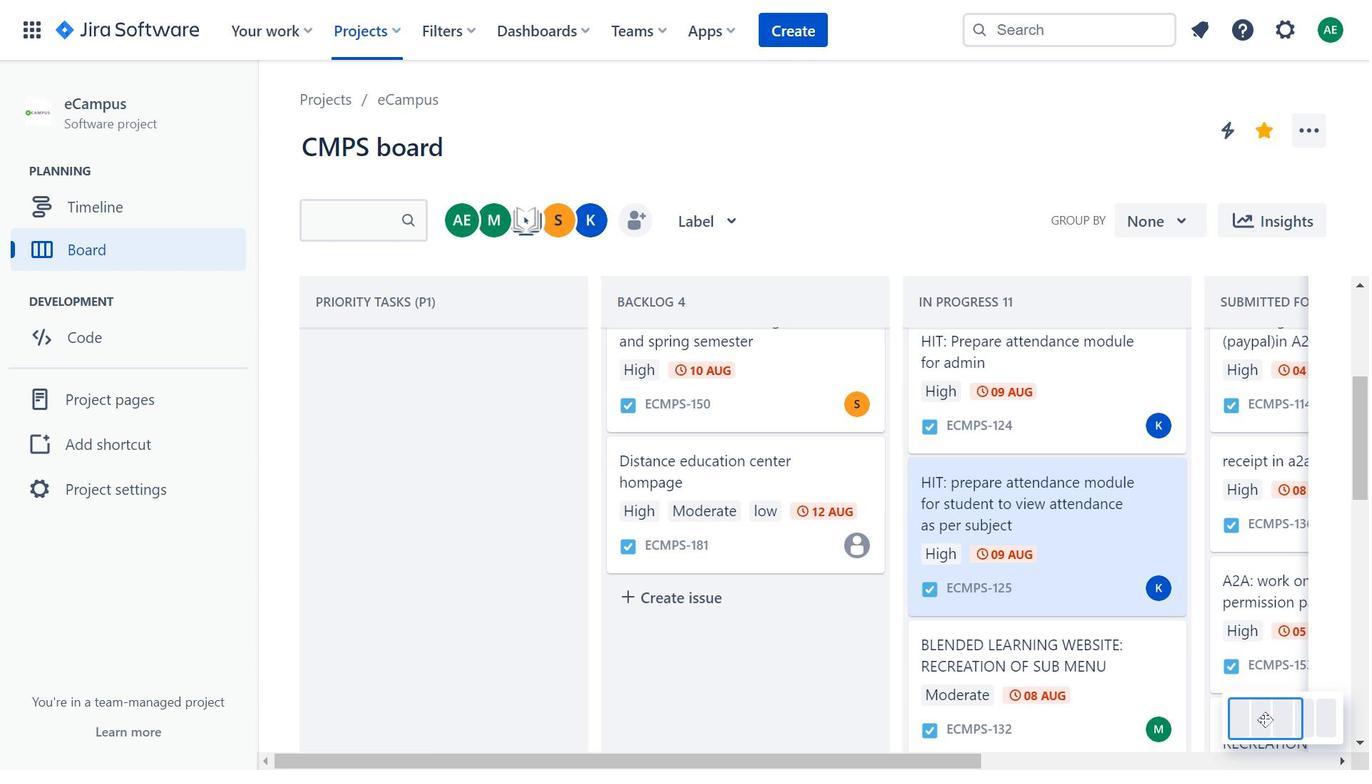 
Action: Mouse pressed left at (1269, 722)
Screenshot: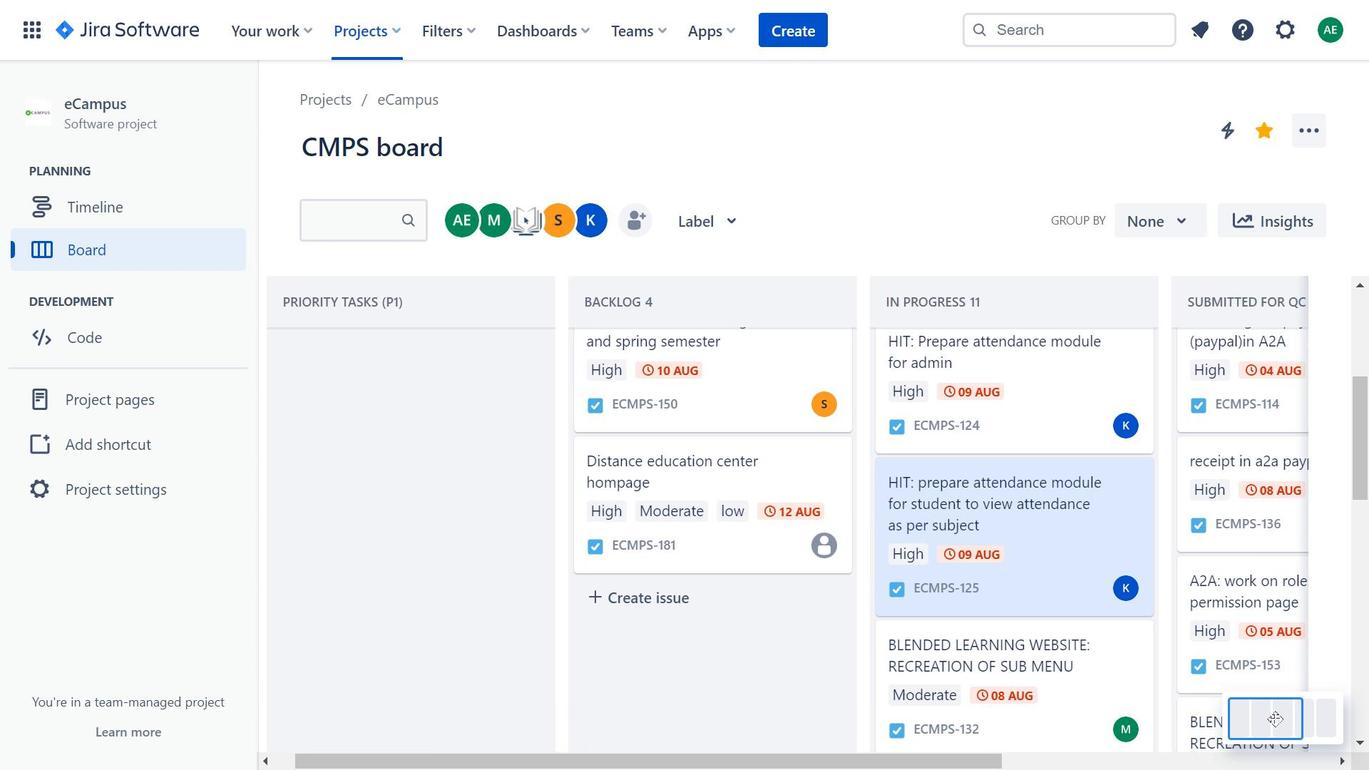 
Action: Mouse moved to (777, 457)
Screenshot: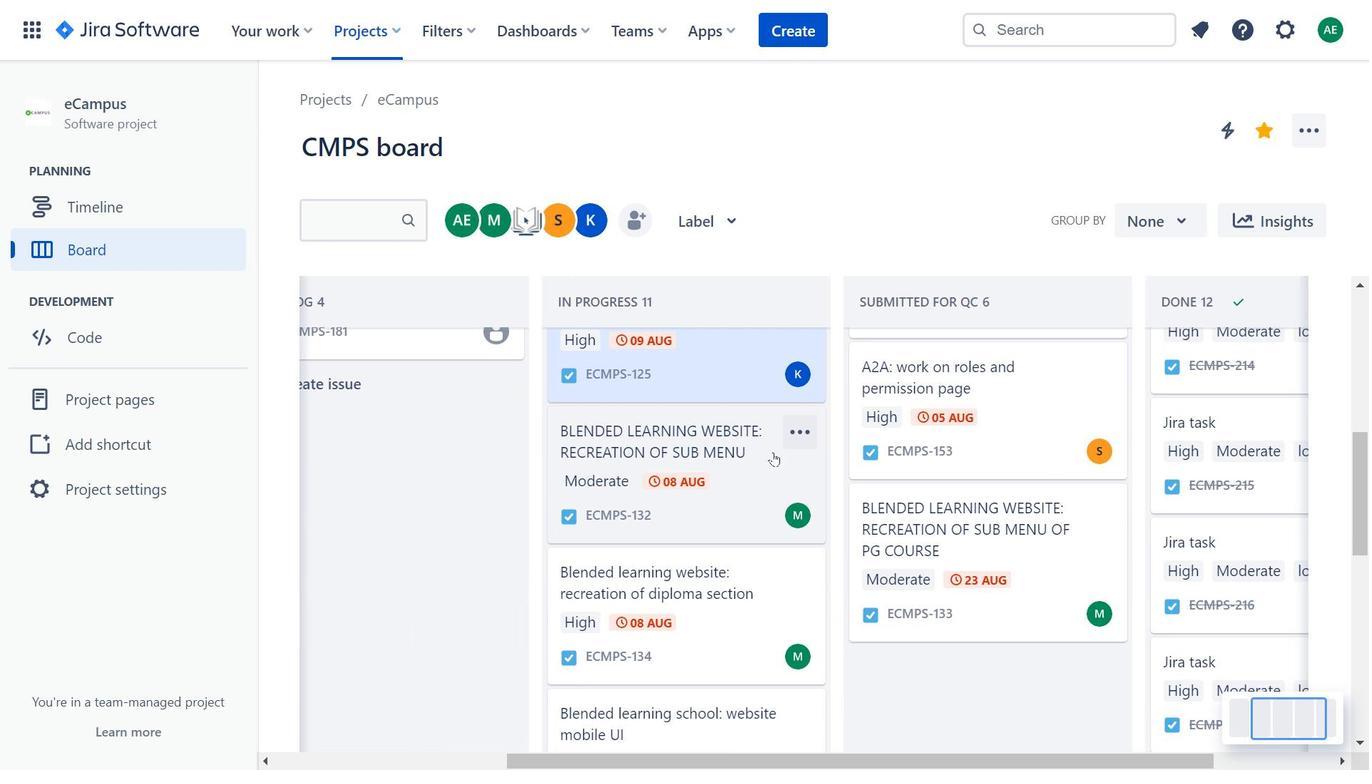 
Action: Mouse scrolled (777, 456) with delta (0, 0)
Screenshot: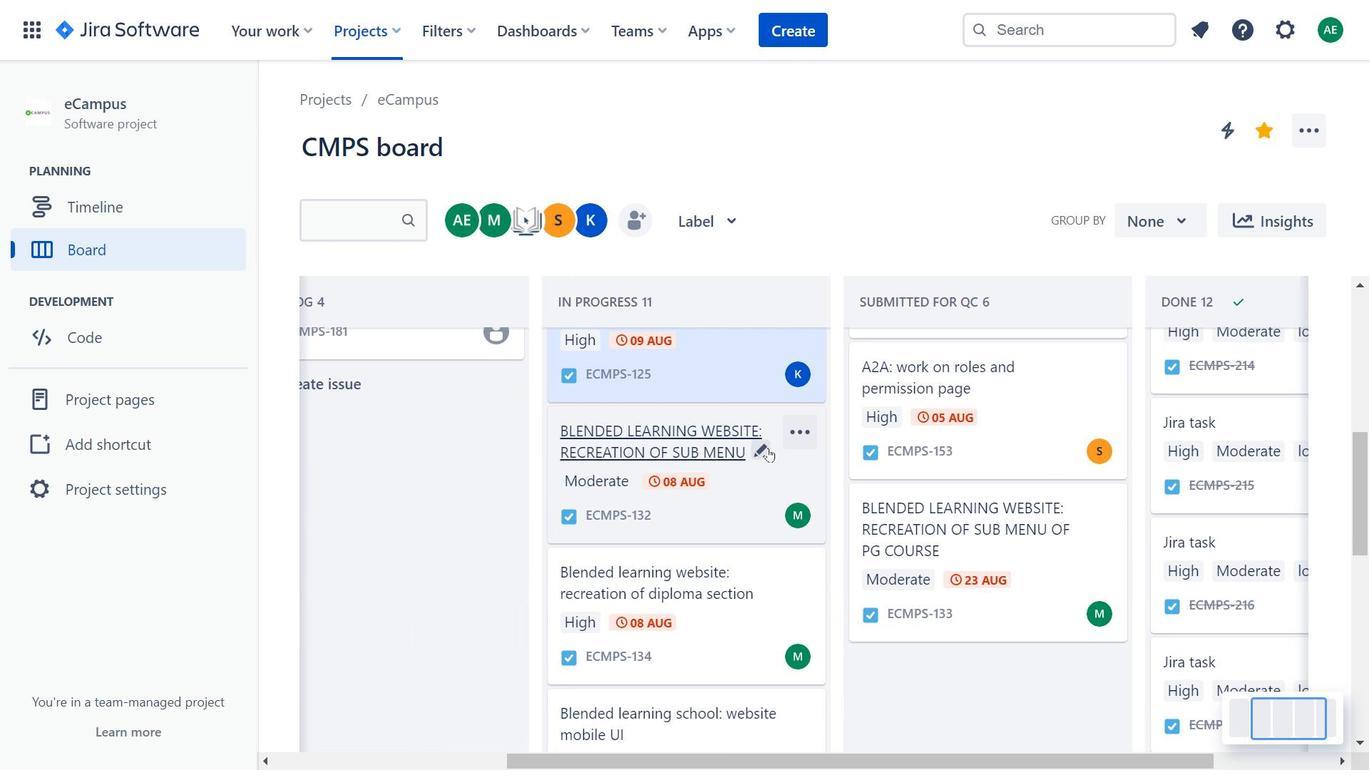 
Action: Mouse scrolled (777, 456) with delta (0, 0)
Screenshot: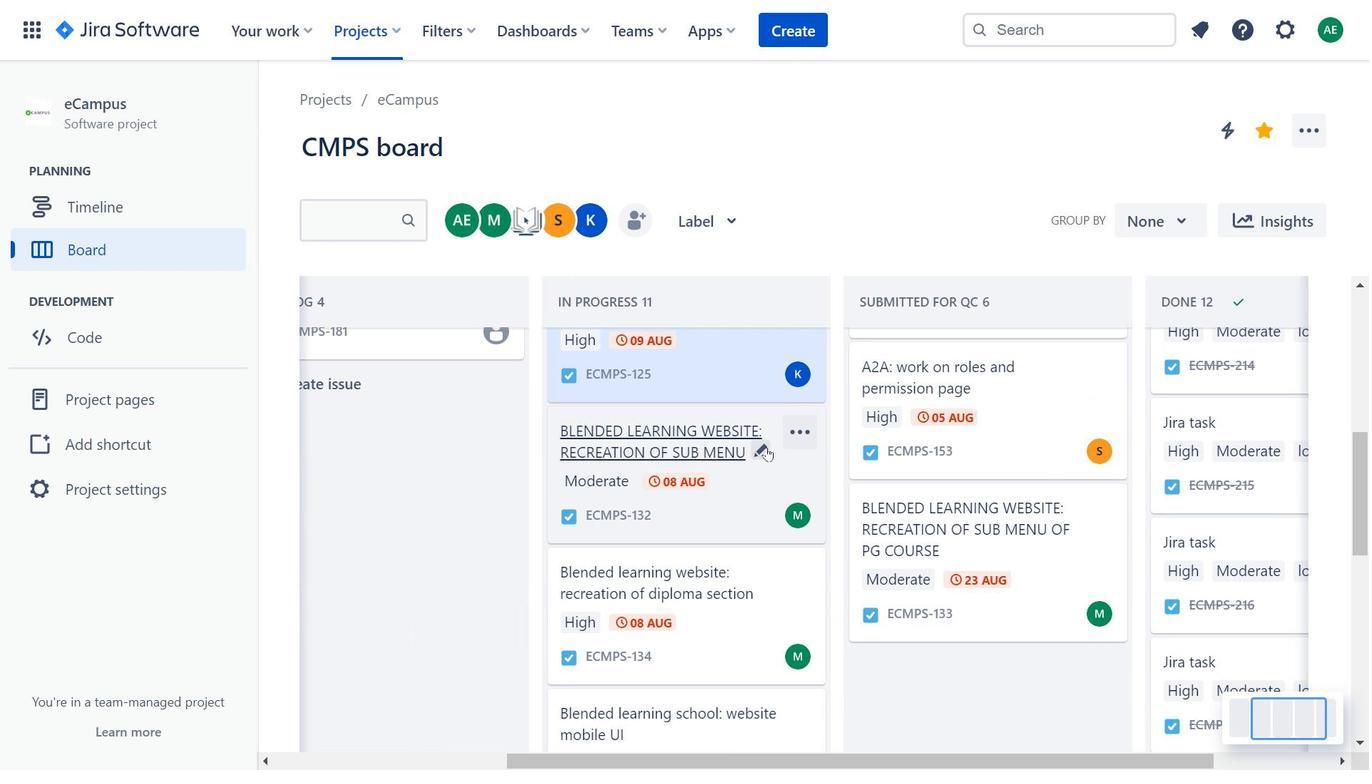 
Action: Mouse moved to (726, 486)
Screenshot: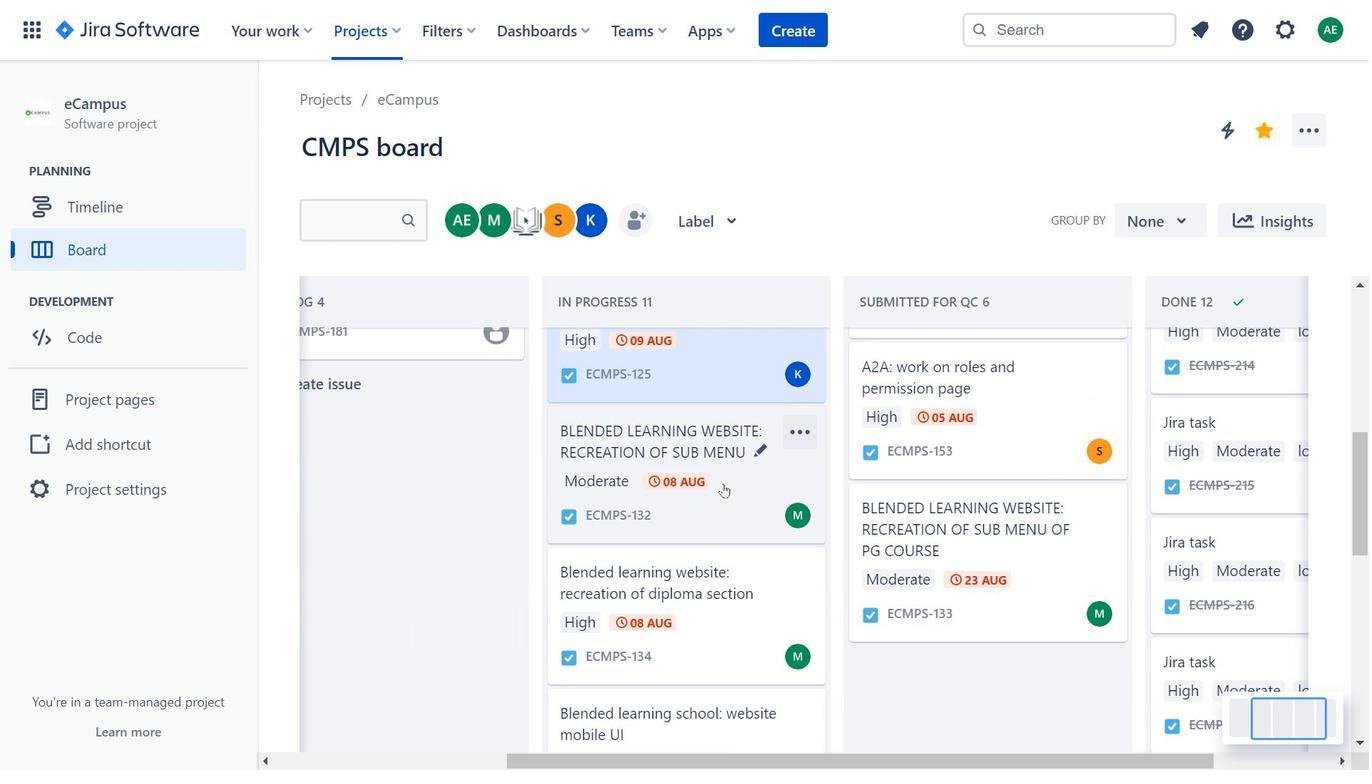 
Action: Mouse pressed left at (726, 486)
Screenshot: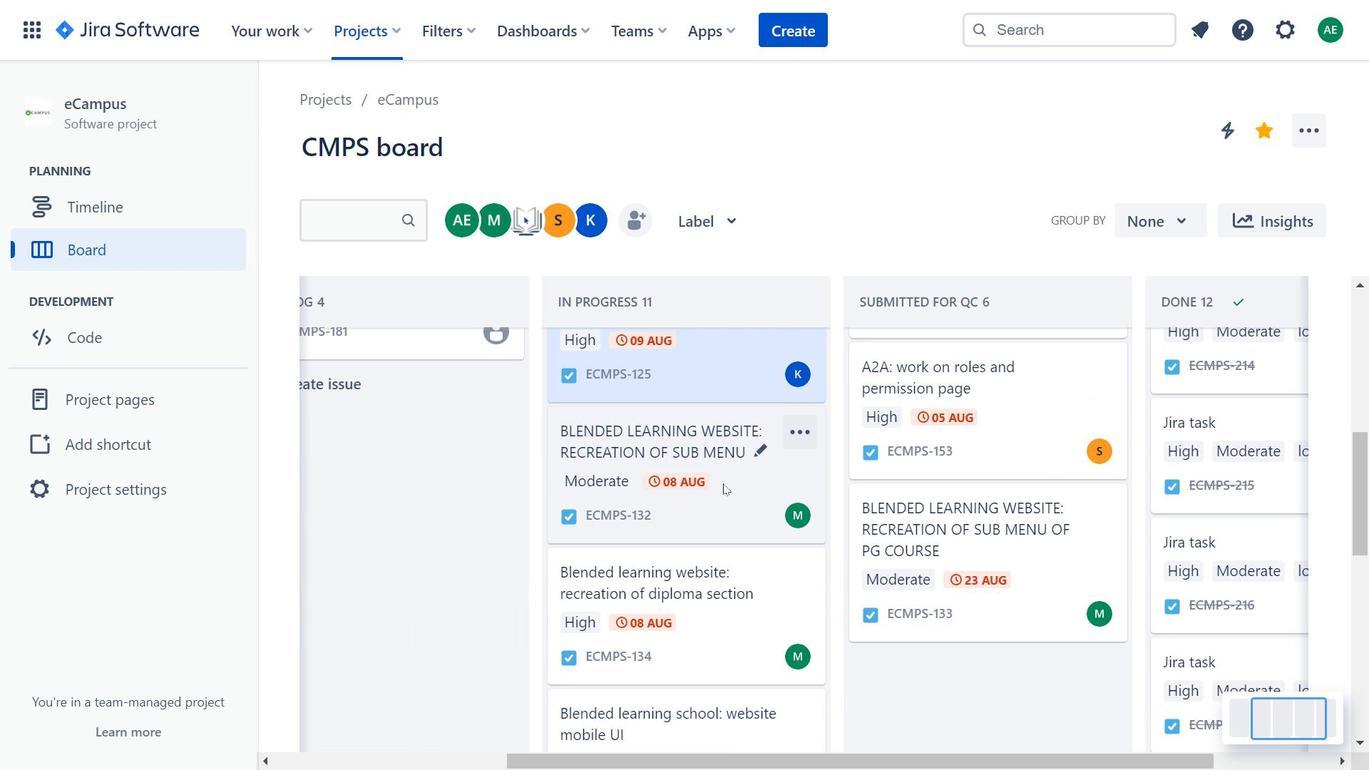 
Action: Mouse moved to (358, 376)
Screenshot: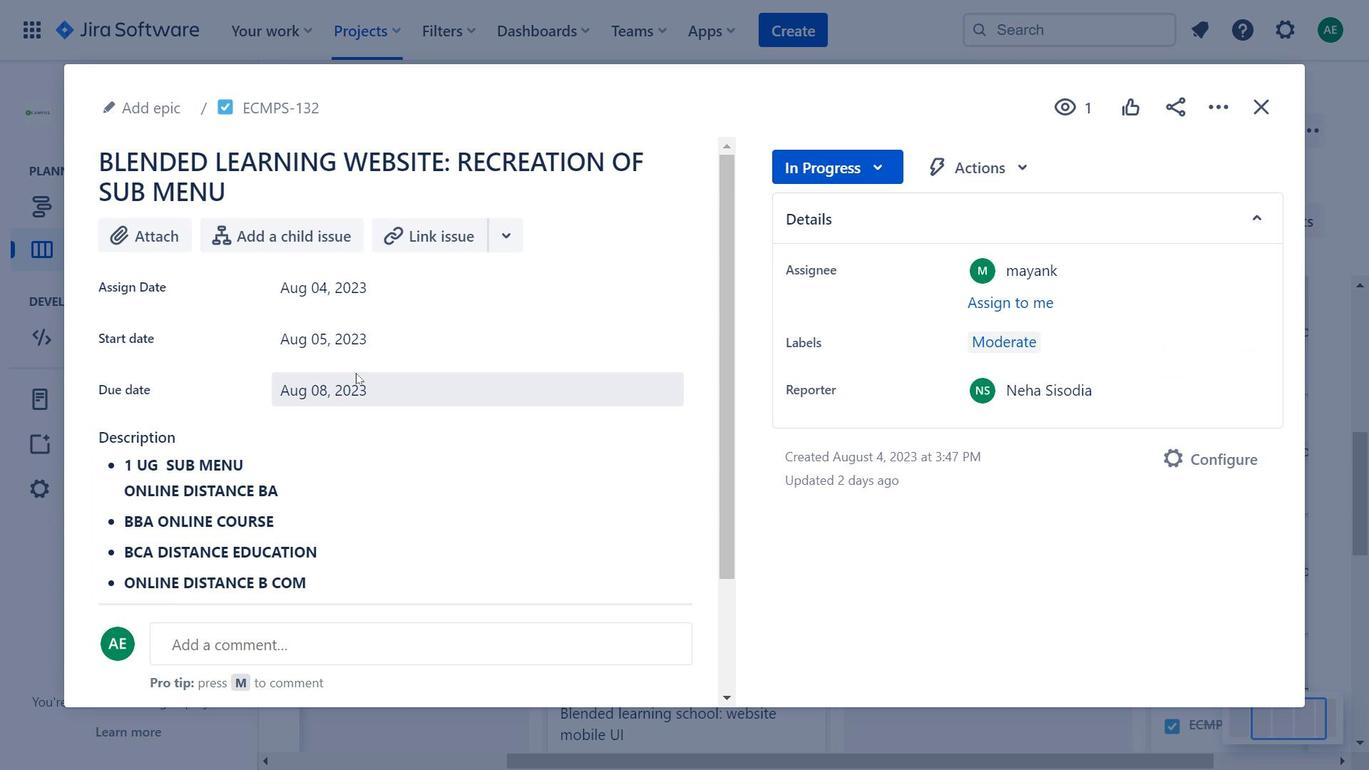 
Action: Mouse pressed left at (358, 376)
Screenshot: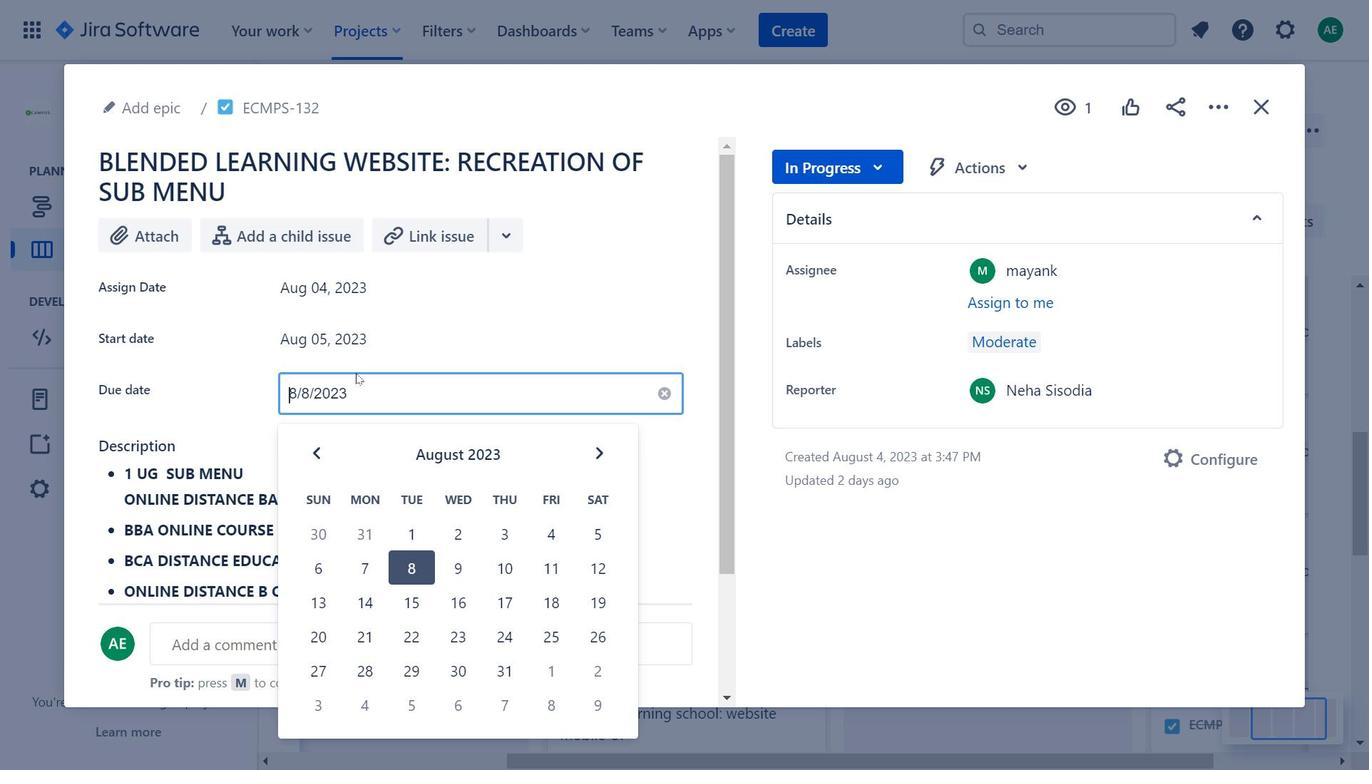 
Action: Mouse moved to (591, 452)
Screenshot: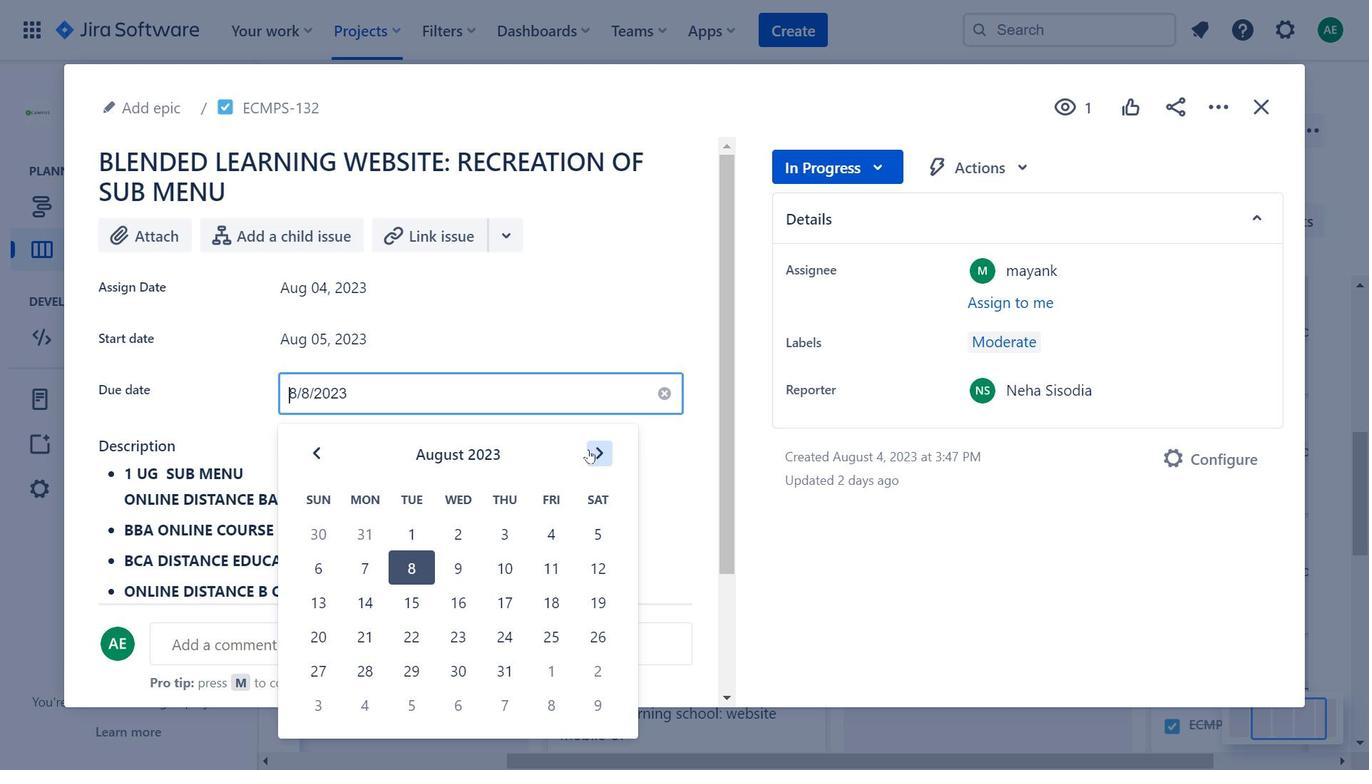 
Action: Mouse pressed left at (591, 452)
Screenshot: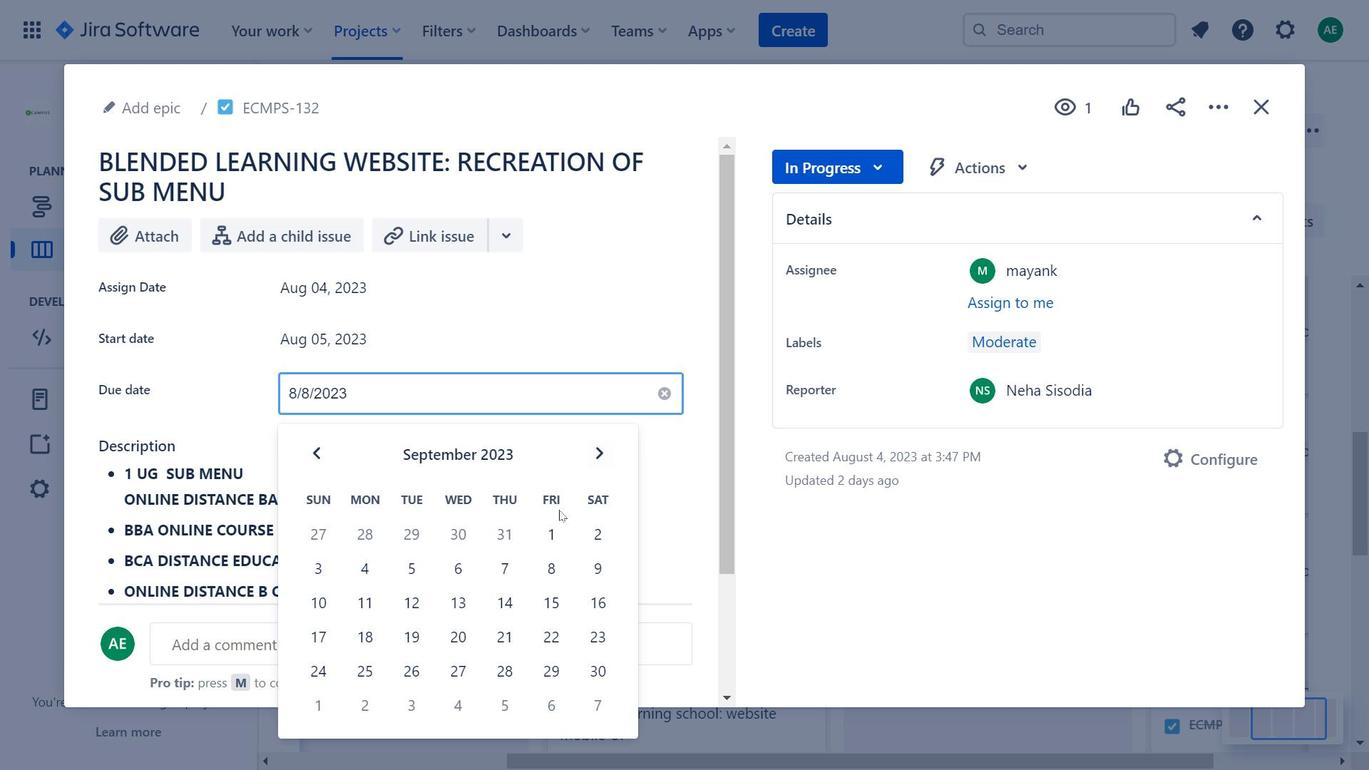
Action: Mouse moved to (1252, 111)
Screenshot: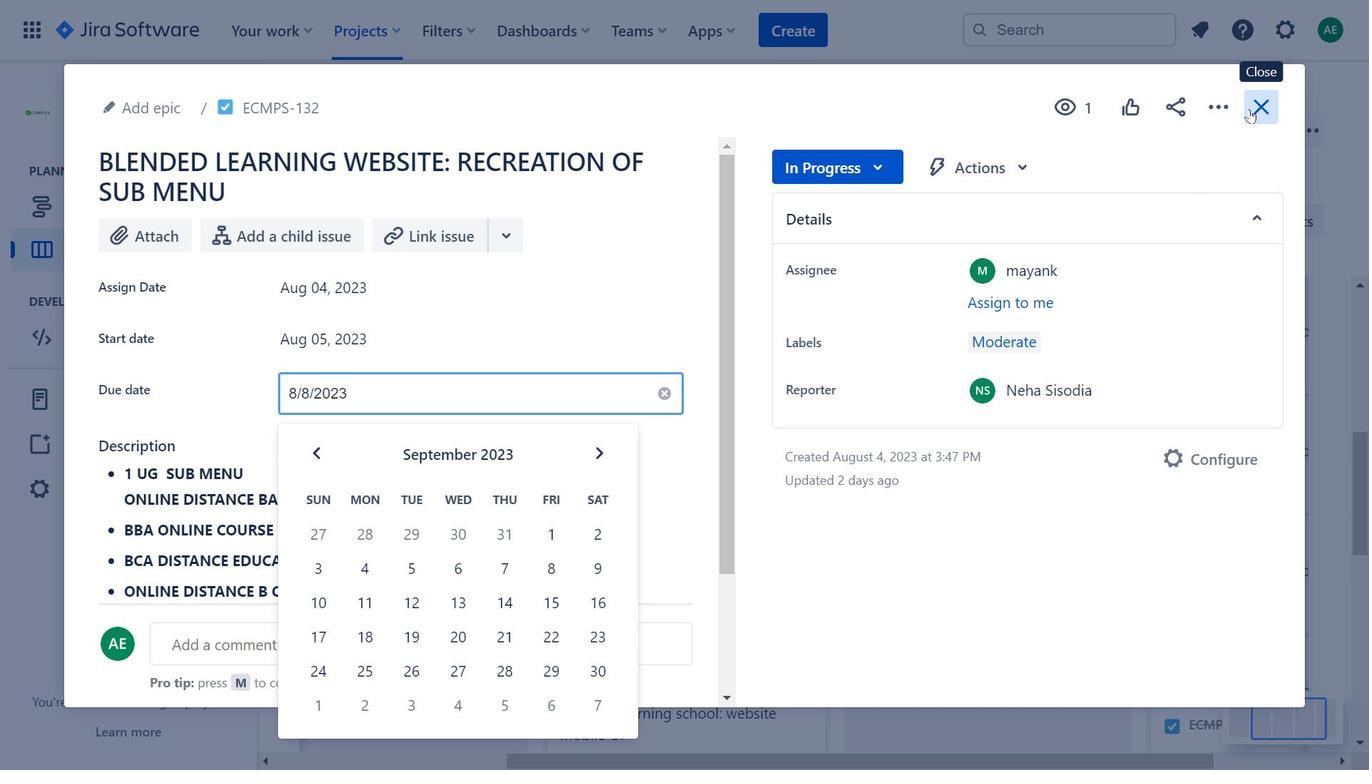 
Action: Mouse pressed left at (1252, 111)
Screenshot: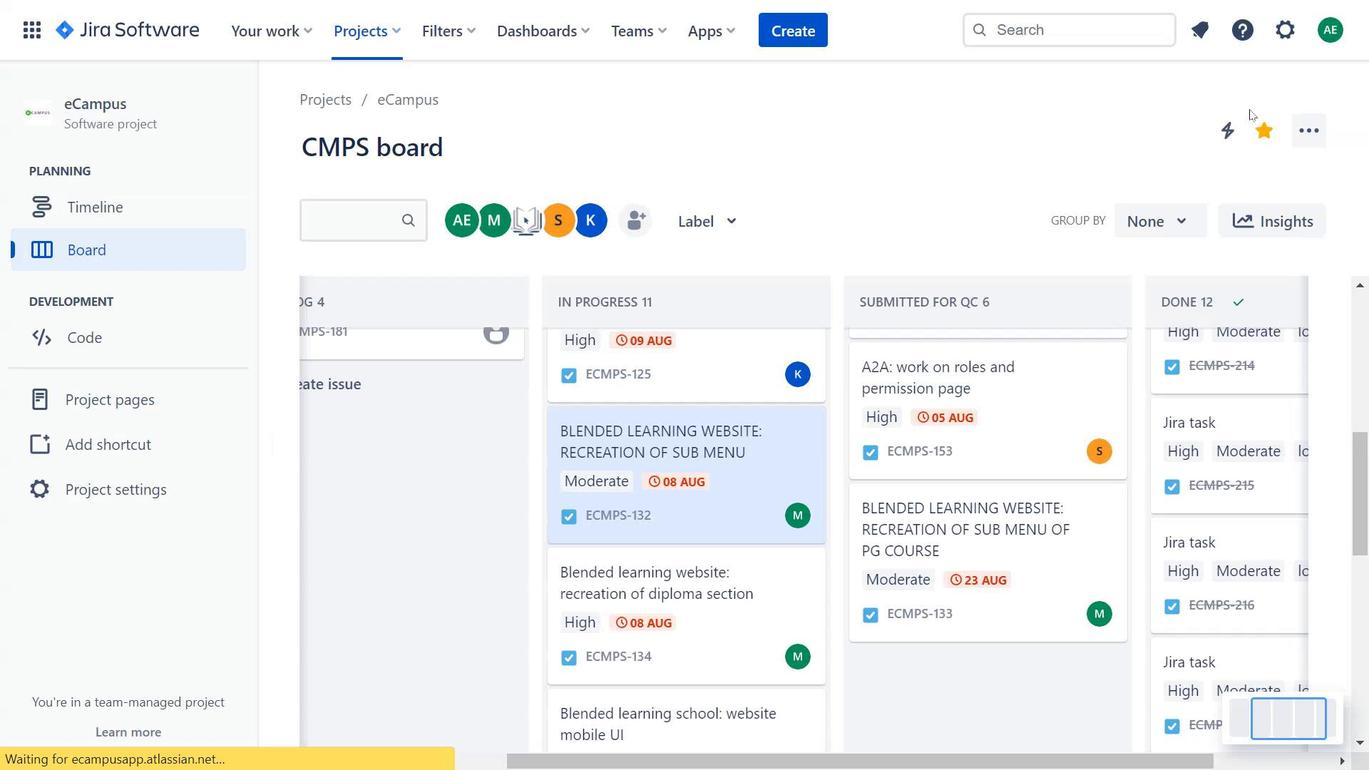
Action: Mouse moved to (644, 477)
Screenshot: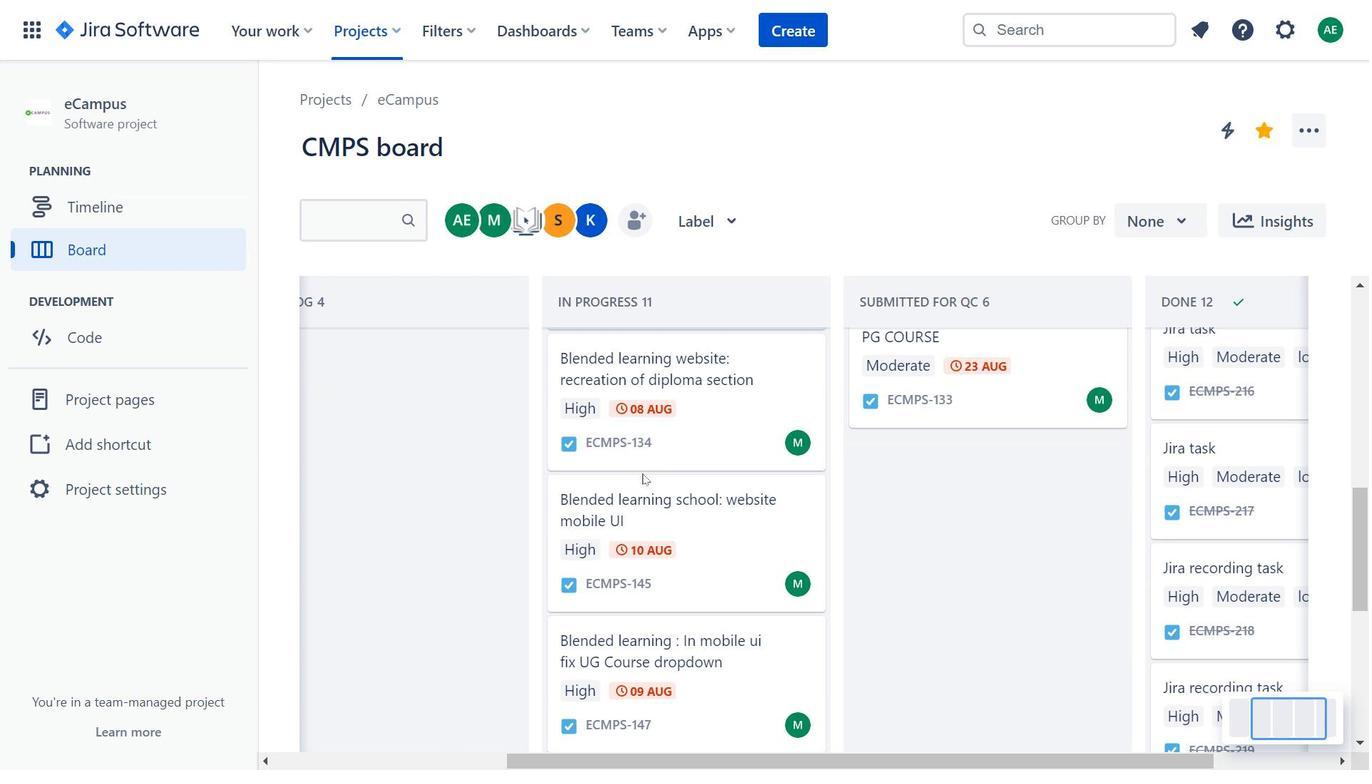 
Action: Mouse scrolled (644, 476) with delta (0, 0)
Screenshot: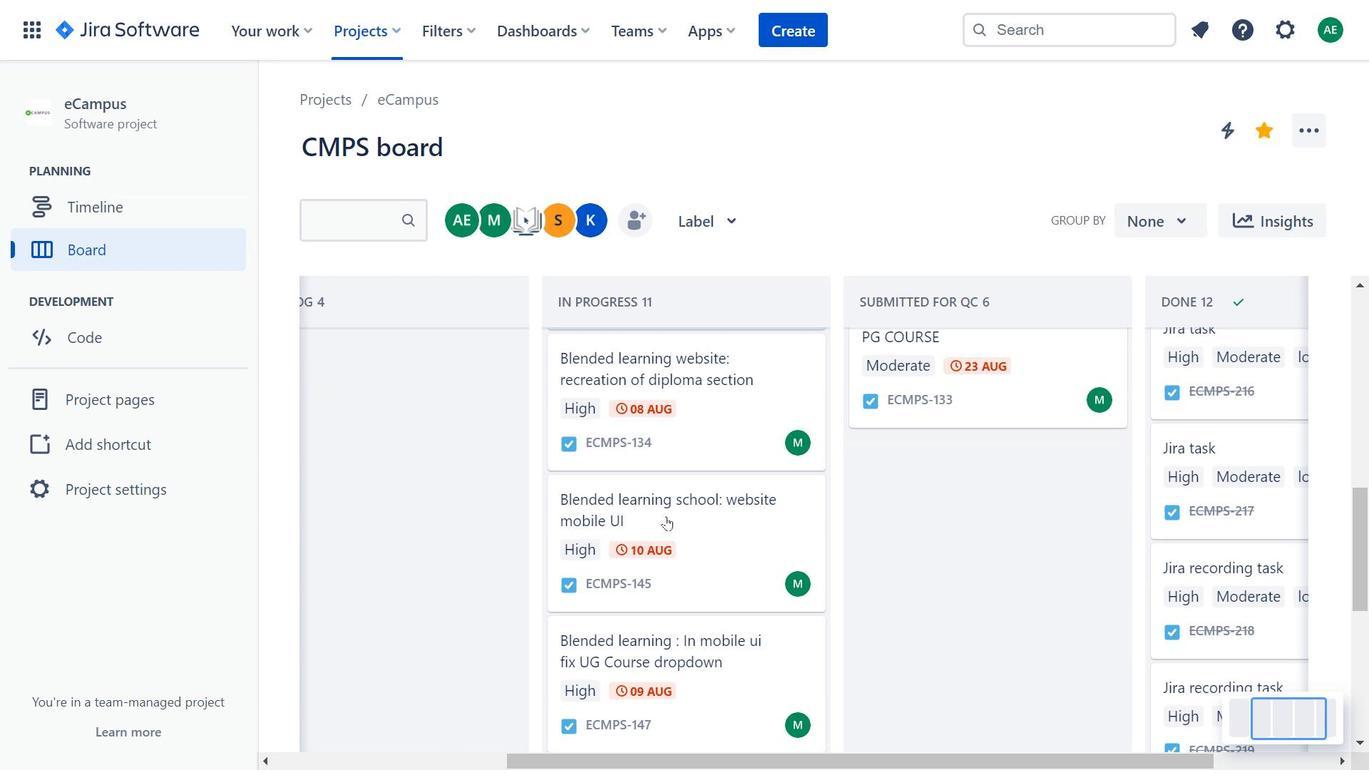 
Action: Mouse scrolled (644, 476) with delta (0, 0)
Screenshot: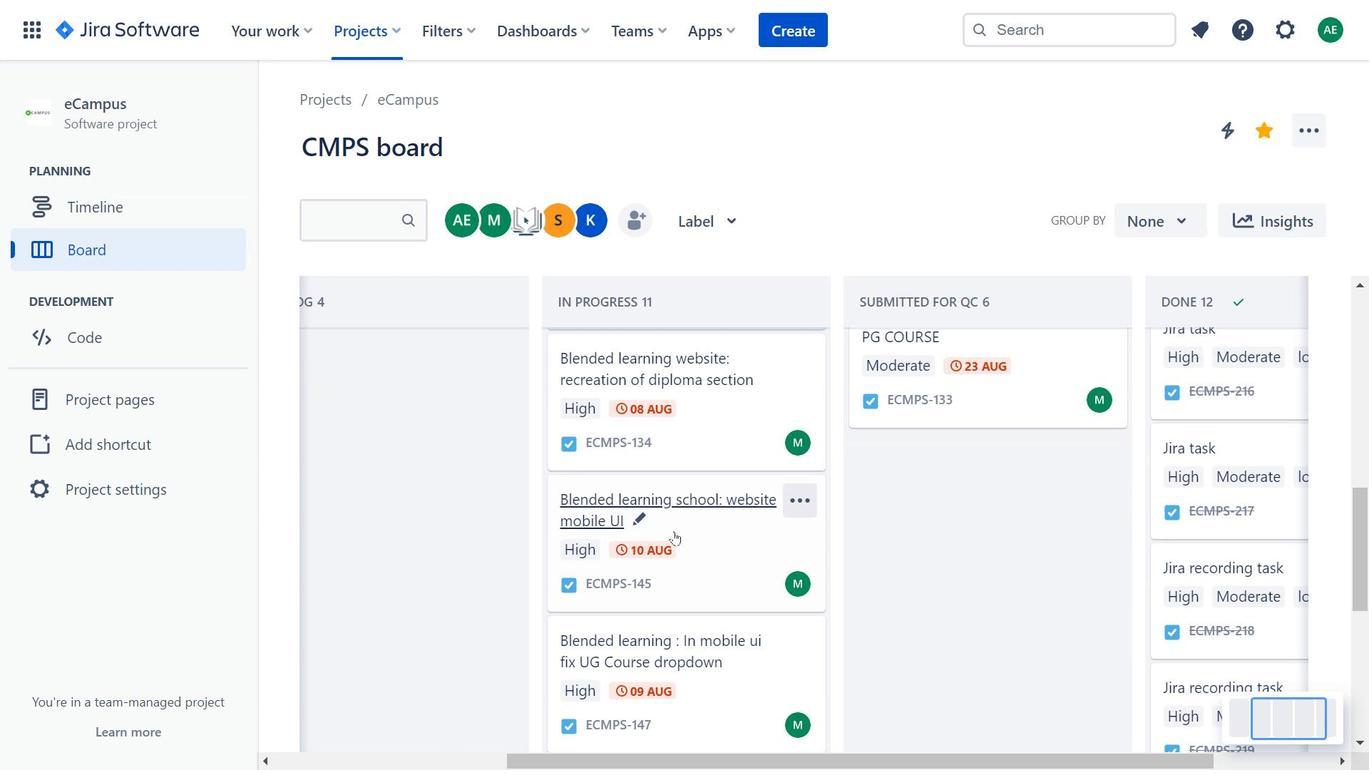 
Action: Mouse moved to (718, 557)
Screenshot: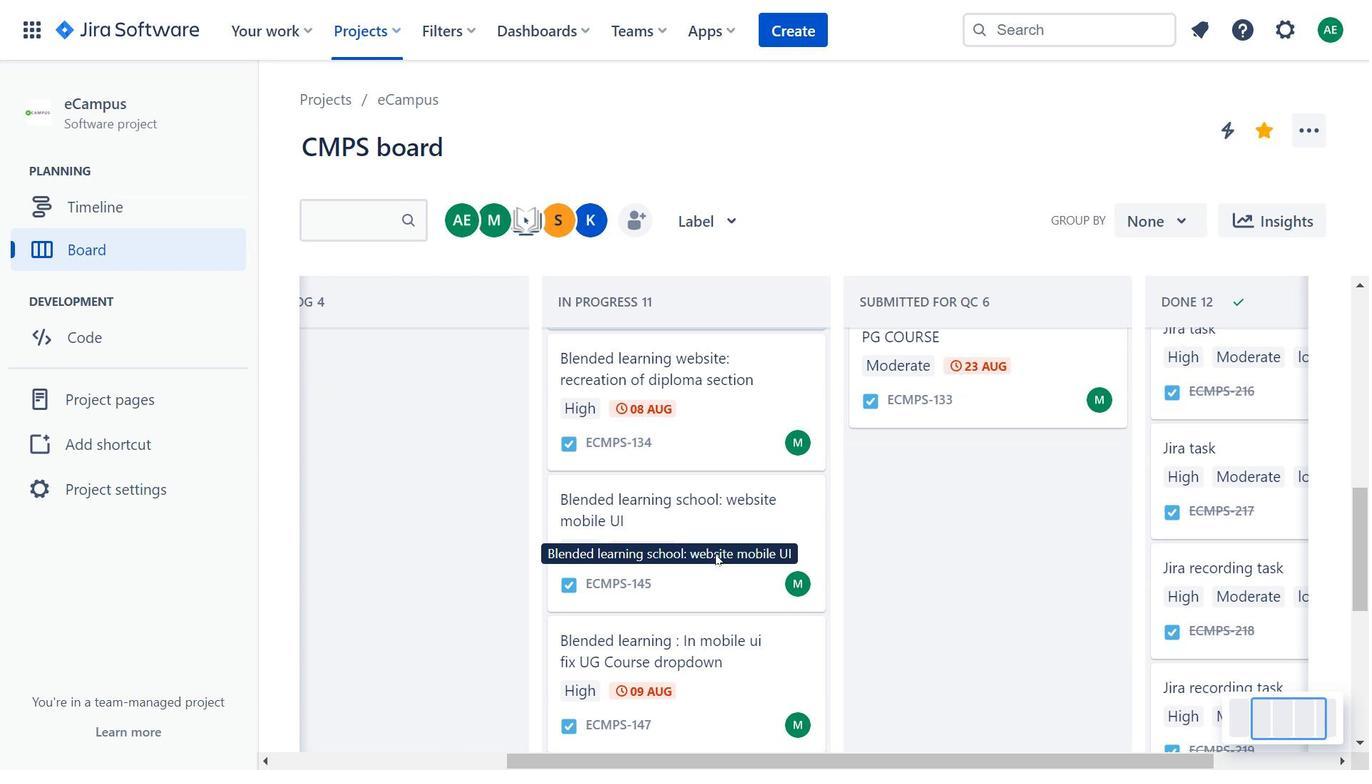 
Action: Mouse pressed left at (718, 557)
Screenshot: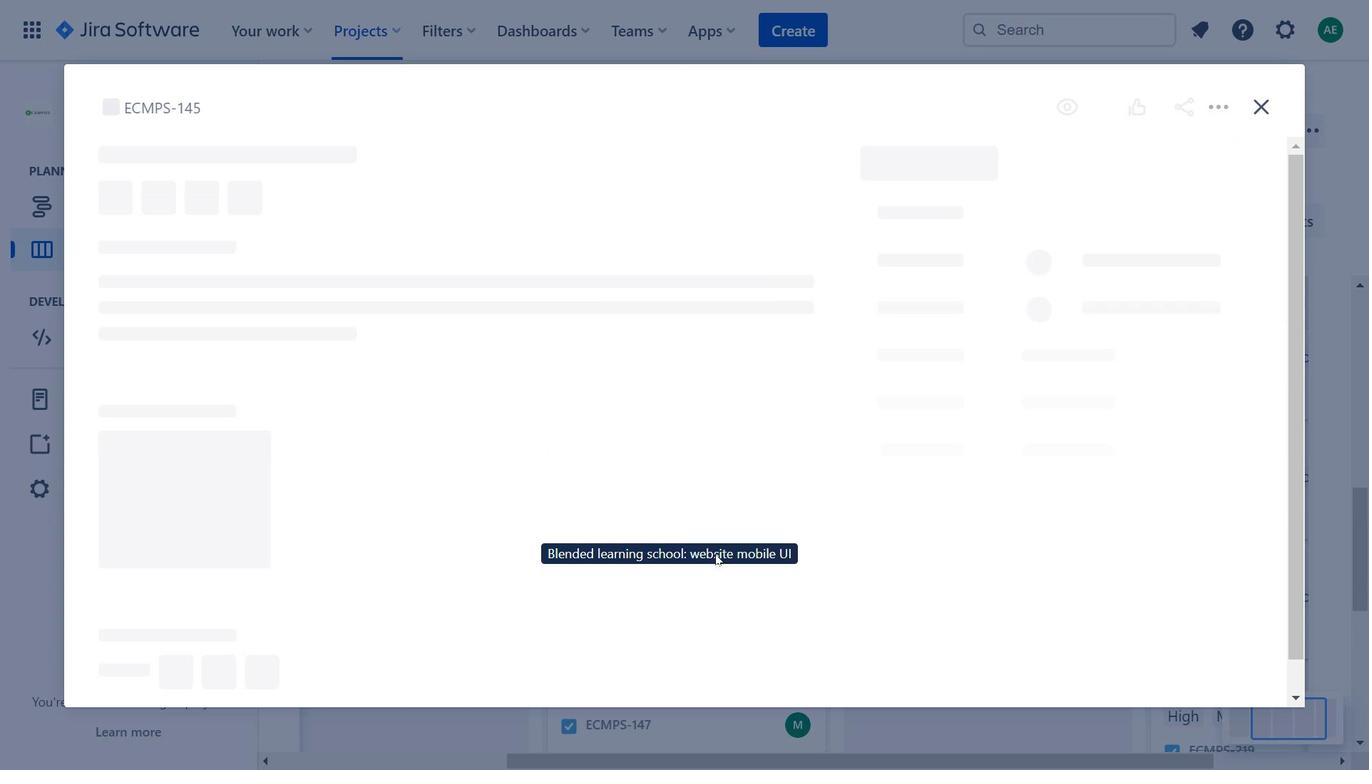 
Action: Mouse moved to (410, 256)
Screenshot: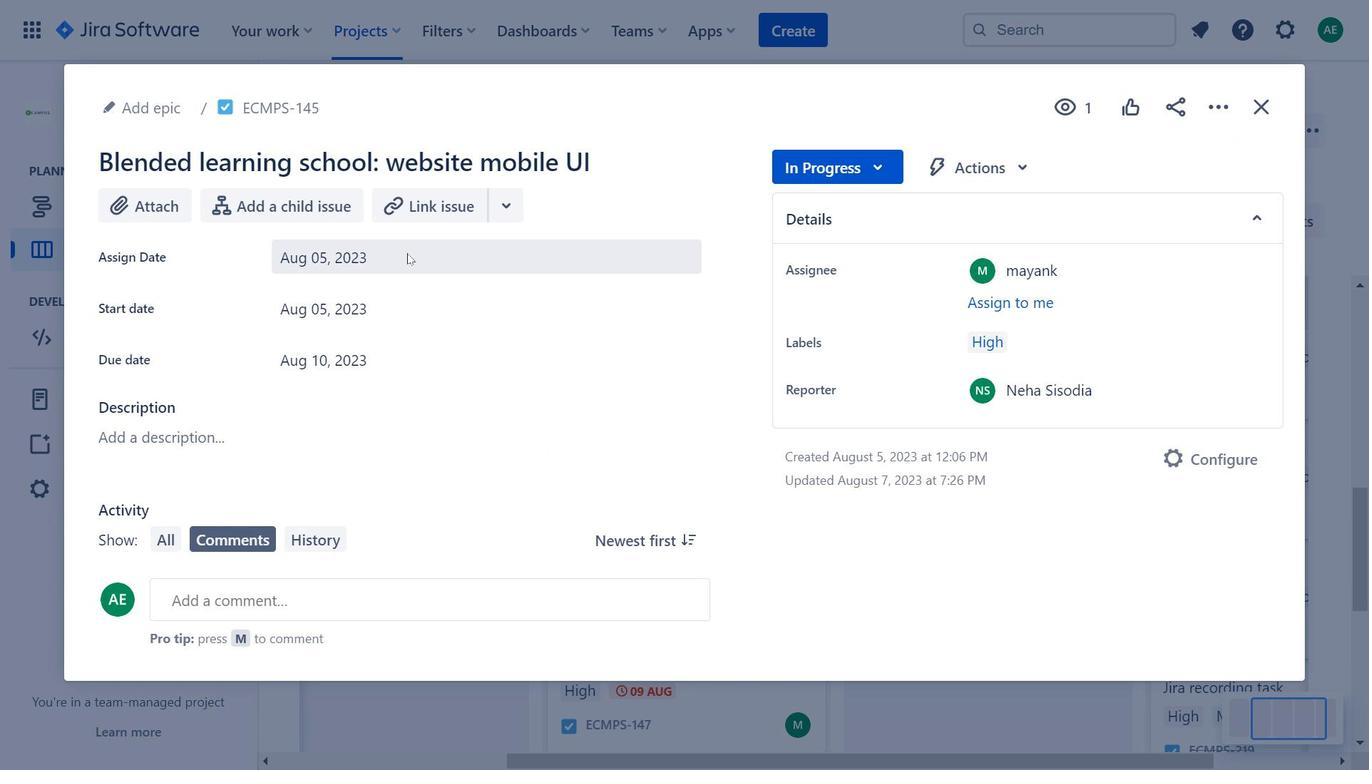 
Action: Mouse pressed left at (410, 256)
Screenshot: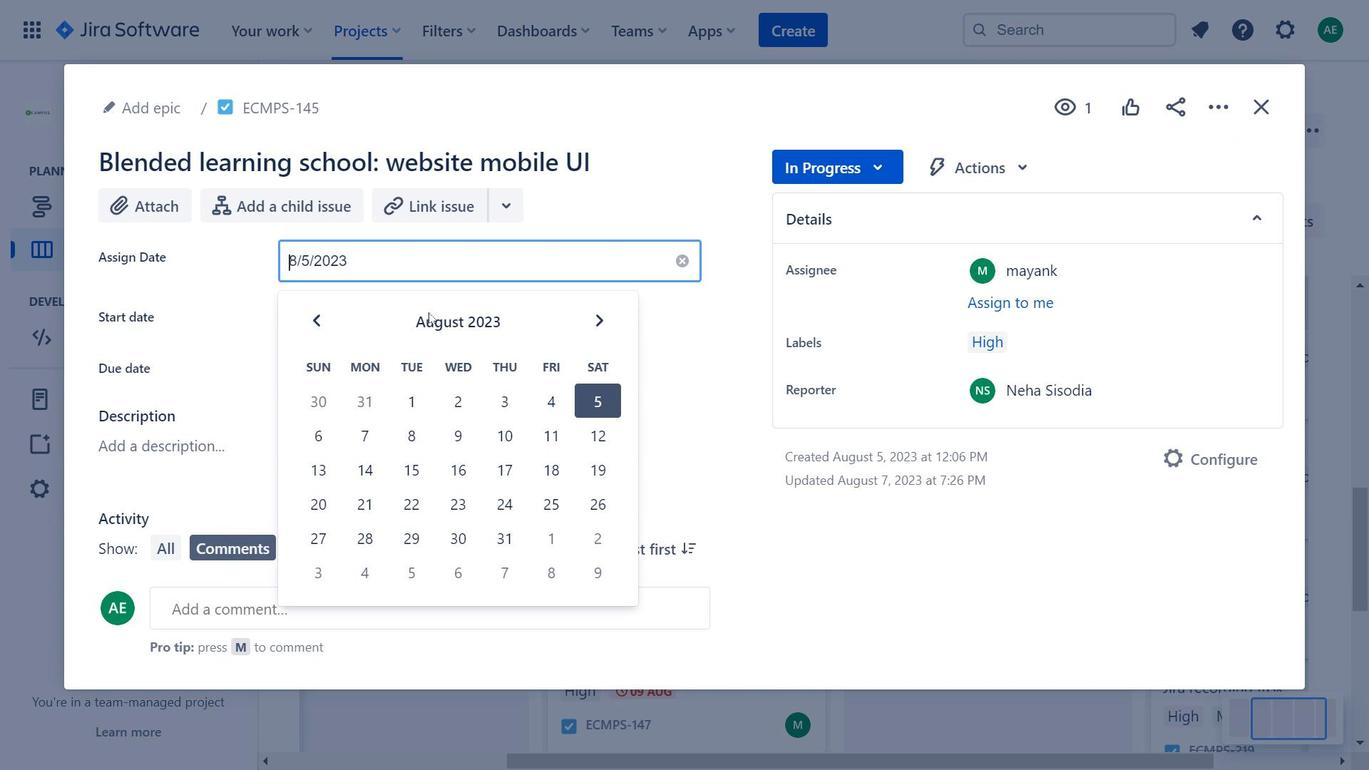 
Action: Mouse moved to (601, 333)
Screenshot: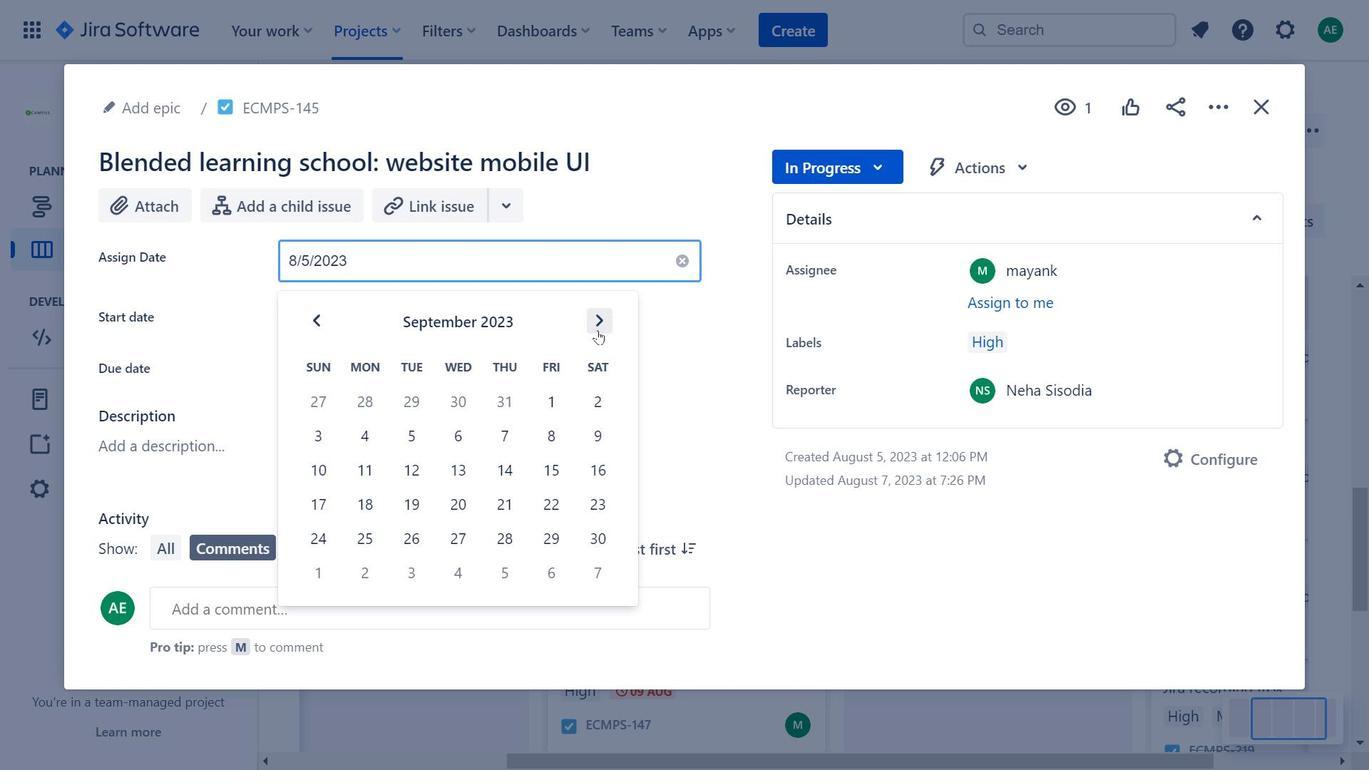 
Action: Mouse pressed left at (601, 333)
Screenshot: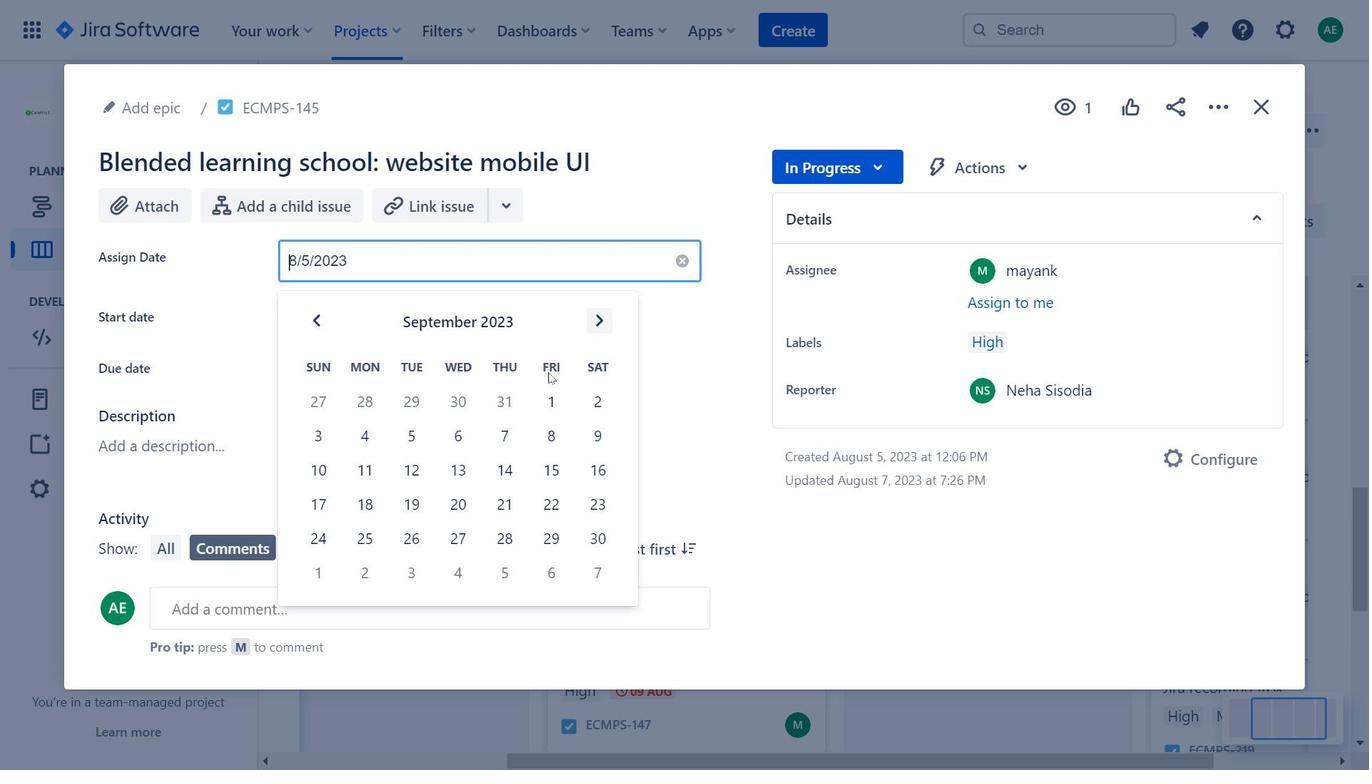 
Action: Mouse moved to (1267, 121)
Screenshot: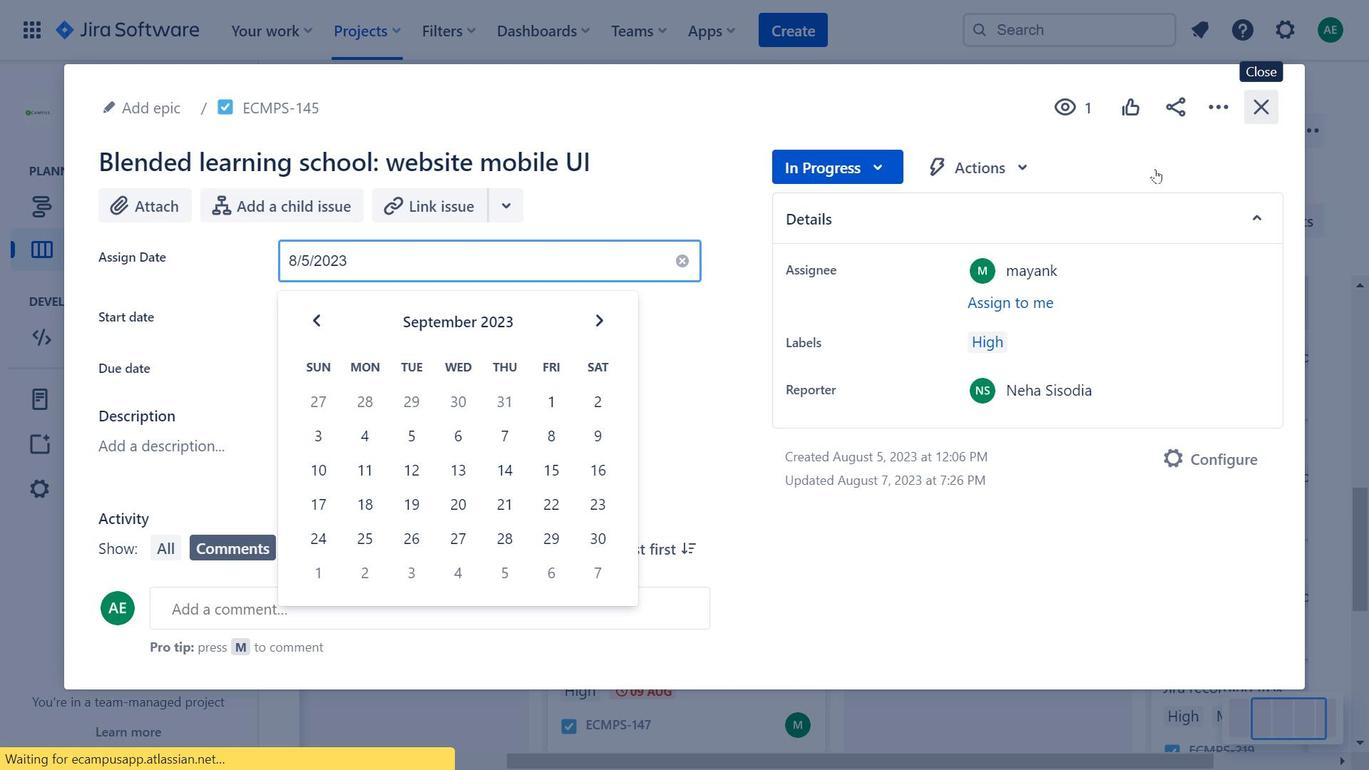 
Action: Mouse pressed left at (1267, 121)
Screenshot: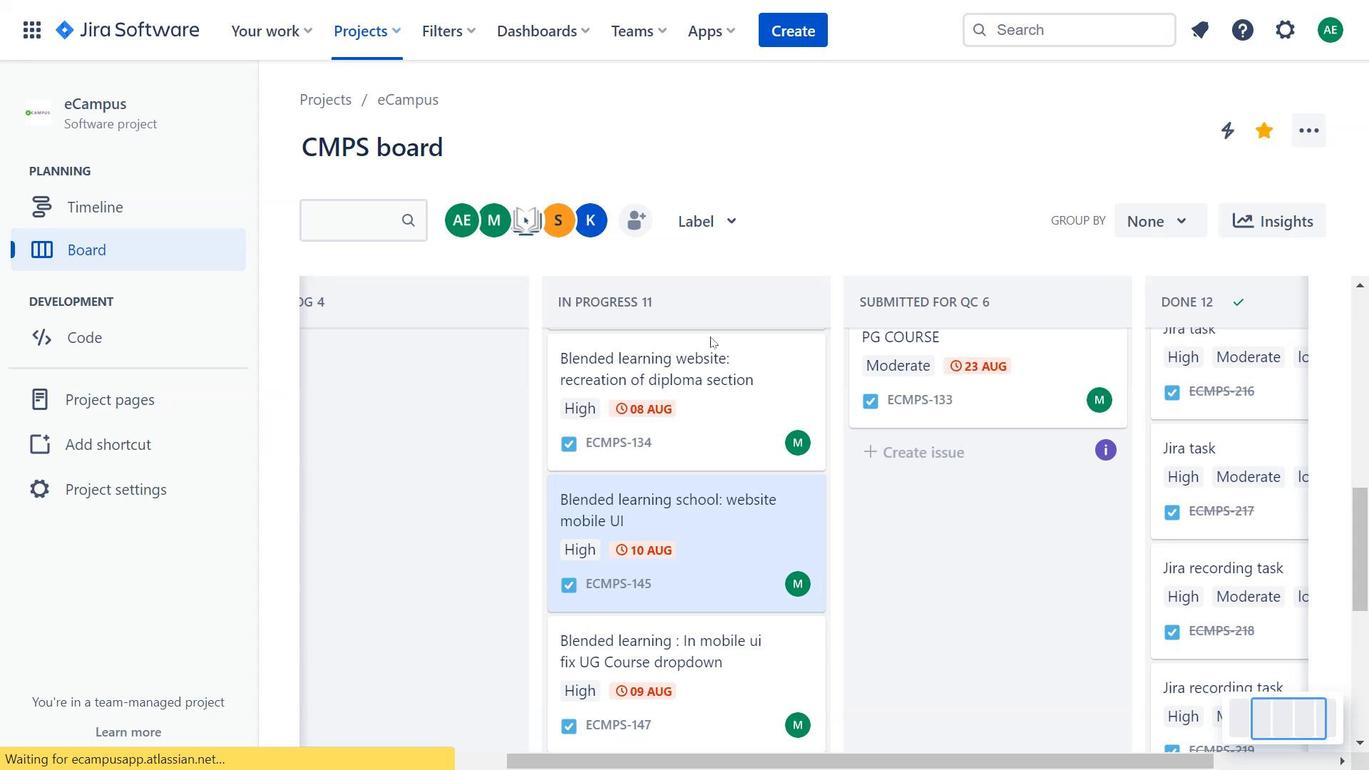
Action: Mouse moved to (746, 450)
Screenshot: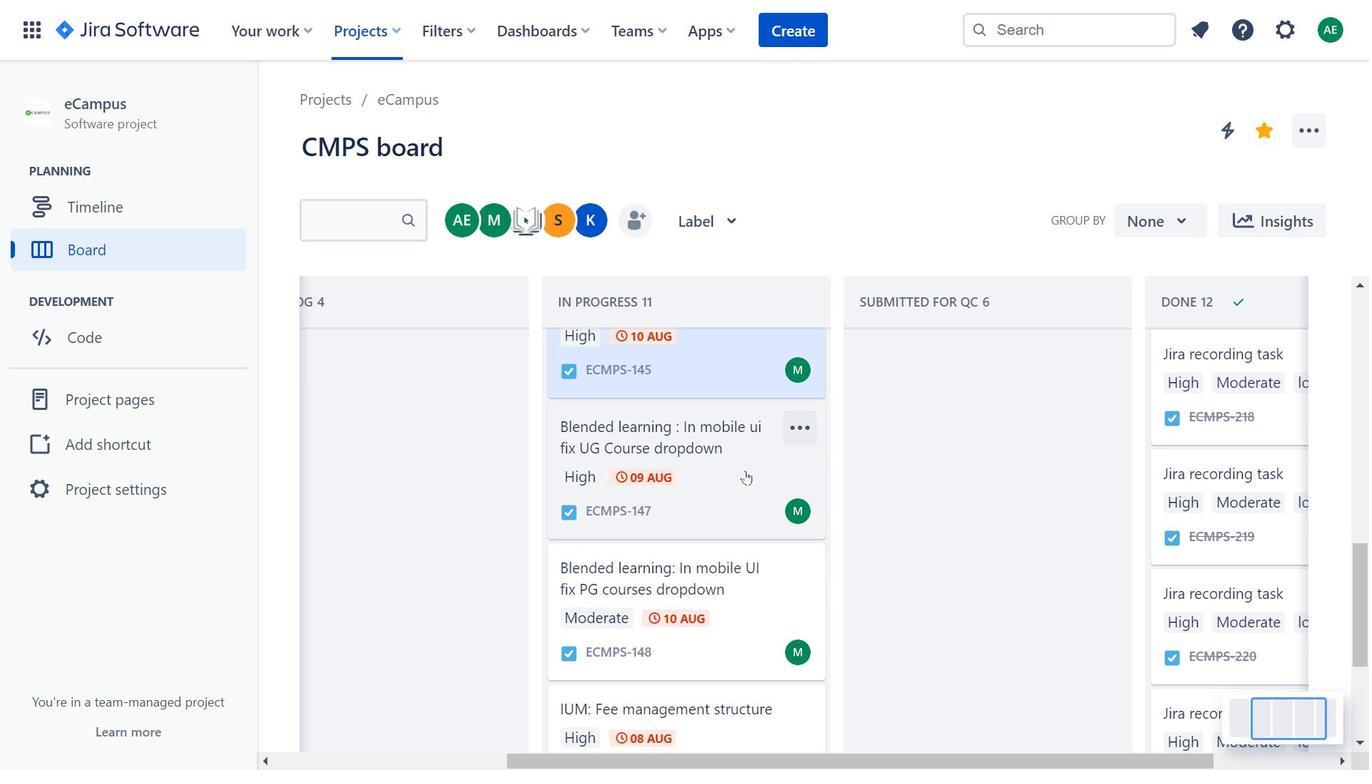 
Action: Mouse scrolled (746, 450) with delta (0, 0)
Screenshot: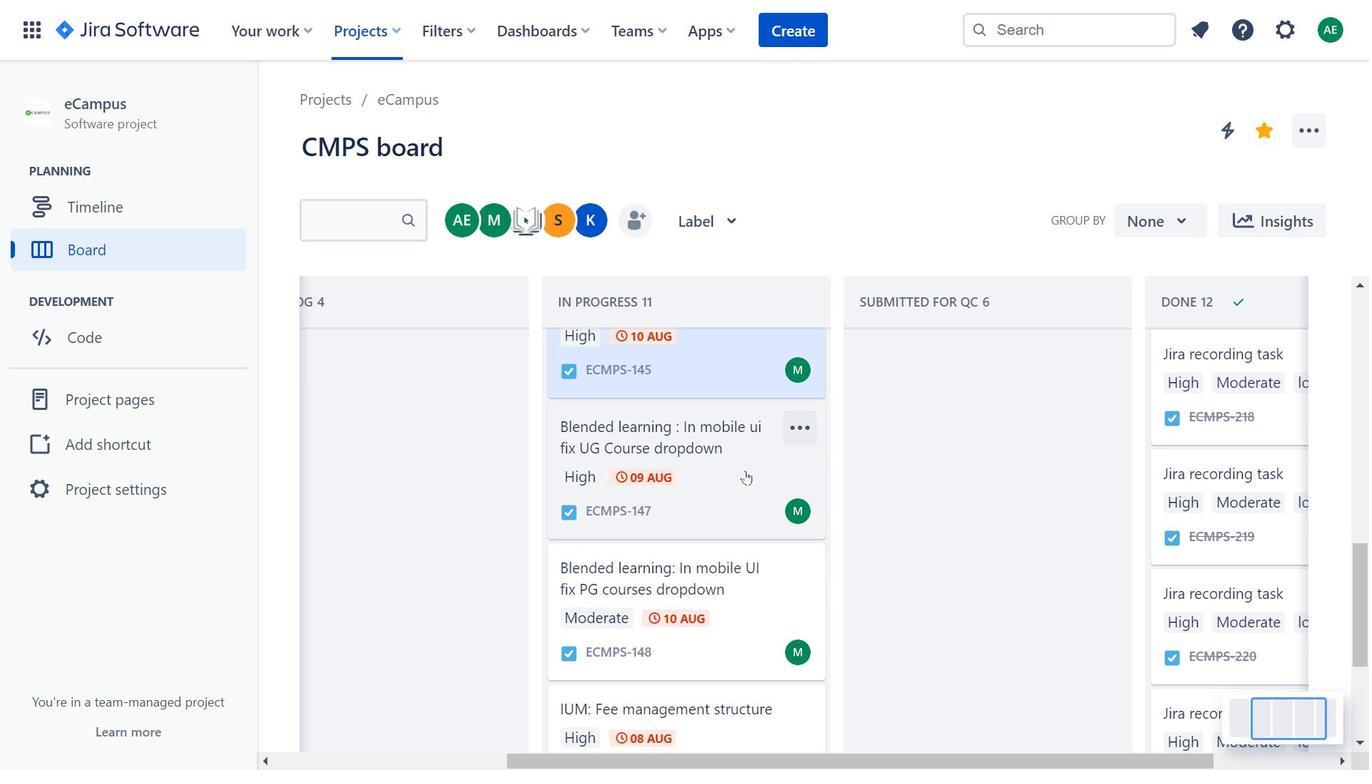 
Action: Mouse moved to (746, 451)
Screenshot: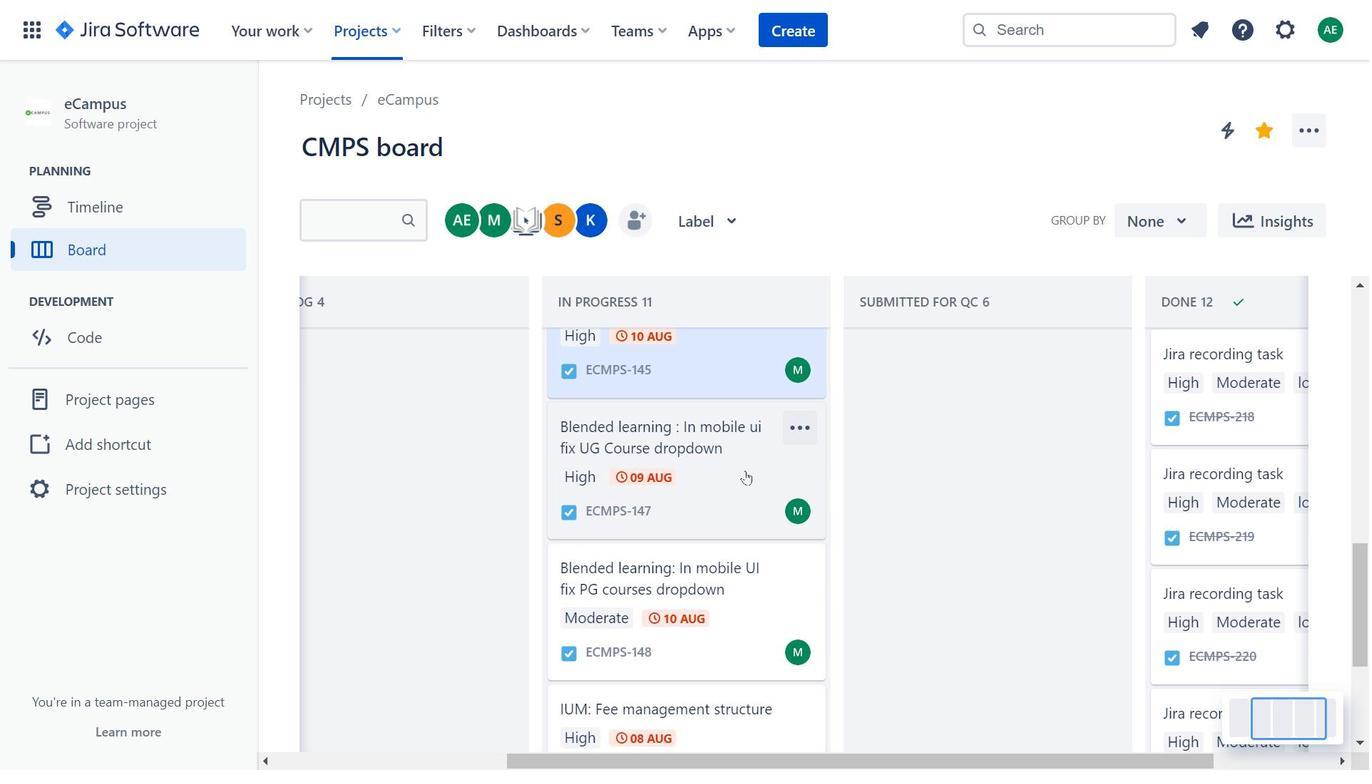 
Action: Mouse scrolled (746, 450) with delta (0, 0)
Screenshot: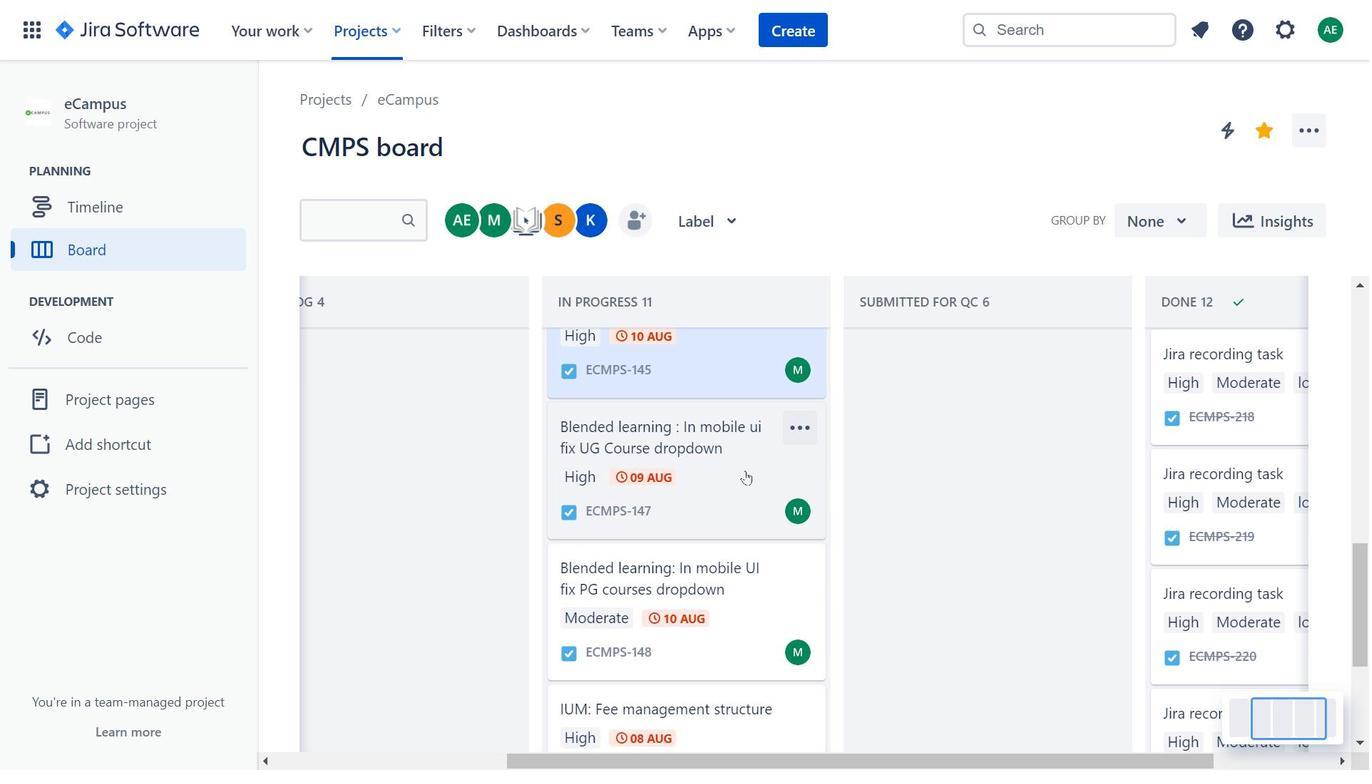 
Action: Mouse moved to (743, 475)
Screenshot: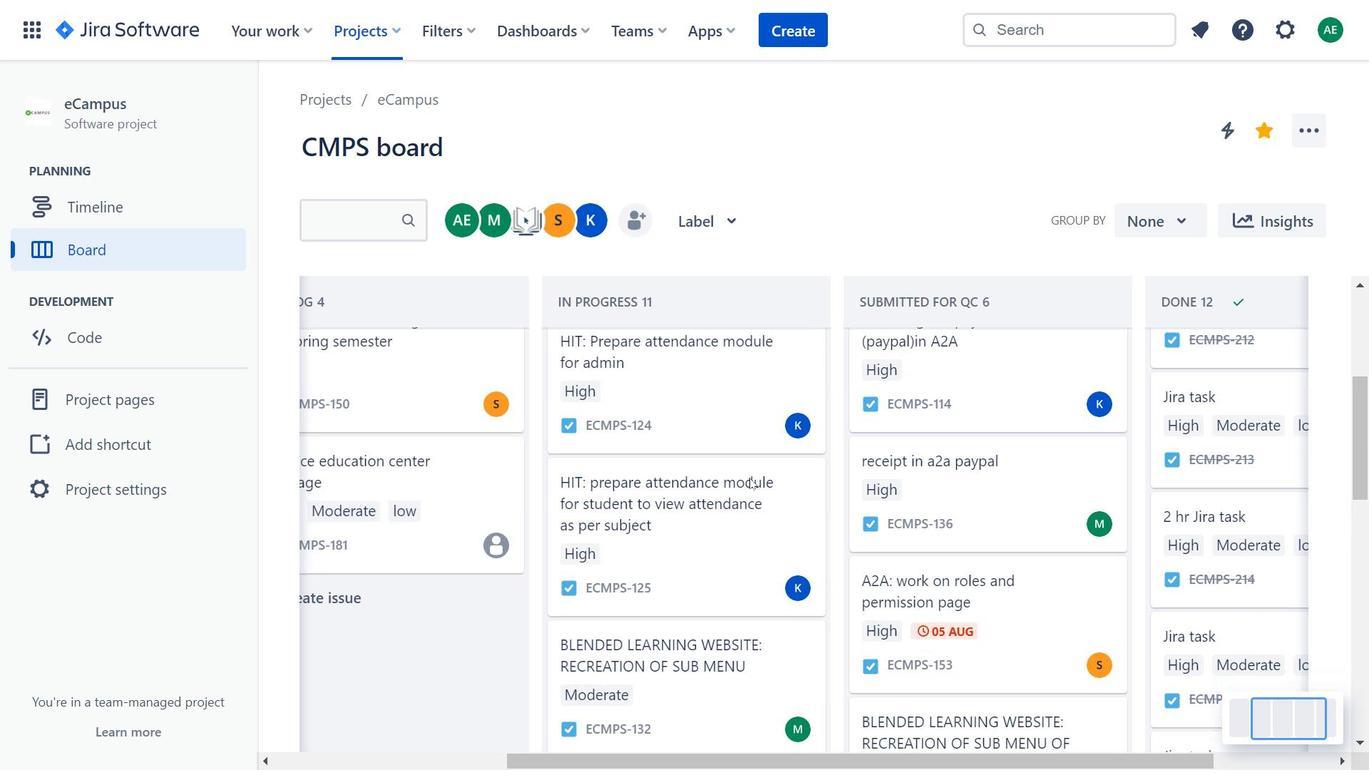 
Action: Mouse scrolled (743, 475) with delta (0, 0)
Screenshot: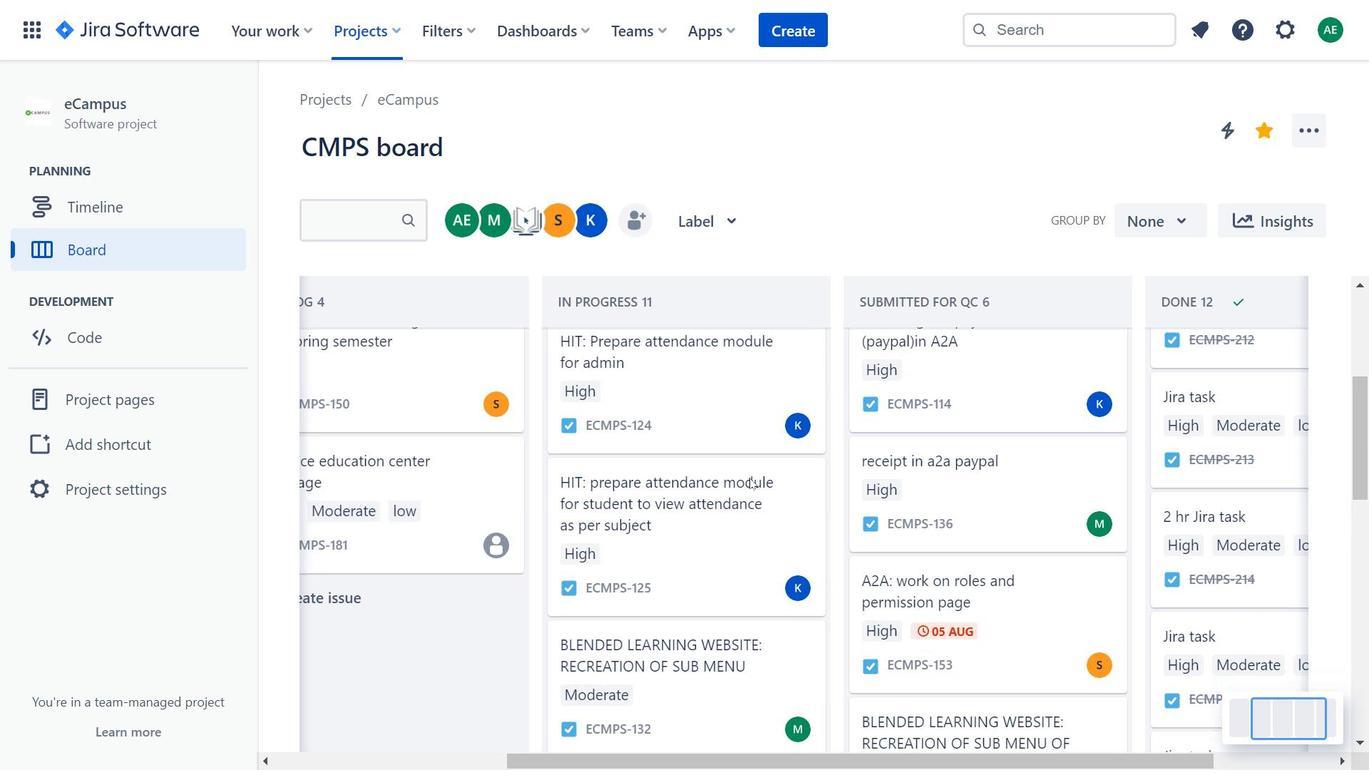 
Action: Mouse moved to (748, 477)
Screenshot: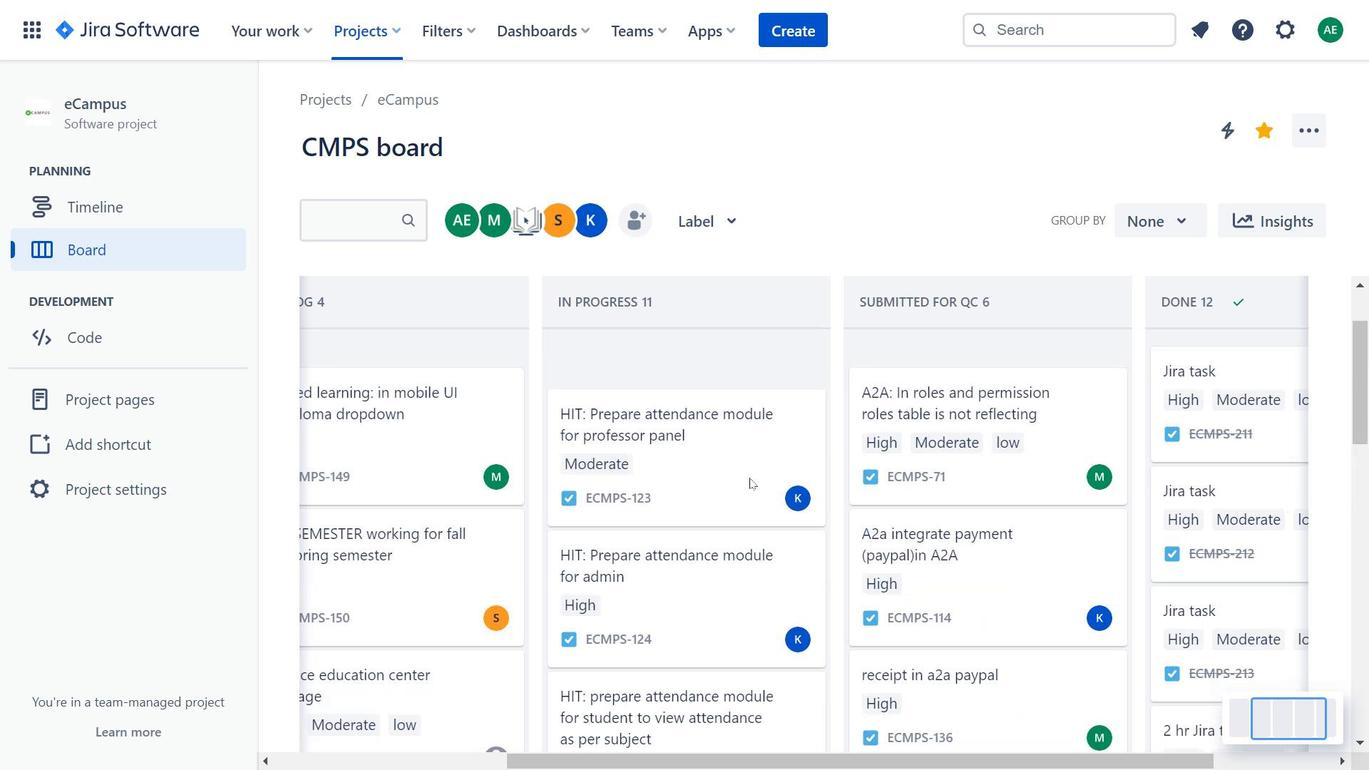 
Action: Mouse scrolled (748, 477) with delta (0, 0)
Screenshot: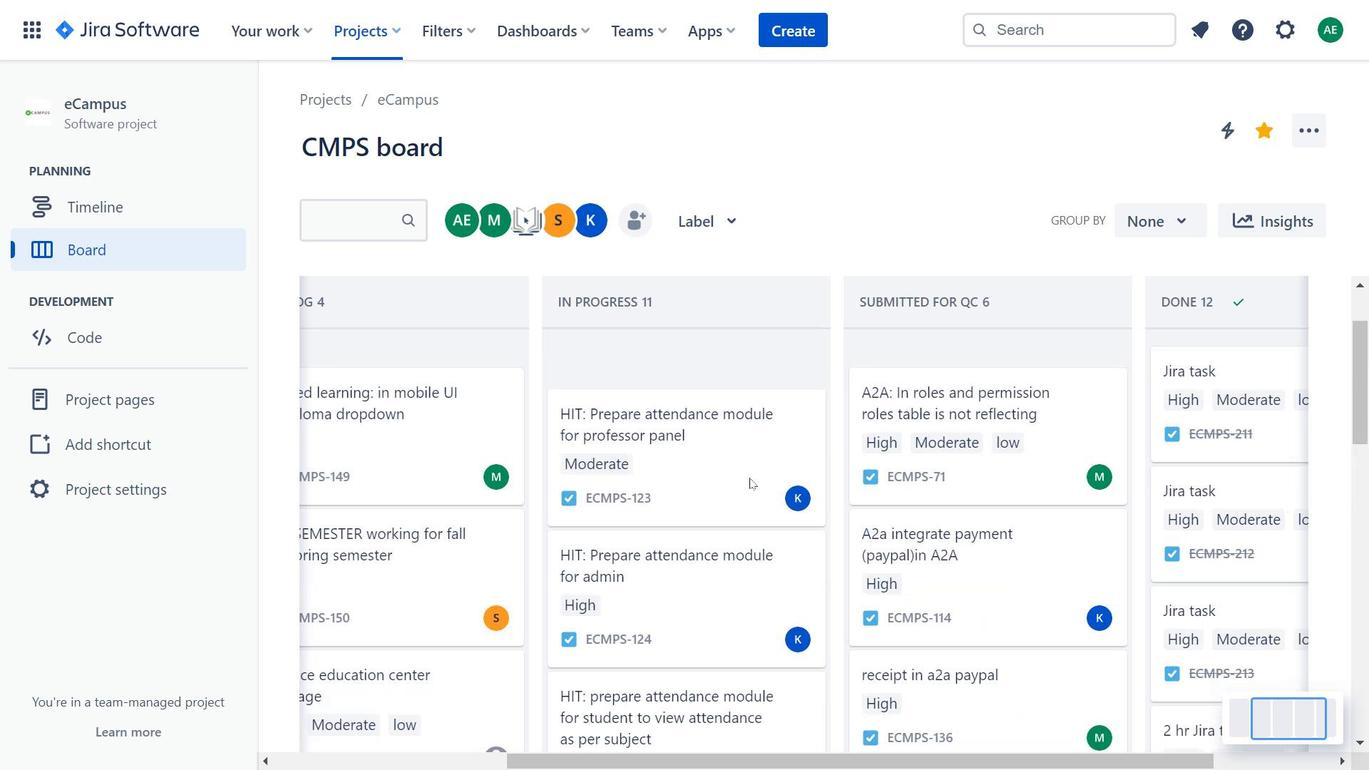 
Action: Mouse moved to (749, 477)
Screenshot: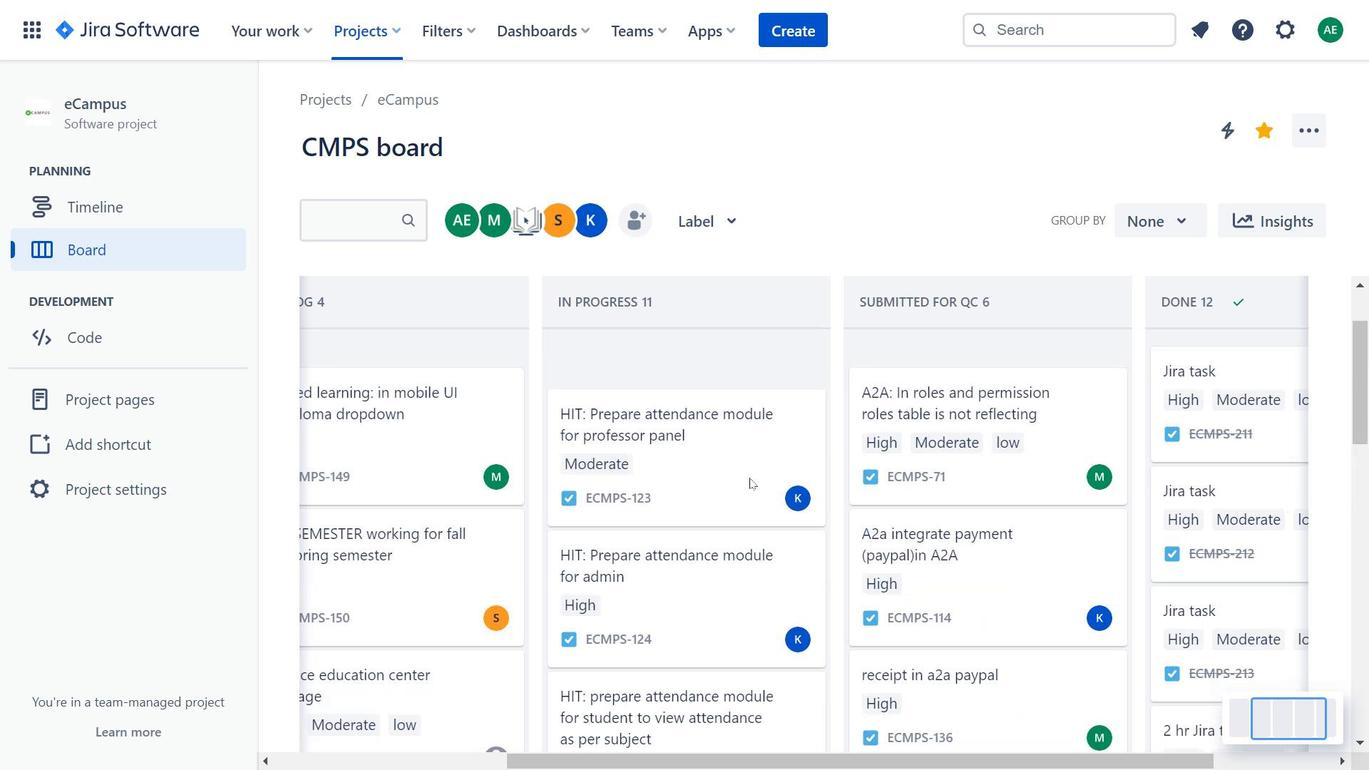 
Action: Mouse scrolled (749, 478) with delta (0, 0)
Screenshot: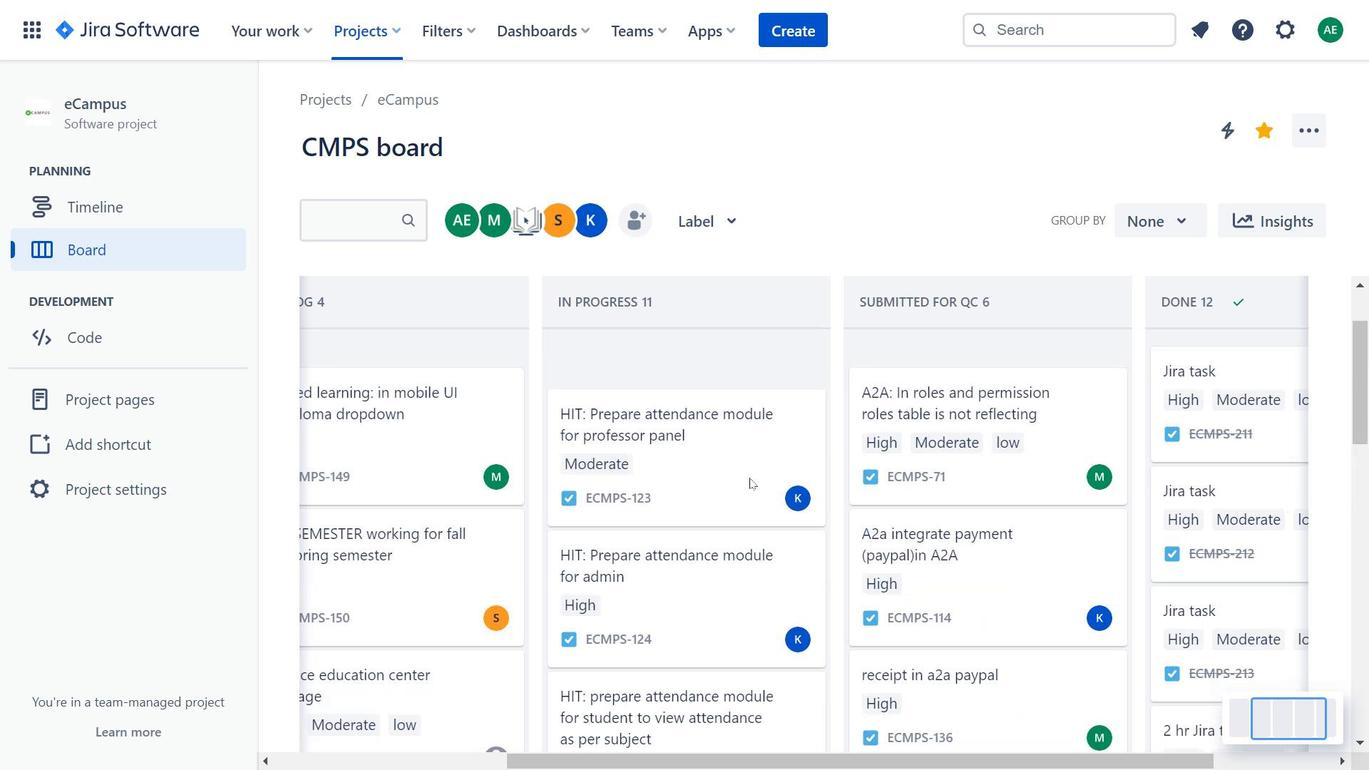 
Action: Mouse moved to (750, 477)
Screenshot: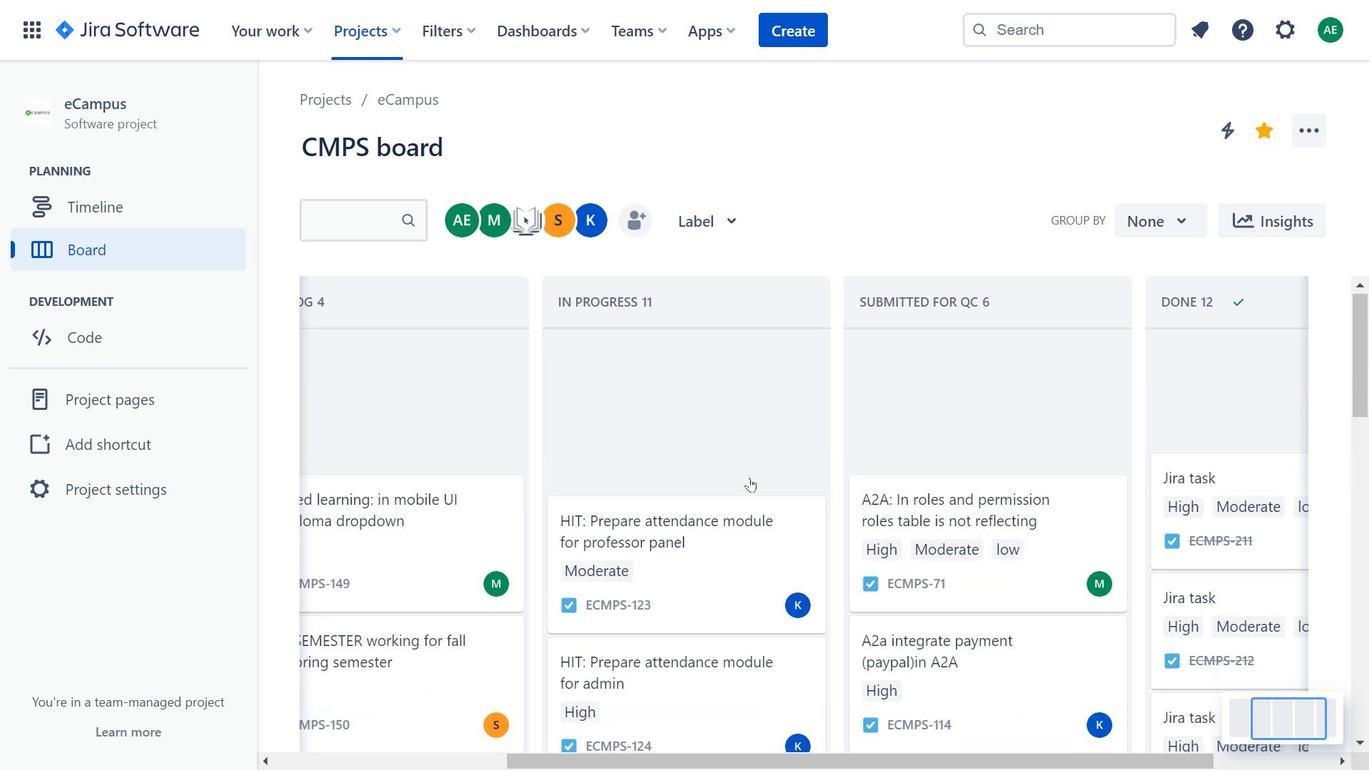 
Action: Mouse scrolled (750, 478) with delta (0, 0)
Screenshot: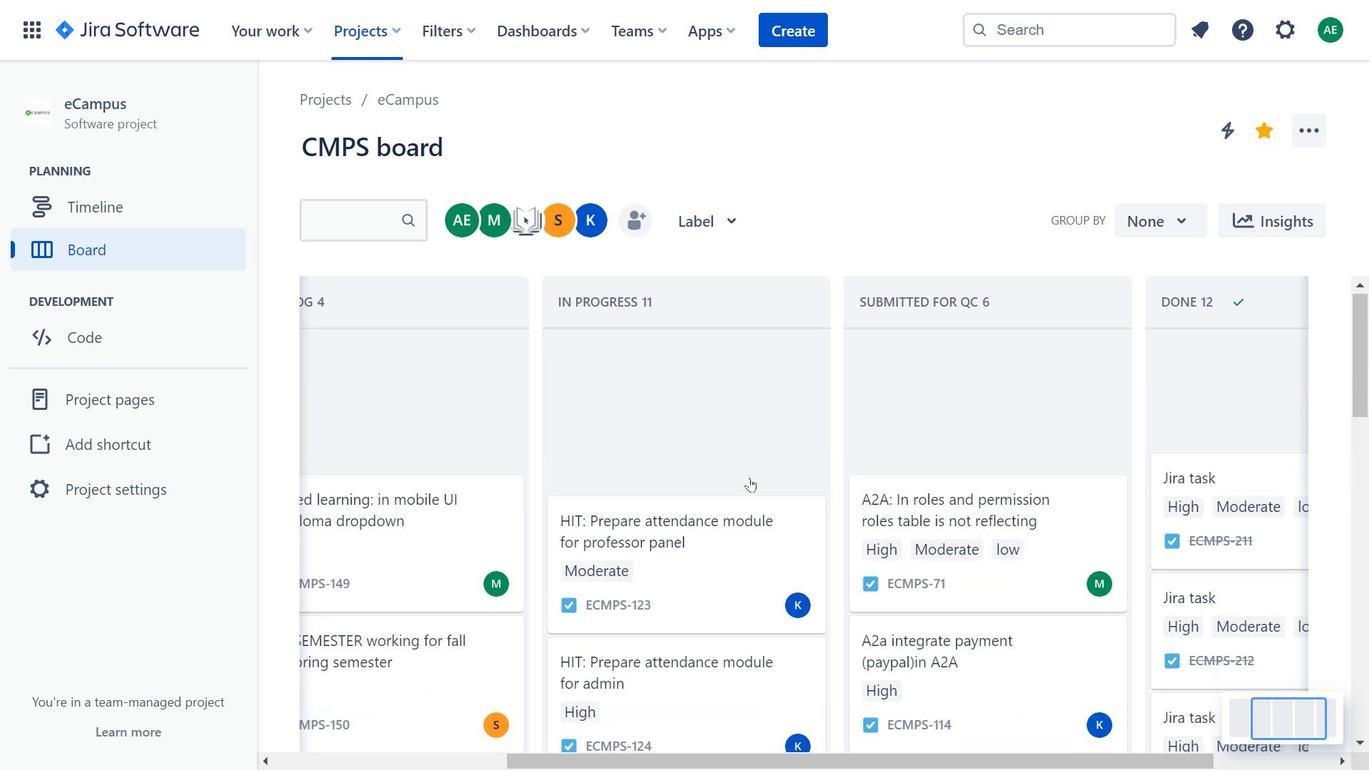 
Action: Mouse moved to (751, 477)
Screenshot: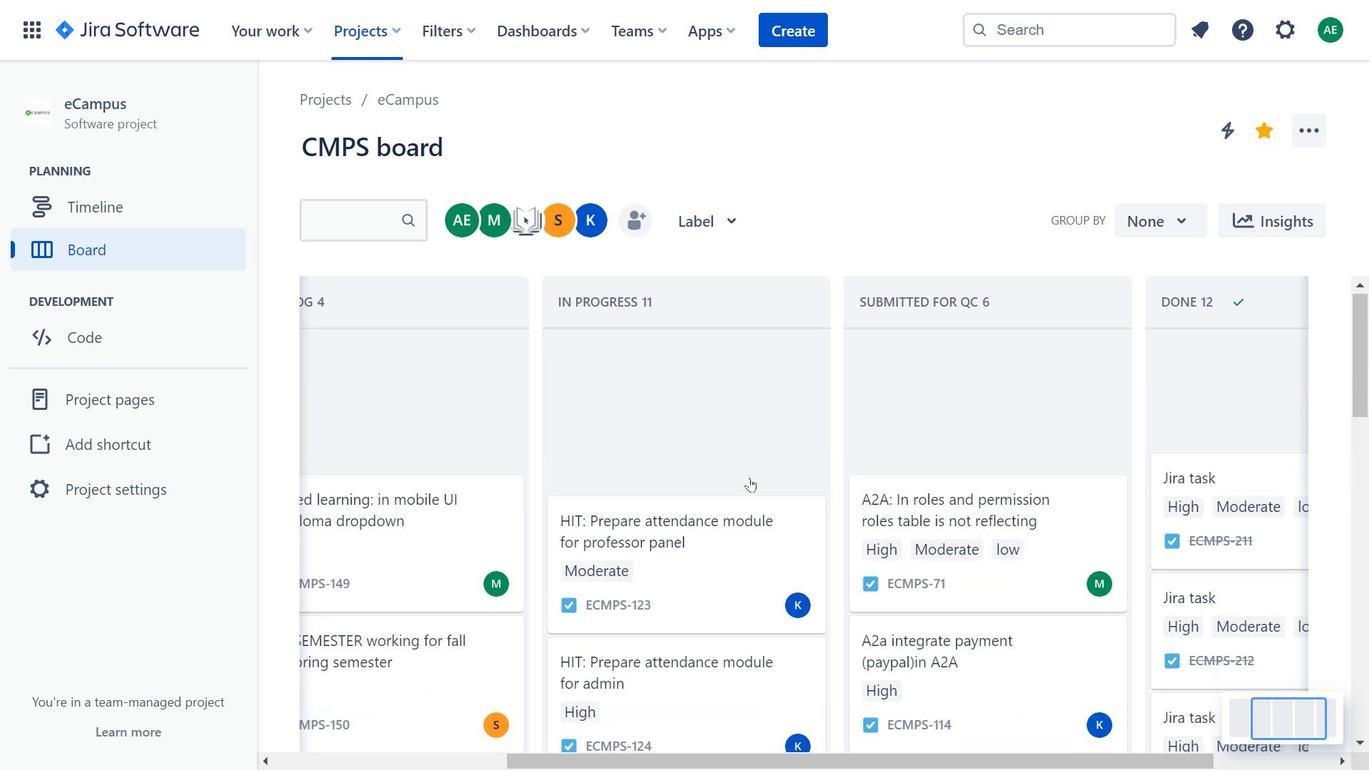 
Action: Mouse scrolled (751, 478) with delta (0, 0)
Screenshot: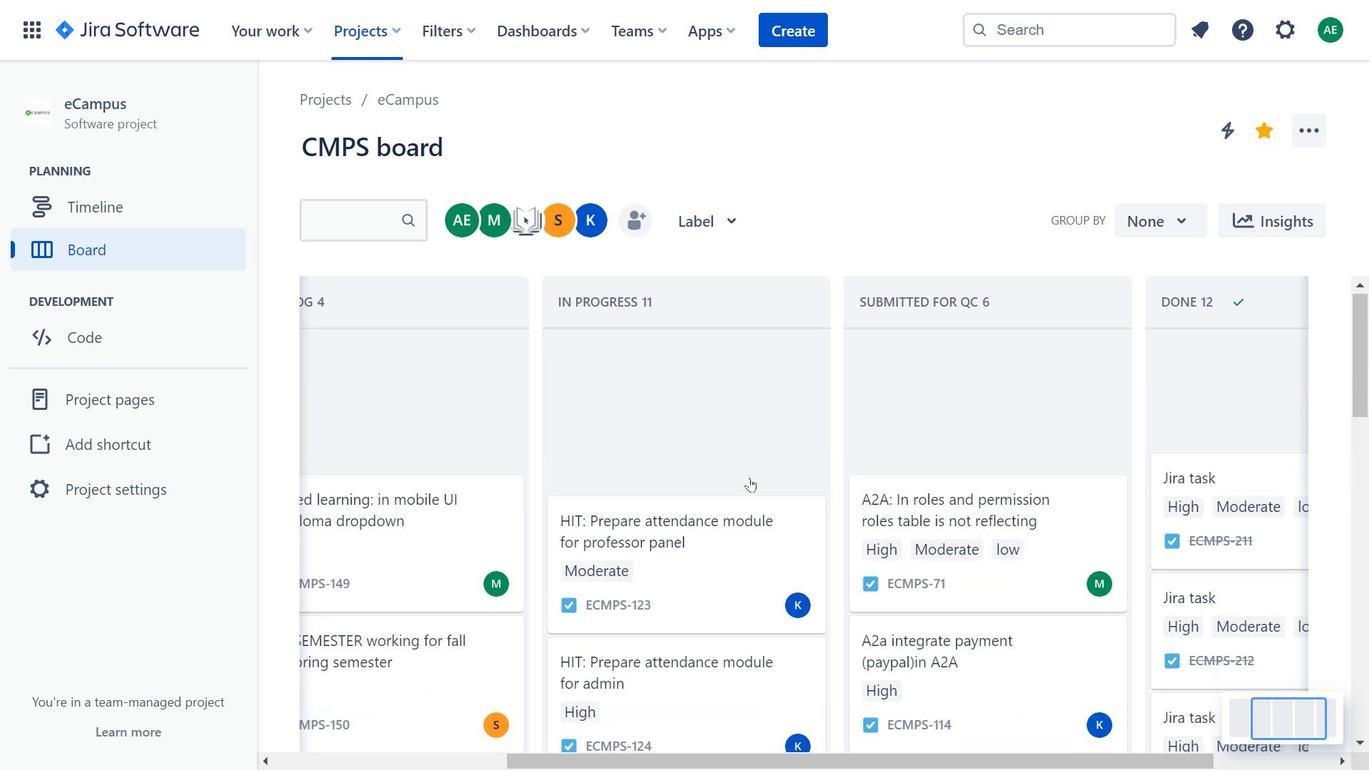 
Action: Mouse moved to (753, 481)
Screenshot: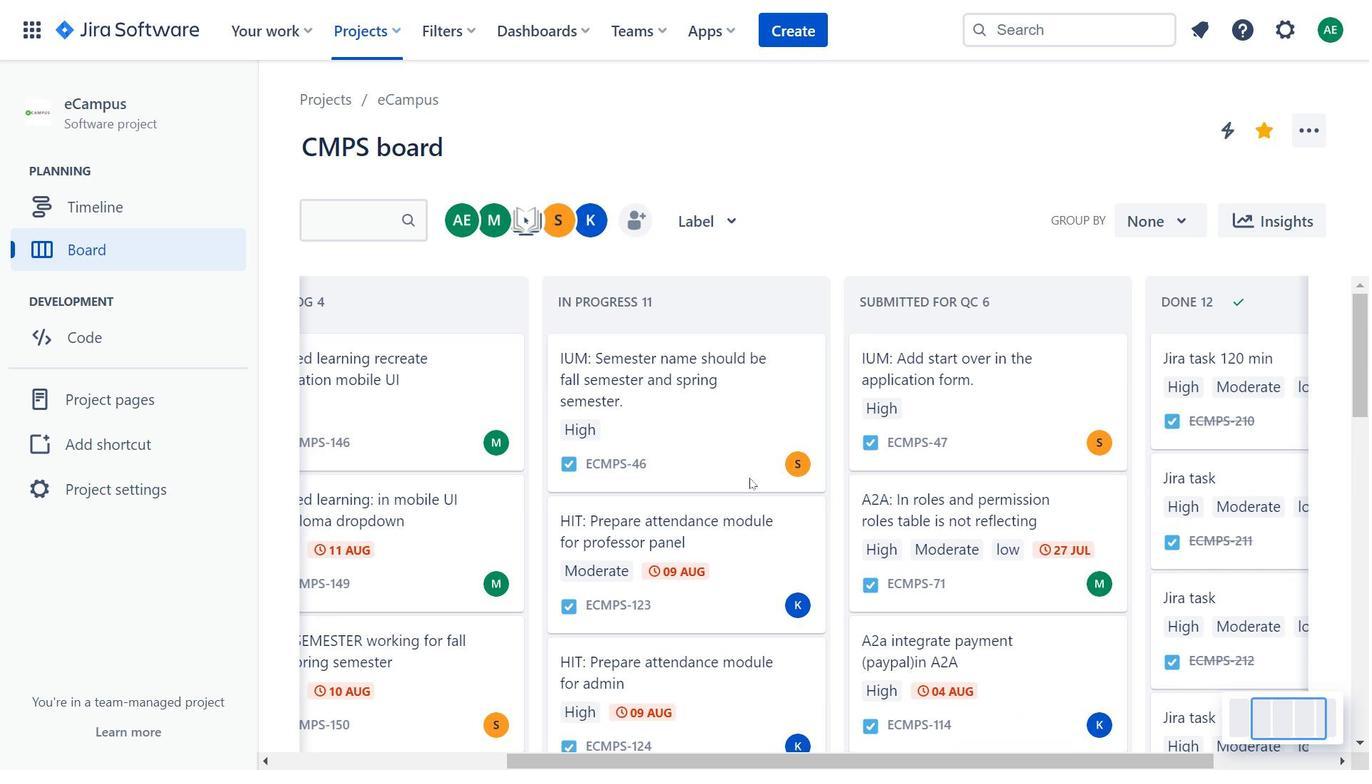 
Action: Mouse scrolled (753, 482) with delta (0, 0)
Screenshot: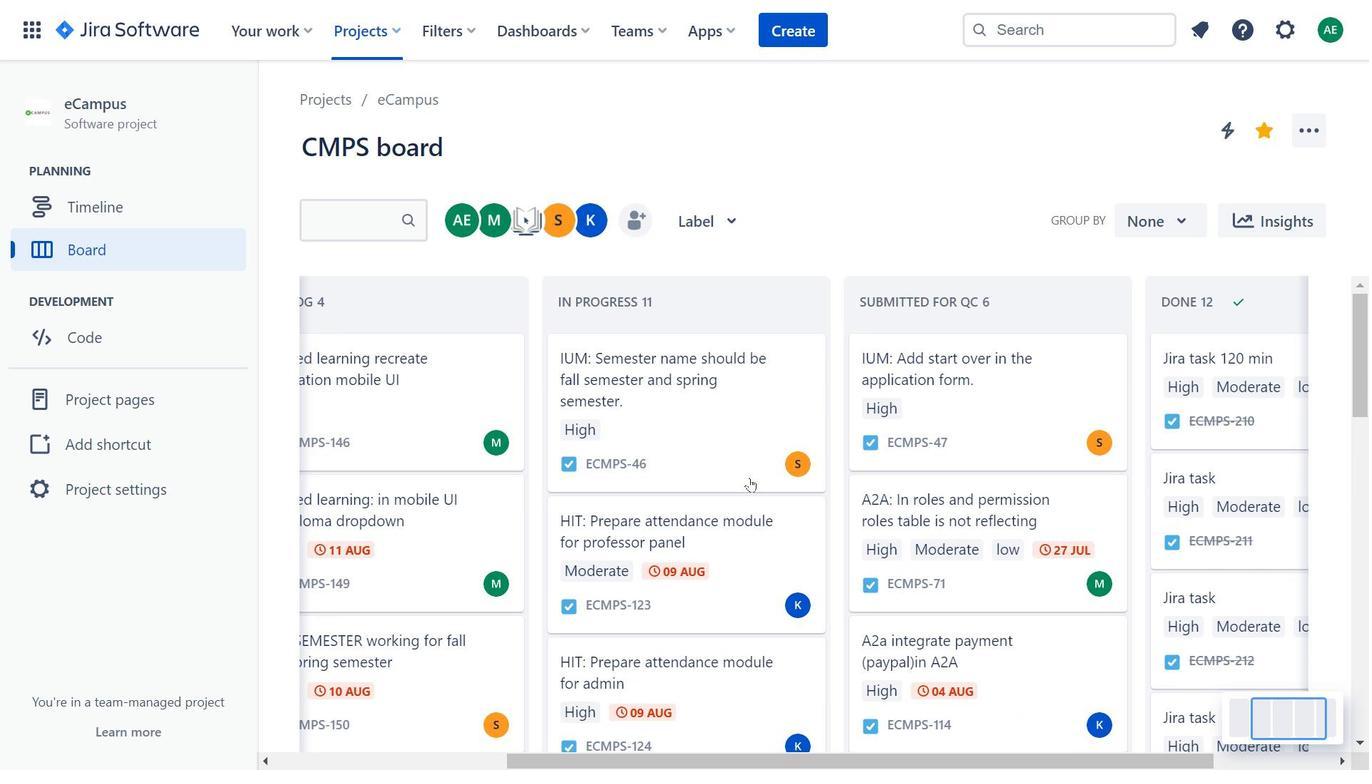 
Action: Mouse scrolled (753, 482) with delta (0, 0)
Screenshot: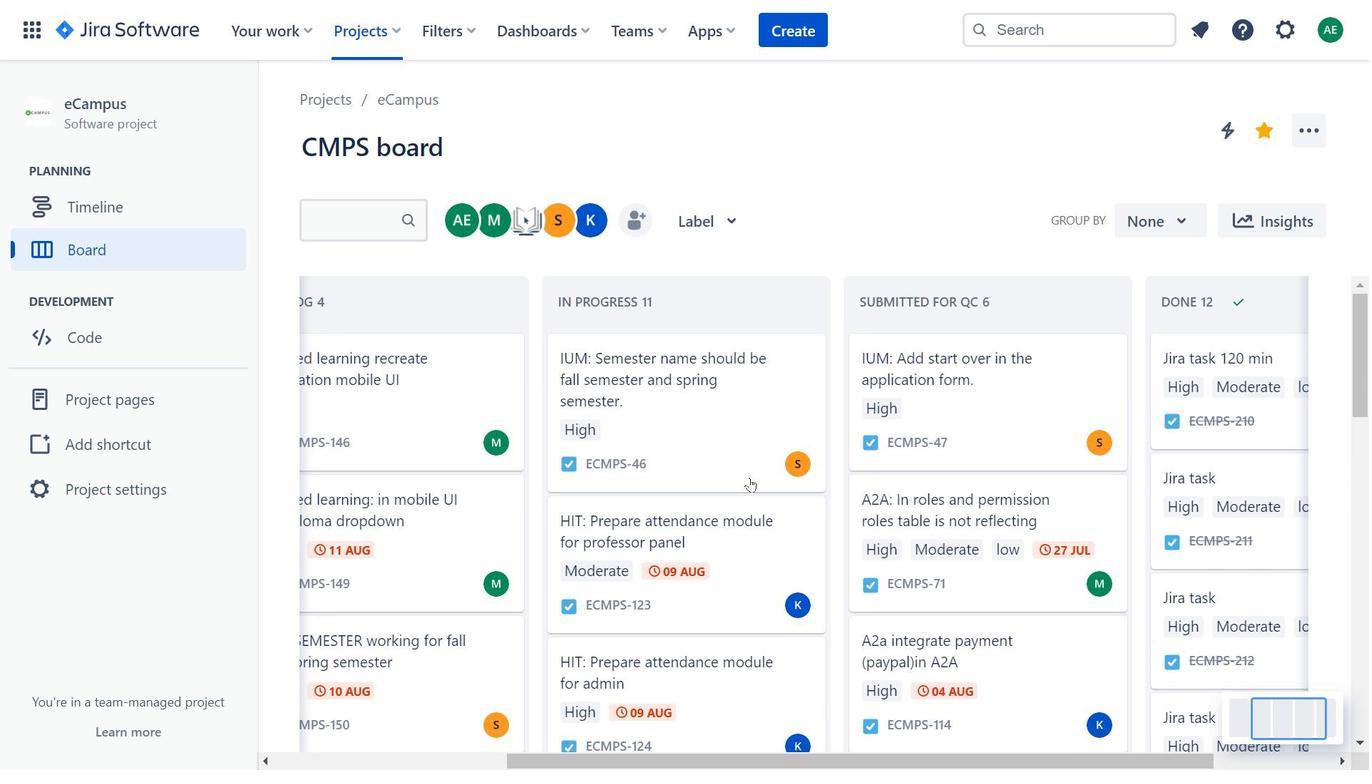 
Action: Mouse scrolled (753, 482) with delta (0, 0)
Screenshot: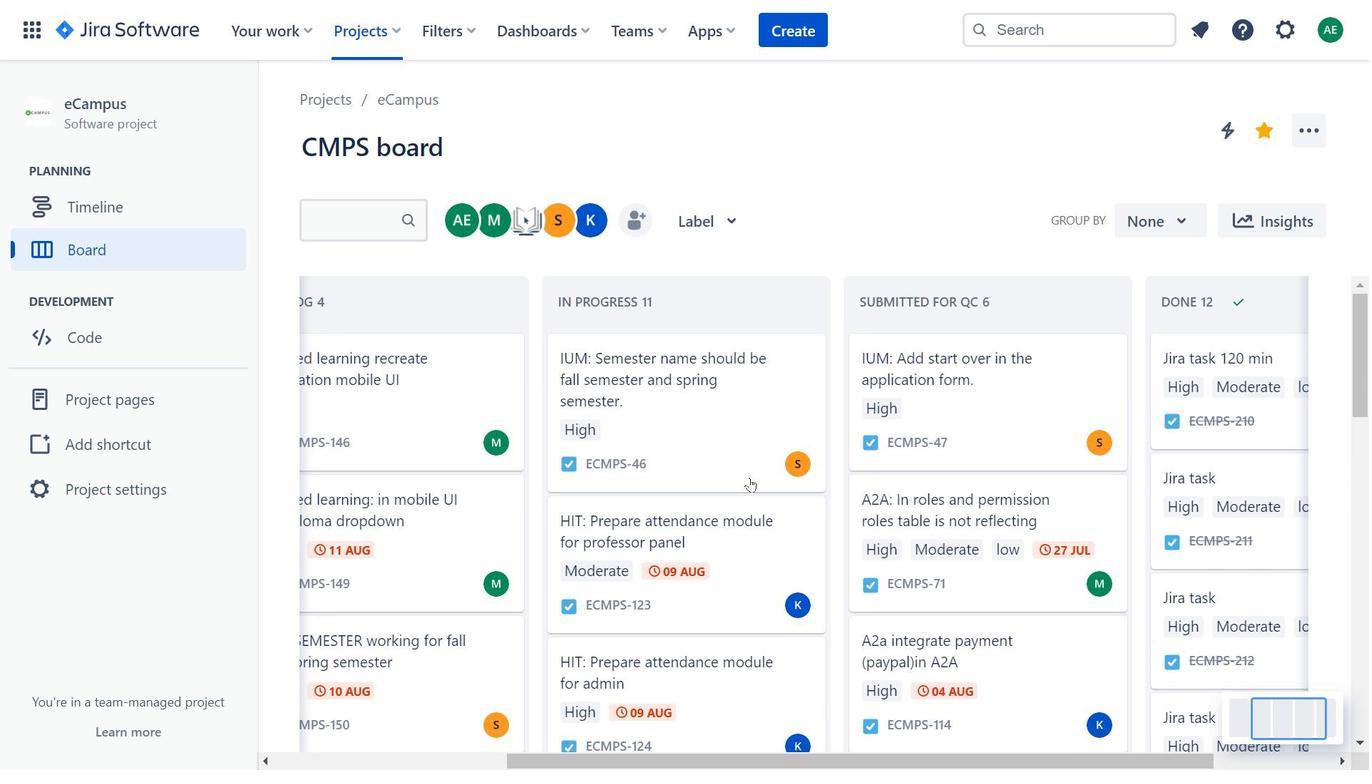
Action: Mouse scrolled (753, 482) with delta (0, 0)
Screenshot: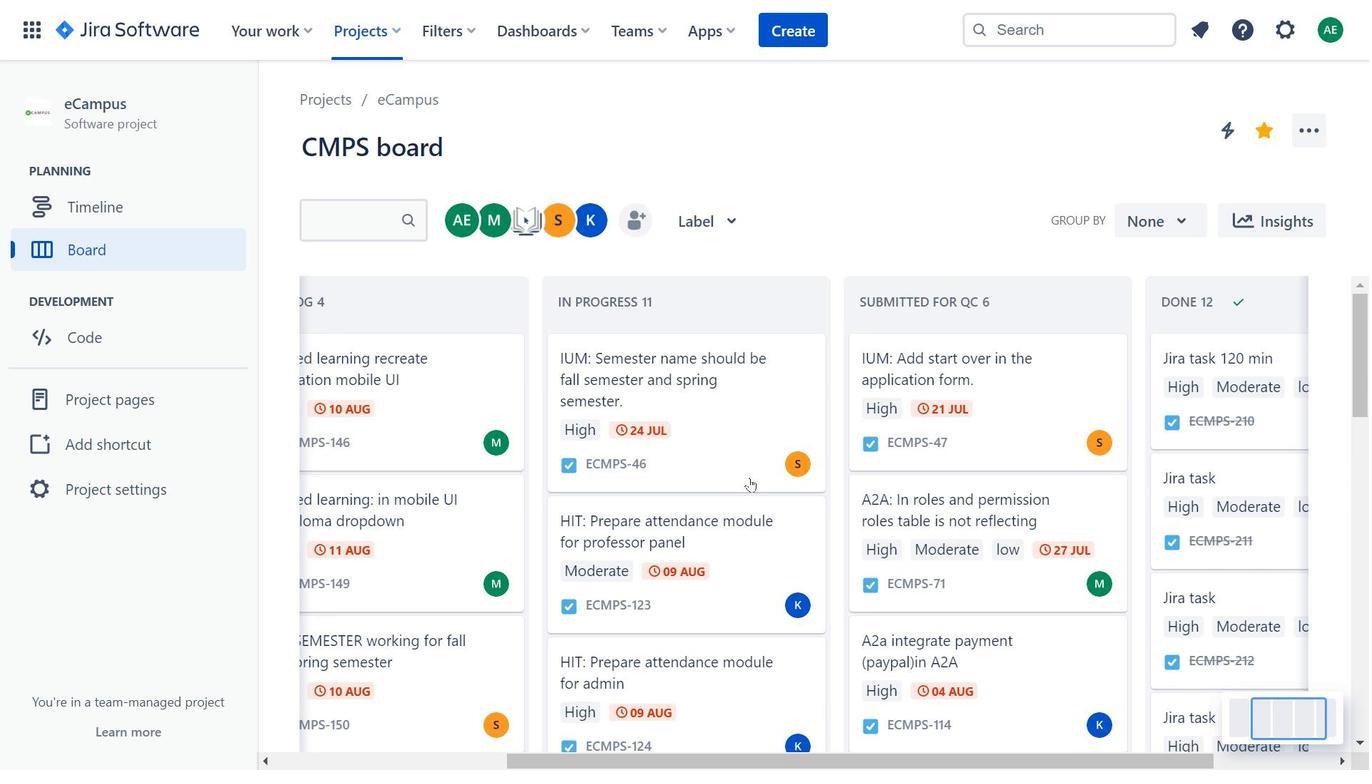
Action: Mouse scrolled (753, 482) with delta (0, 0)
Screenshot: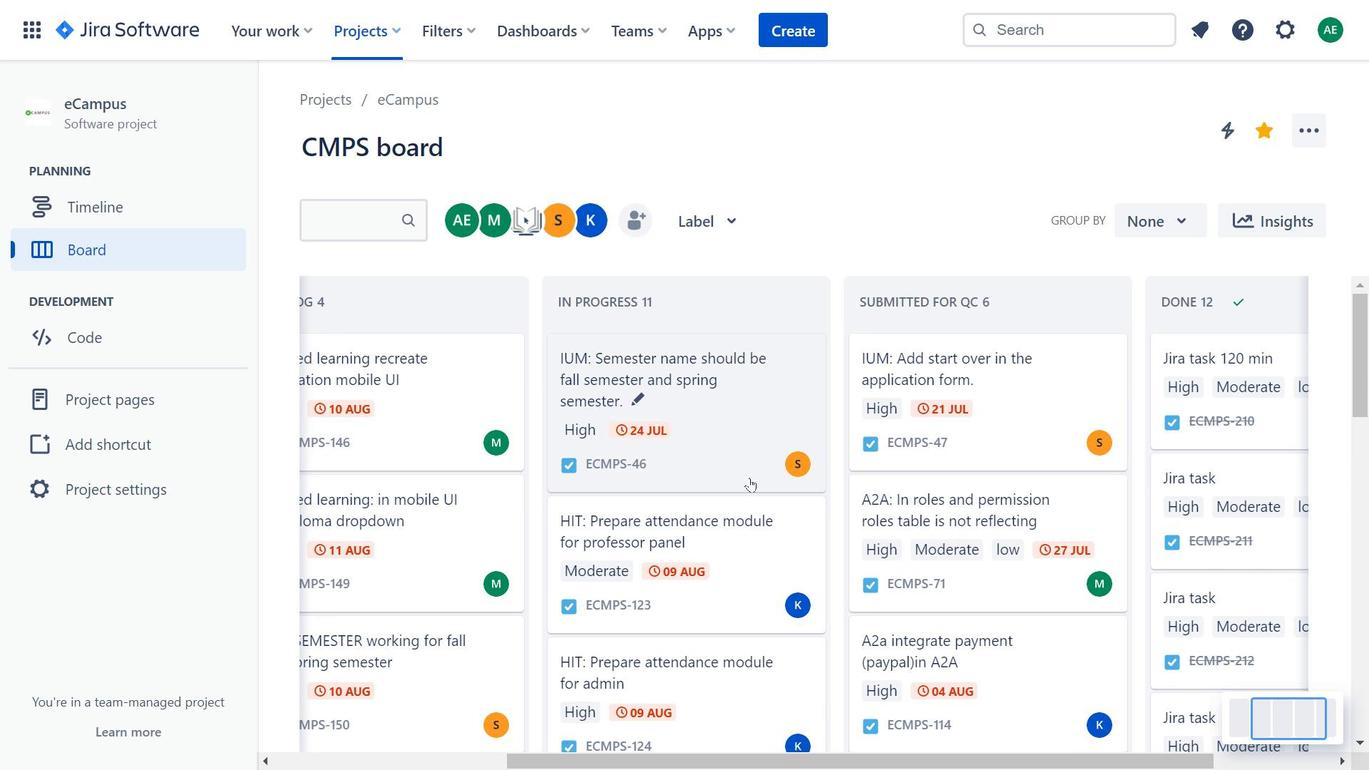 
Action: Mouse scrolled (753, 482) with delta (0, 0)
Screenshot: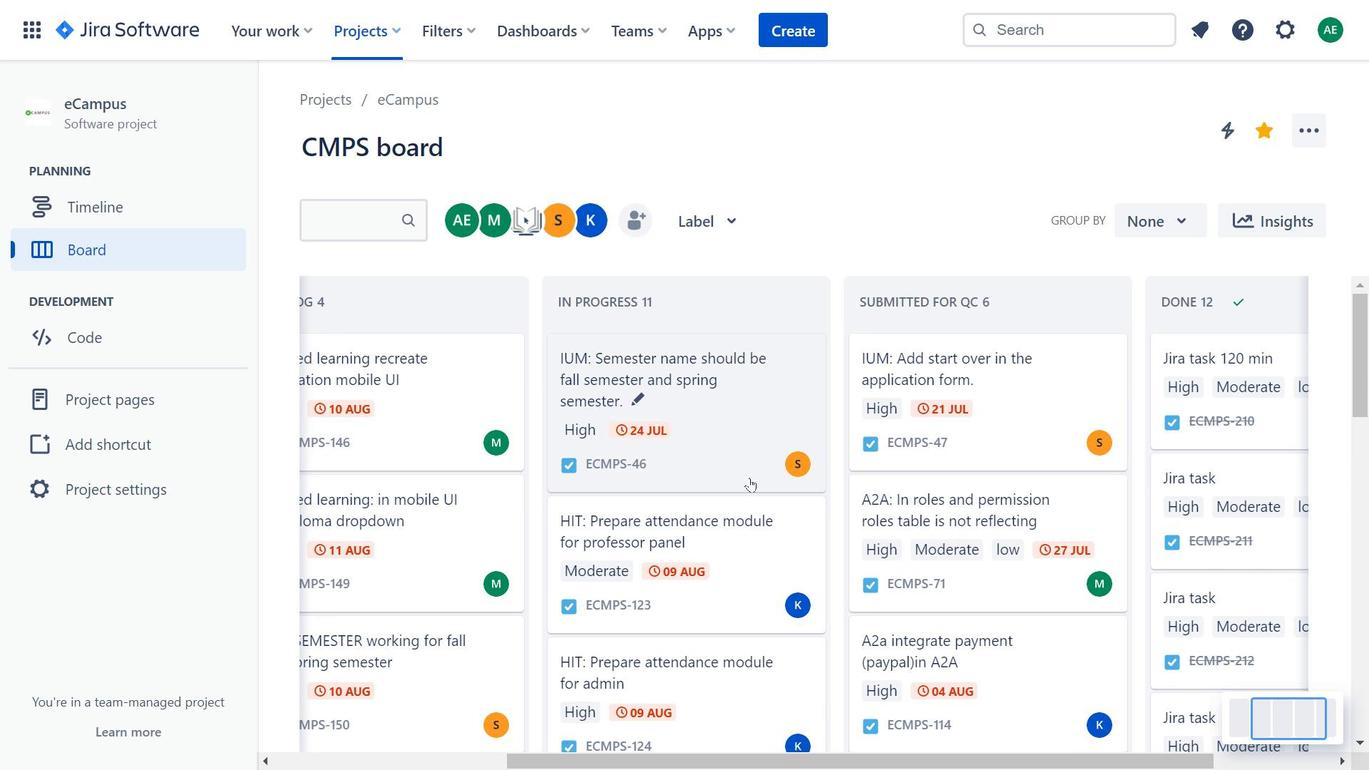 
Action: Mouse scrolled (753, 482) with delta (0, 0)
Screenshot: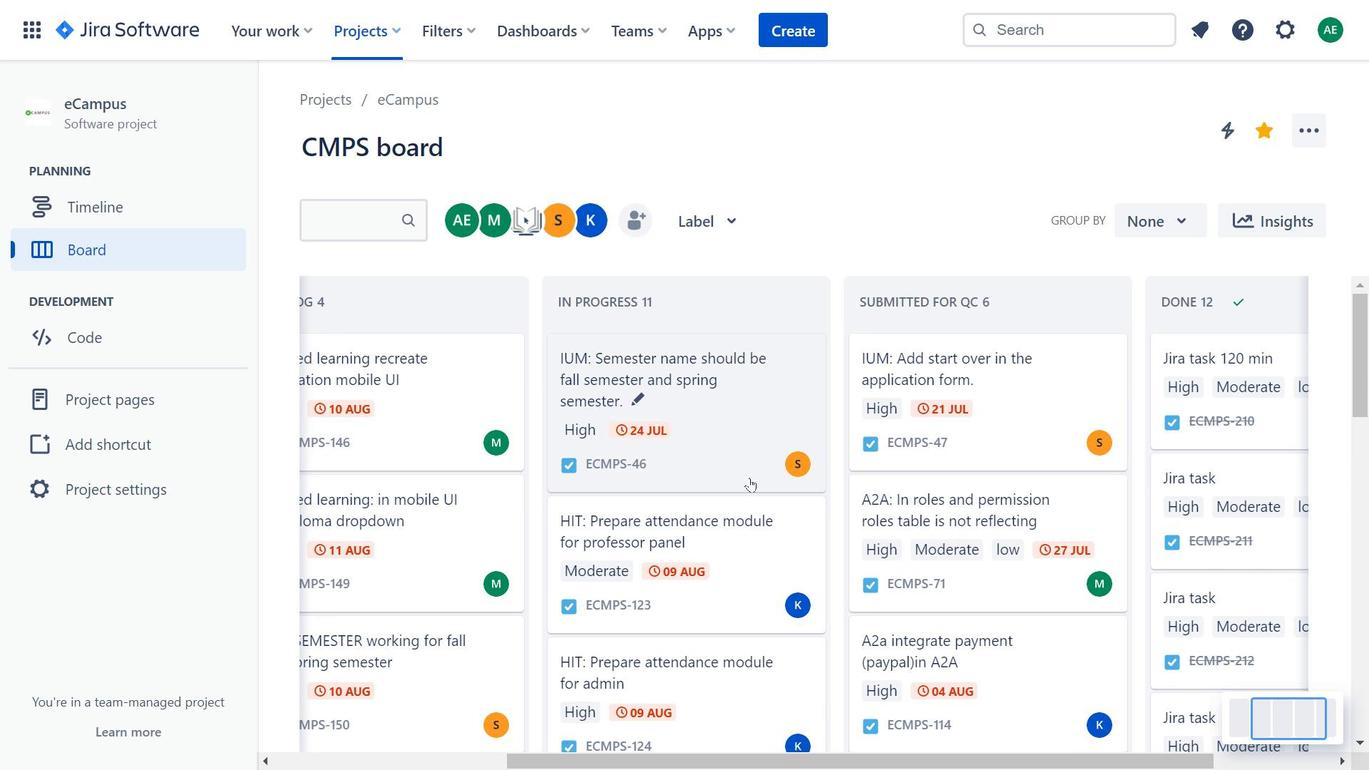 
Action: Mouse scrolled (753, 482) with delta (0, 0)
Screenshot: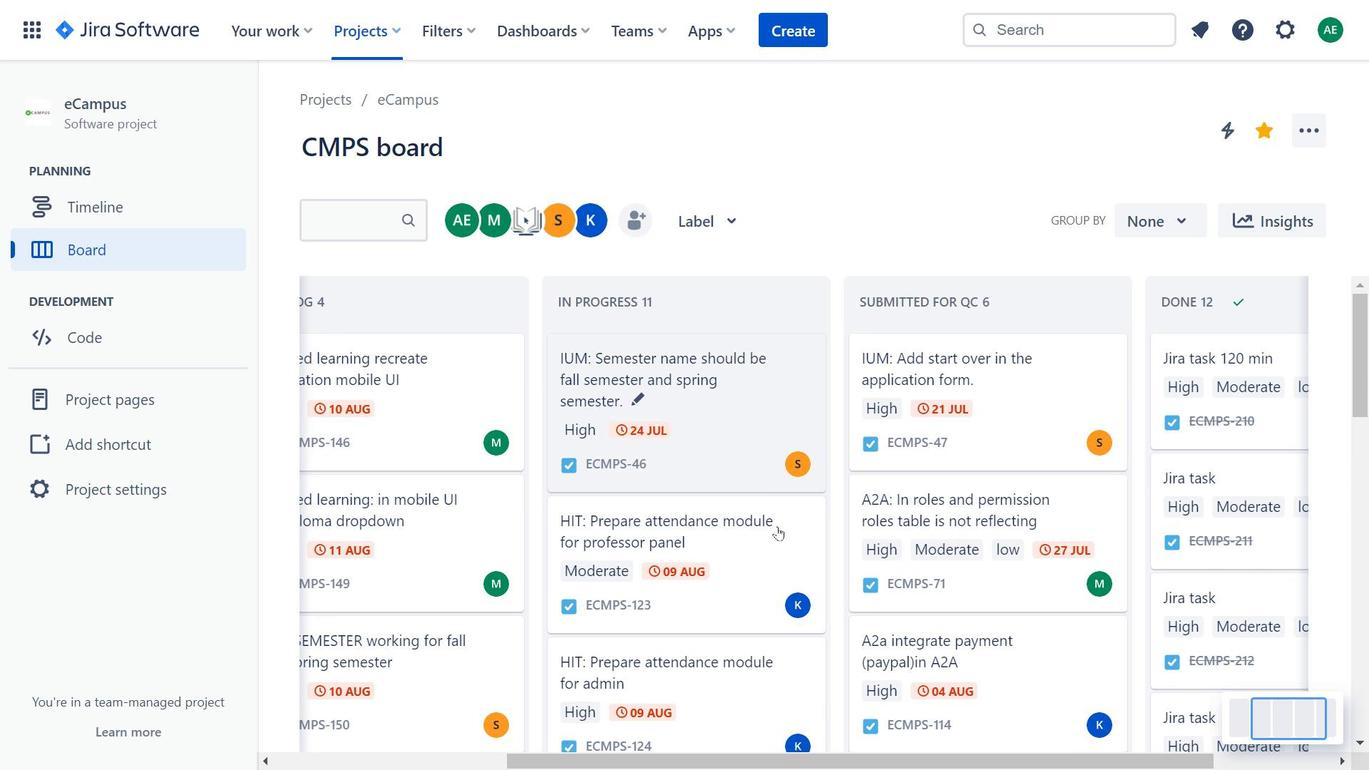 
Action: Mouse scrolled (753, 482) with delta (0, 0)
Screenshot: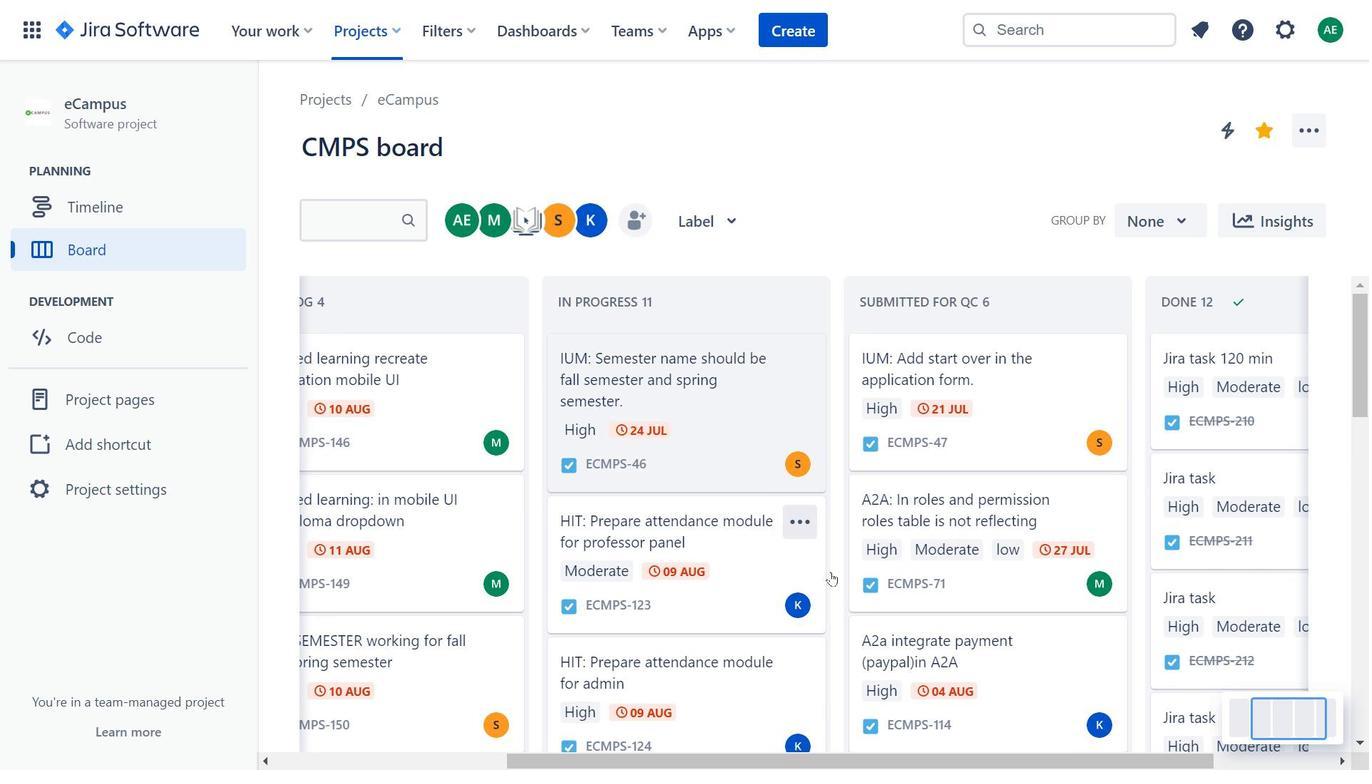 
Action: Mouse scrolled (753, 482) with delta (0, 0)
Screenshot: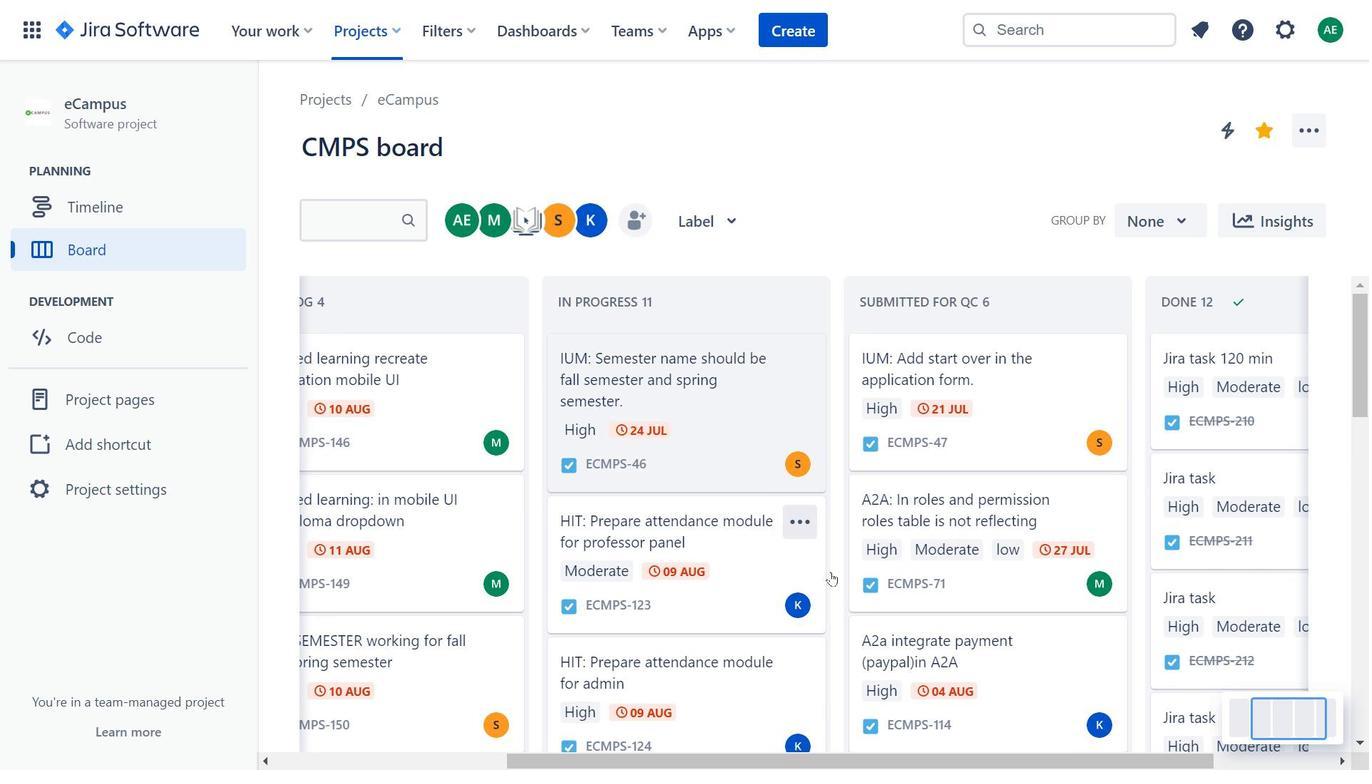 
Action: Mouse moved to (1042, 699)
Screenshot: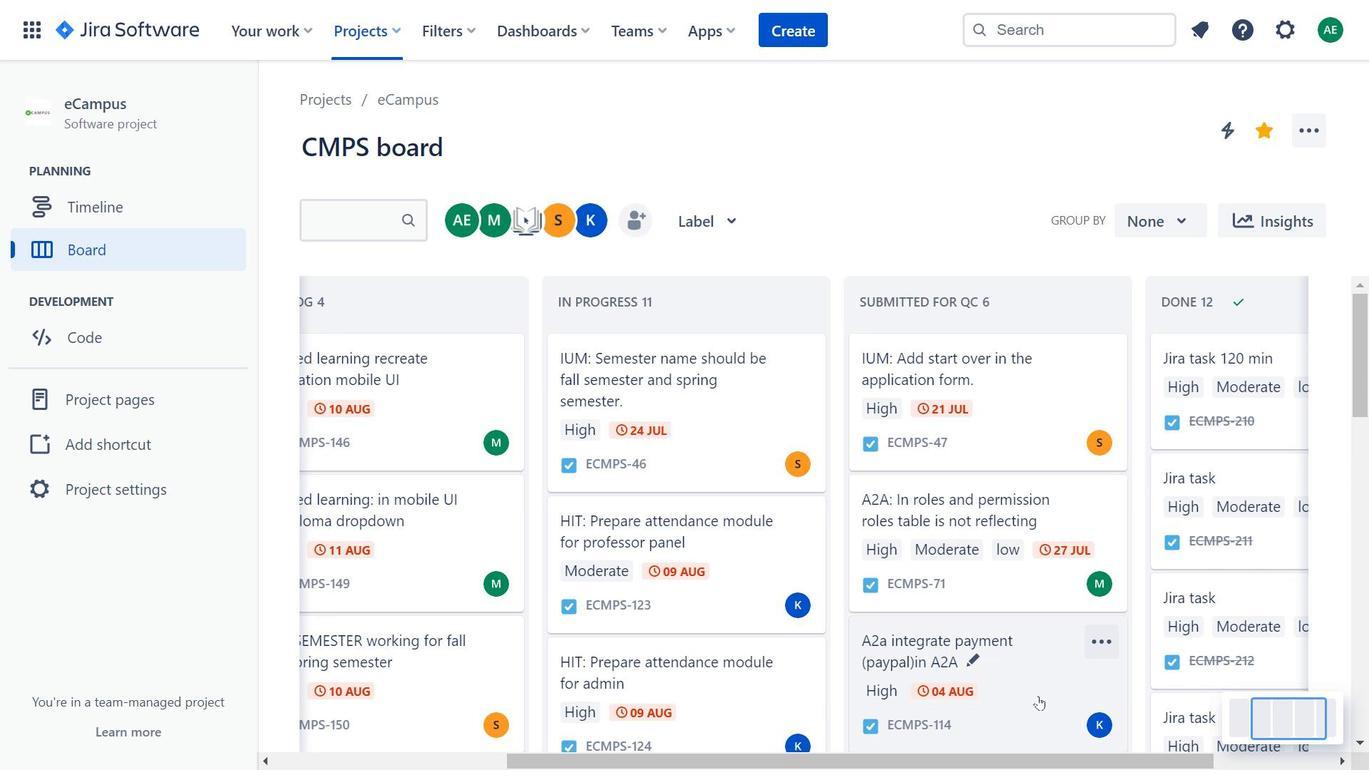 
Action: Mouse pressed left at (1042, 699)
Screenshot: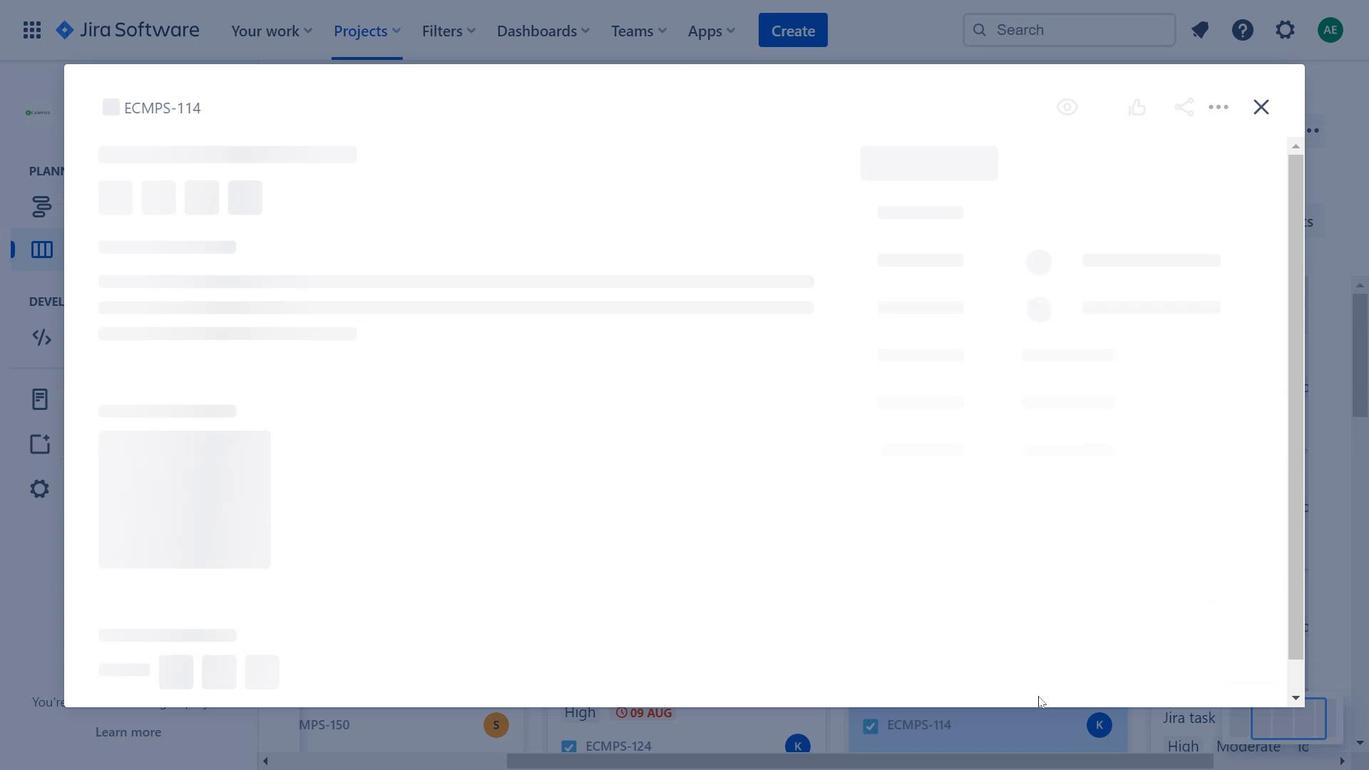 
Action: Mouse moved to (408, 323)
Screenshot: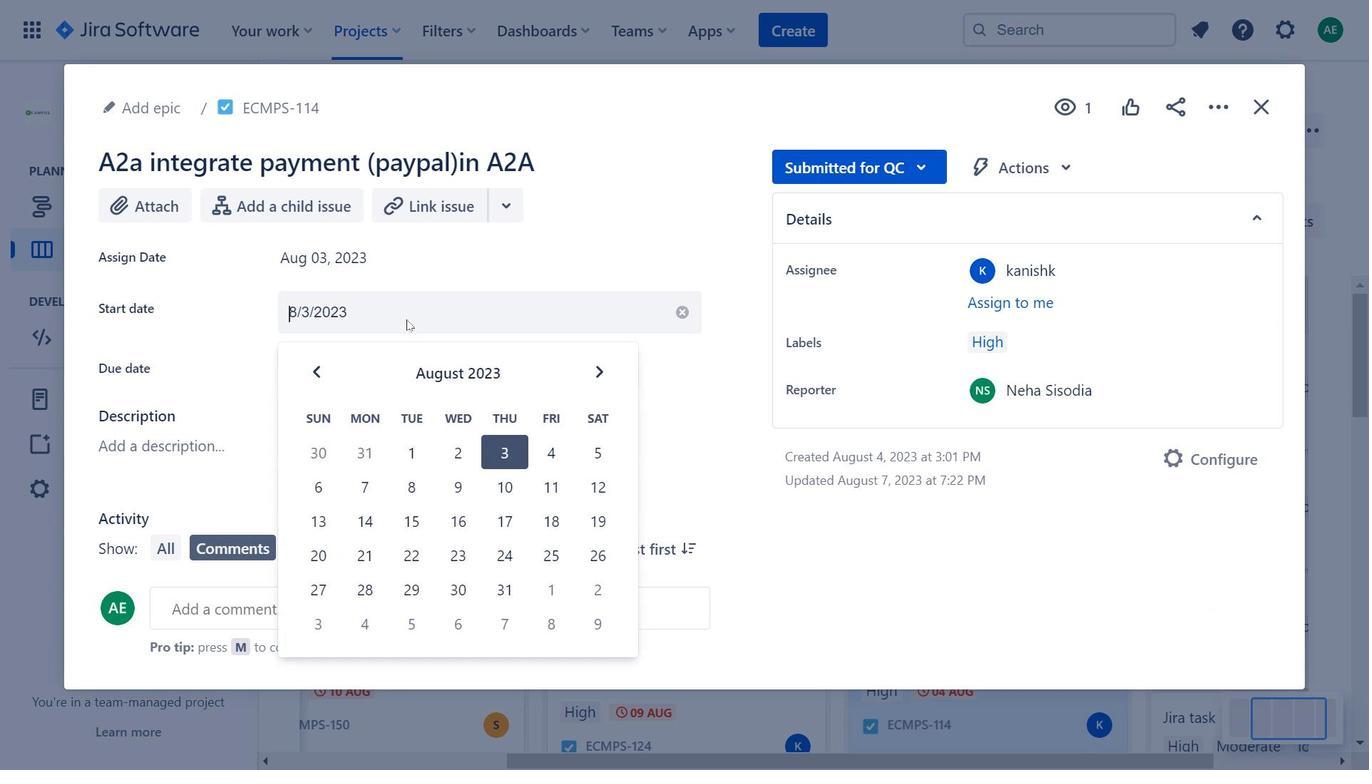 
Action: Mouse pressed left at (408, 323)
Screenshot: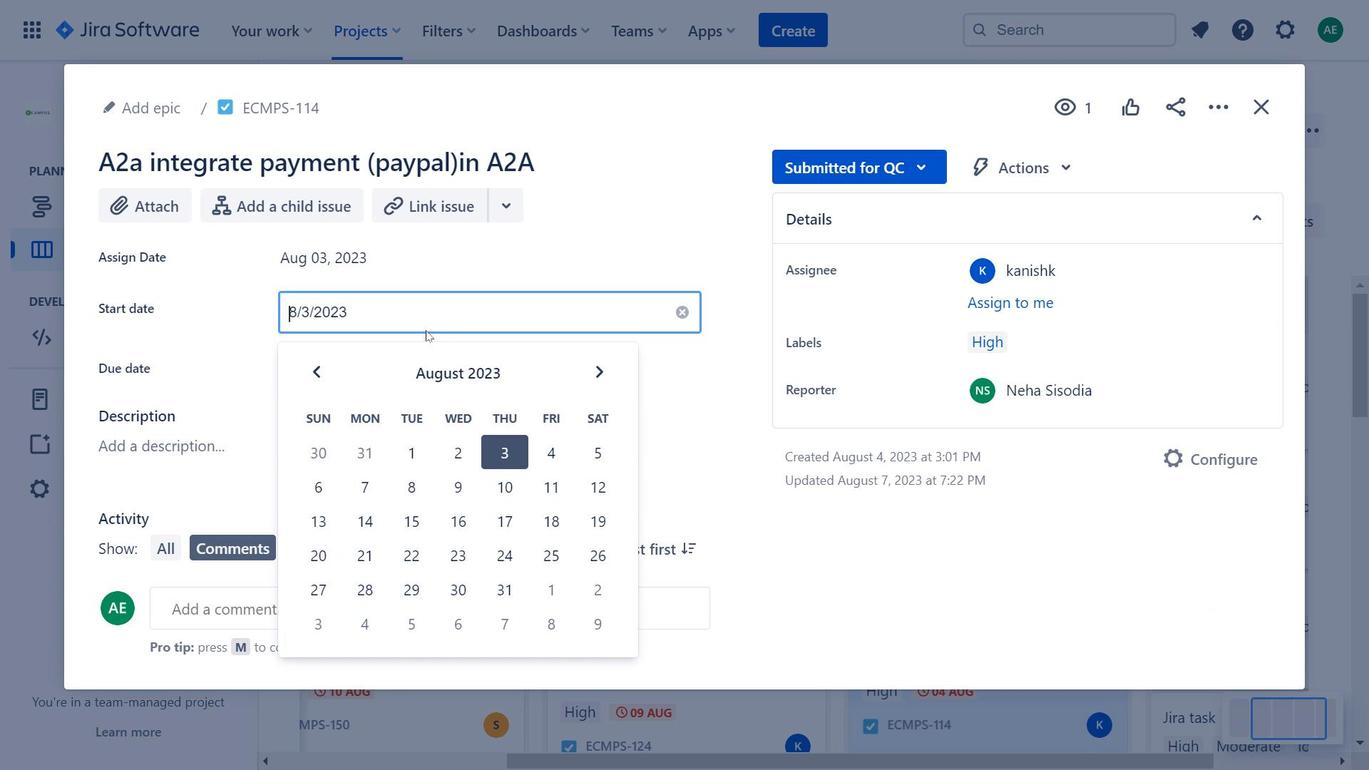 
Action: Mouse moved to (604, 375)
Screenshot: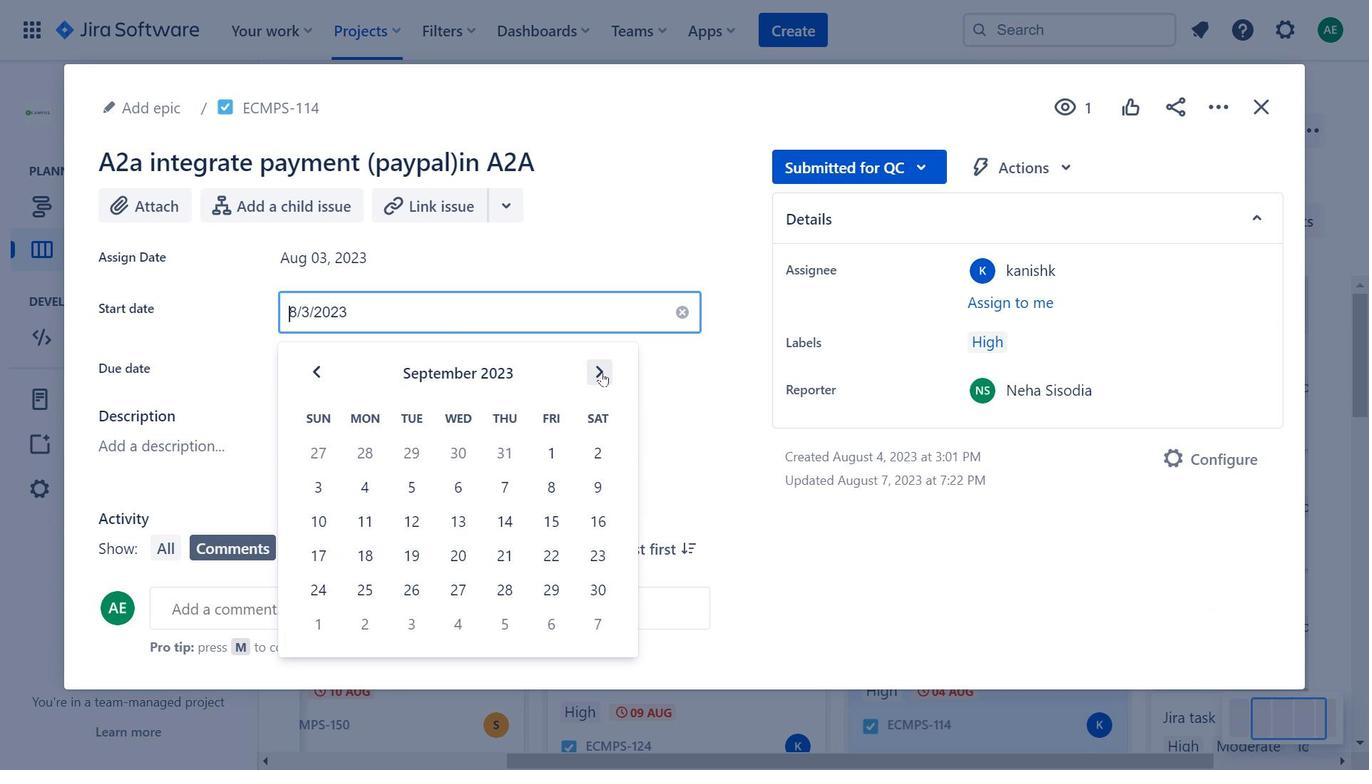 
Action: Mouse pressed left at (604, 375)
Screenshot: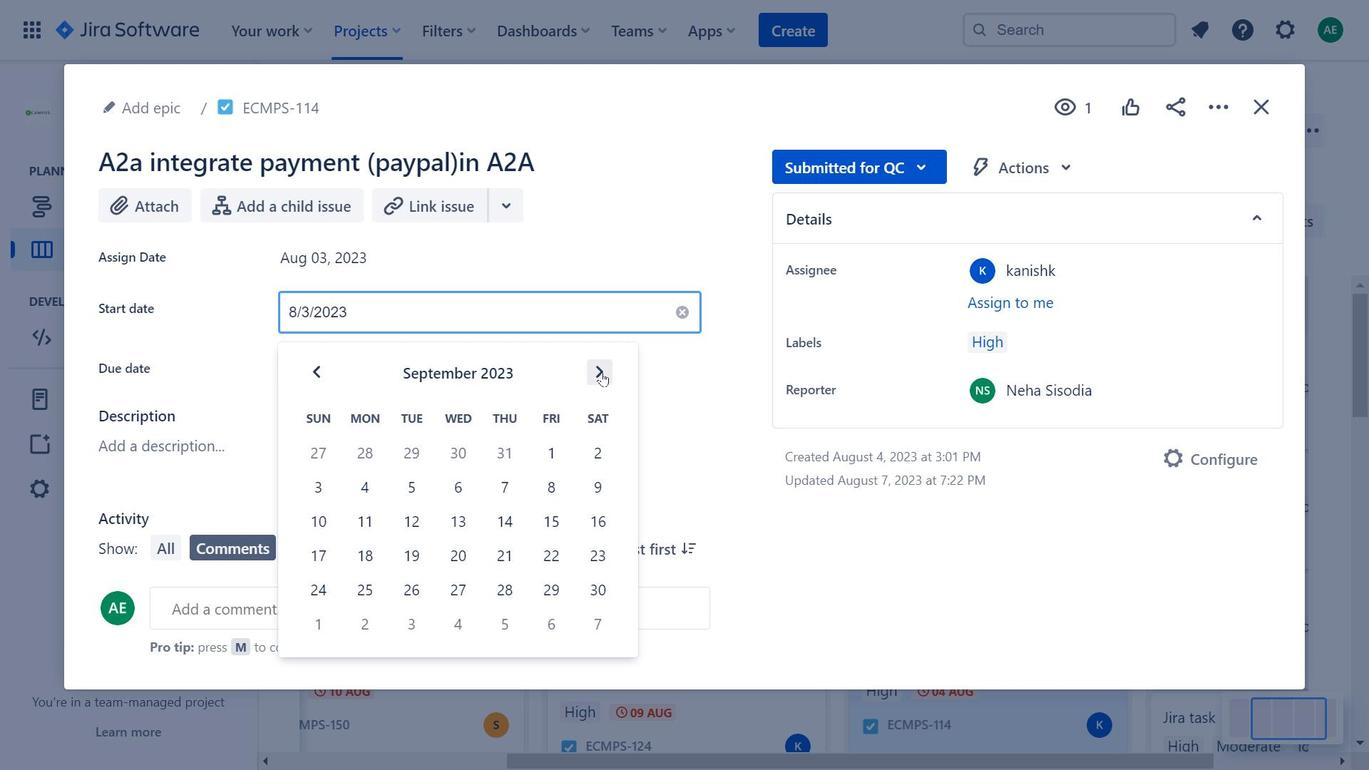 
Action: Mouse pressed left at (604, 375)
Screenshot: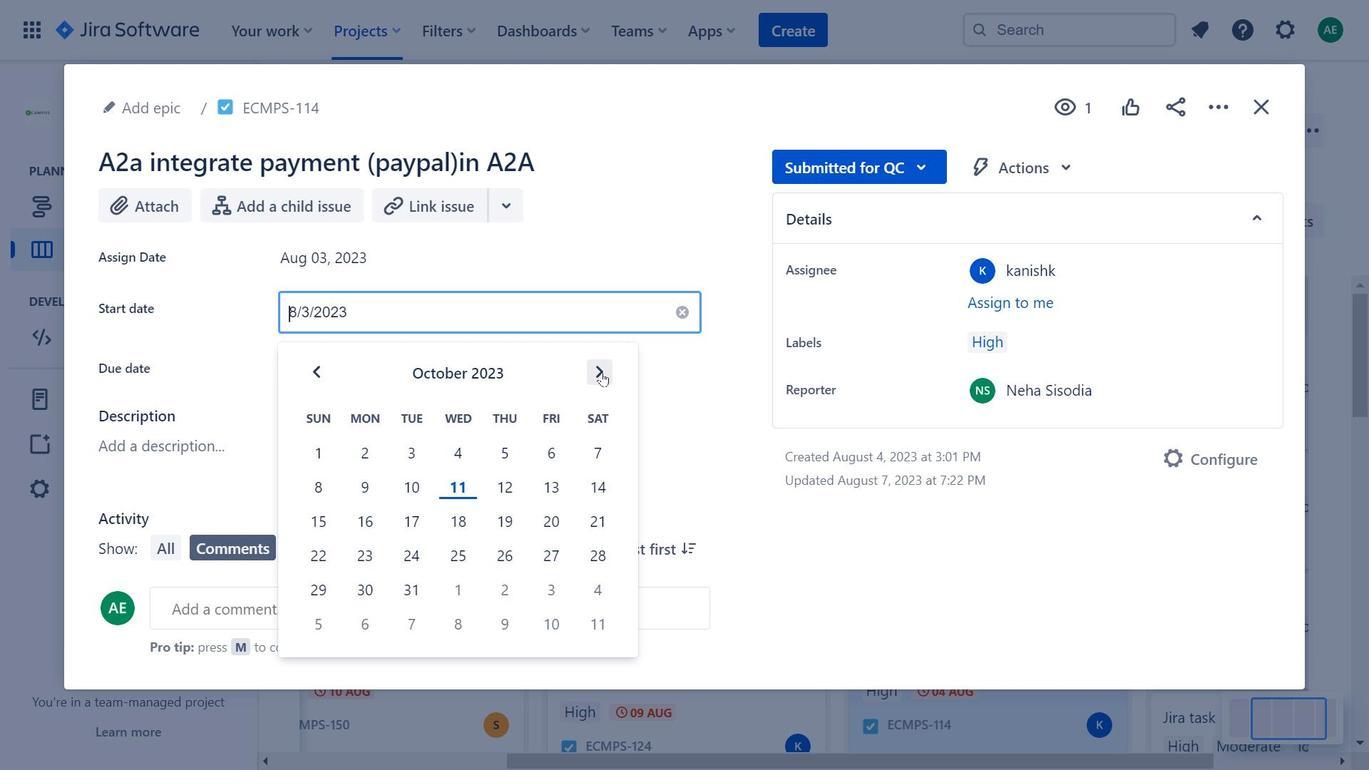 
Action: Mouse moved to (718, 217)
Screenshot: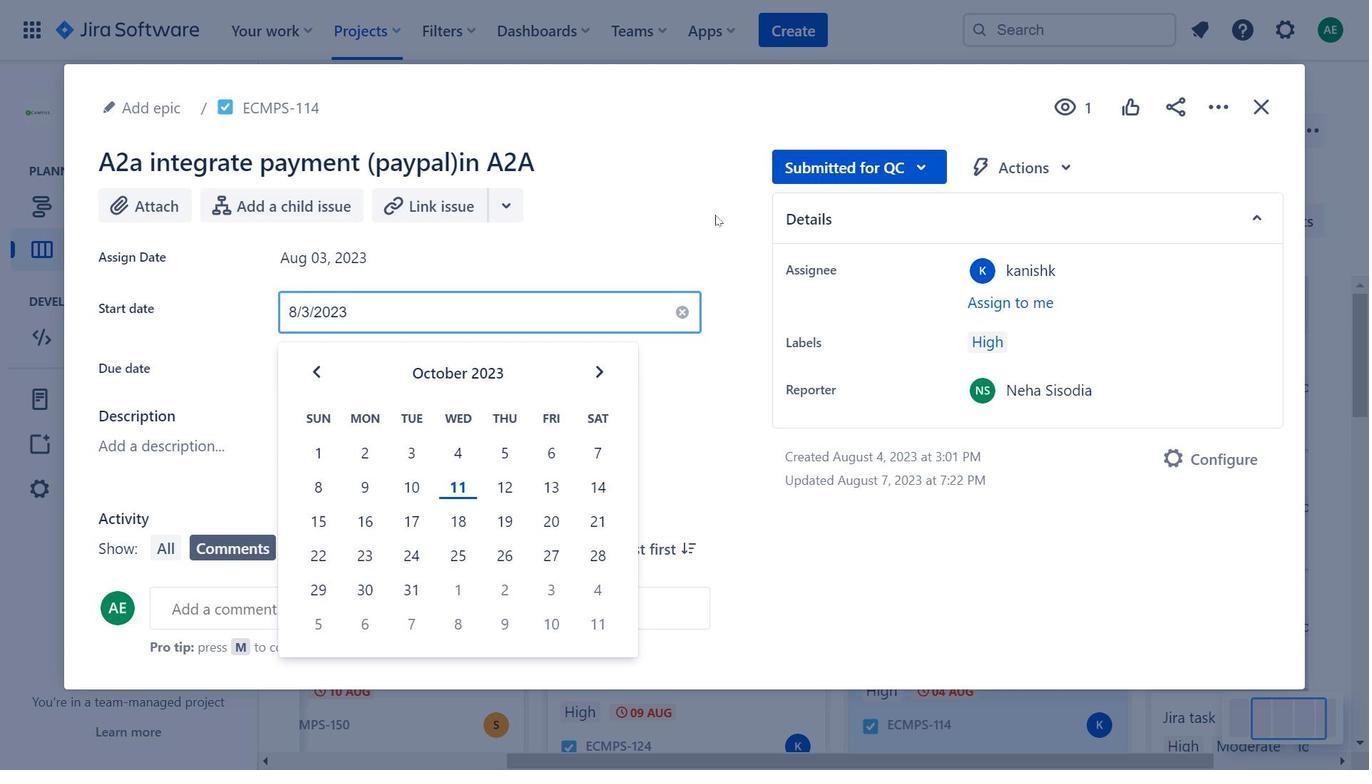 
Action: Mouse pressed left at (718, 217)
Screenshot: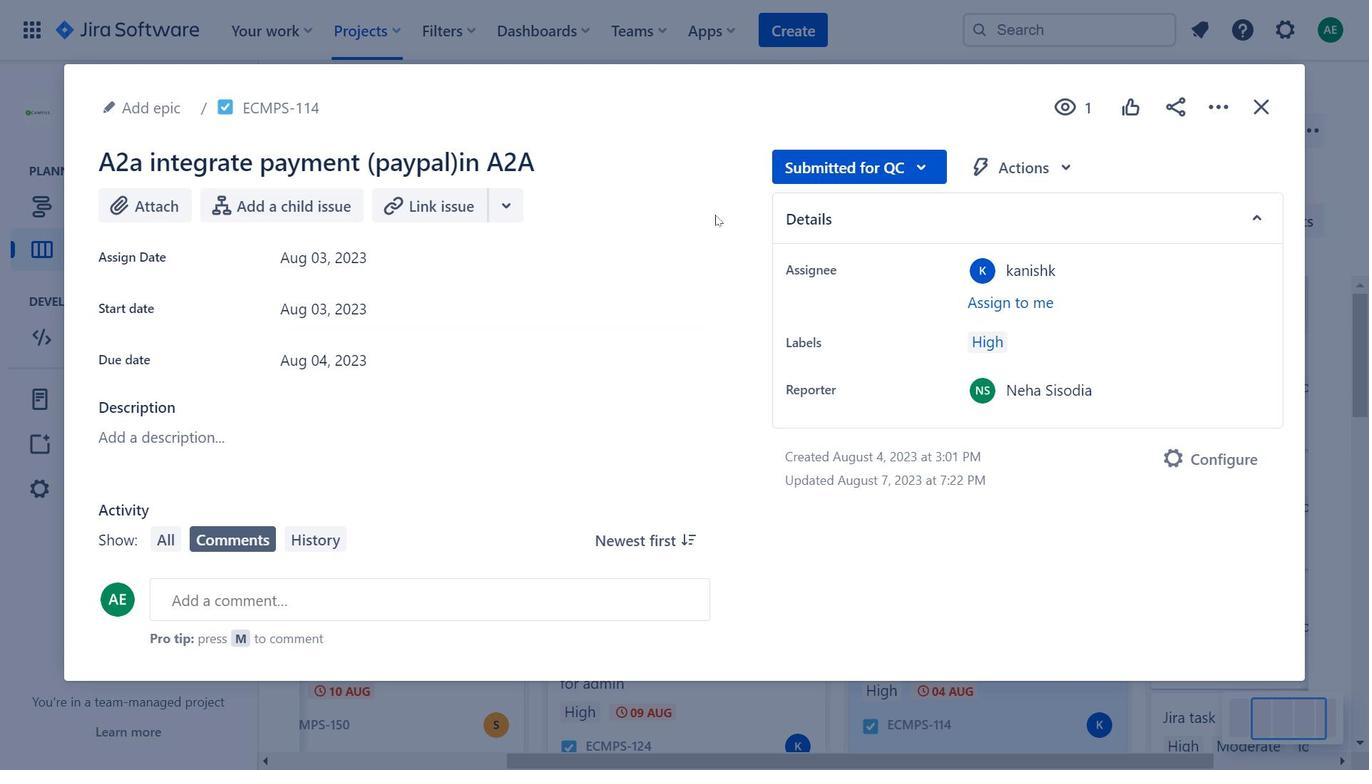 
Action: Mouse moved to (1260, 110)
Screenshot: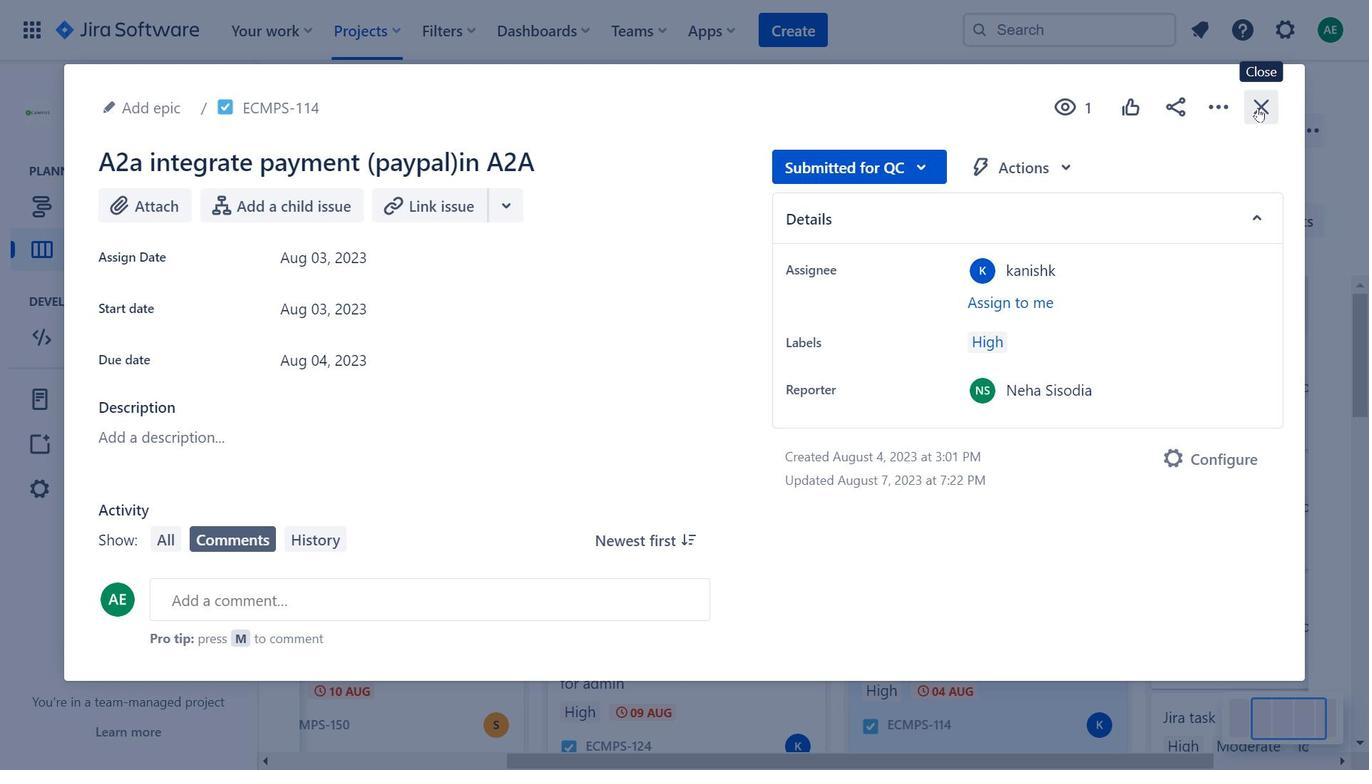 
Action: Mouse pressed left at (1260, 110)
Screenshot: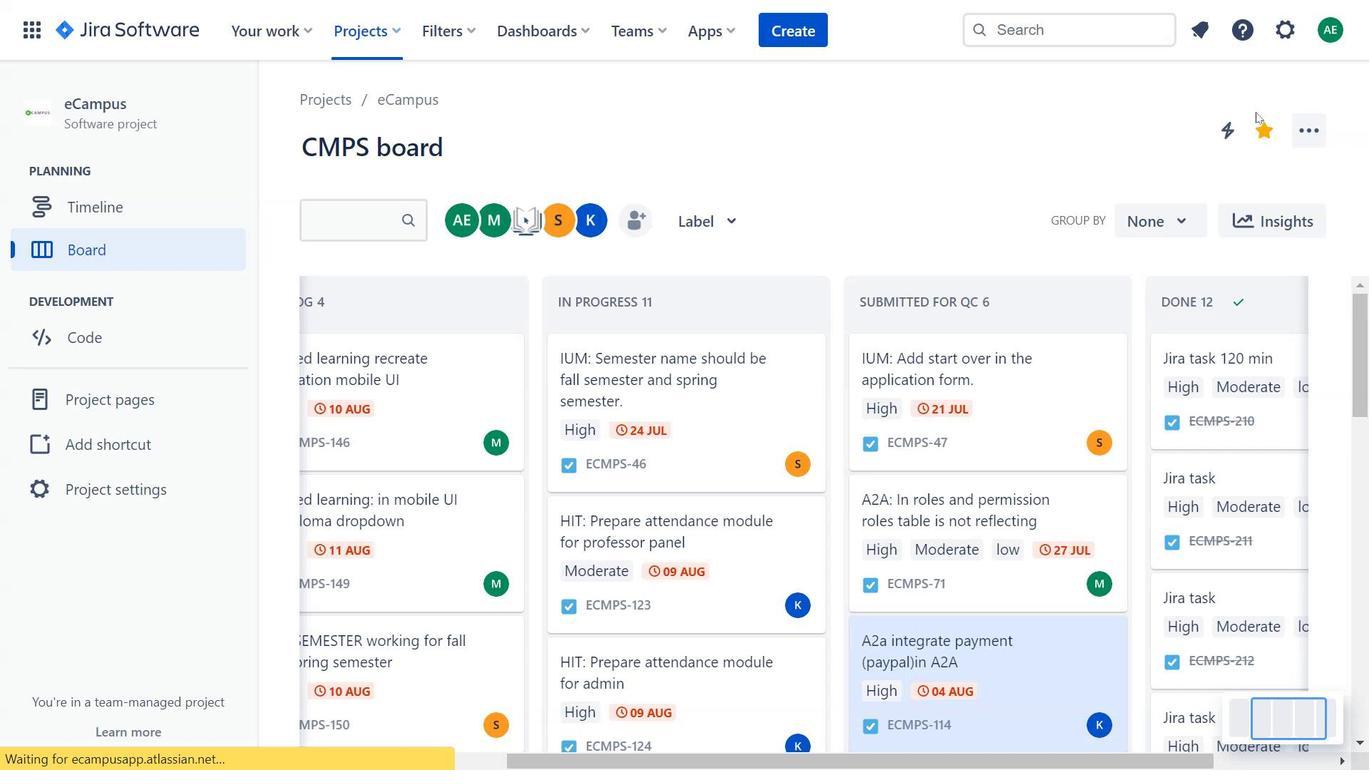 
Action: Mouse moved to (744, 357)
Screenshot: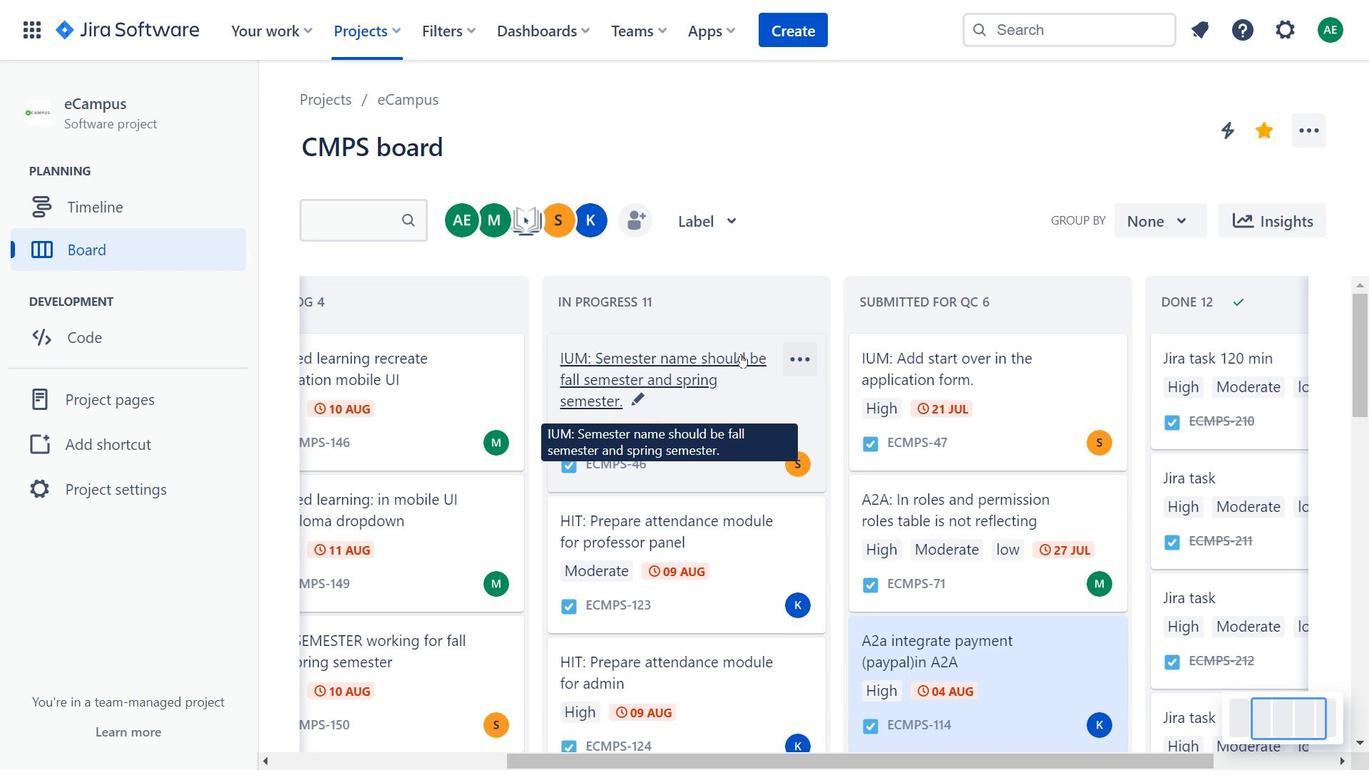 
Action: Mouse scrolled (744, 356) with delta (0, 0)
Screenshot: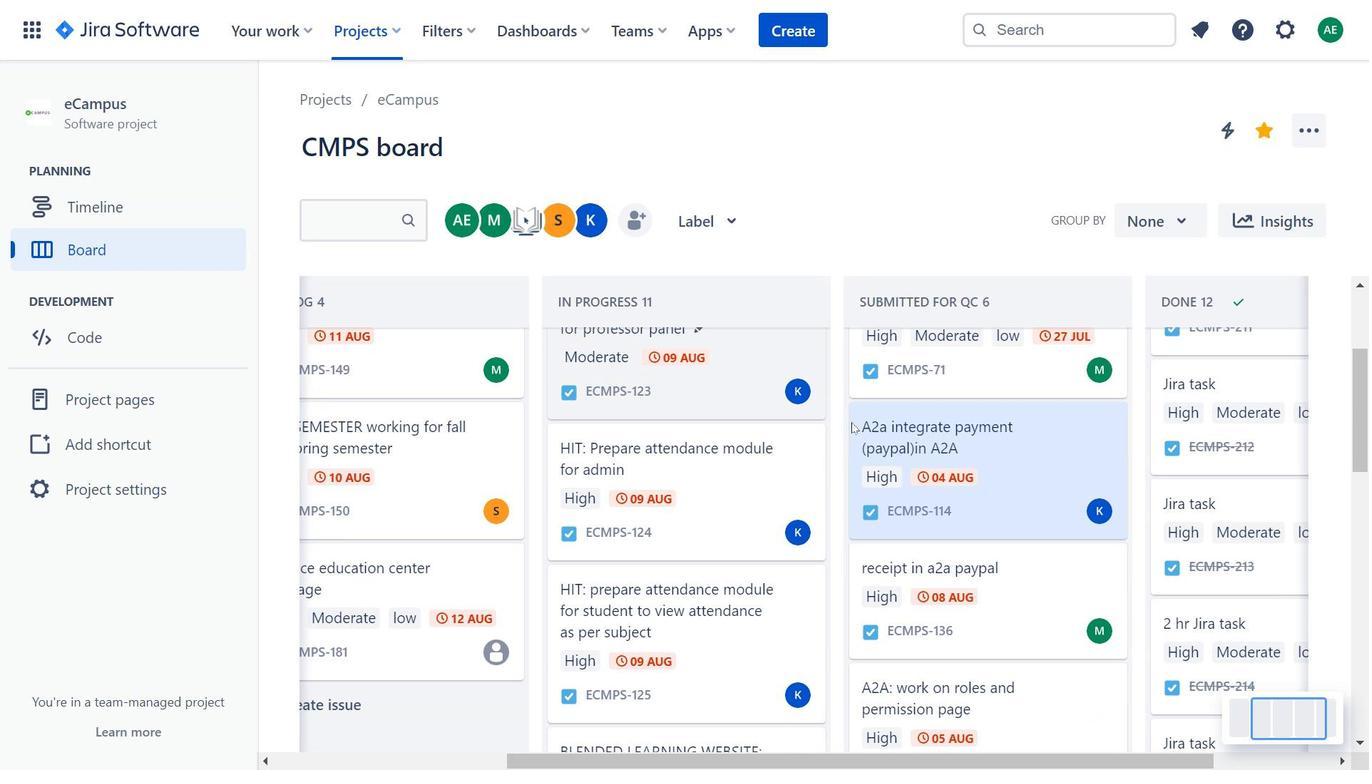 
Action: Mouse scrolled (744, 356) with delta (0, 0)
Screenshot: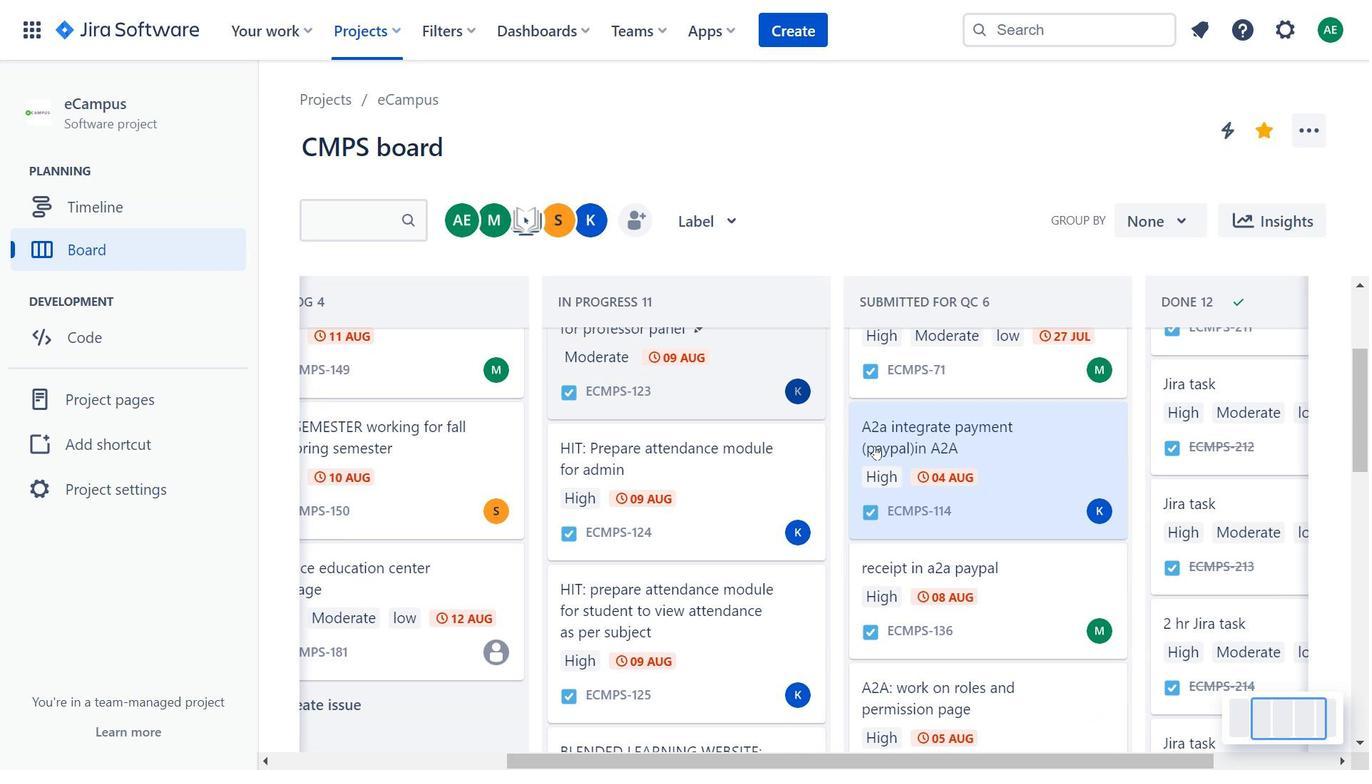 
Action: Mouse moved to (894, 465)
Screenshot: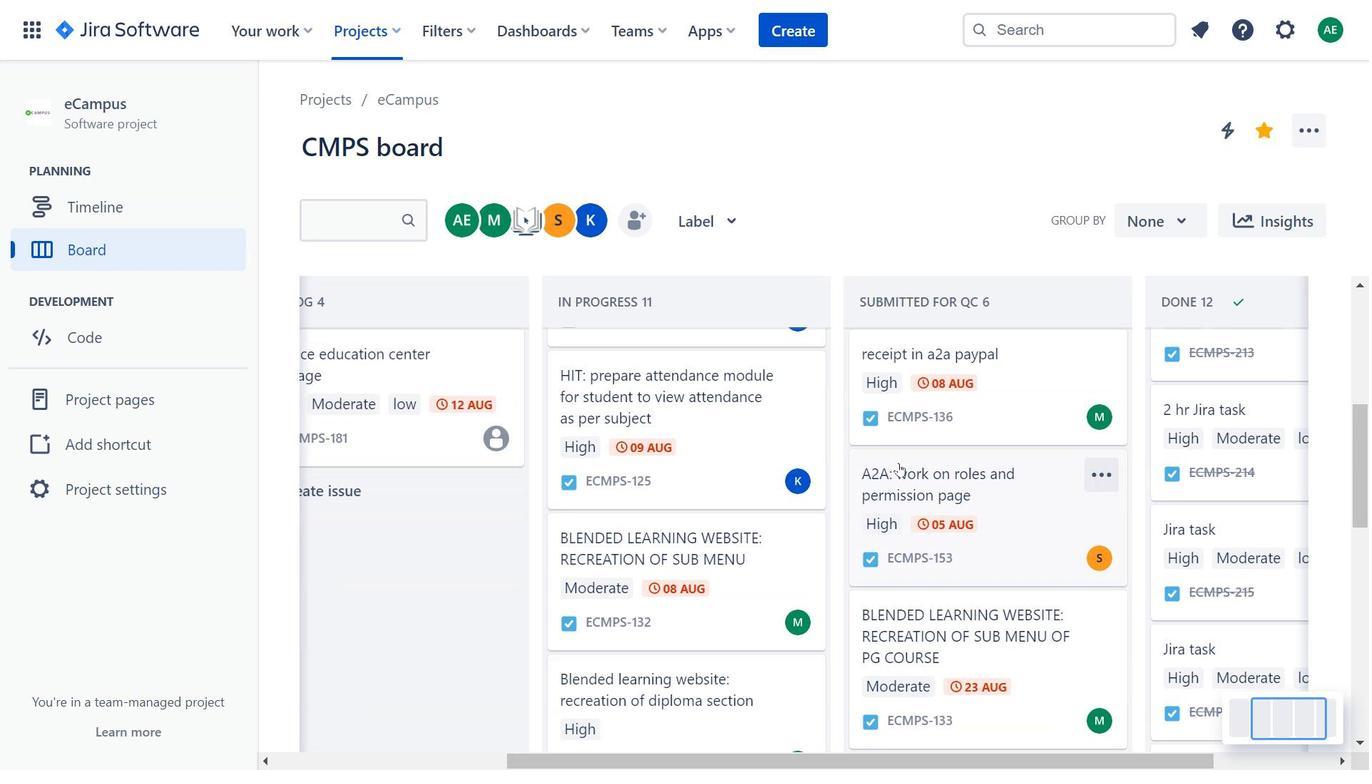 
Action: Mouse scrolled (894, 465) with delta (0, 0)
Screenshot: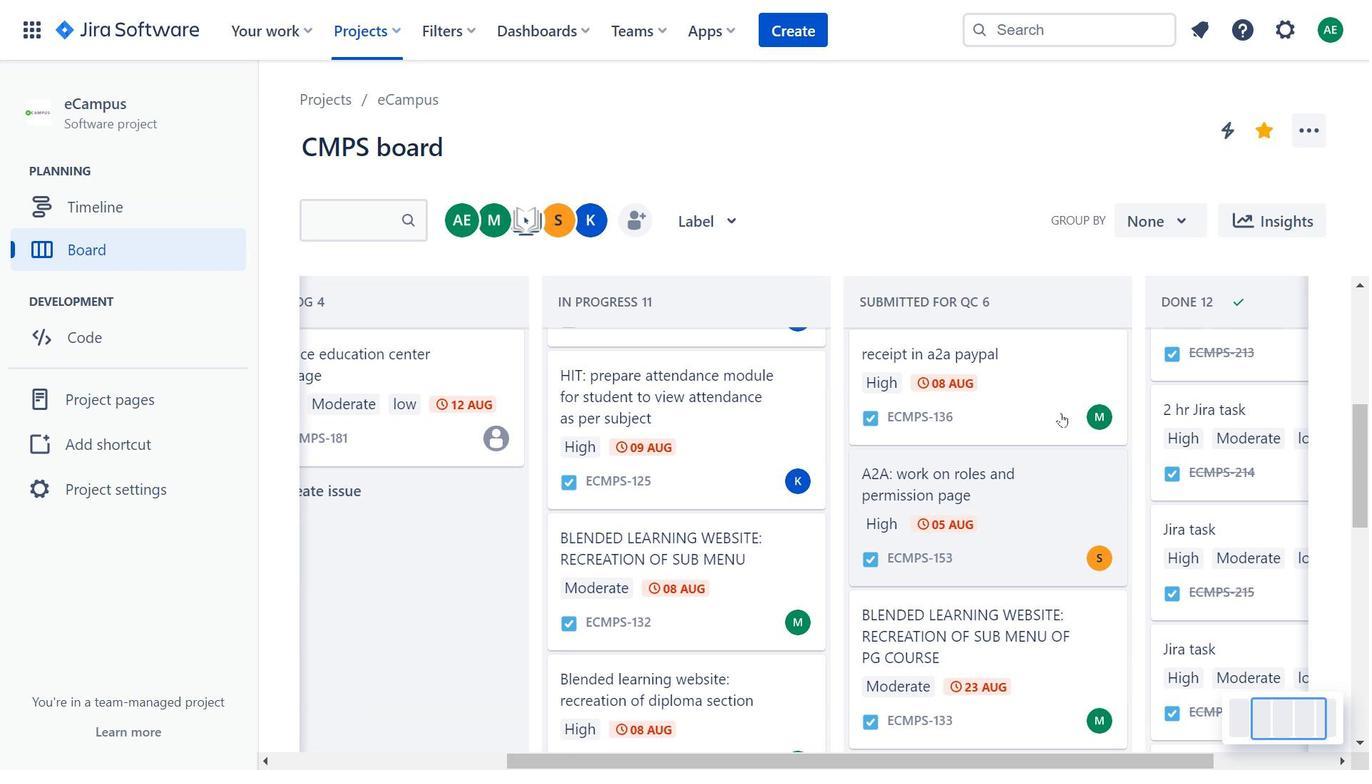 
Action: Mouse scrolled (894, 465) with delta (0, 0)
Screenshot: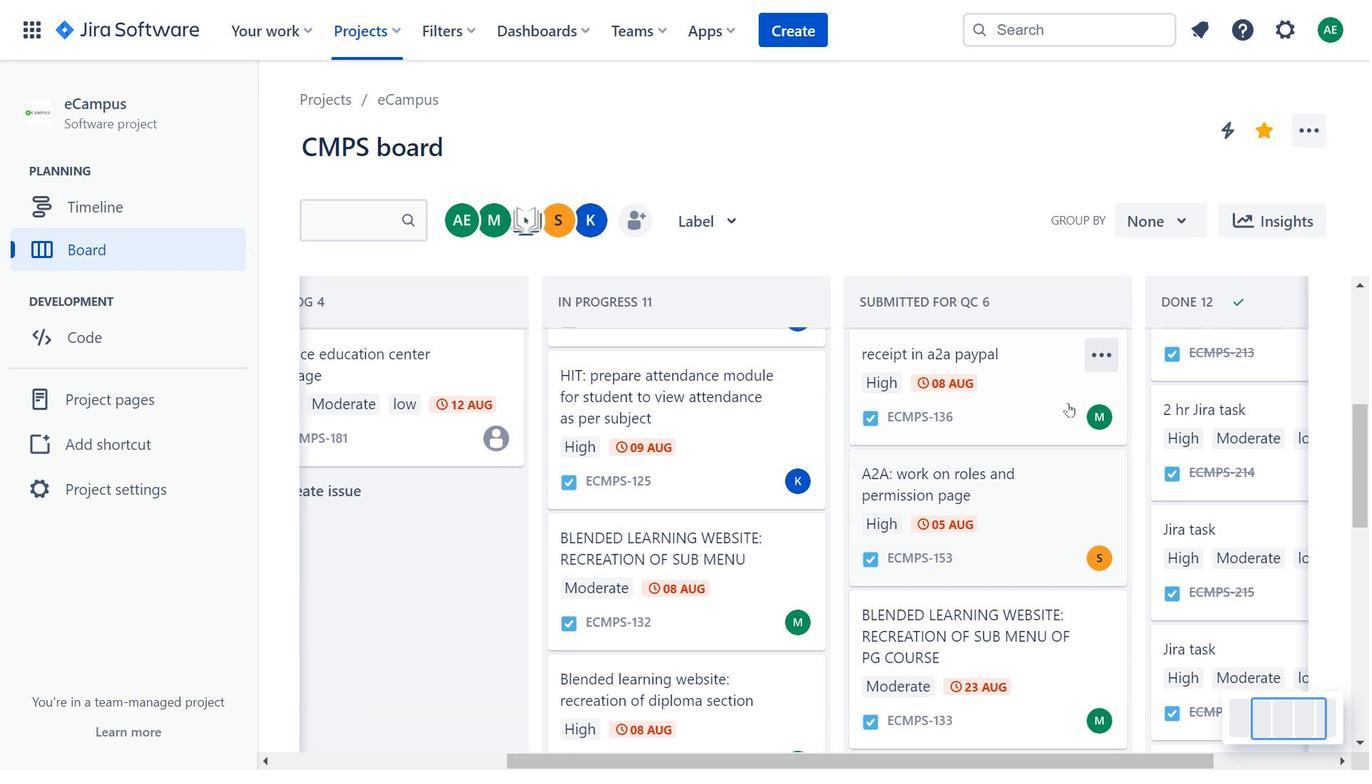 
Action: Mouse moved to (1037, 392)
Screenshot: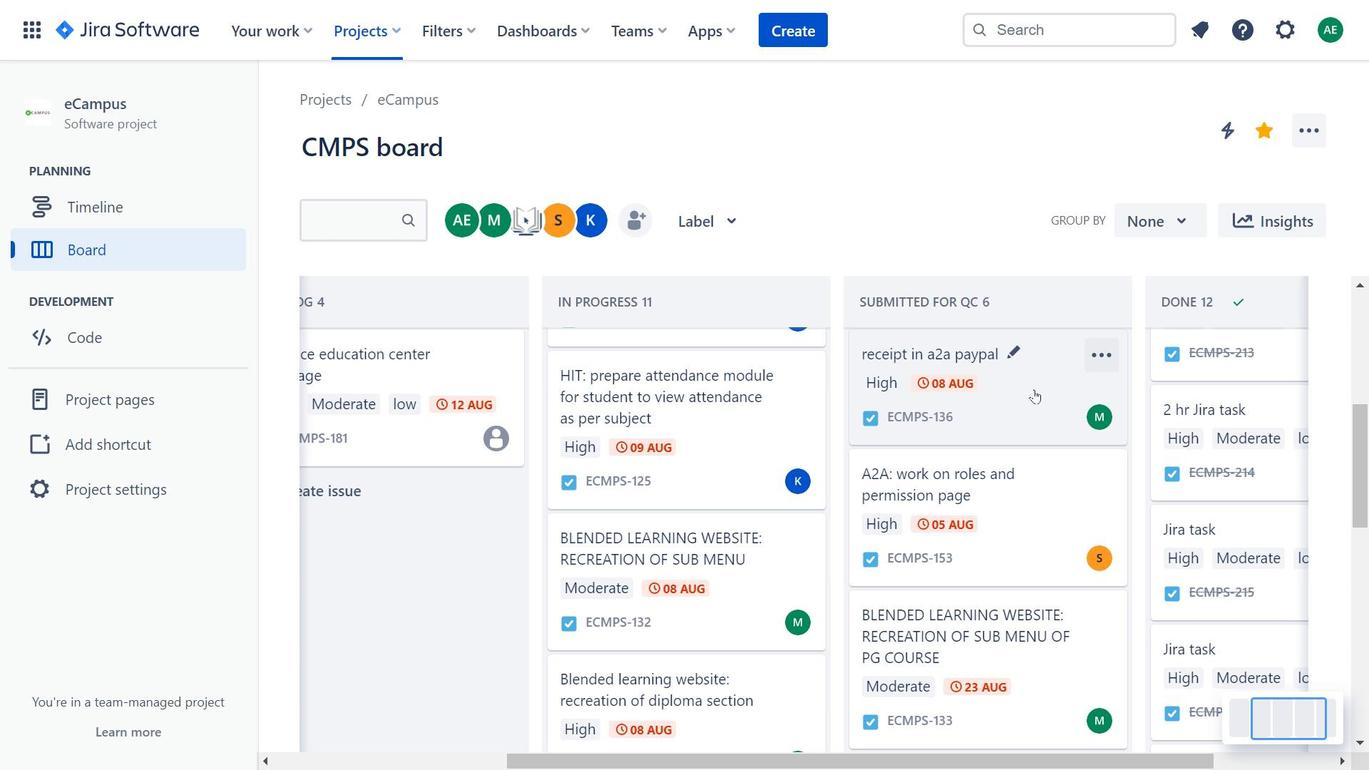 
Action: Mouse pressed left at (1037, 392)
Screenshot: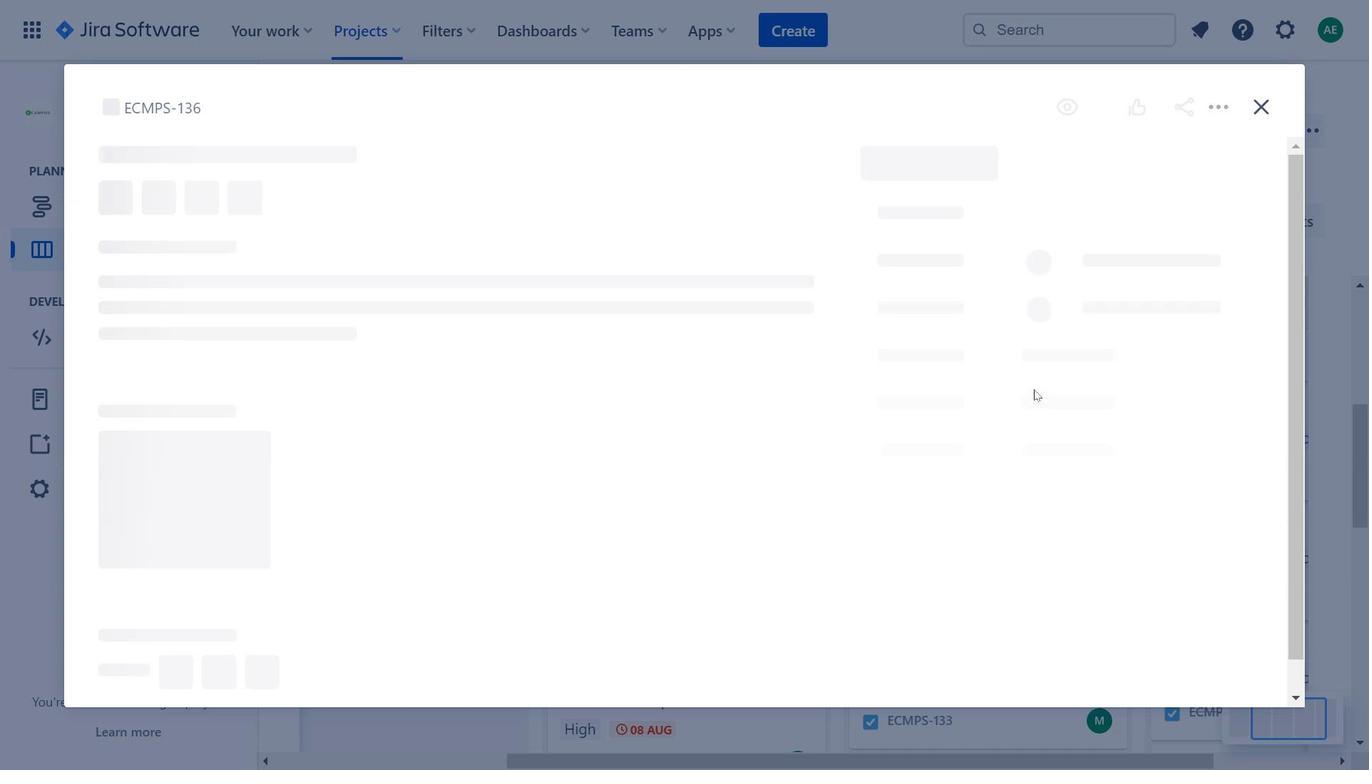 
Action: Mouse moved to (377, 324)
Screenshot: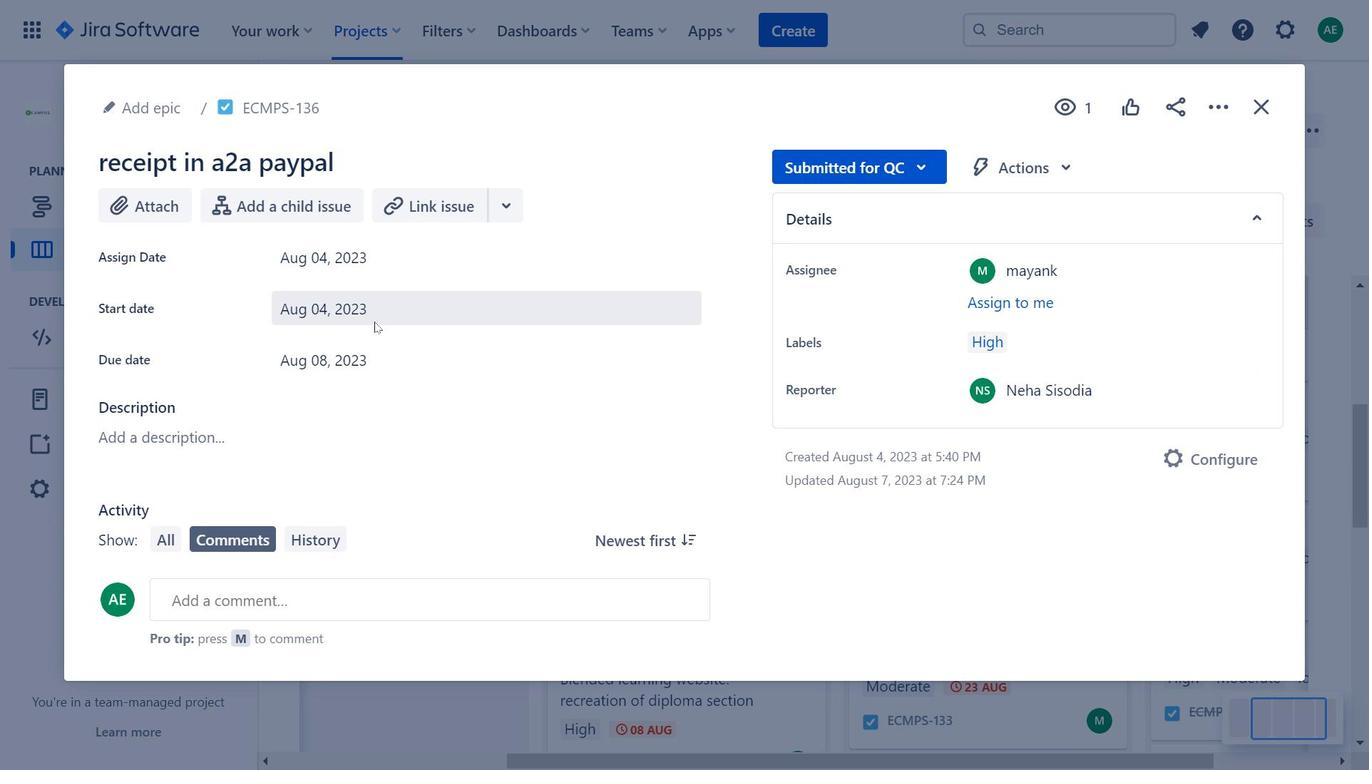 
Action: Mouse pressed left at (377, 324)
Screenshot: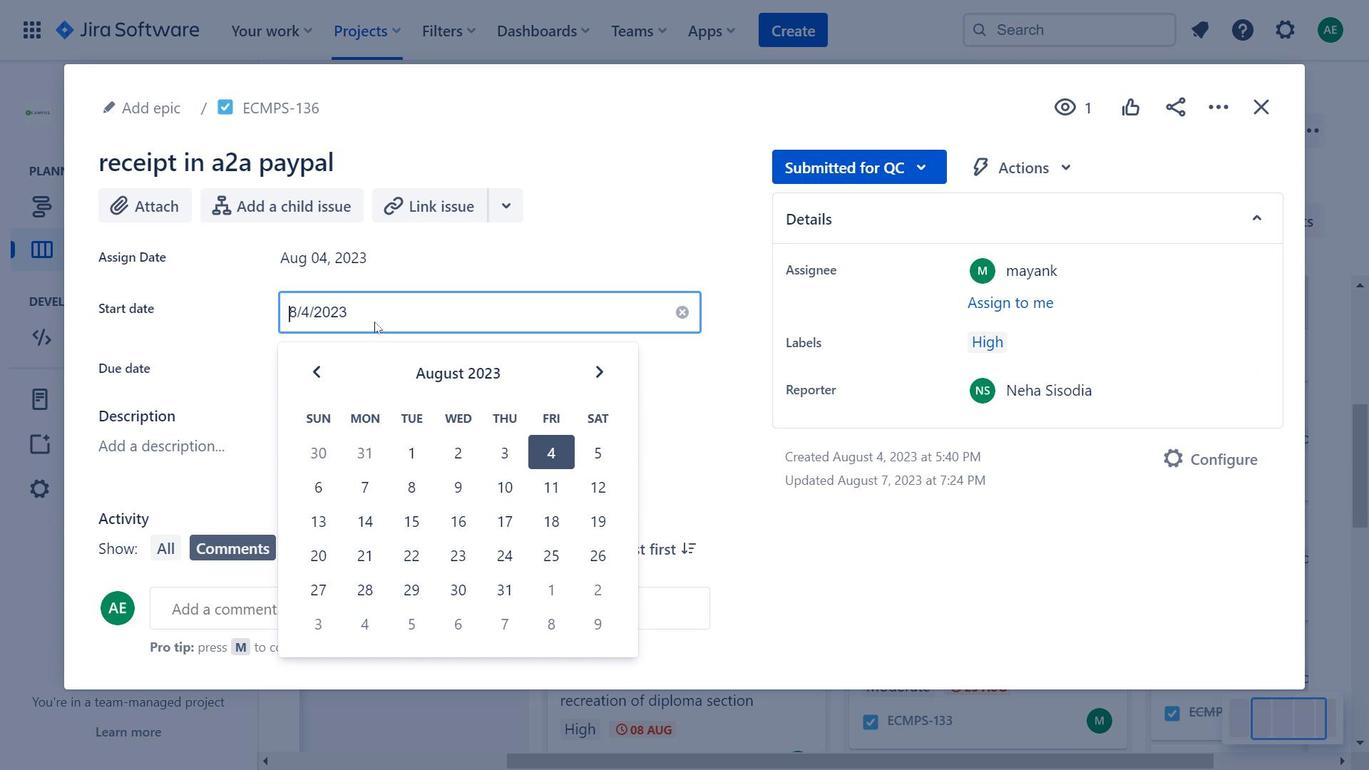 
Action: Mouse moved to (601, 368)
Screenshot: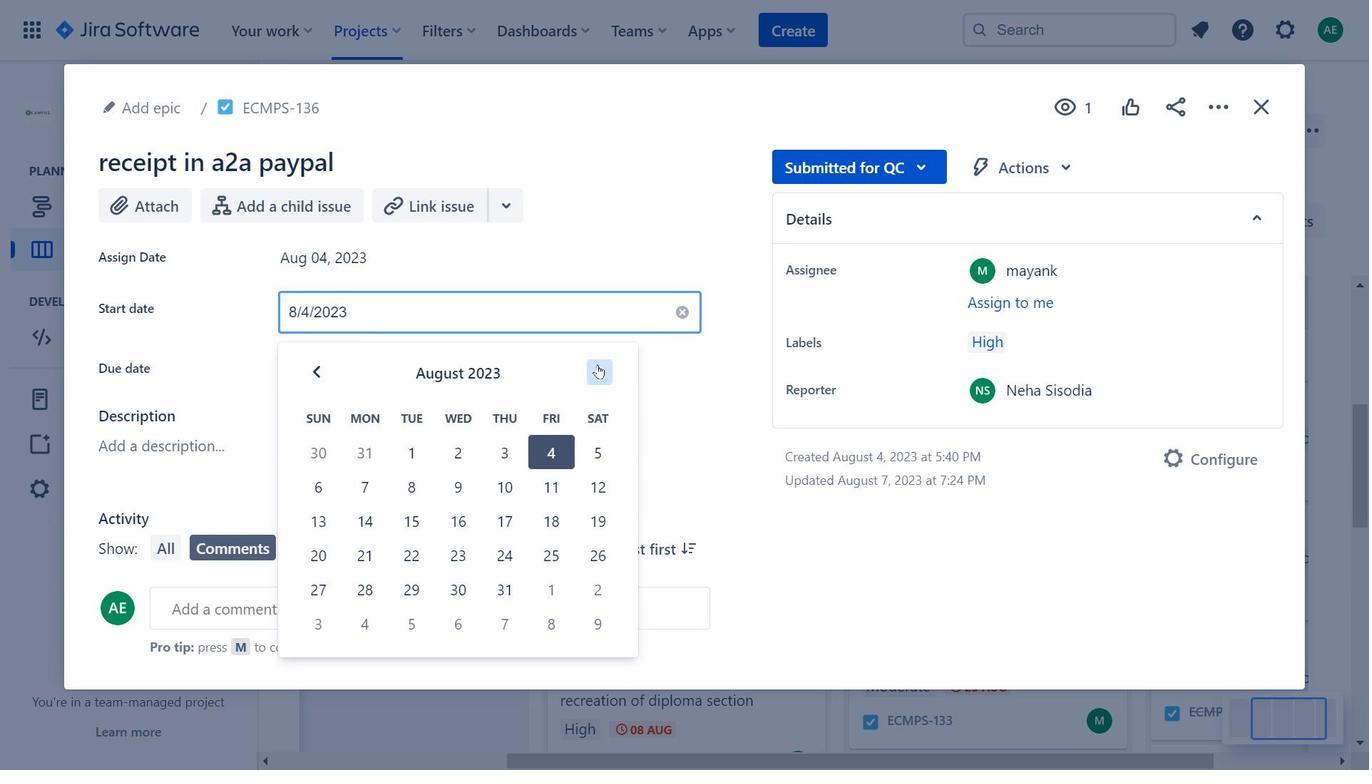 
Action: Mouse pressed left at (601, 368)
Screenshot: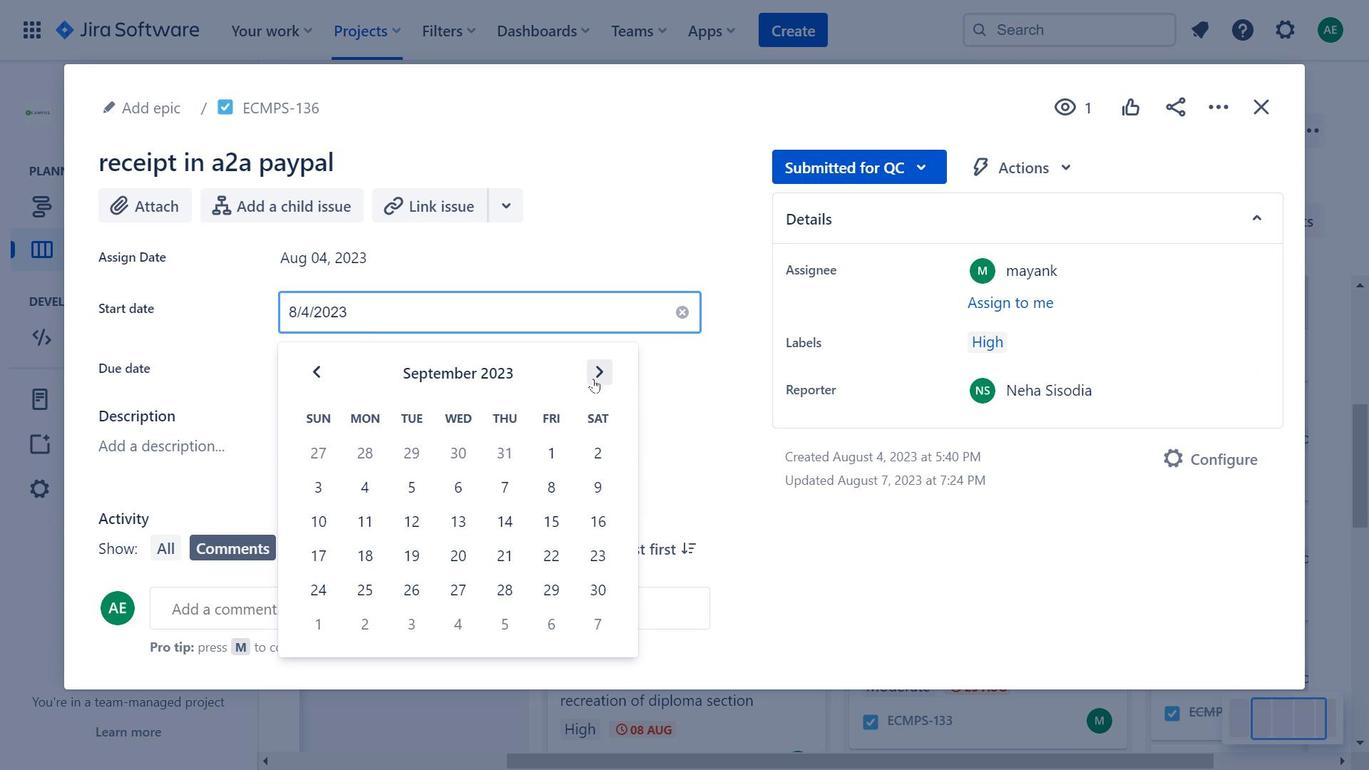 
Action: Mouse moved to (1187, 126)
Screenshot: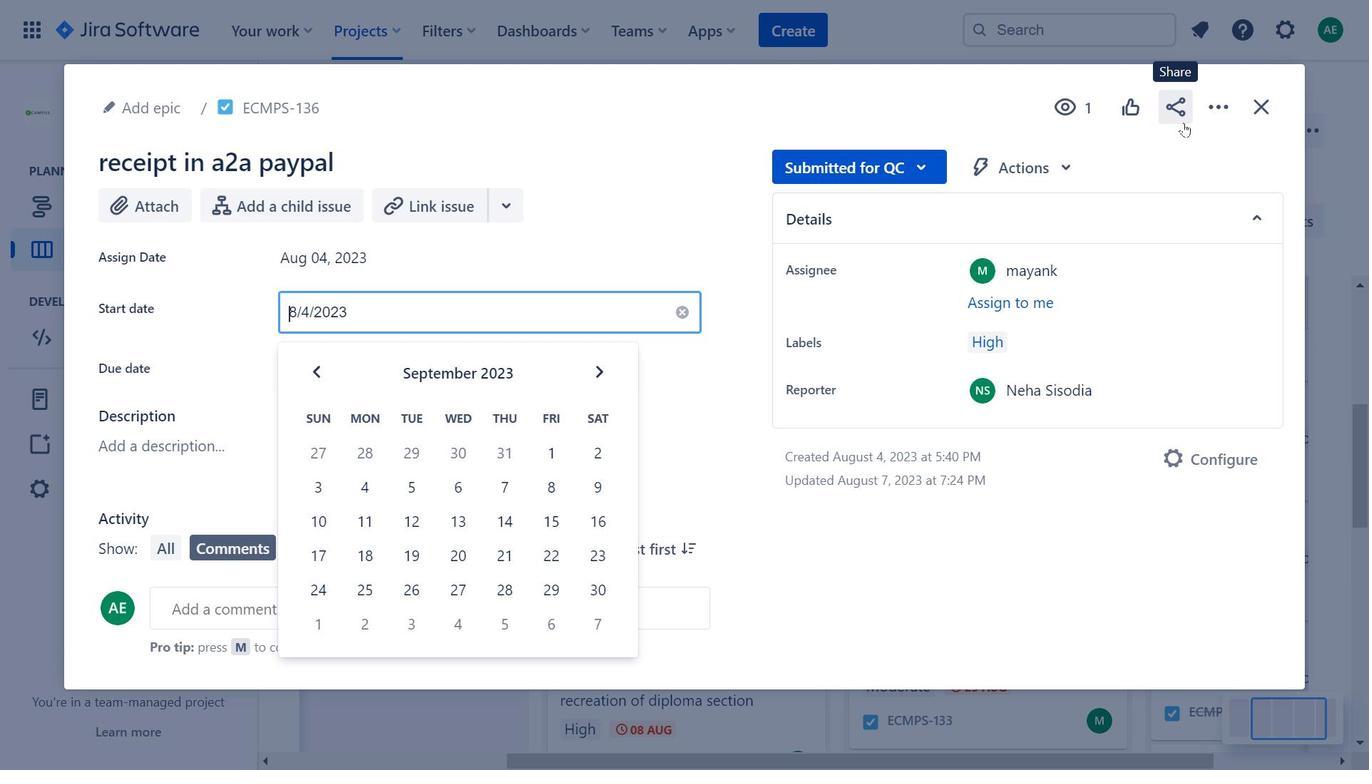 
Action: Mouse pressed left at (1187, 126)
Screenshot: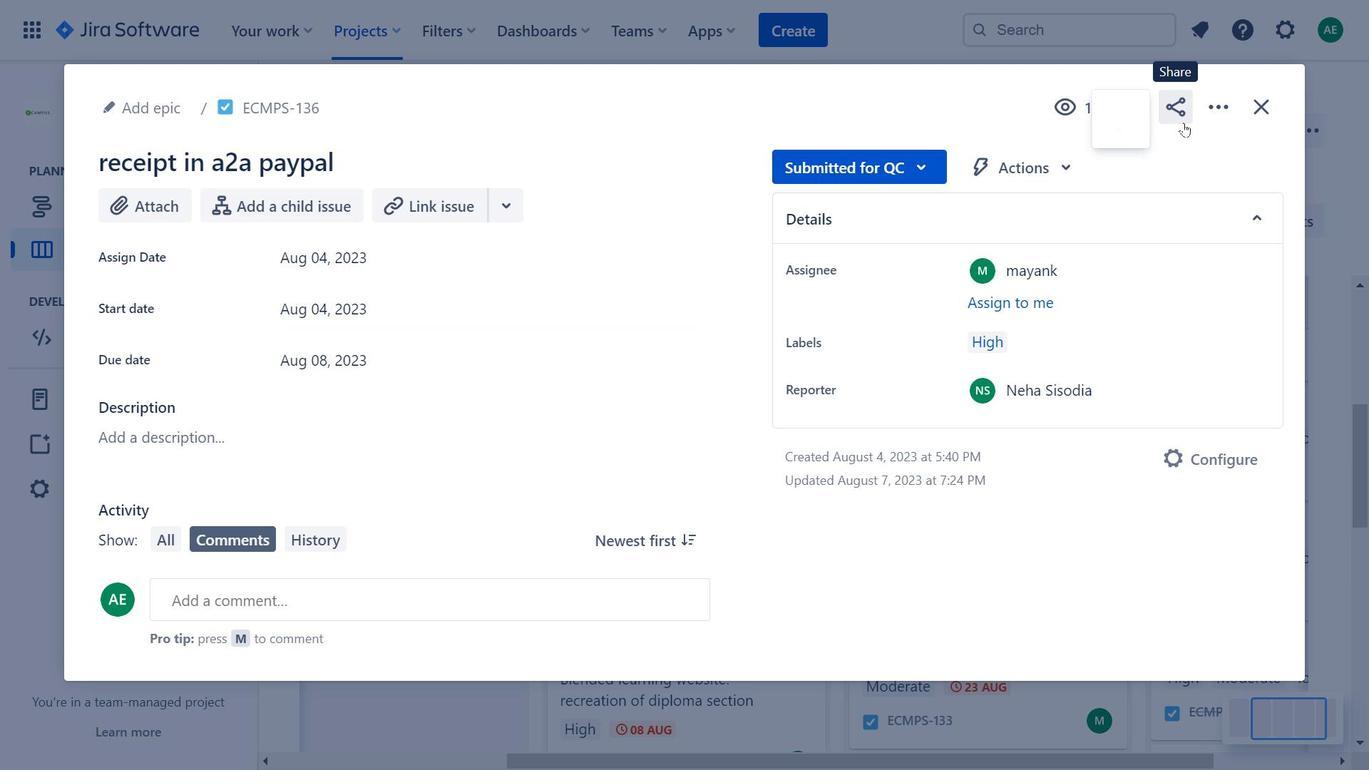 
Action: Mouse moved to (1266, 112)
Screenshot: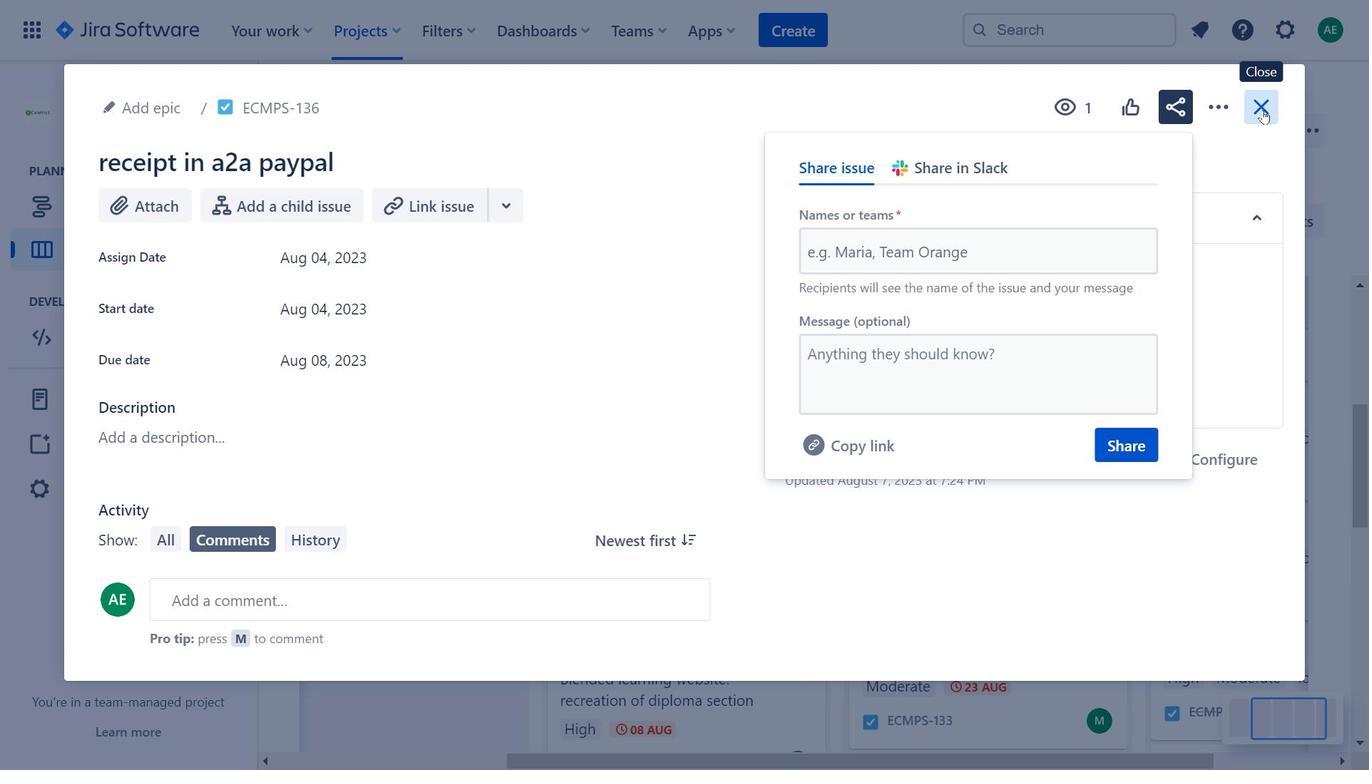 
Action: Mouse pressed left at (1266, 112)
Screenshot: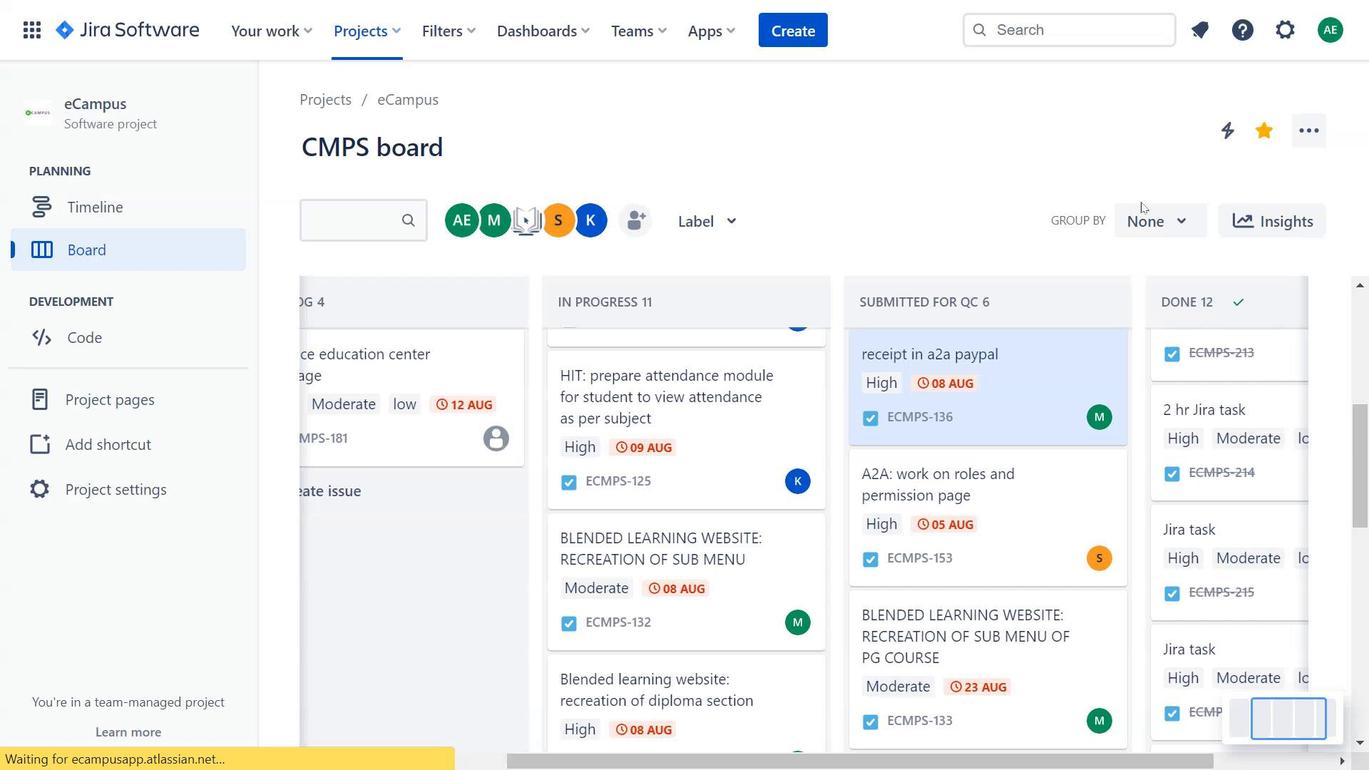 
Action: Mouse moved to (793, 375)
Screenshot: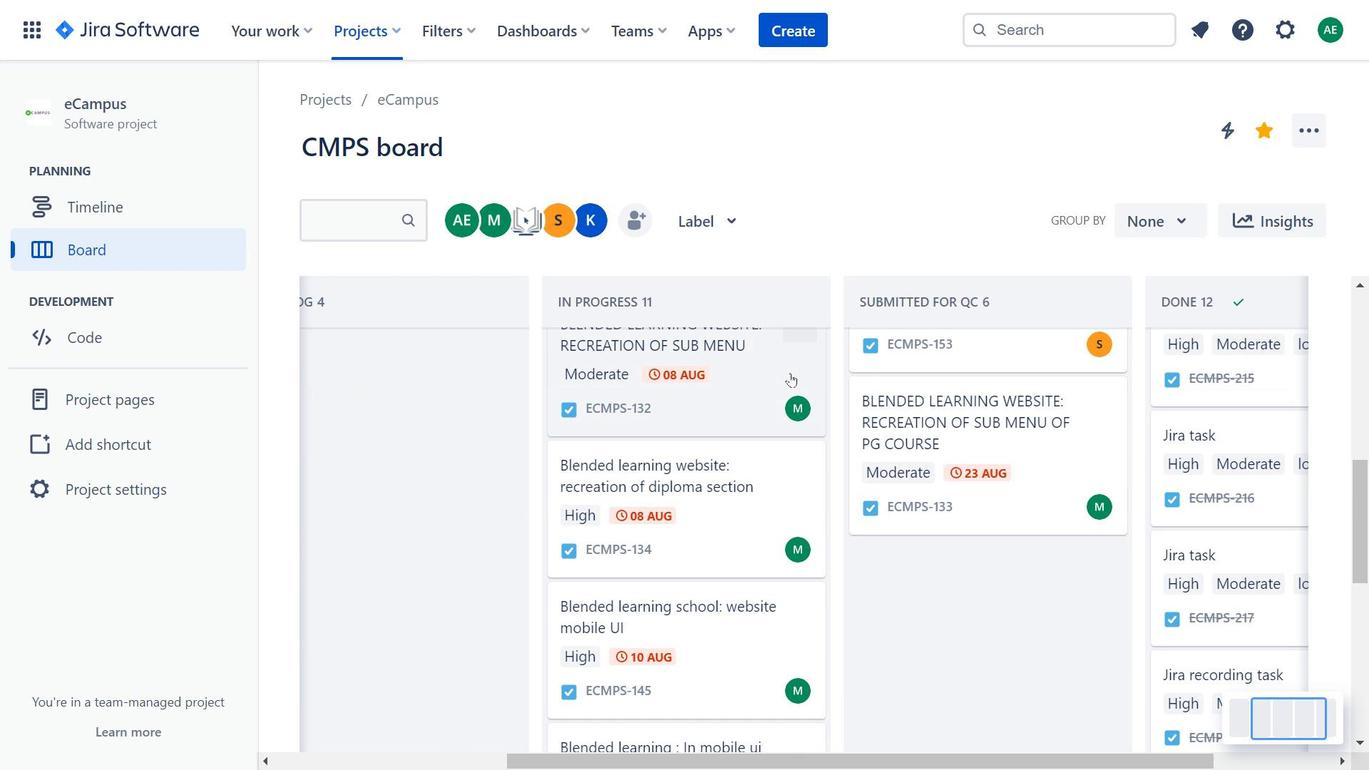 
Action: Mouse scrolled (793, 375) with delta (0, 0)
Screenshot: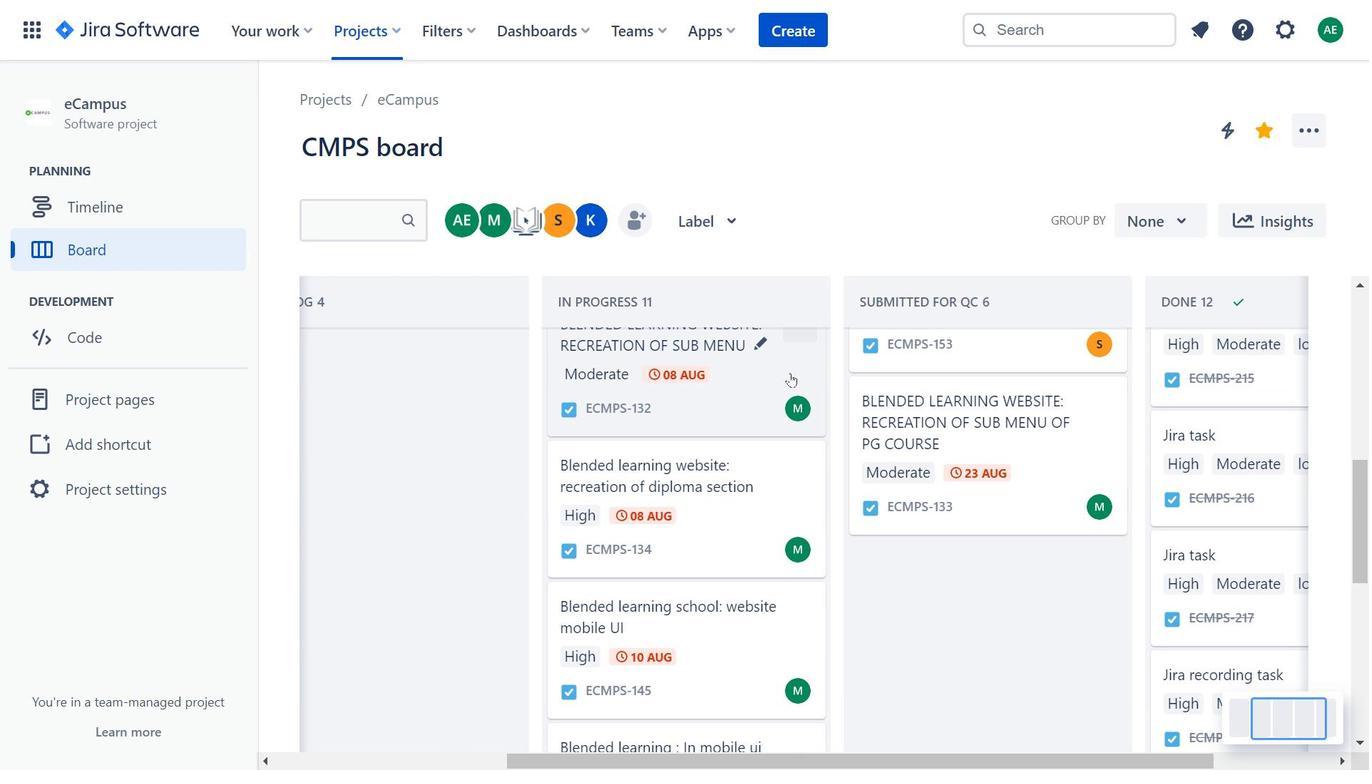 
Action: Mouse scrolled (793, 375) with delta (0, 0)
Screenshot: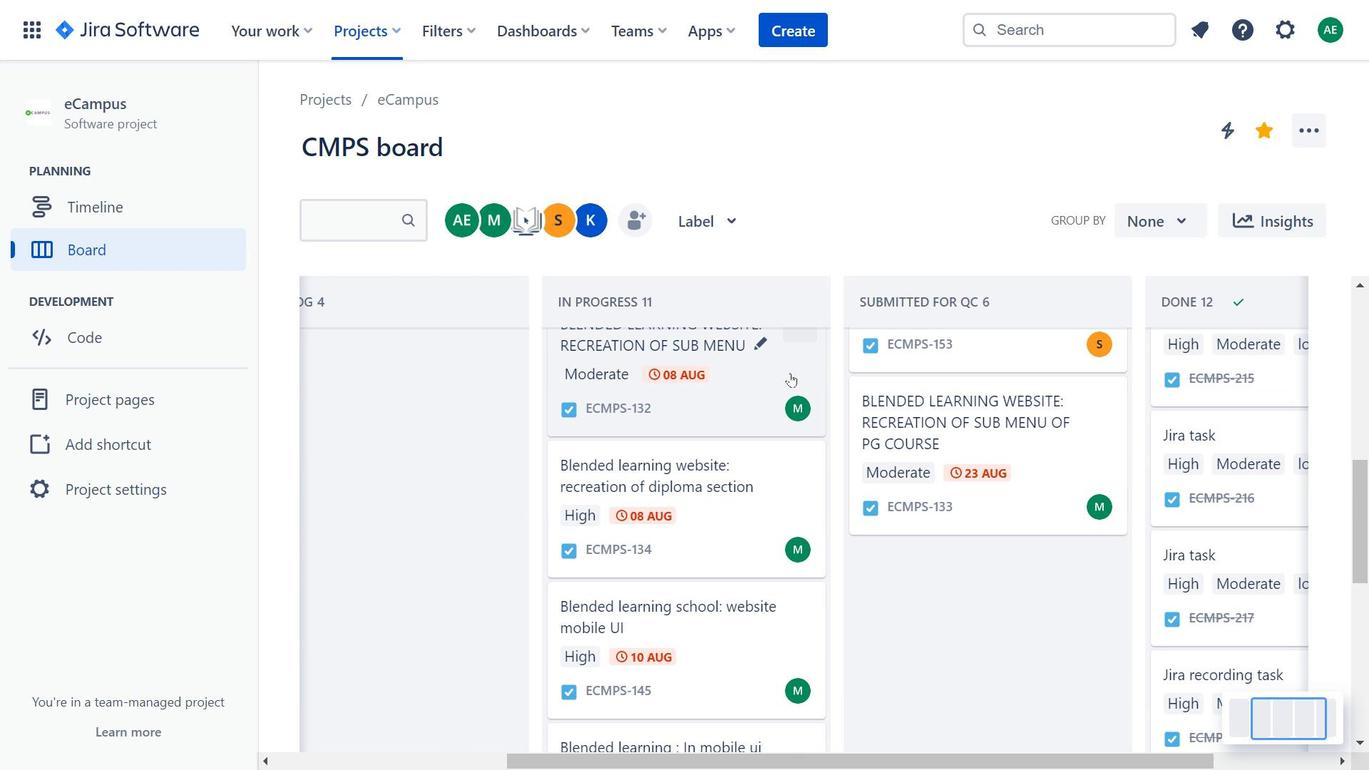 
Action: Mouse moved to (761, 507)
Screenshot: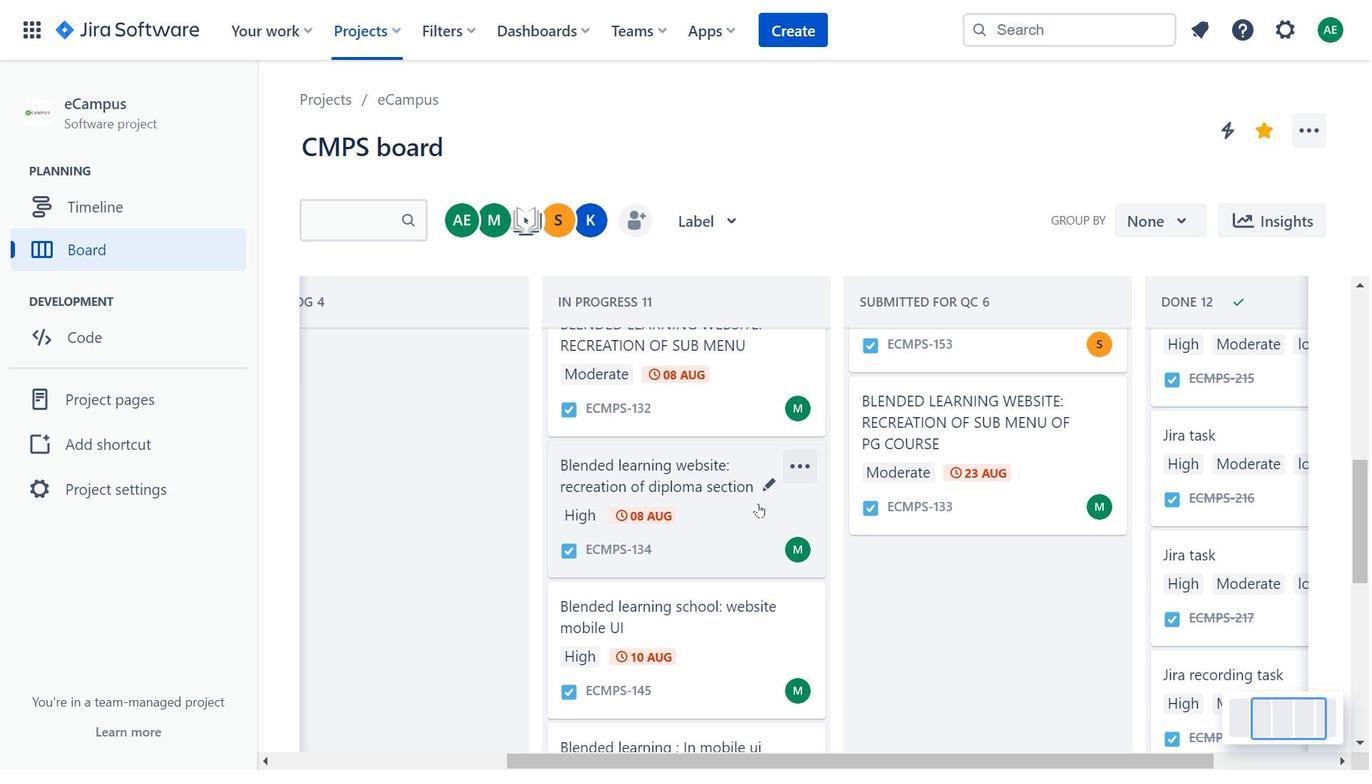 
Action: Mouse pressed left at (761, 507)
Screenshot: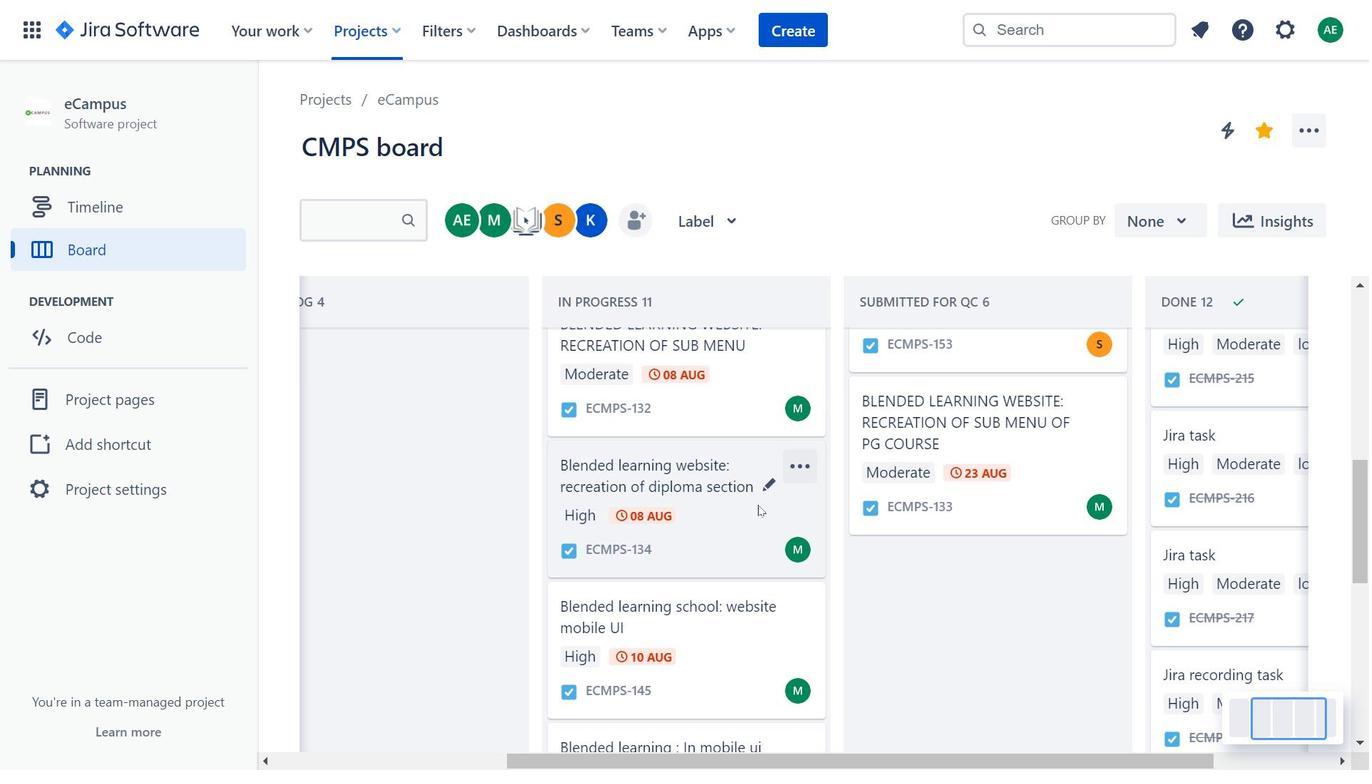 
Action: Mouse moved to (445, 294)
Screenshot: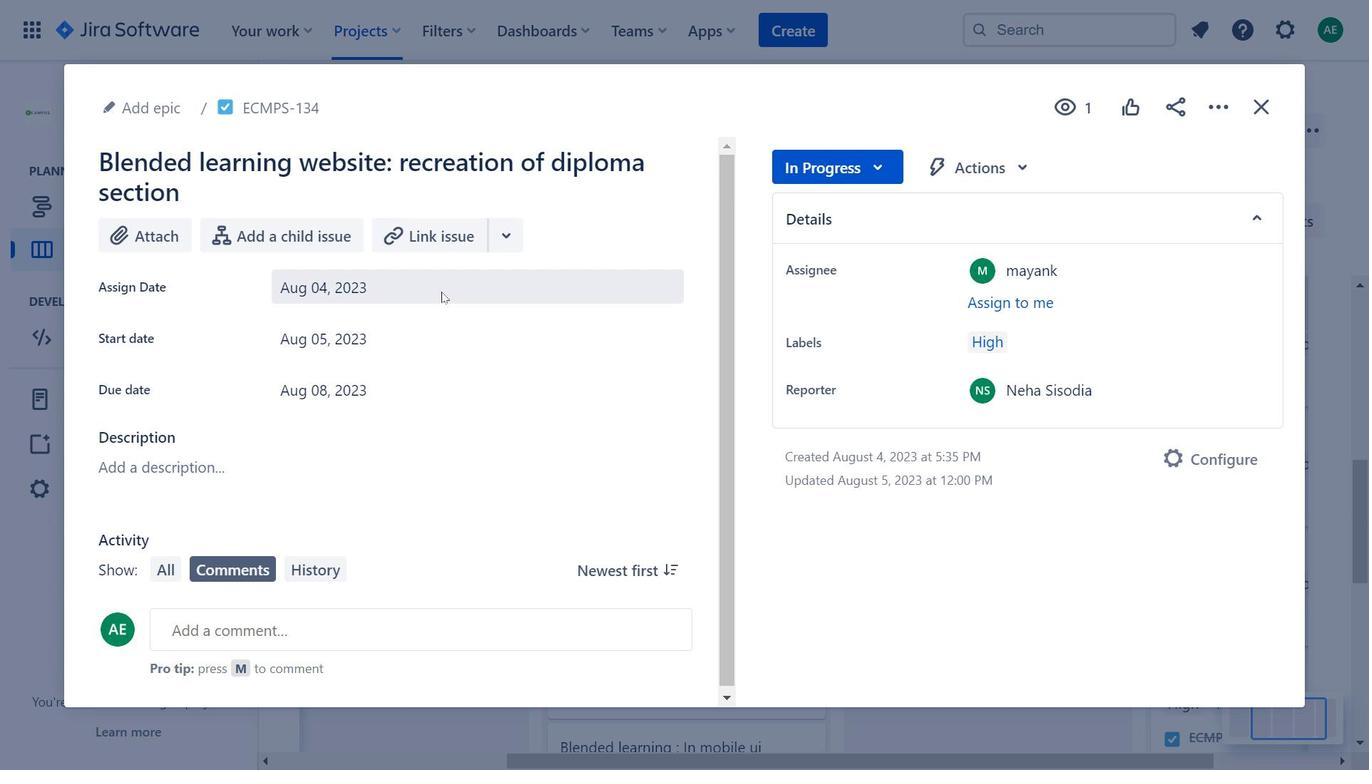 
Action: Mouse pressed left at (445, 294)
Screenshot: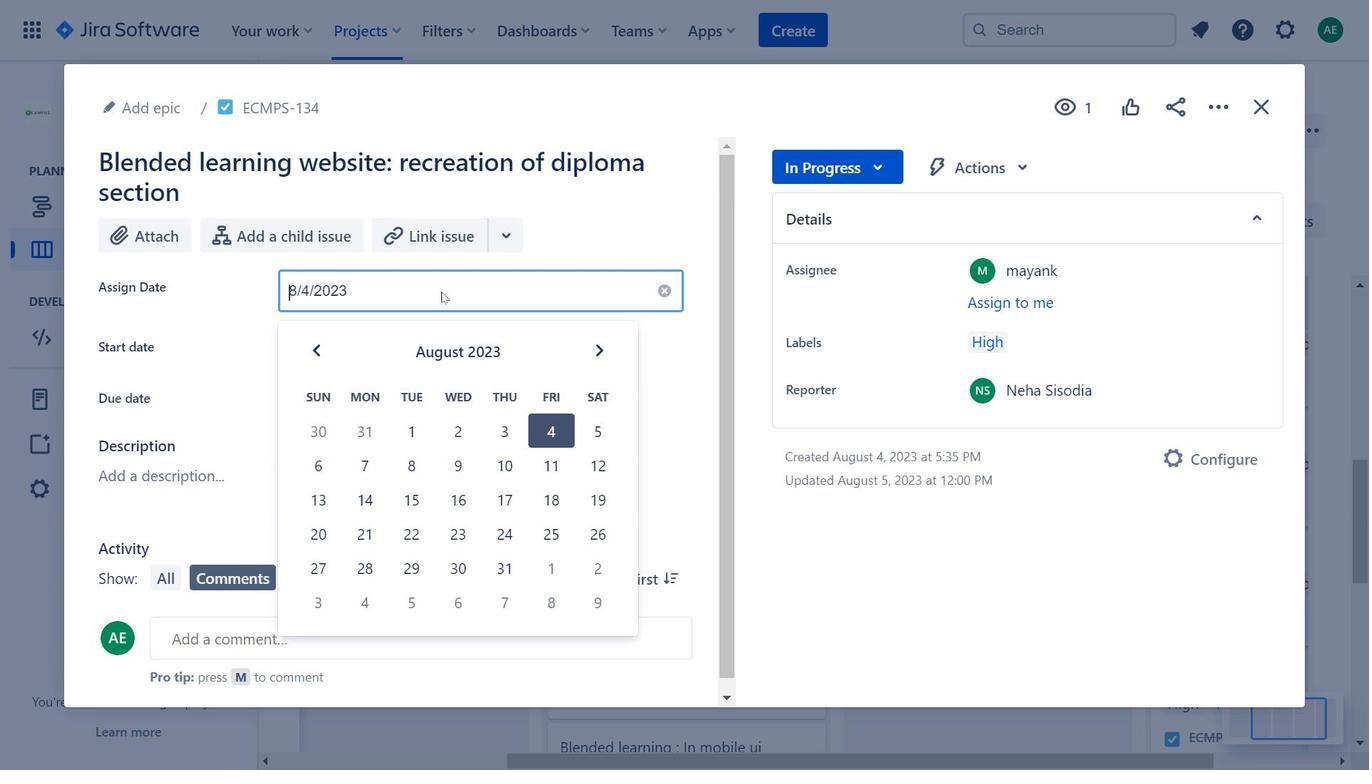 
Action: Mouse moved to (593, 353)
Screenshot: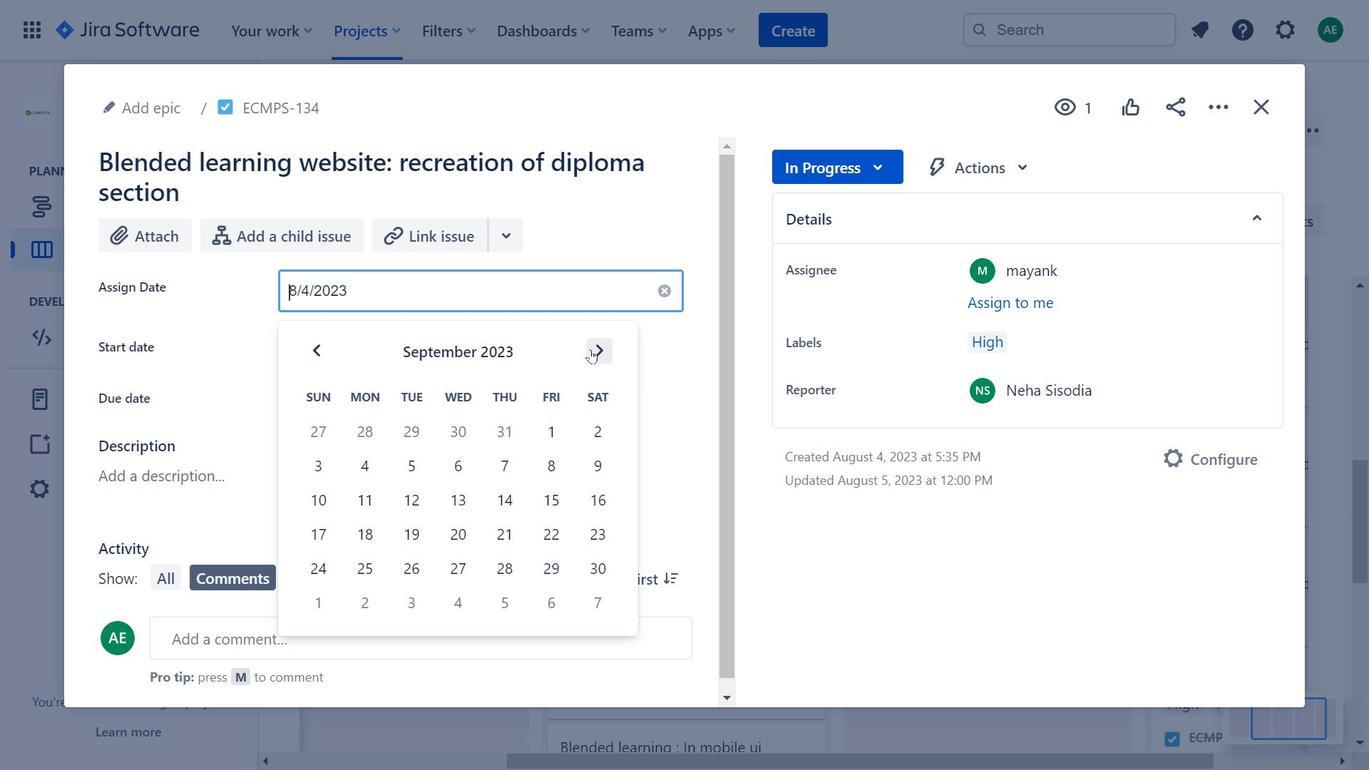 
Action: Mouse pressed left at (593, 353)
Screenshot: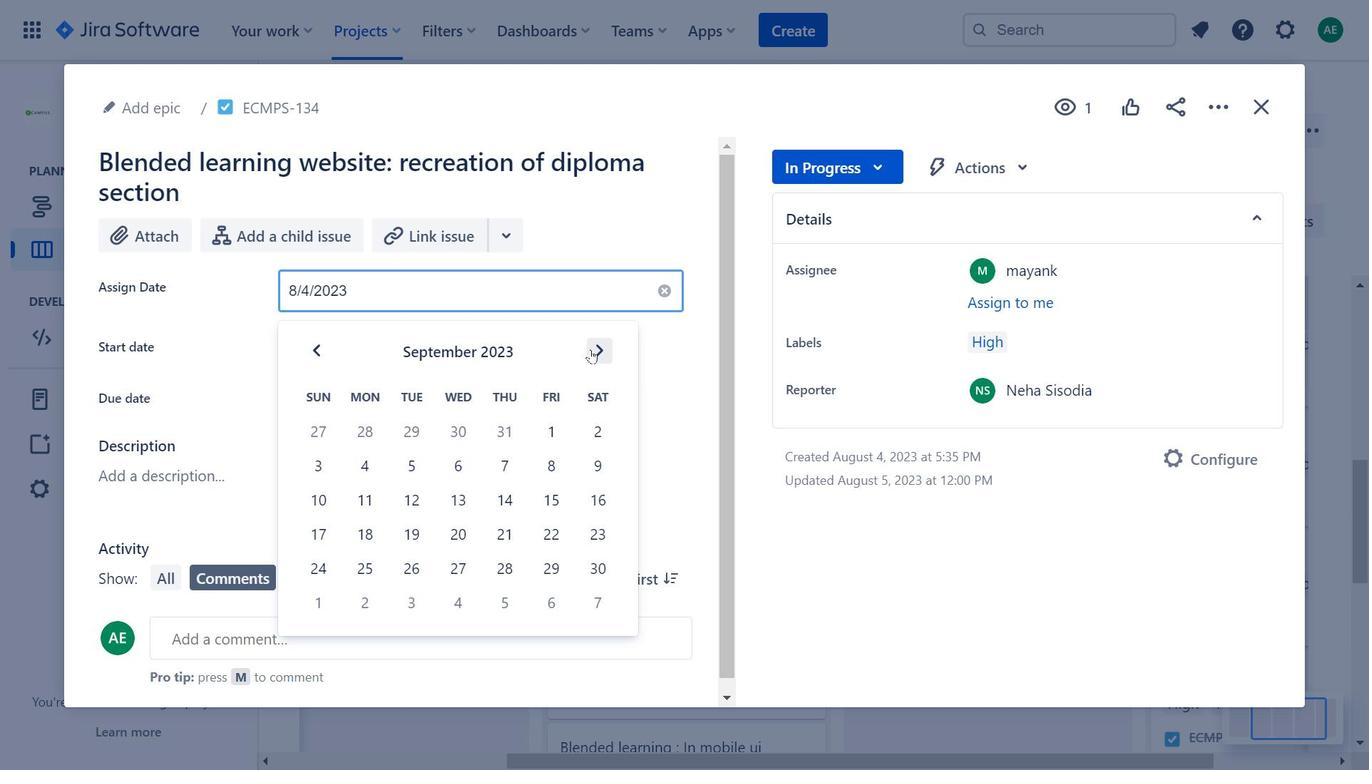 
Action: Mouse pressed left at (593, 353)
Screenshot: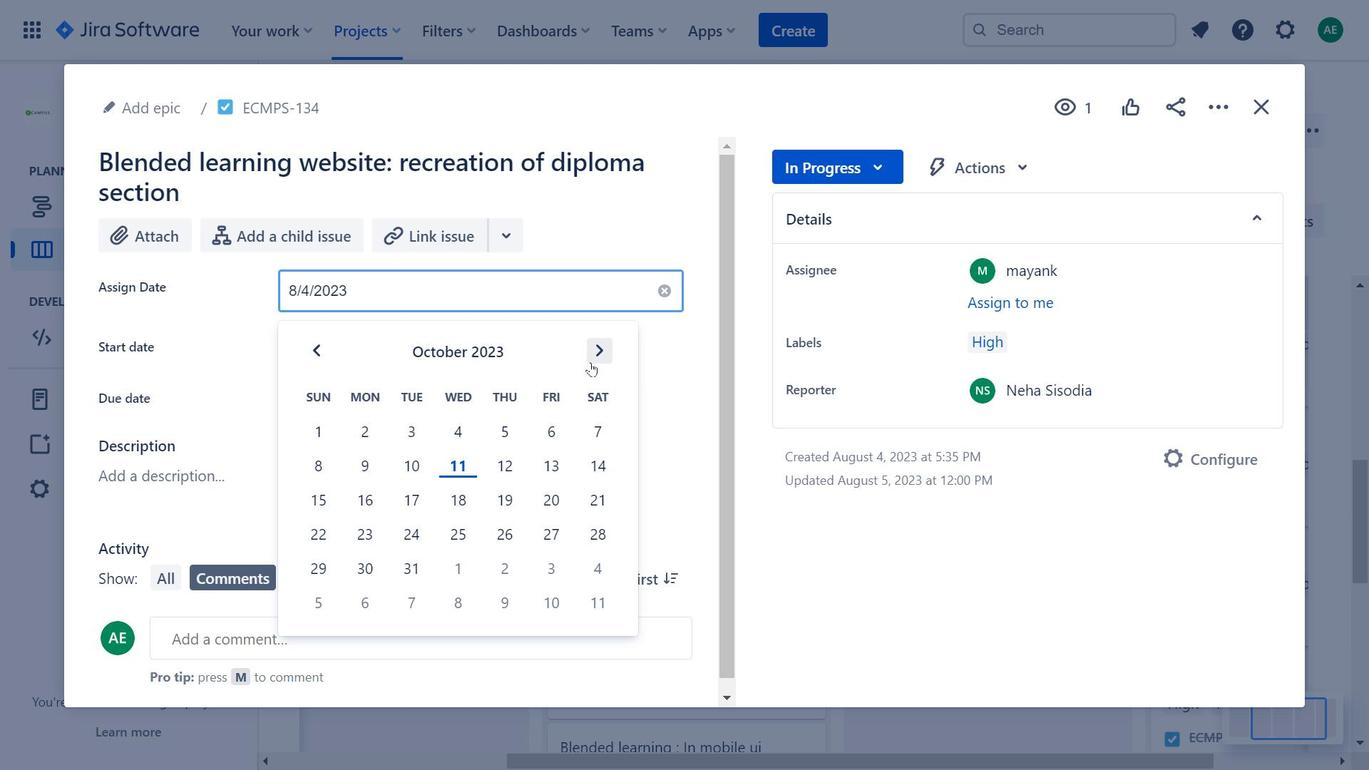 
Action: Mouse moved to (981, 184)
Screenshot: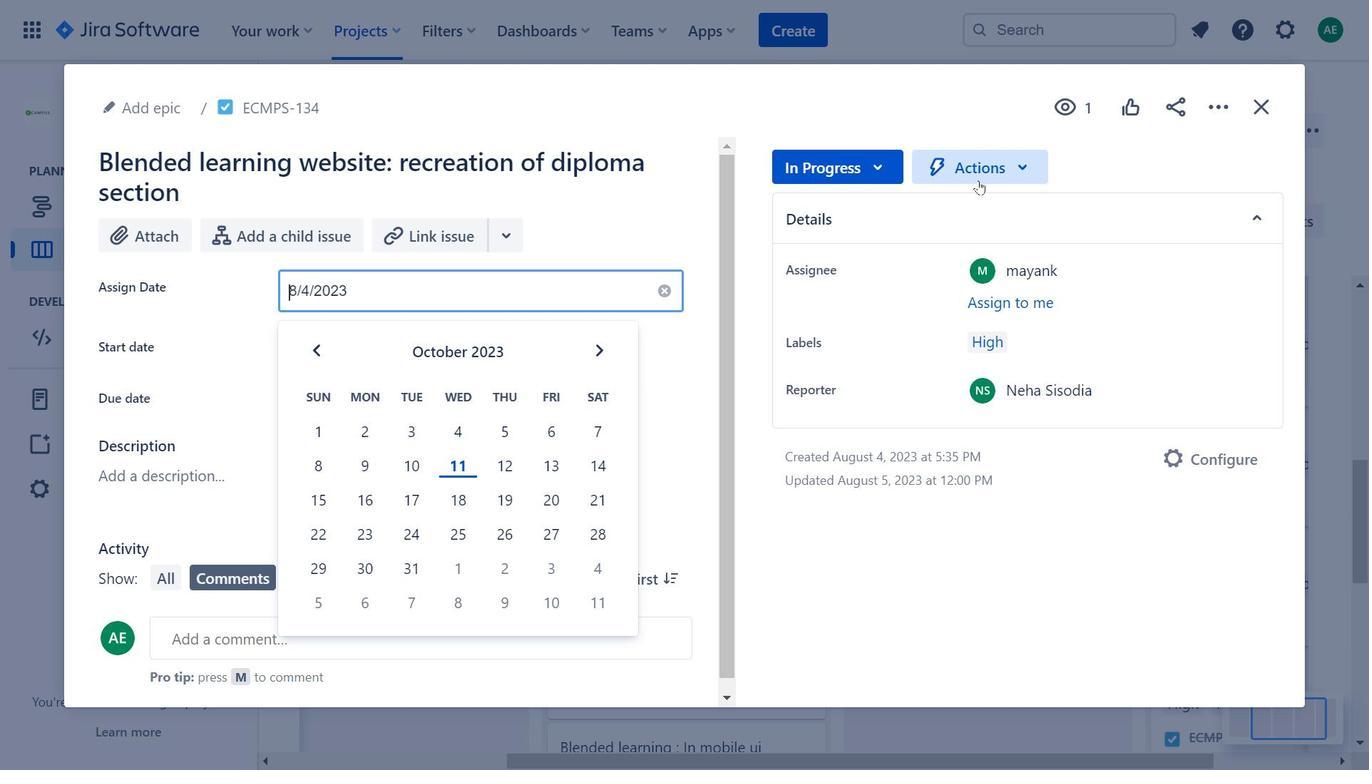 
Action: Mouse pressed left at (981, 184)
Screenshot: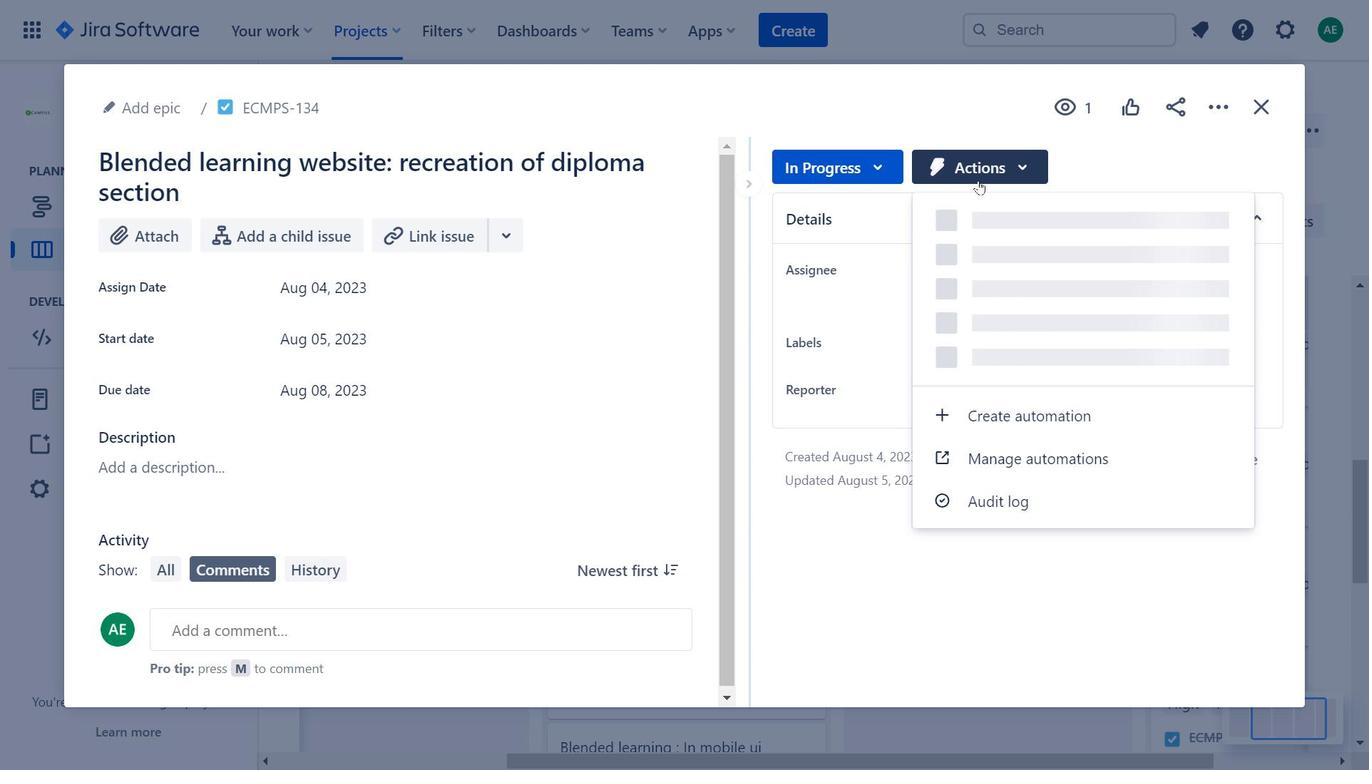 
Action: Mouse moved to (1253, 106)
Screenshot: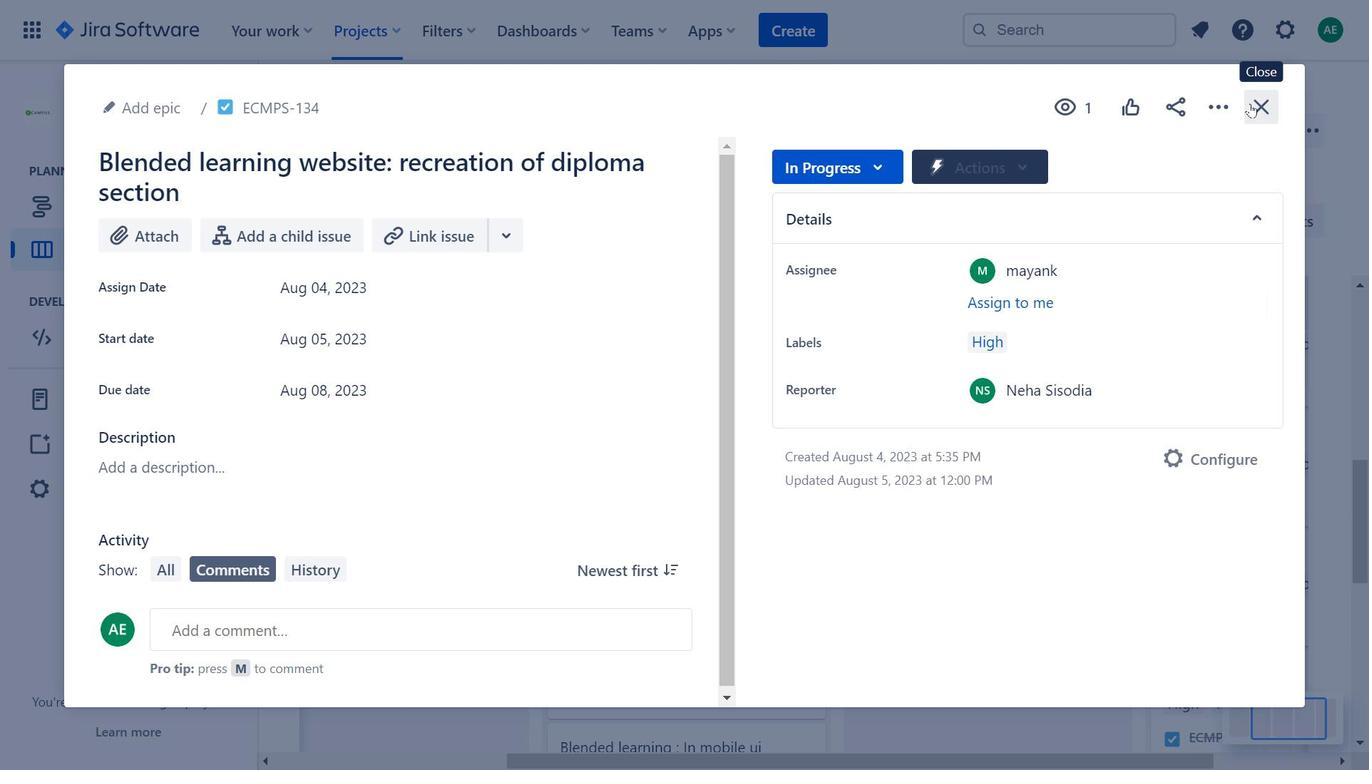 
Action: Mouse pressed left at (1253, 106)
Screenshot: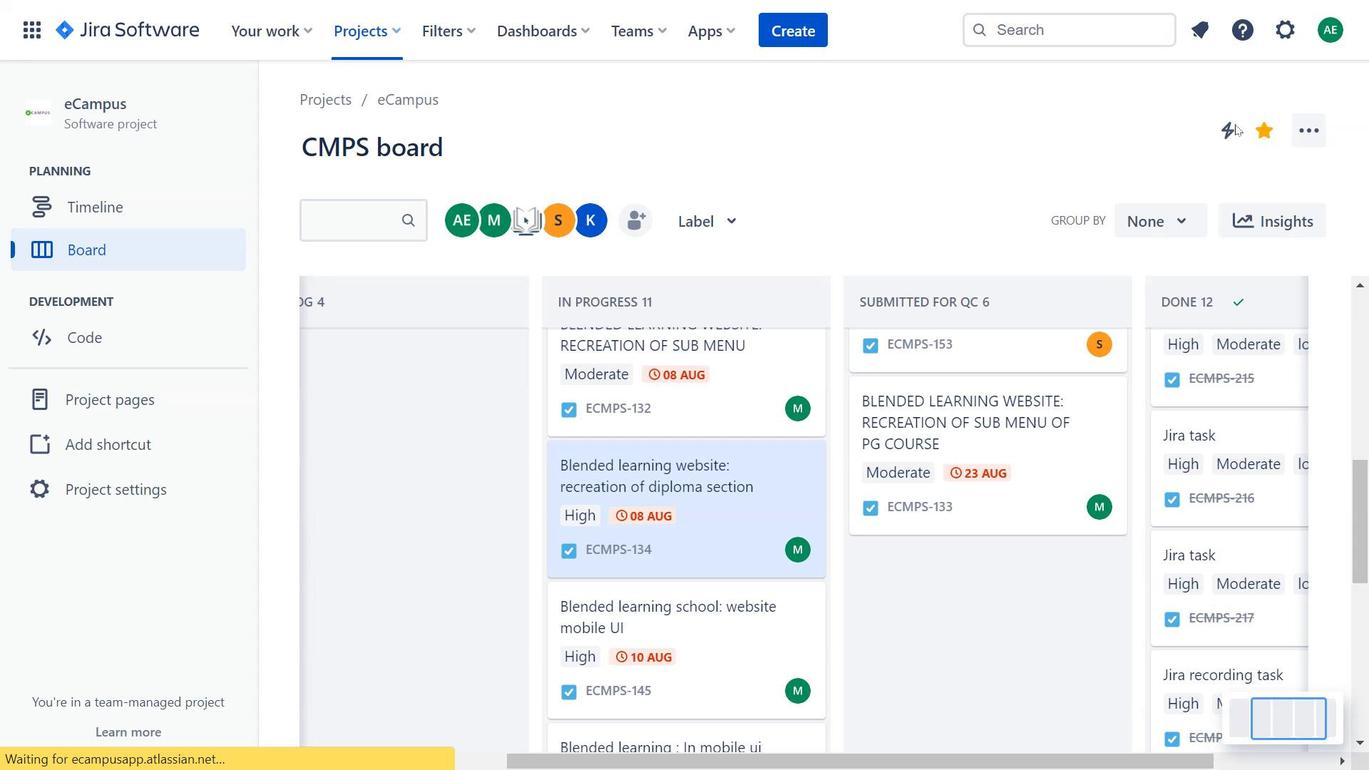 
Action: Mouse moved to (738, 431)
Screenshot: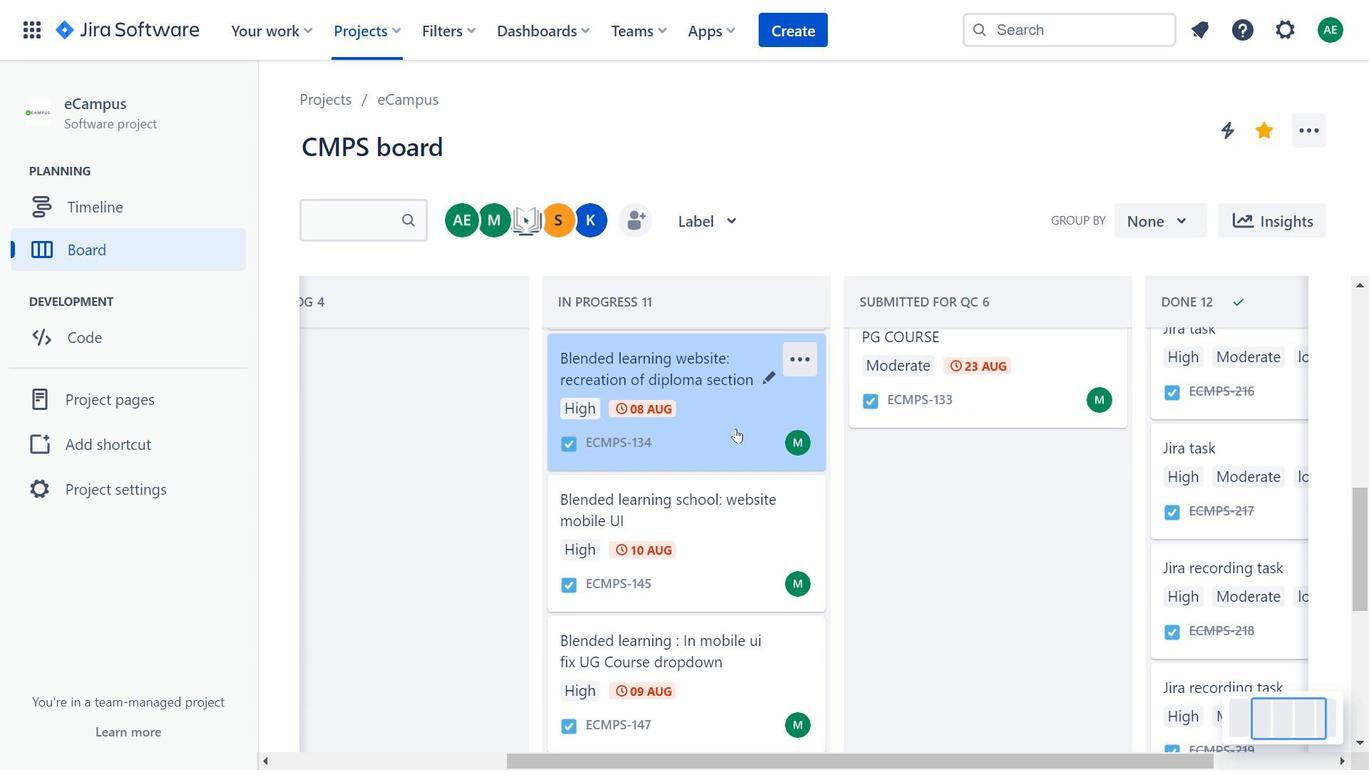 
Action: Mouse scrolled (738, 430) with delta (0, 0)
Screenshot: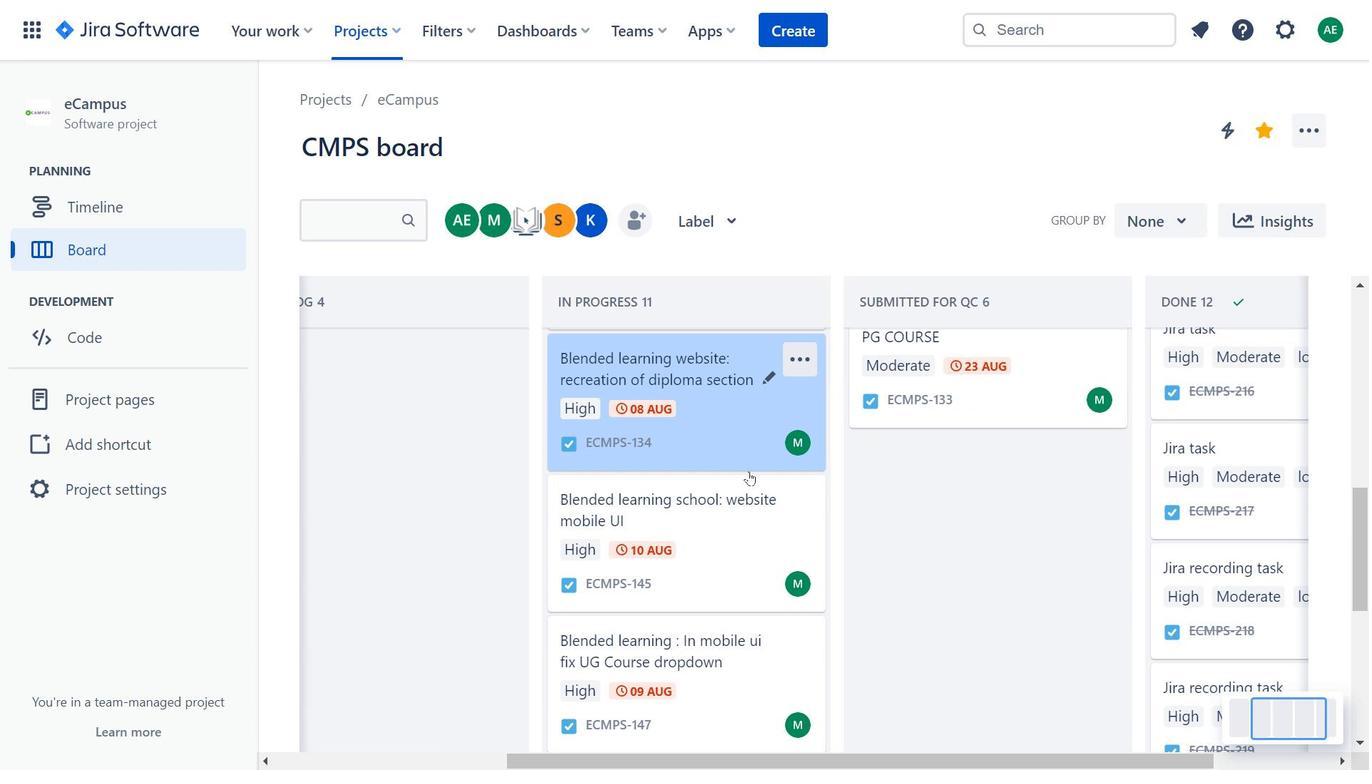 
Action: Mouse moved to (762, 540)
Screenshot: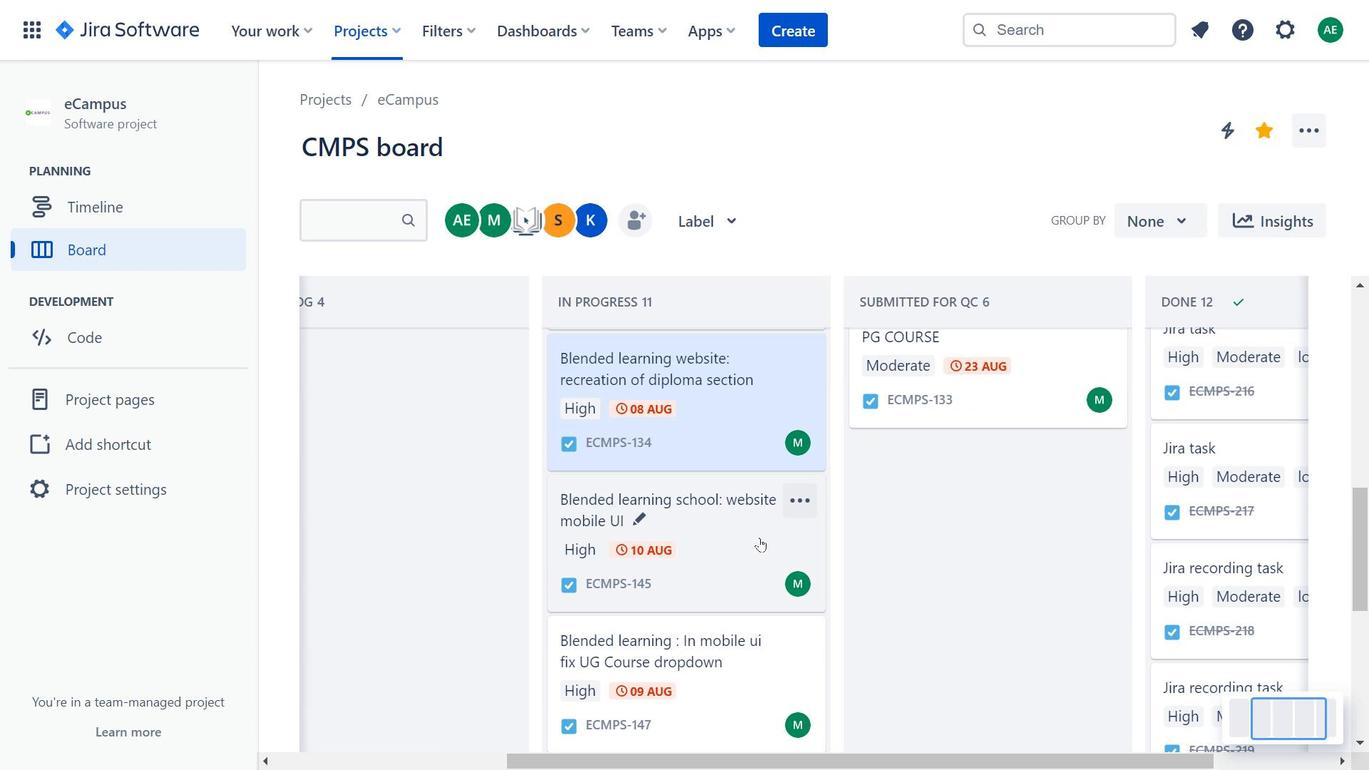 
Action: Mouse pressed left at (762, 540)
Screenshot: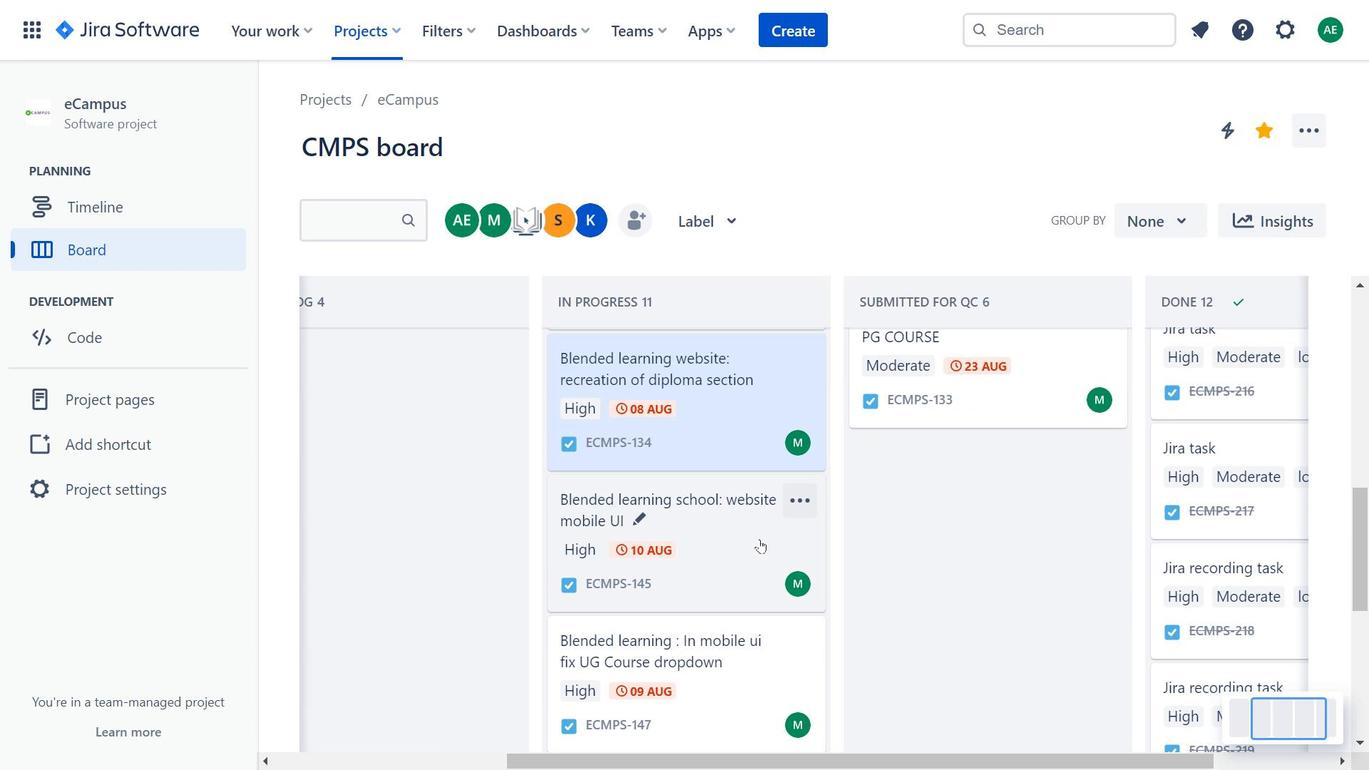 
Action: Mouse moved to (1260, 121)
Screenshot: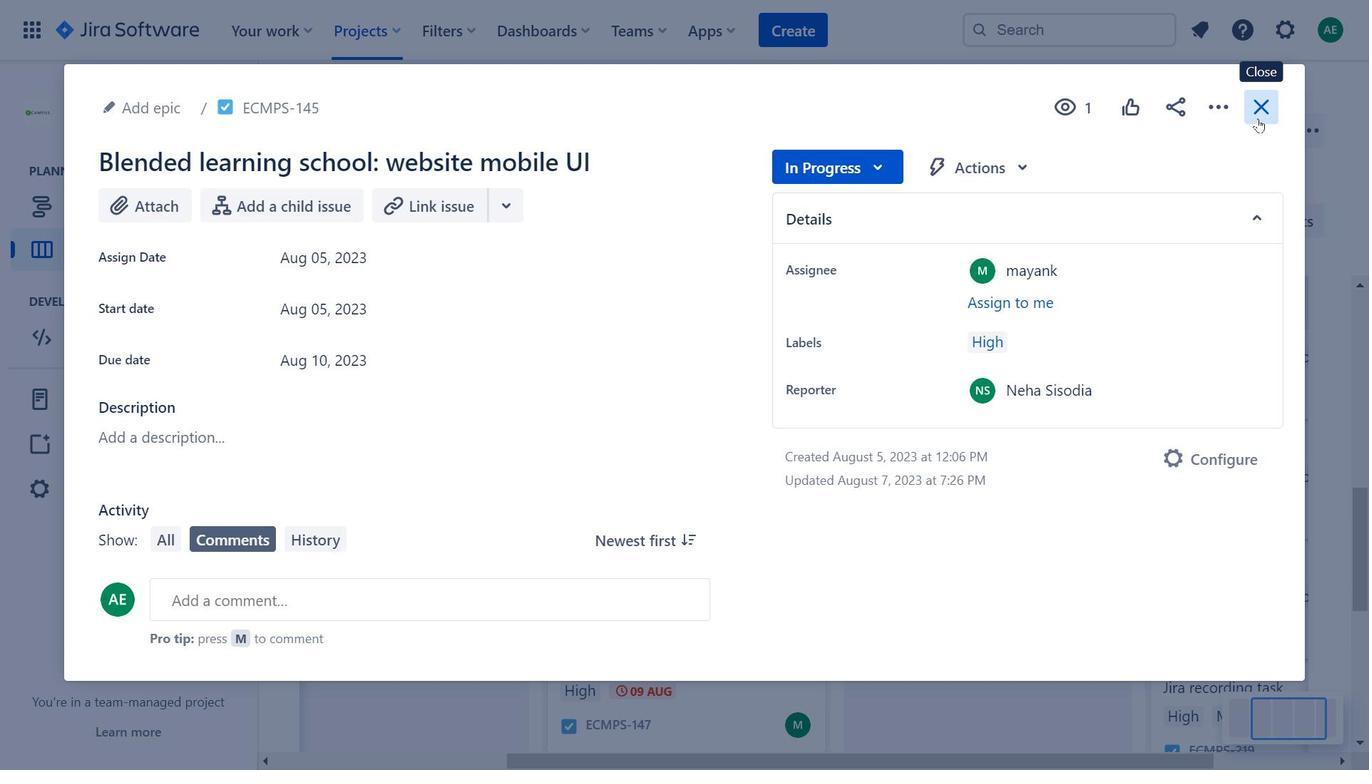 
Action: Mouse pressed left at (1260, 121)
Screenshot: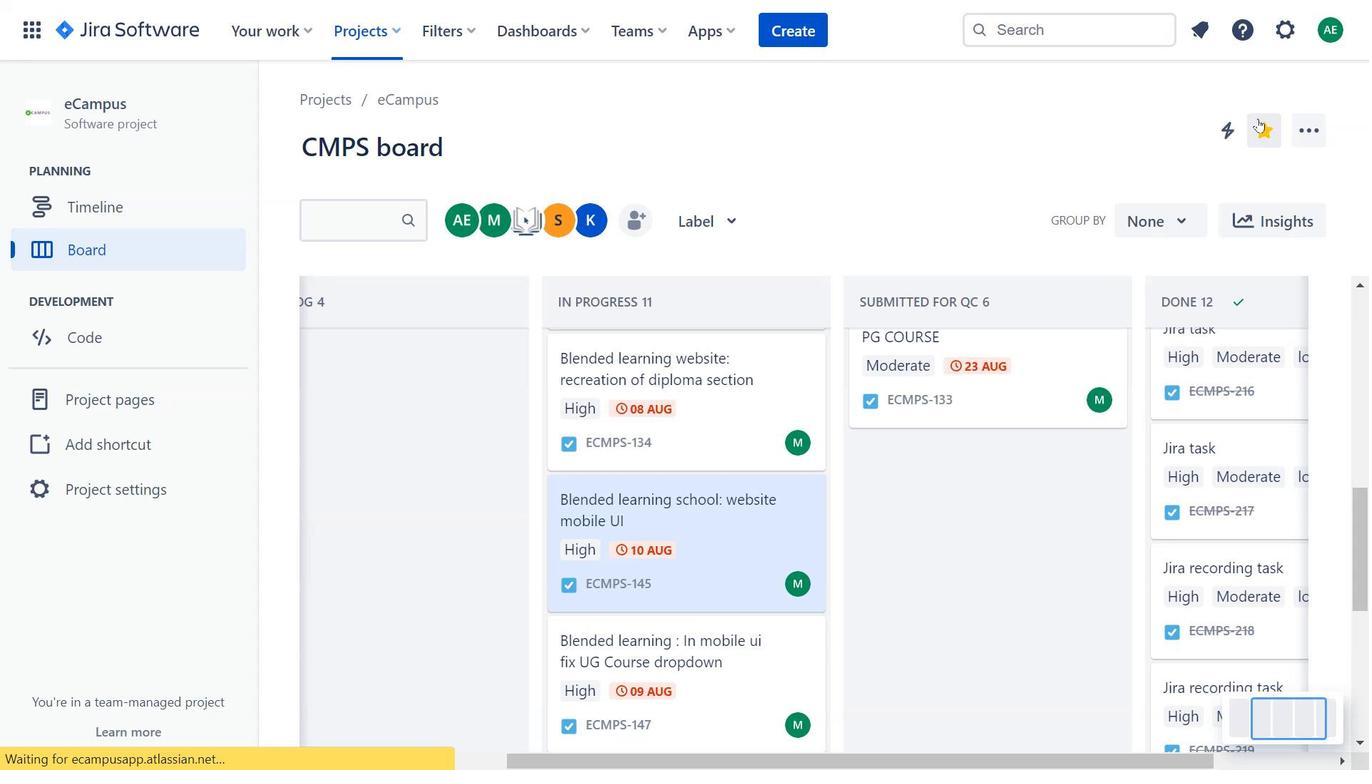 
Action: Mouse moved to (783, 347)
Screenshot: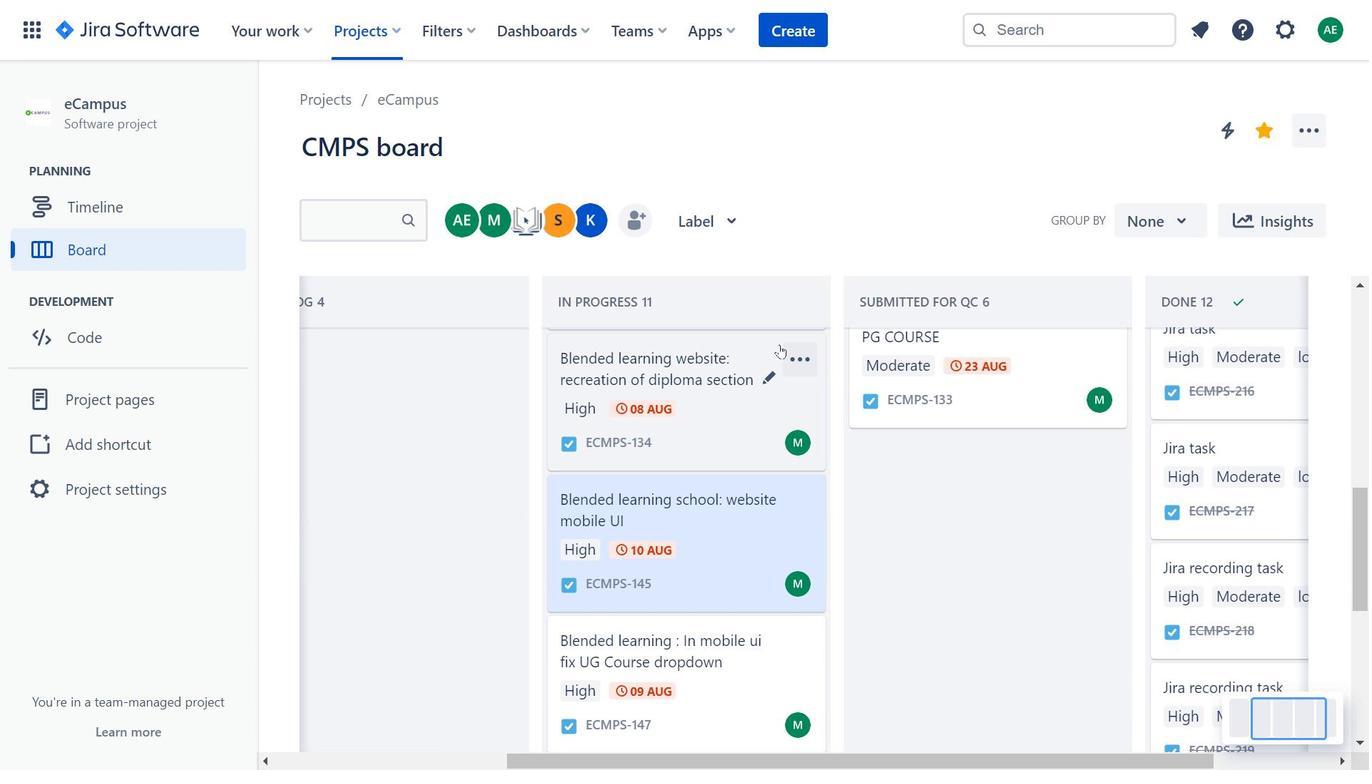 
Action: Mouse scrolled (783, 346) with delta (0, 0)
Screenshot: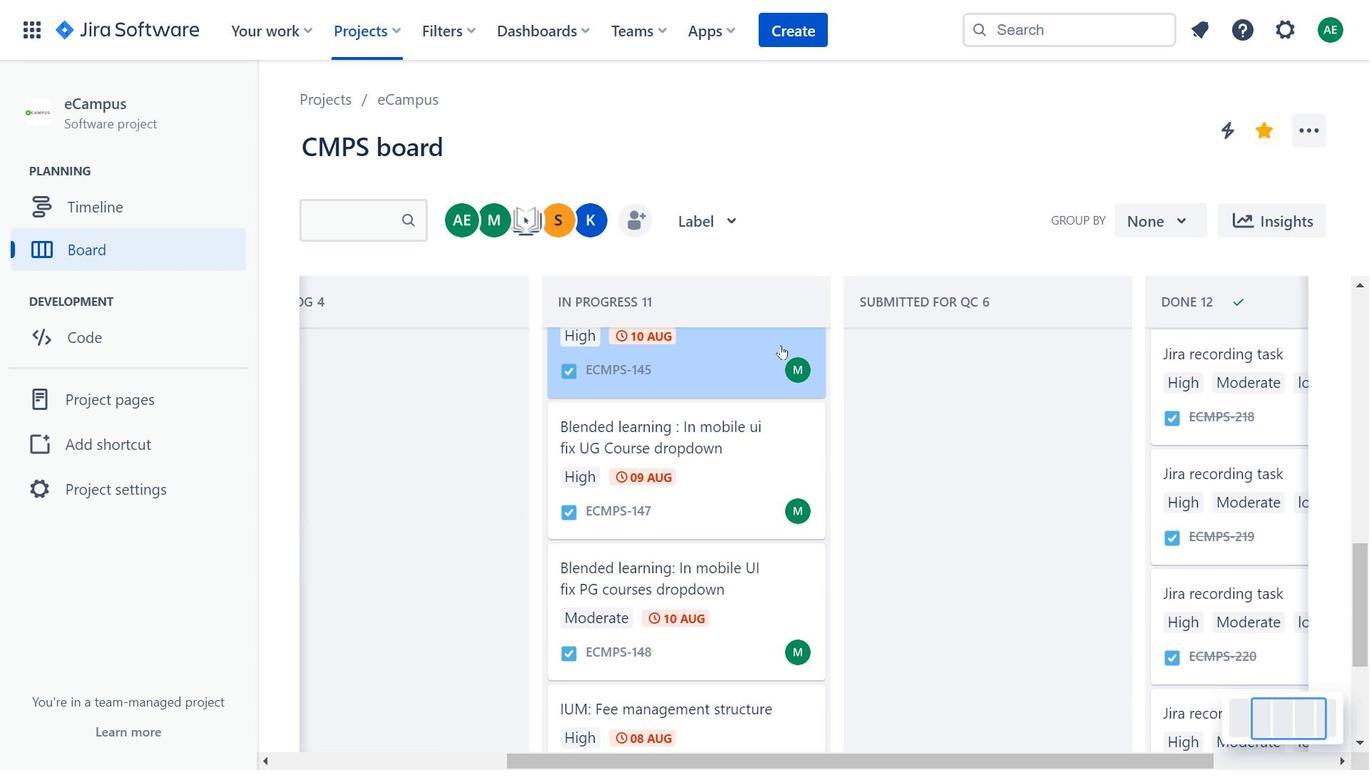 
Action: Mouse scrolled (783, 346) with delta (0, 0)
Screenshot: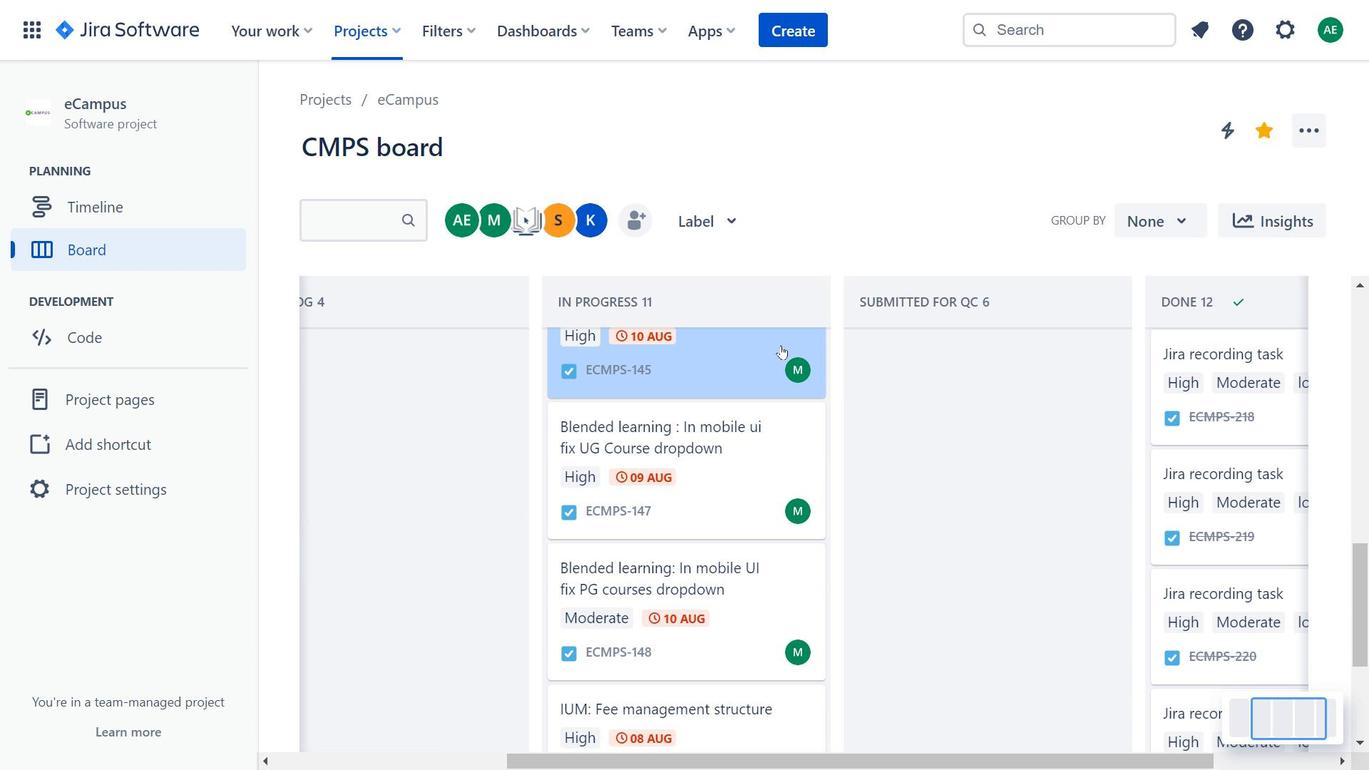 
Action: Mouse moved to (784, 349)
Screenshot: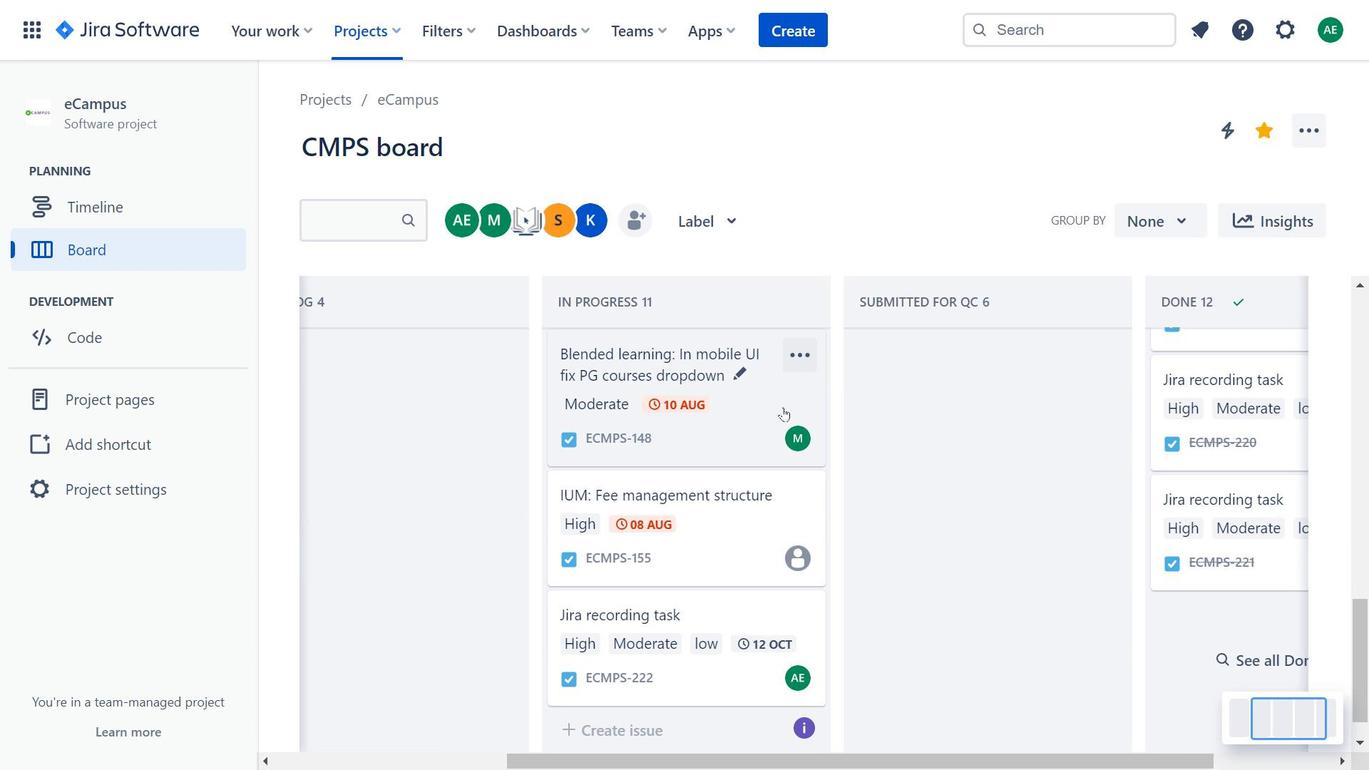 
Action: Mouse scrolled (784, 348) with delta (0, 0)
Screenshot: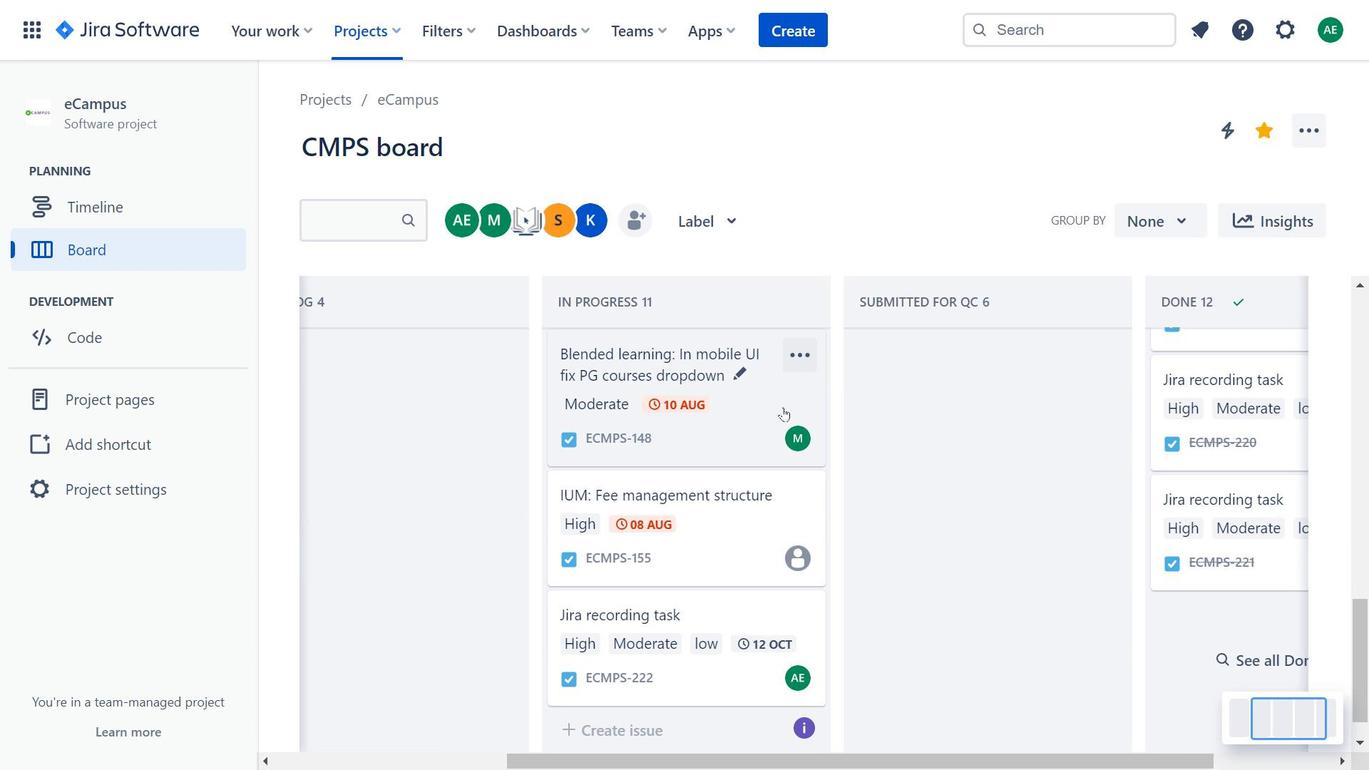 
Action: Mouse moved to (784, 350)
Screenshot: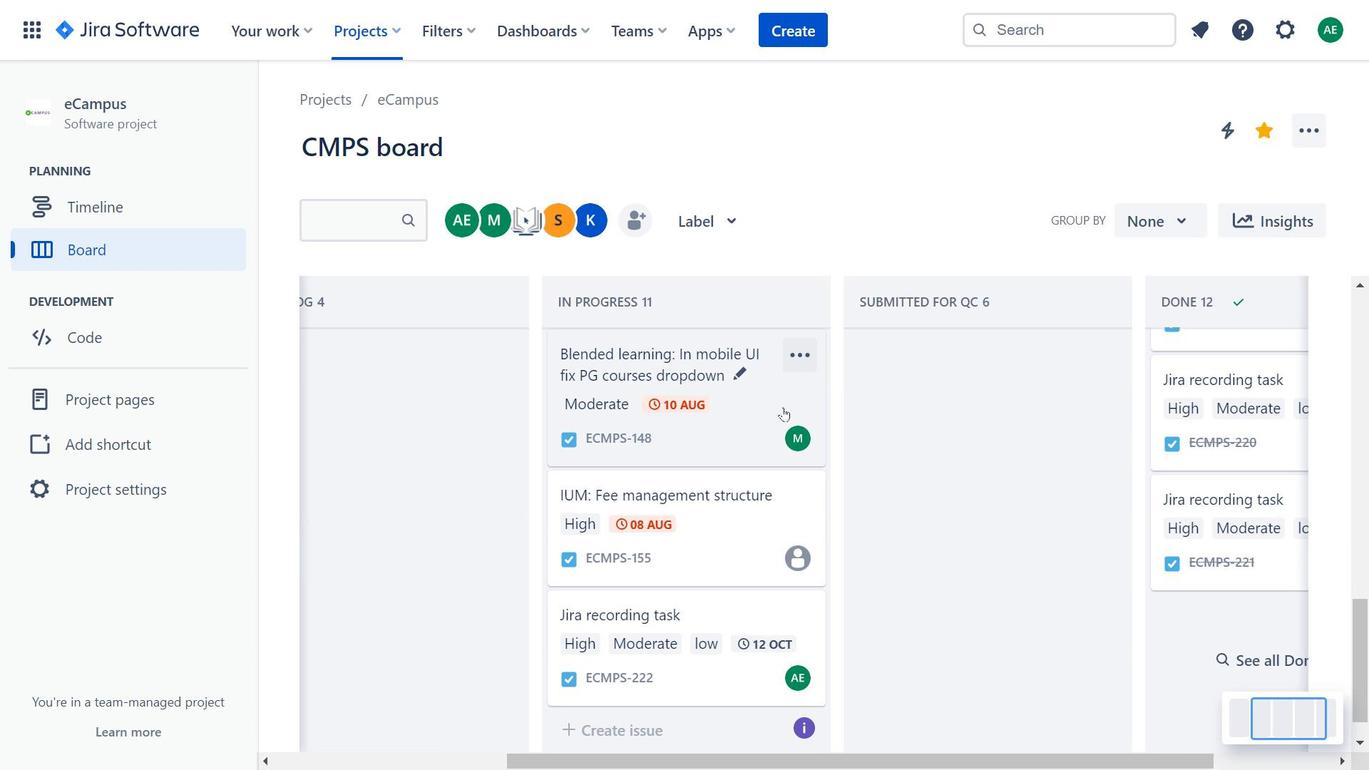 
Action: Mouse scrolled (784, 350) with delta (0, 0)
Screenshot: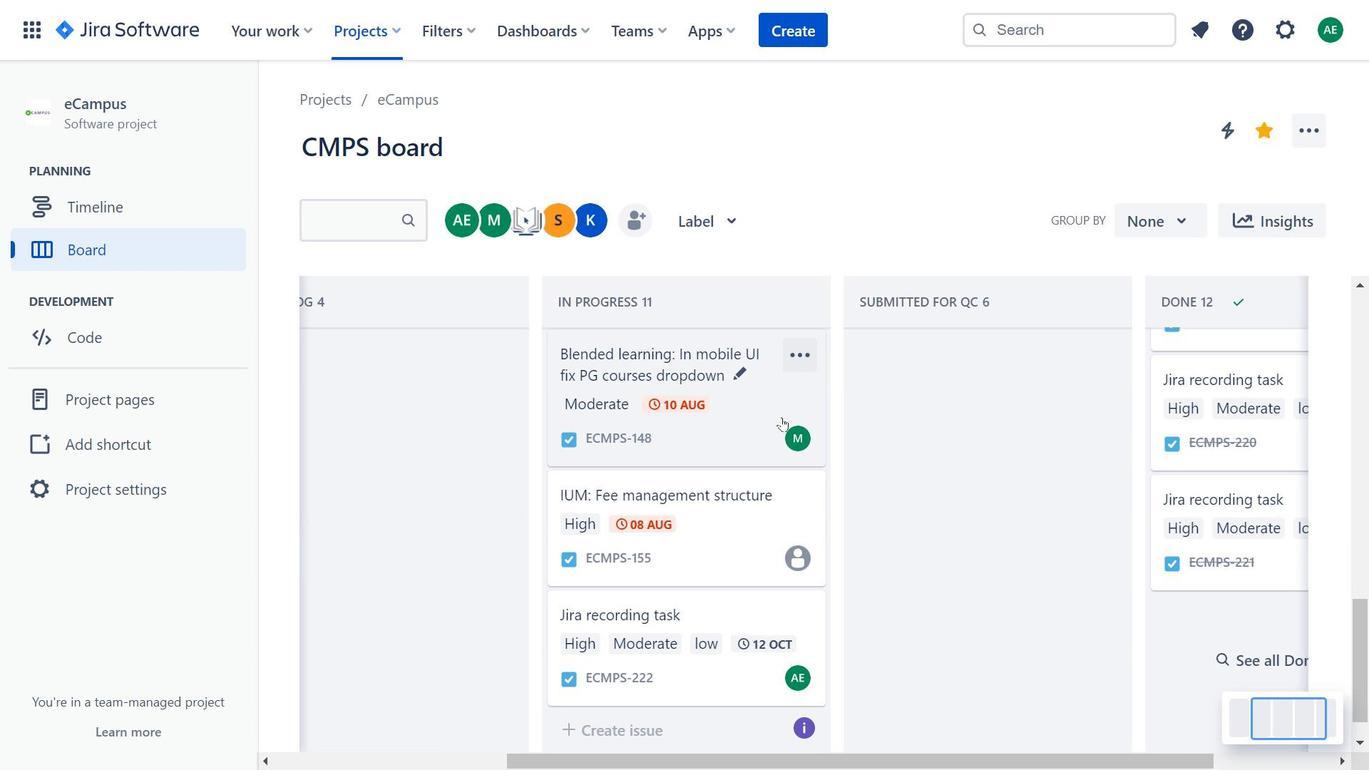 
Action: Mouse moved to (728, 511)
Screenshot: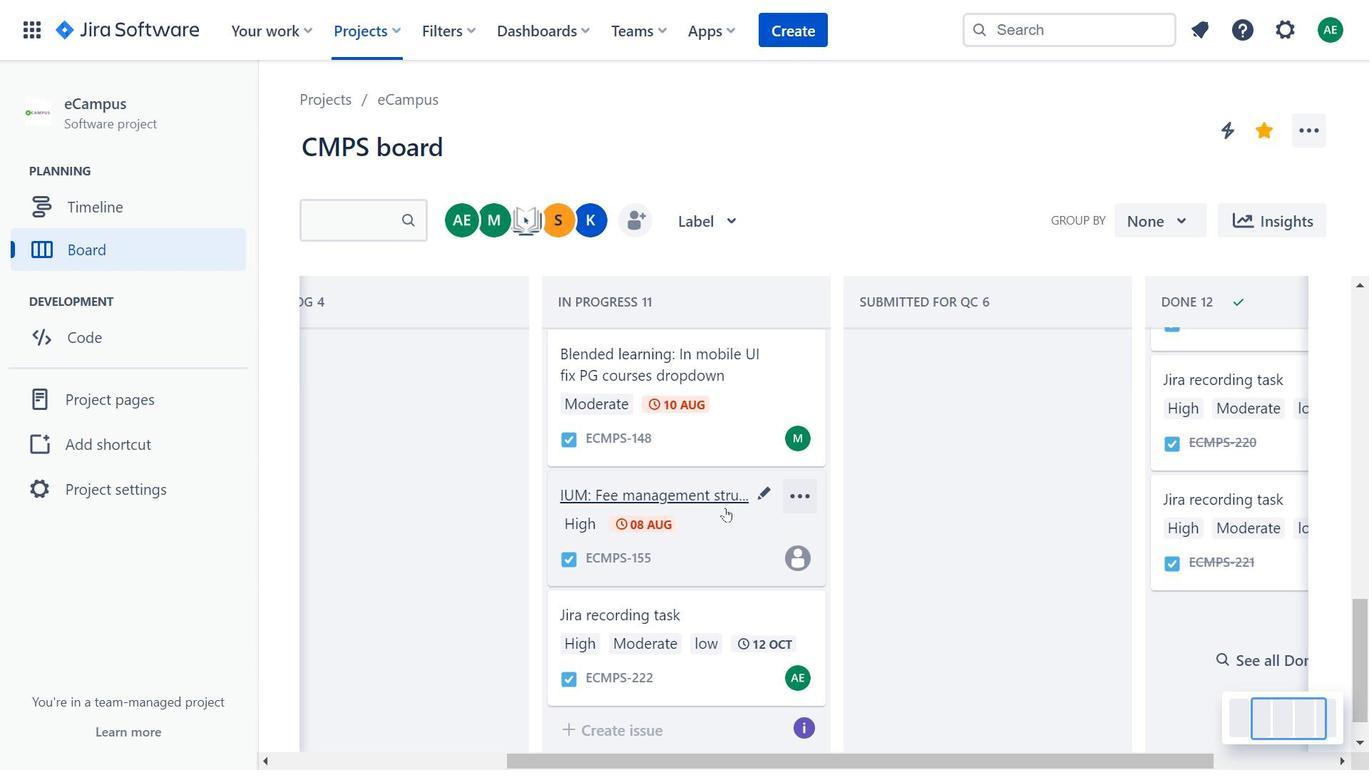 
Action: Mouse pressed left at (728, 511)
Screenshot: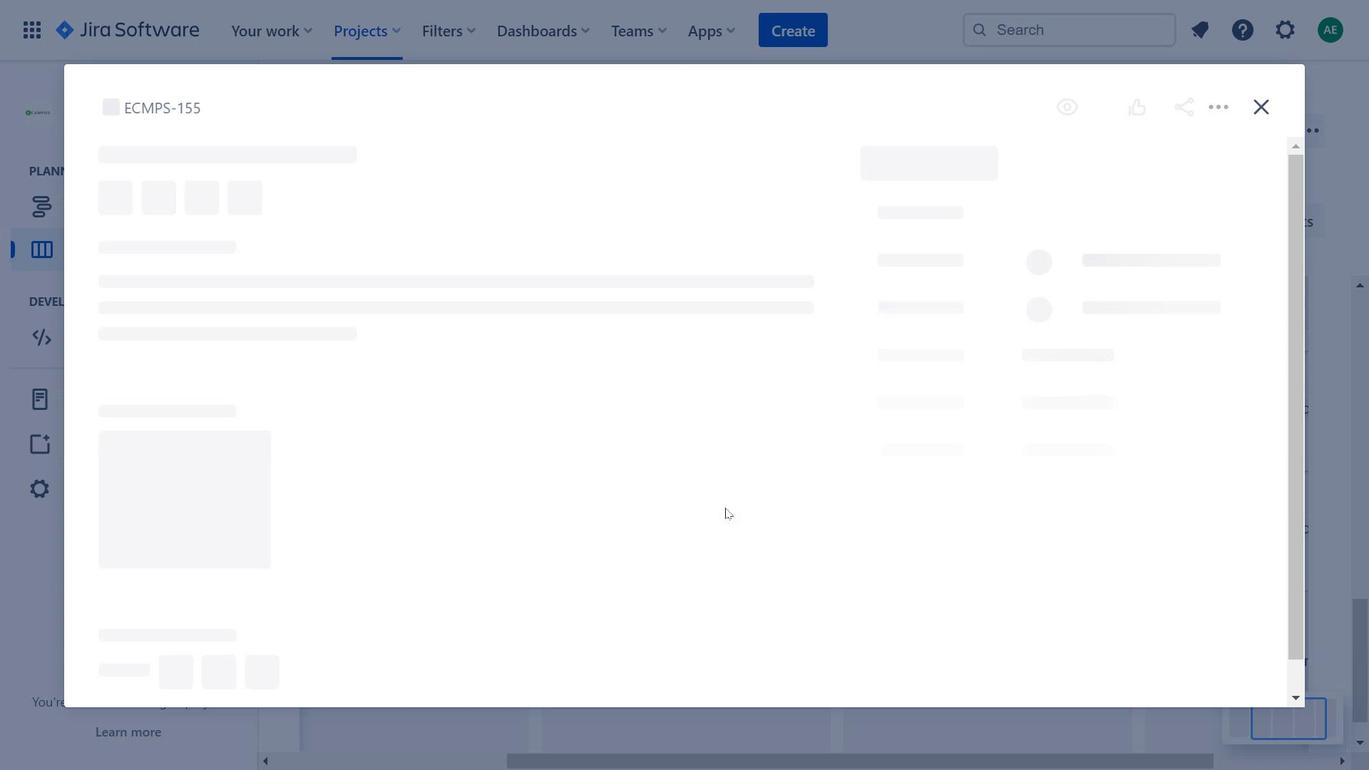
Action: Mouse moved to (437, 315)
